 Task: Research Airbnb accommodation in Moissy-Cramayel, France from 15th January 2024 to 20th January 2024 for 1 adult. Place can be private room with 1  bedroom having 1 bed and 1 bathroom. Property type can be hotel.
Action: Mouse moved to (461, 116)
Screenshot: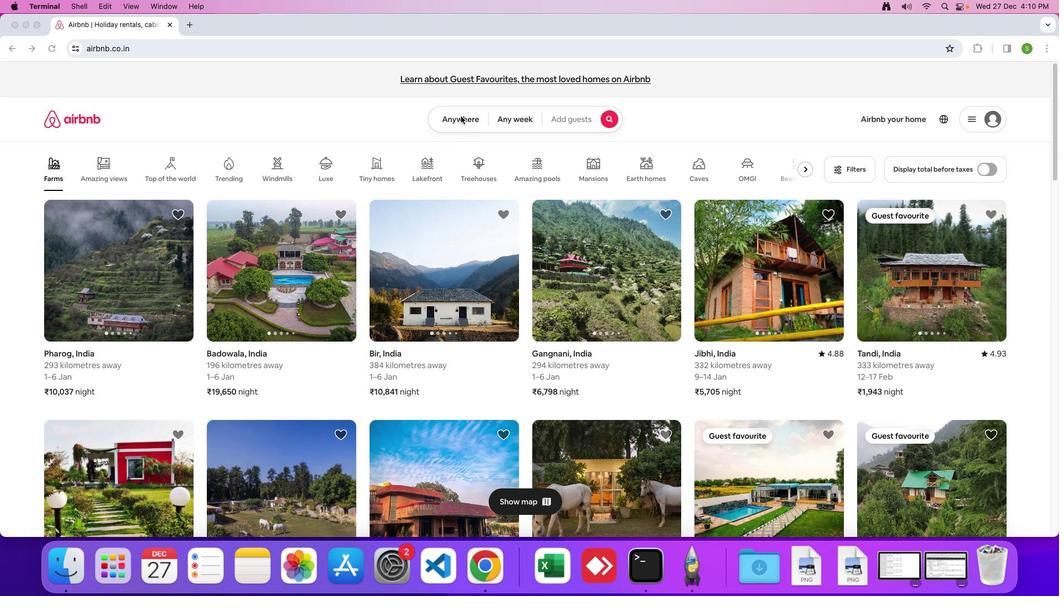 
Action: Mouse pressed left at (461, 116)
Screenshot: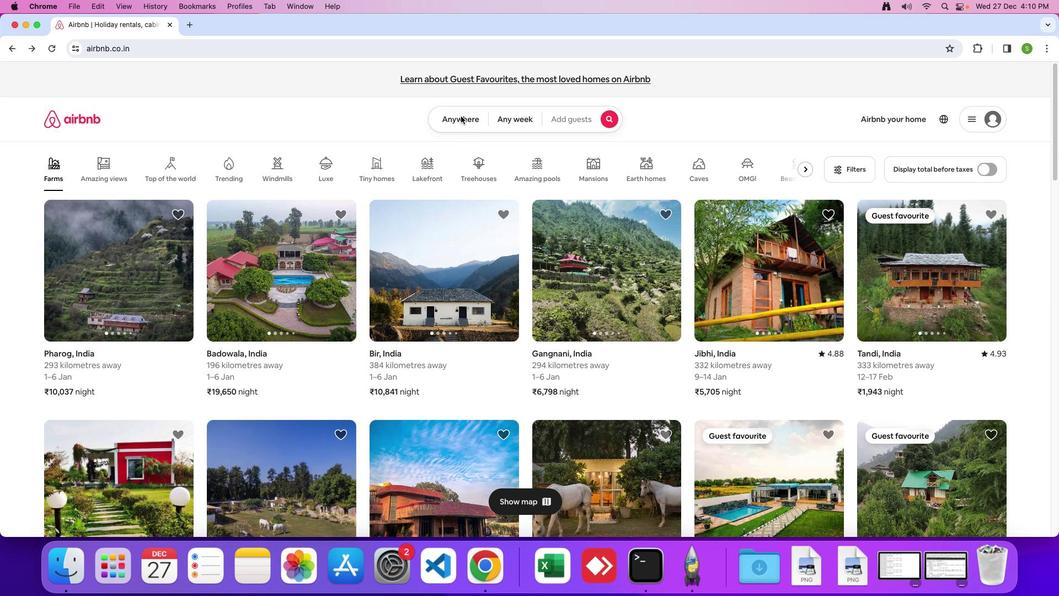 
Action: Mouse moved to (450, 122)
Screenshot: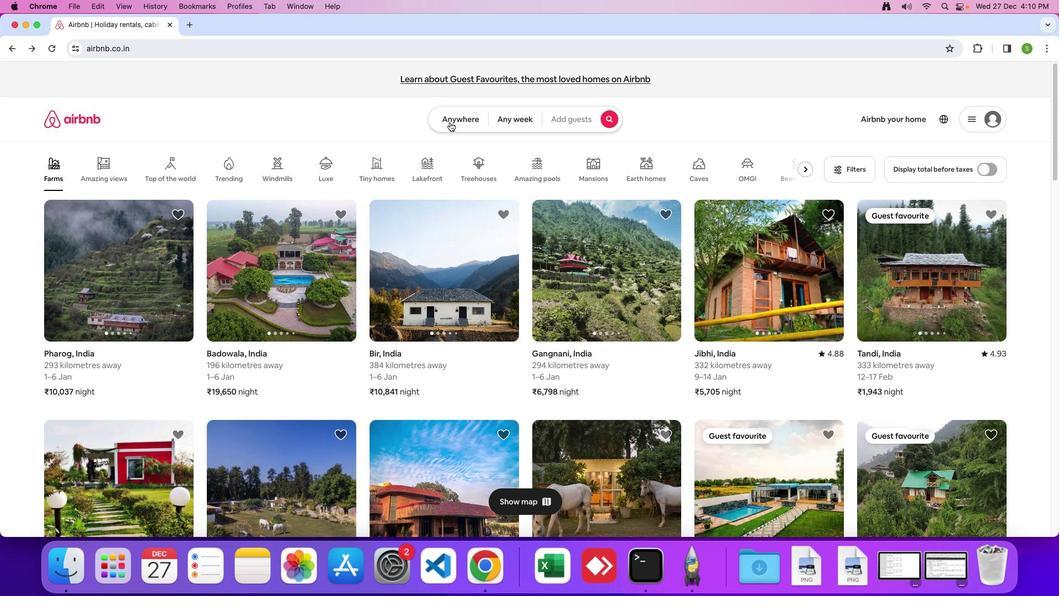
Action: Mouse pressed left at (450, 122)
Screenshot: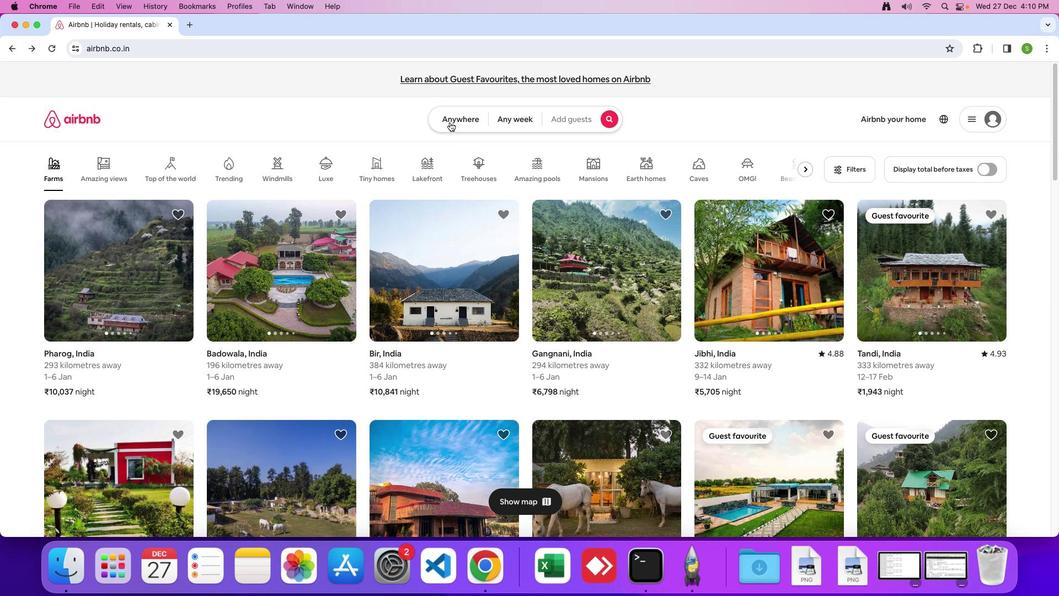 
Action: Mouse moved to (387, 156)
Screenshot: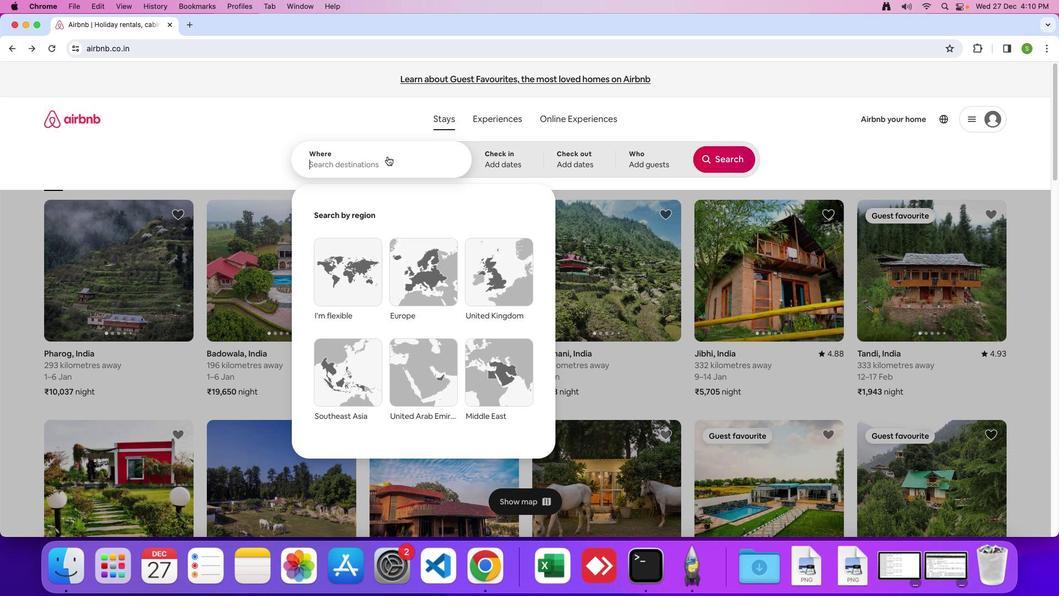
Action: Mouse pressed left at (387, 156)
Screenshot: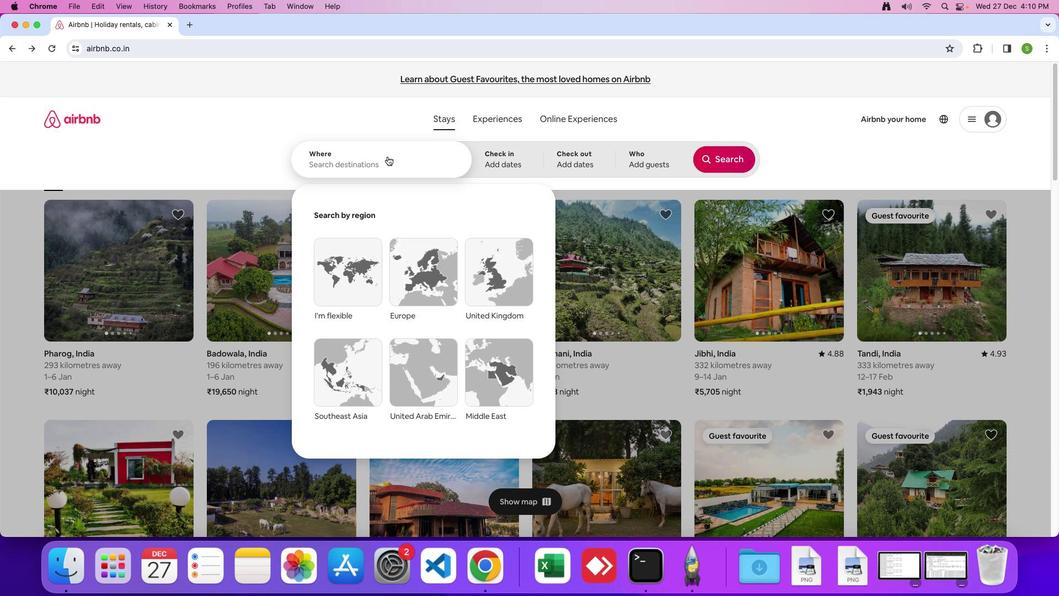 
Action: Mouse moved to (387, 157)
Screenshot: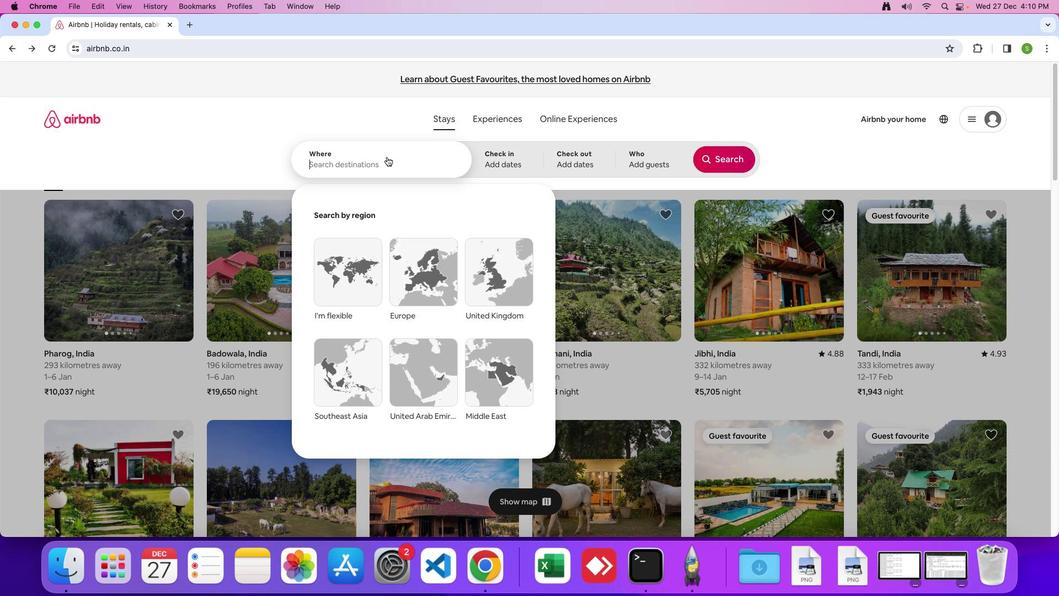 
Action: Key pressed 'M'Key.caps_lock'o''i''s''s''y''-'Key.shift'C''r''a''m''a''y''e''l'','Key.spaceKey.shift'F''r''a''n''c''e'Key.enter
Screenshot: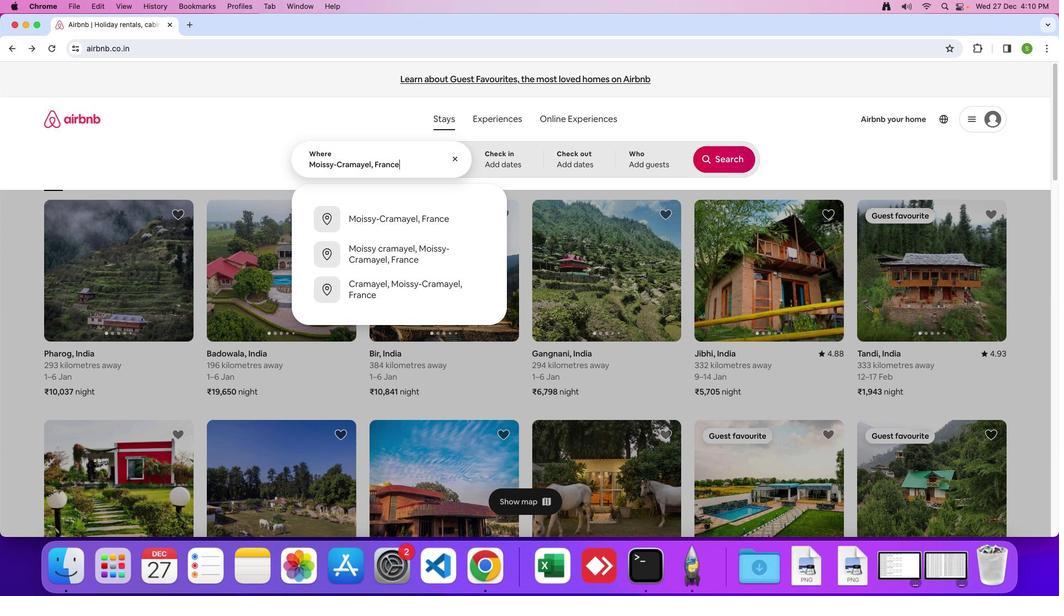 
Action: Mouse moved to (579, 346)
Screenshot: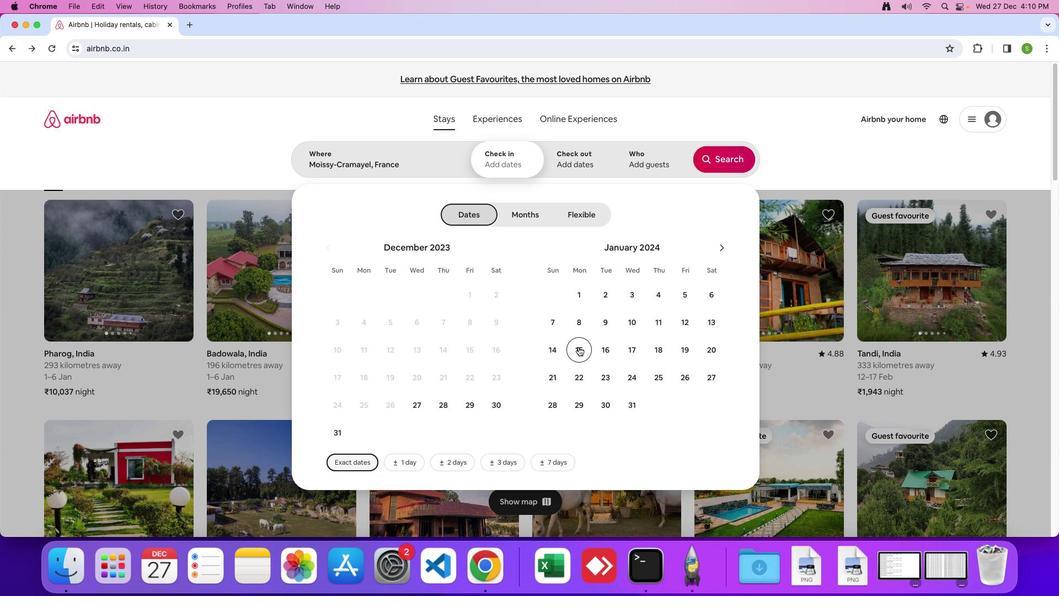 
Action: Mouse pressed left at (579, 346)
Screenshot: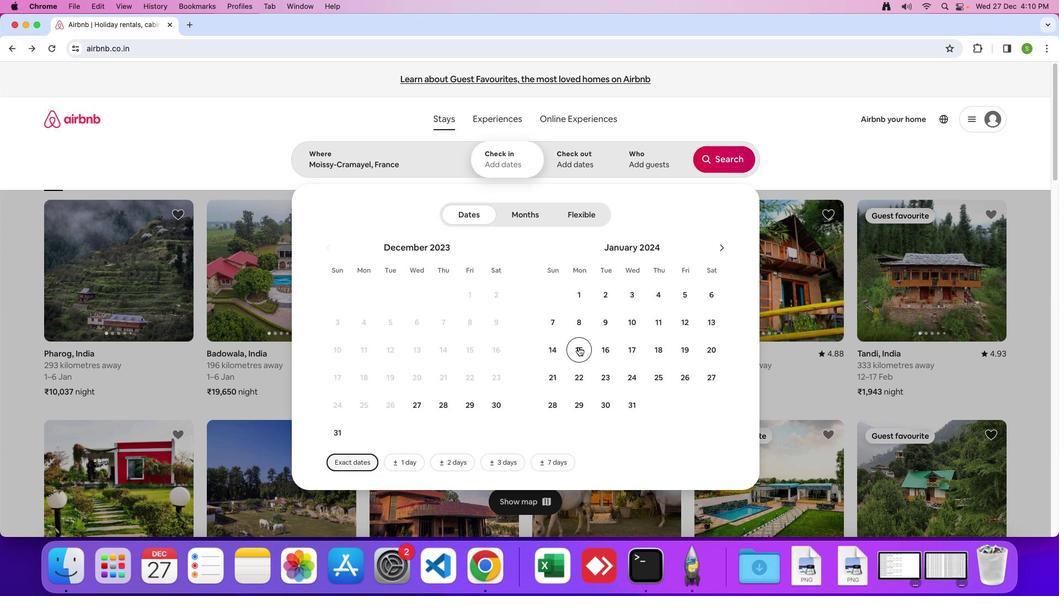 
Action: Mouse moved to (705, 350)
Screenshot: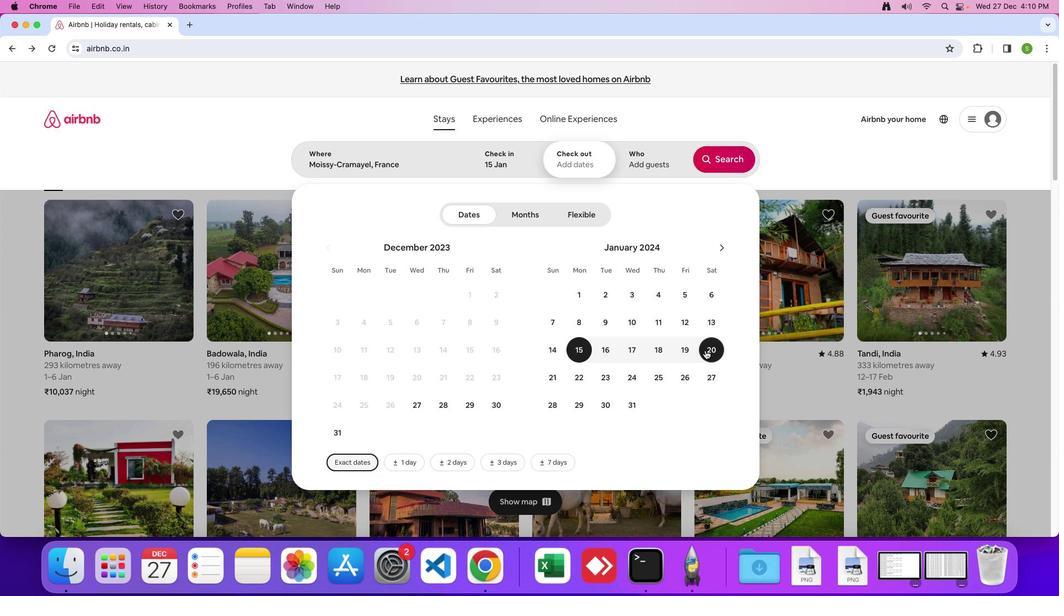 
Action: Mouse pressed left at (705, 350)
Screenshot: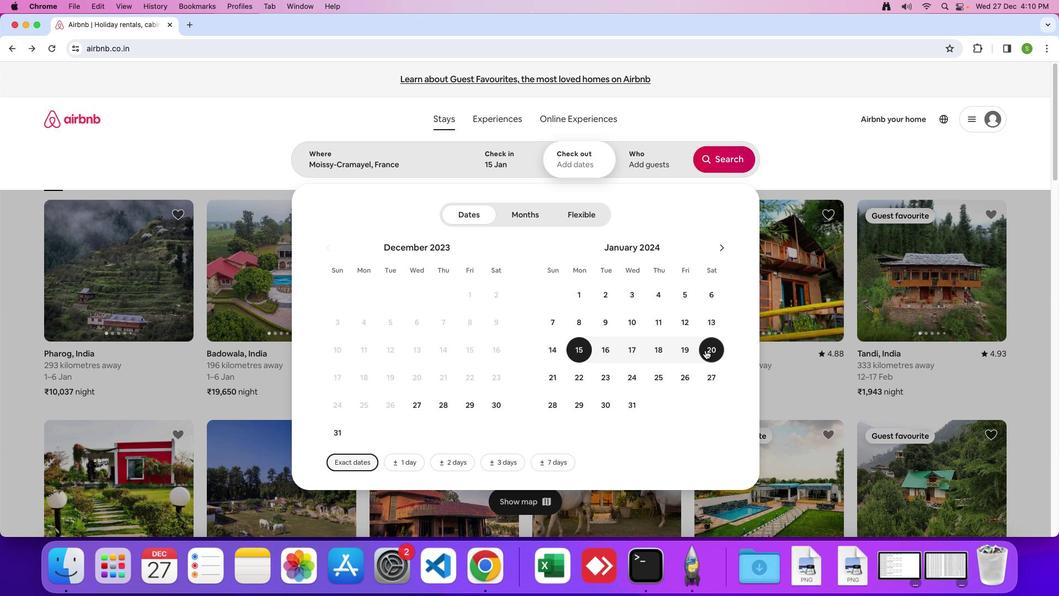 
Action: Mouse moved to (648, 163)
Screenshot: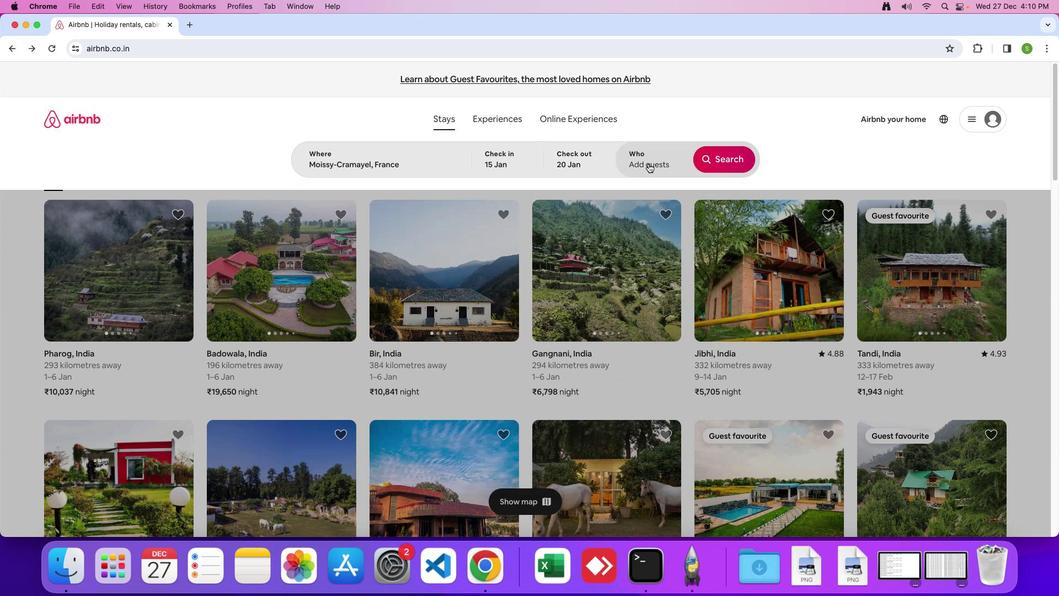 
Action: Mouse pressed left at (648, 163)
Screenshot: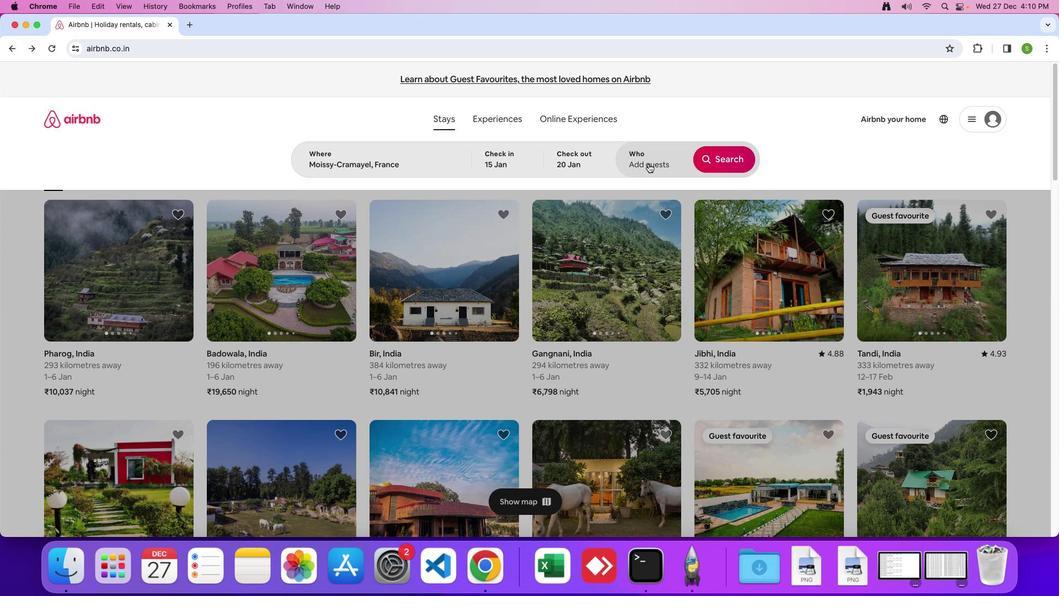 
Action: Mouse moved to (724, 218)
Screenshot: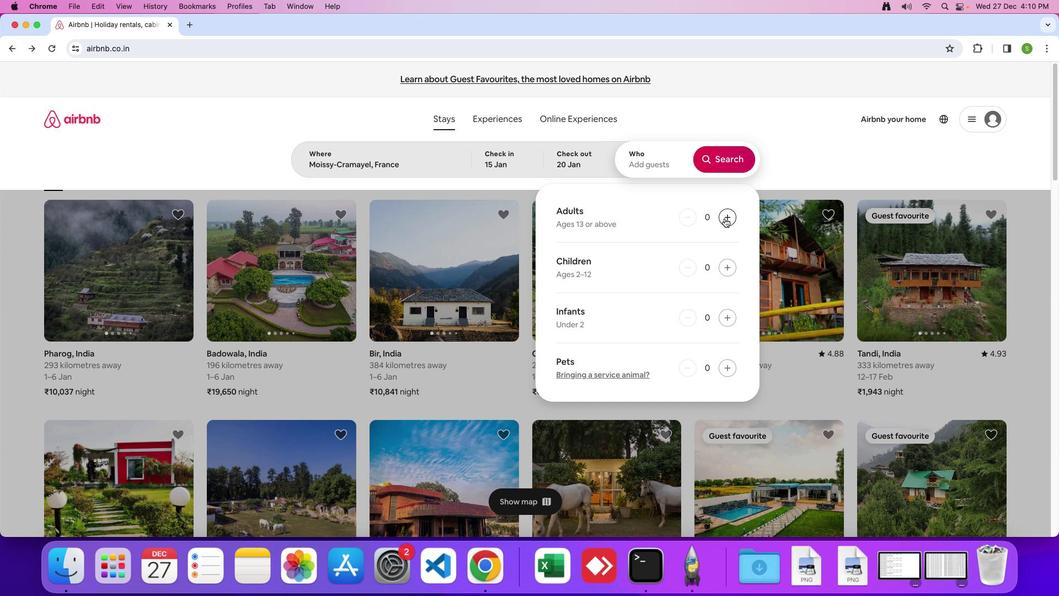 
Action: Mouse pressed left at (724, 218)
Screenshot: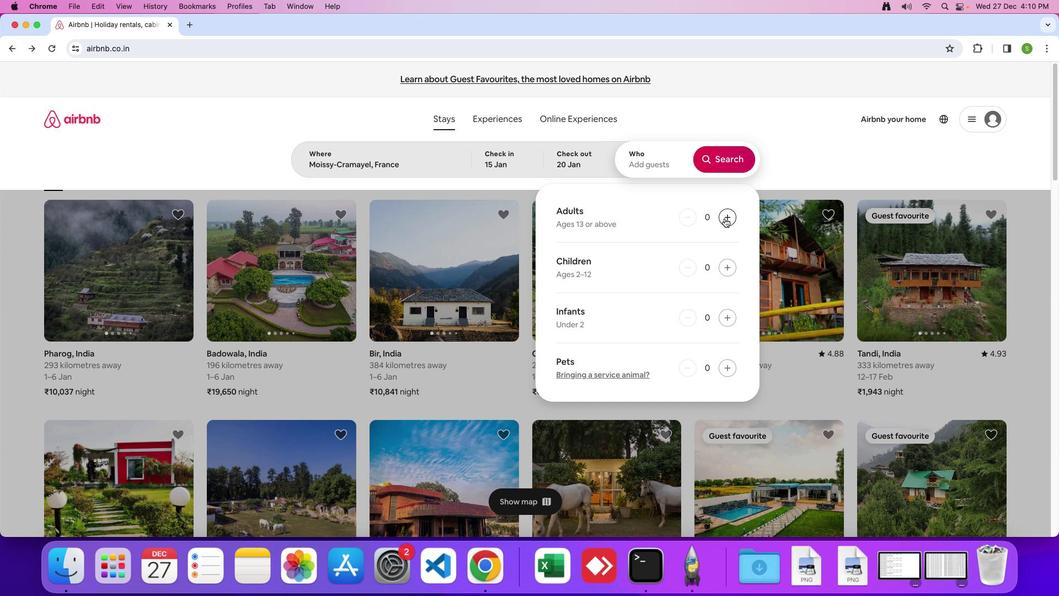 
Action: Mouse moved to (719, 165)
Screenshot: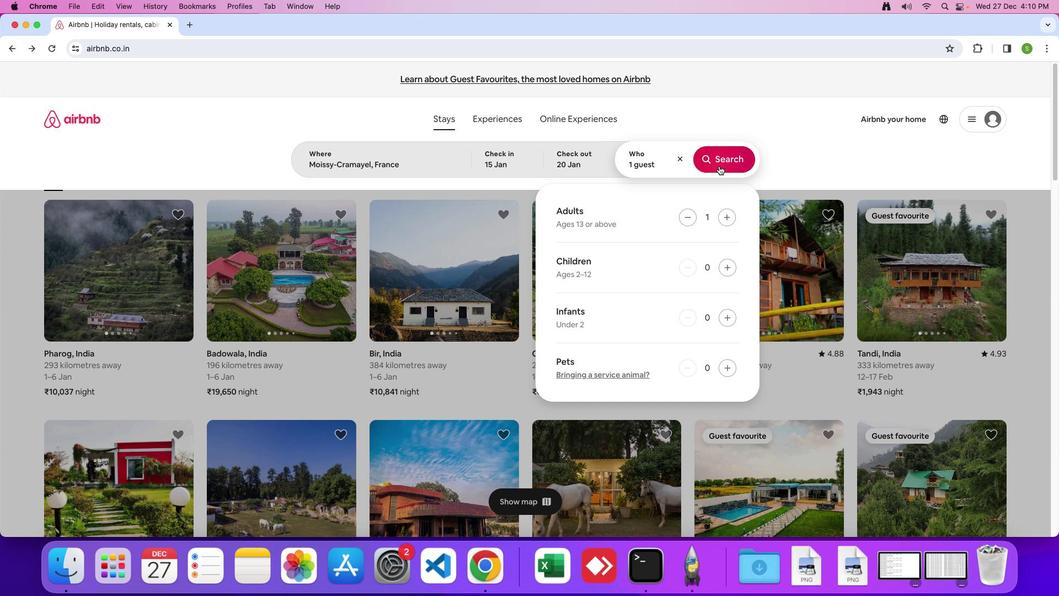 
Action: Mouse pressed left at (719, 165)
Screenshot: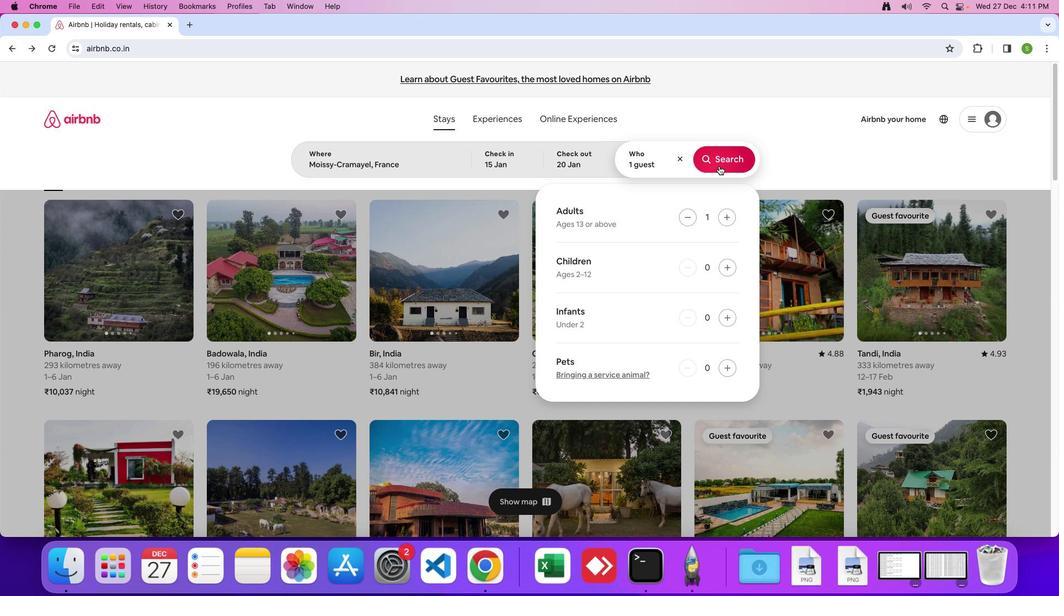 
Action: Mouse moved to (887, 122)
Screenshot: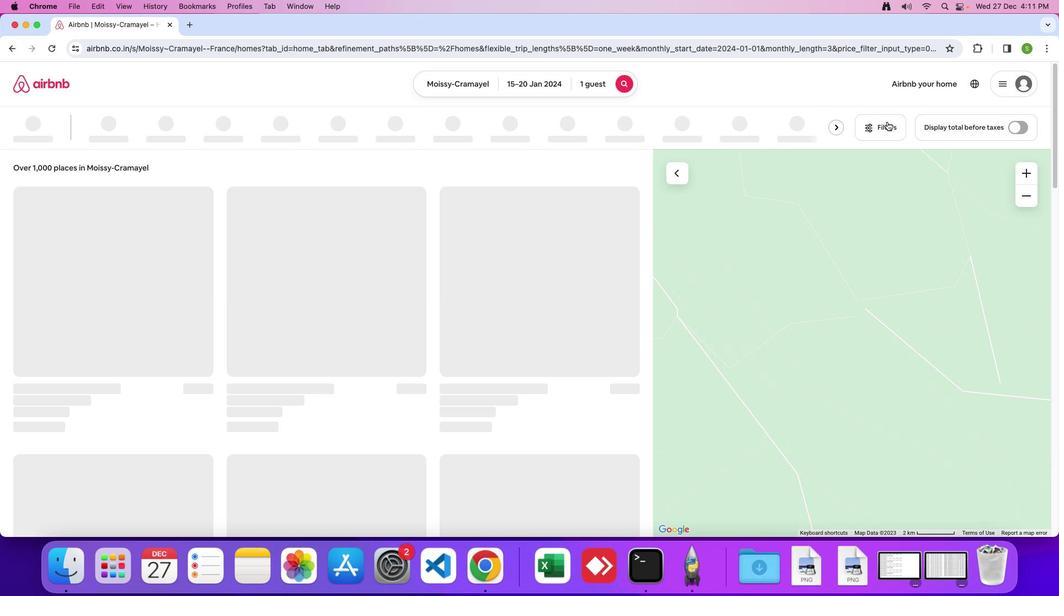 
Action: Mouse pressed left at (887, 122)
Screenshot: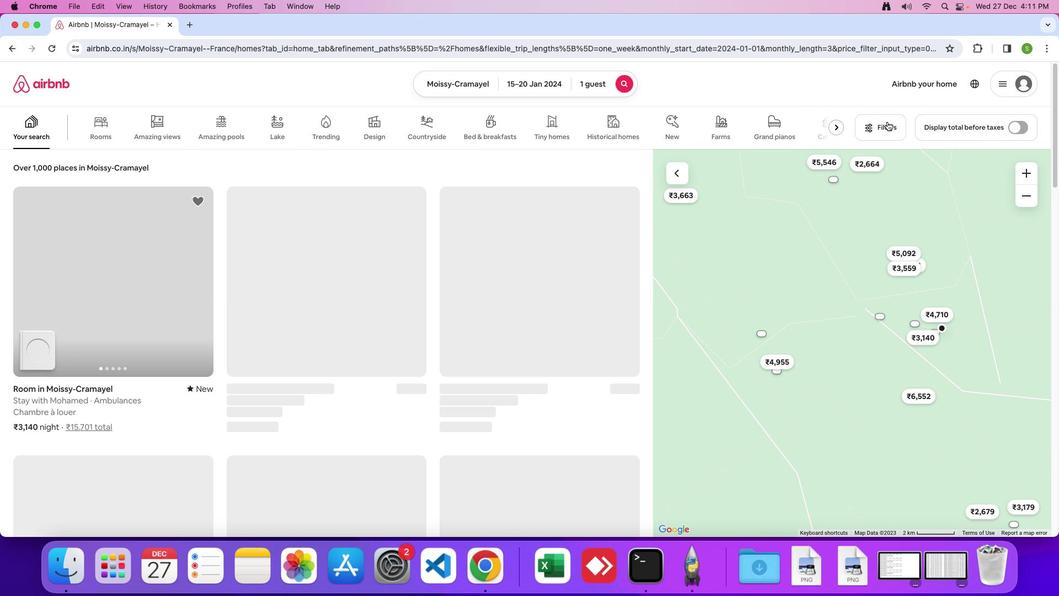 
Action: Mouse moved to (510, 266)
Screenshot: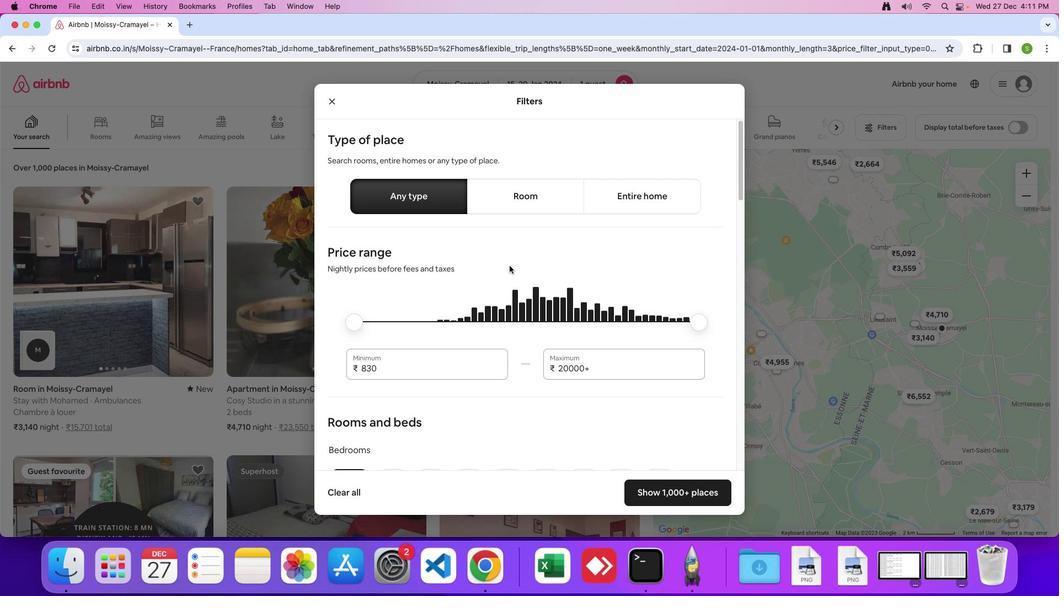
Action: Mouse scrolled (510, 266) with delta (0, 0)
Screenshot: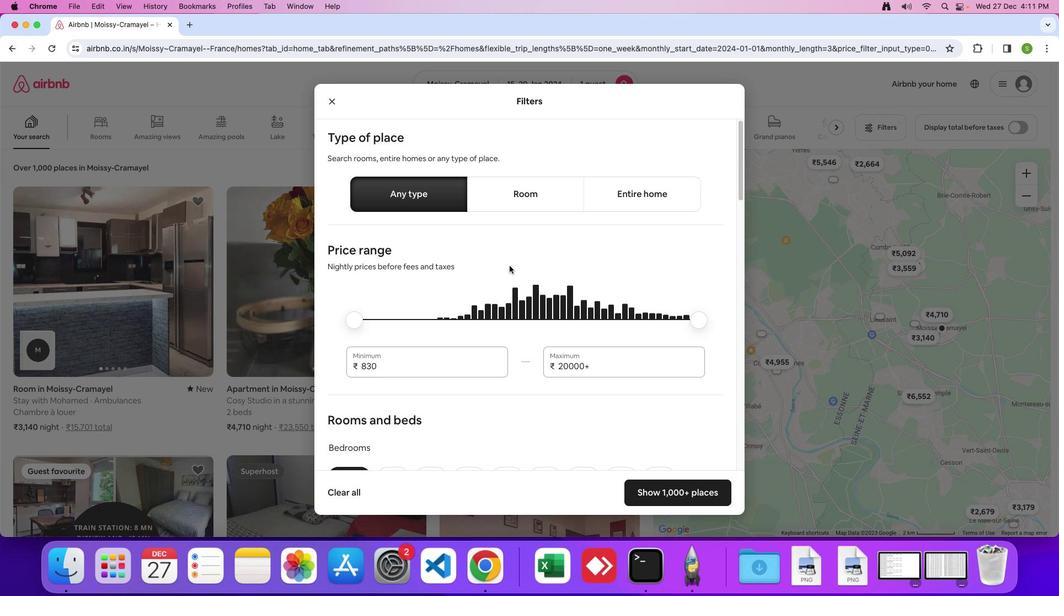 
Action: Mouse scrolled (510, 266) with delta (0, 0)
Screenshot: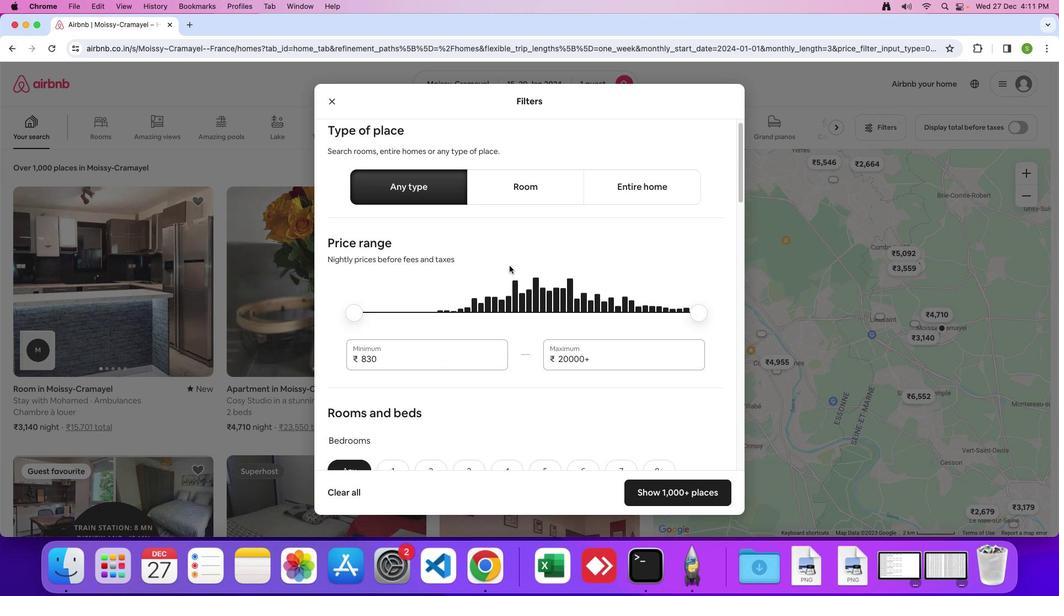 
Action: Mouse moved to (473, 256)
Screenshot: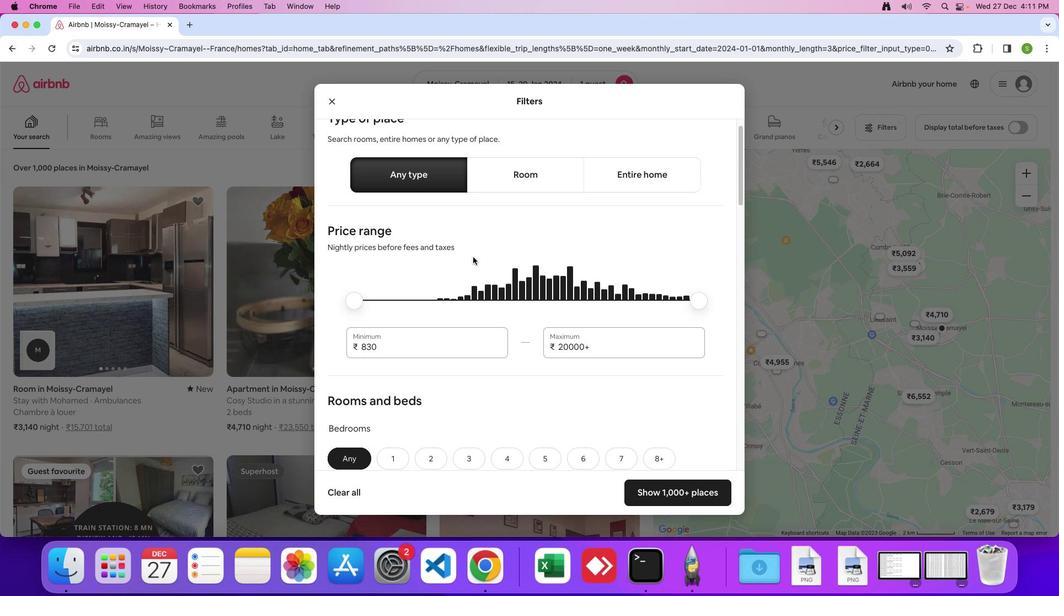 
Action: Mouse scrolled (473, 256) with delta (0, 0)
Screenshot: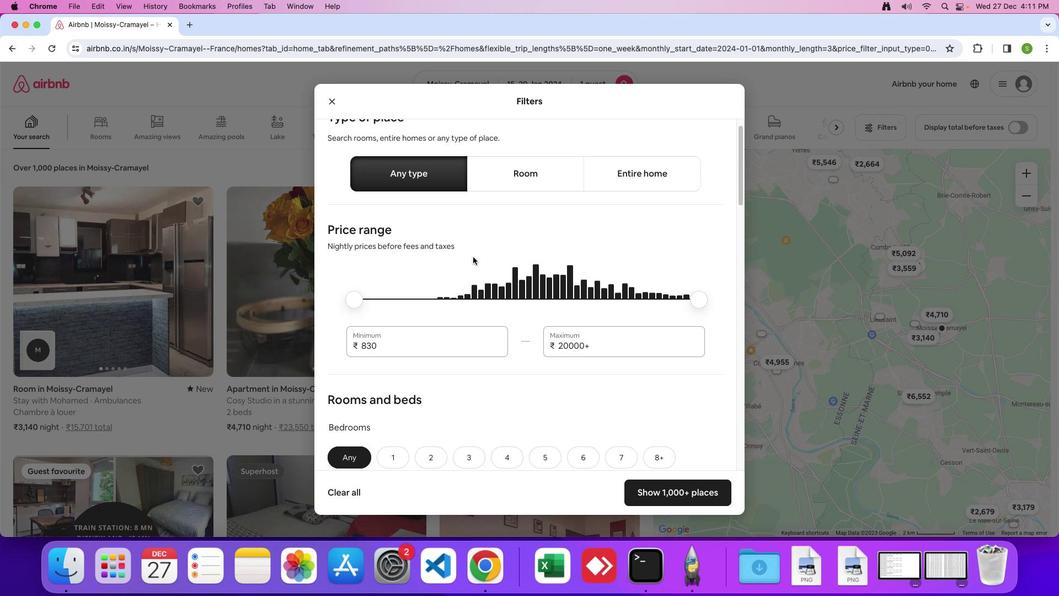 
Action: Mouse scrolled (473, 256) with delta (0, 0)
Screenshot: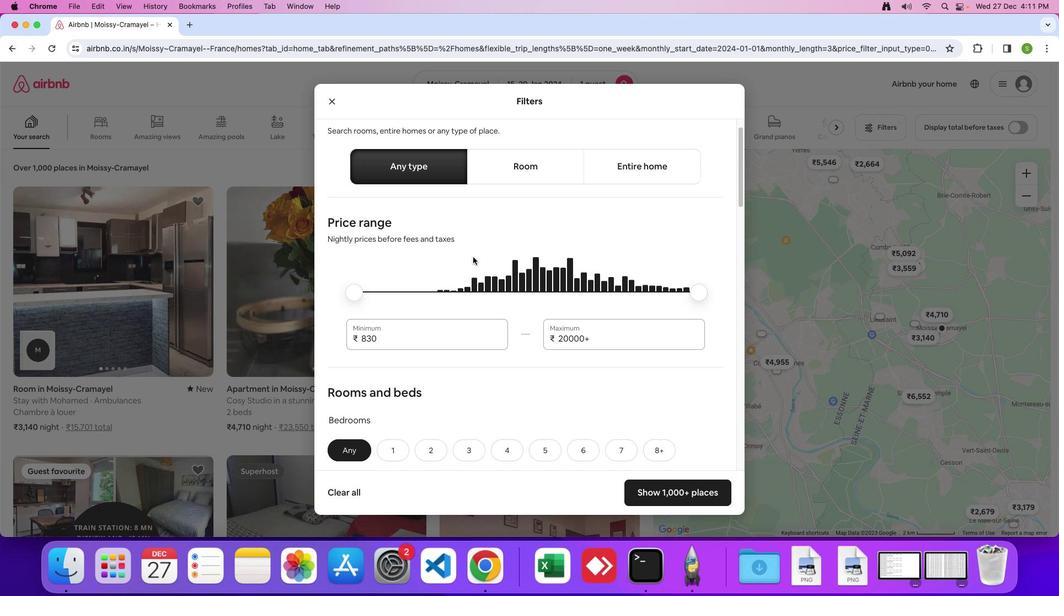 
Action: Mouse scrolled (473, 256) with delta (0, -1)
Screenshot: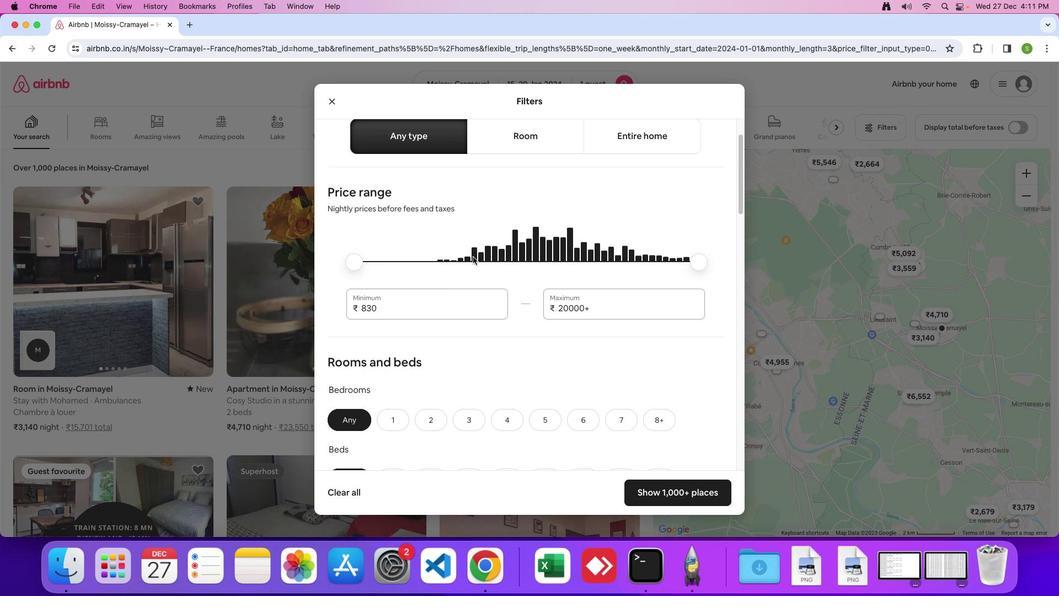 
Action: Mouse scrolled (473, 256) with delta (0, 0)
Screenshot: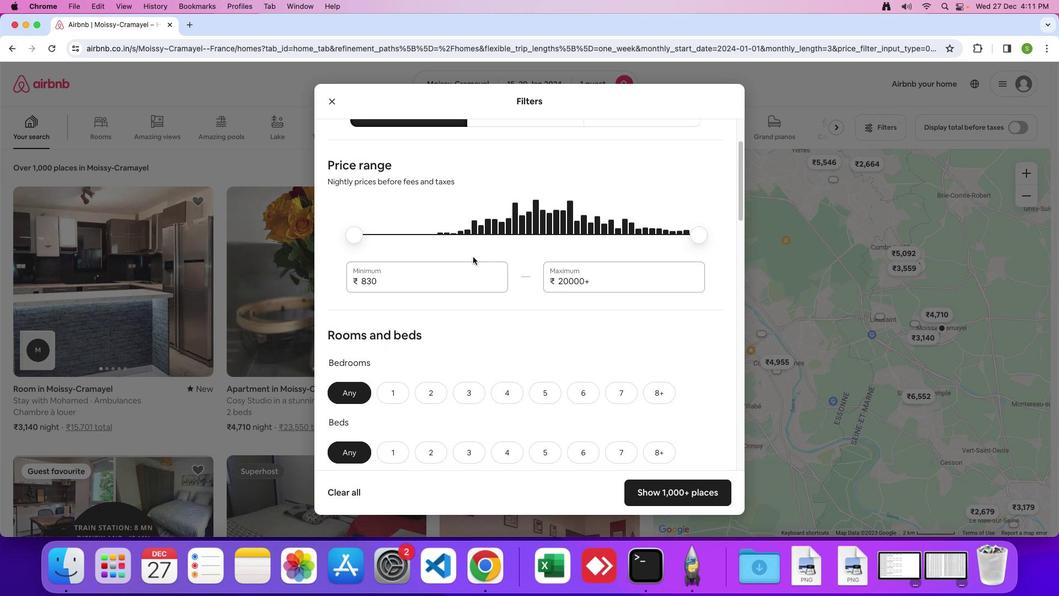 
Action: Mouse scrolled (473, 256) with delta (0, 0)
Screenshot: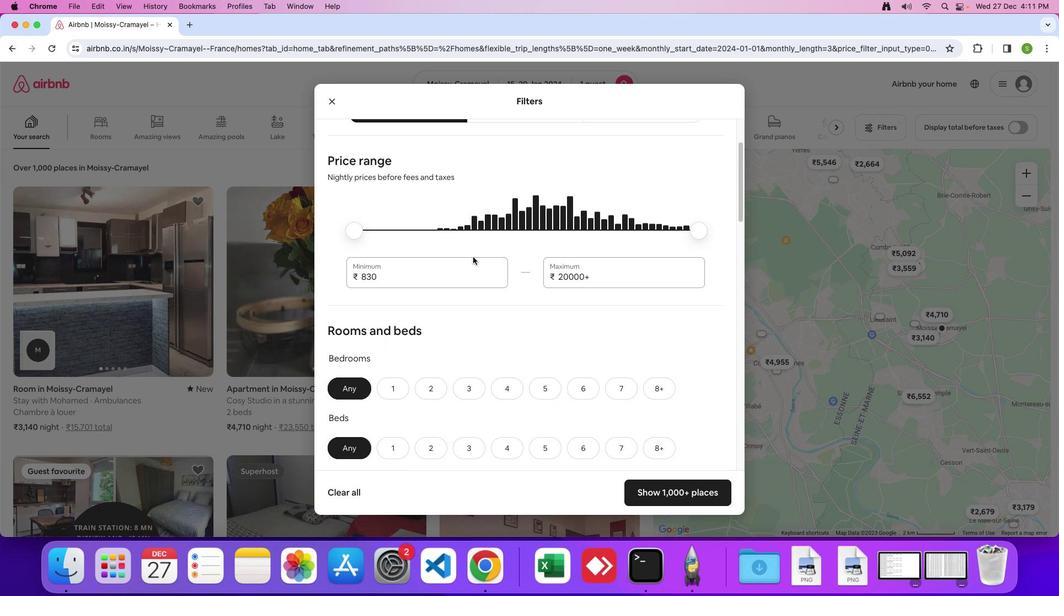 
Action: Mouse scrolled (473, 256) with delta (0, 0)
Screenshot: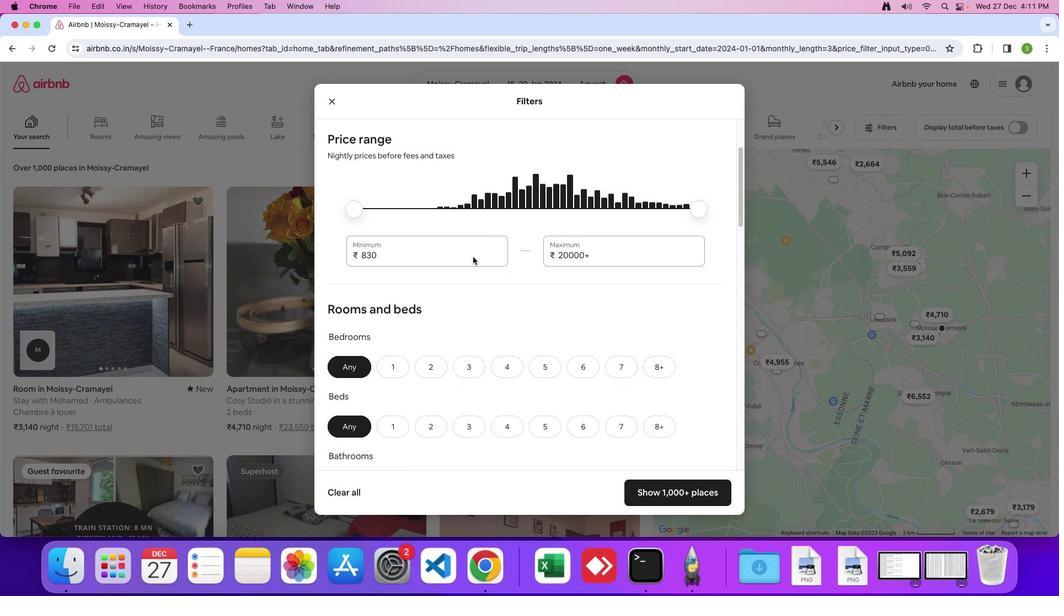 
Action: Mouse scrolled (473, 256) with delta (0, 0)
Screenshot: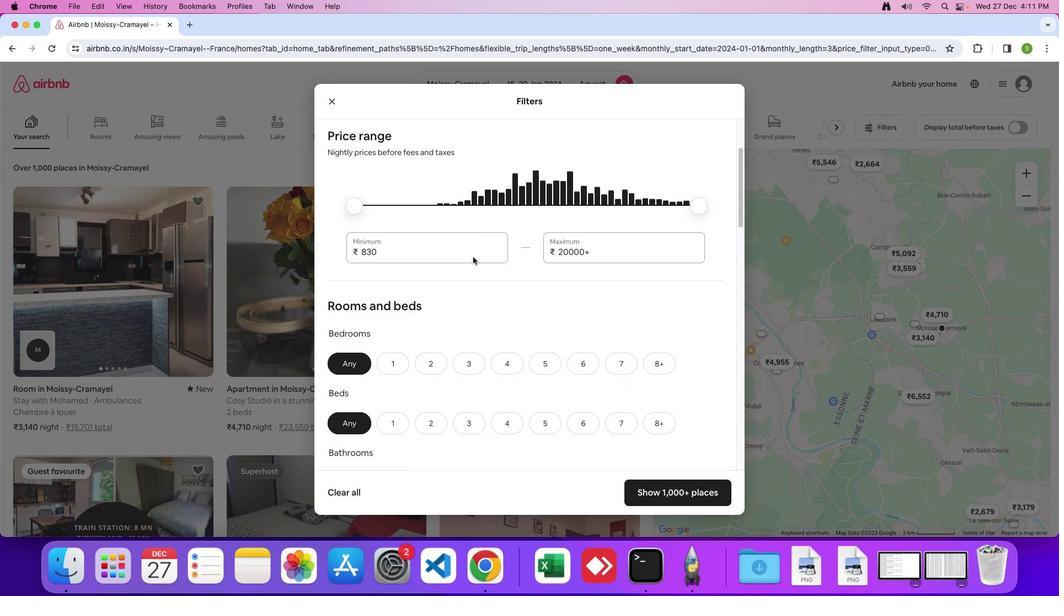 
Action: Mouse scrolled (473, 256) with delta (0, 0)
Screenshot: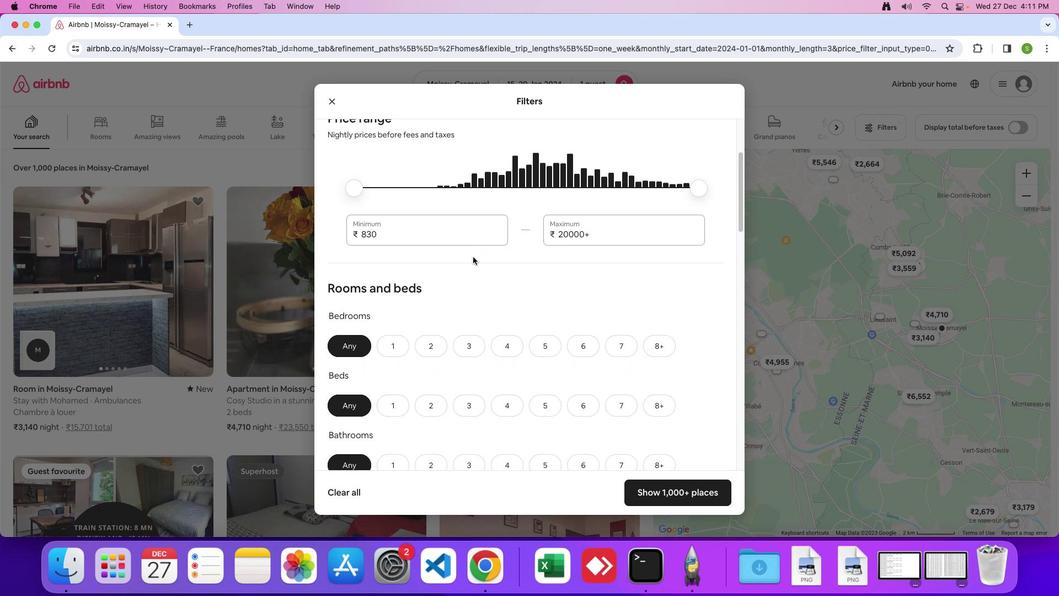 
Action: Mouse scrolled (473, 256) with delta (0, 0)
Screenshot: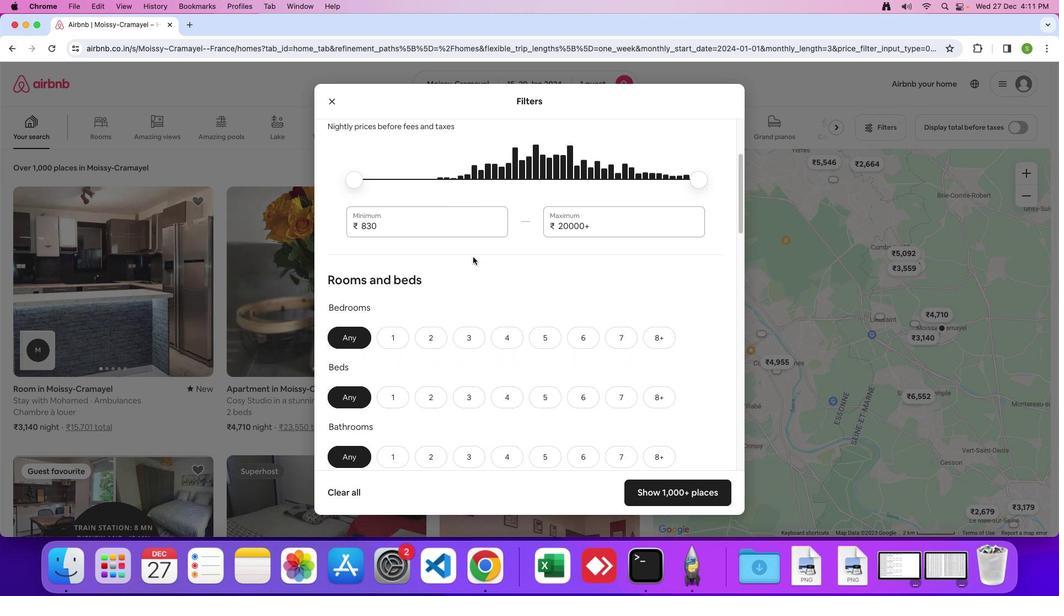 
Action: Mouse scrolled (473, 256) with delta (0, 0)
Screenshot: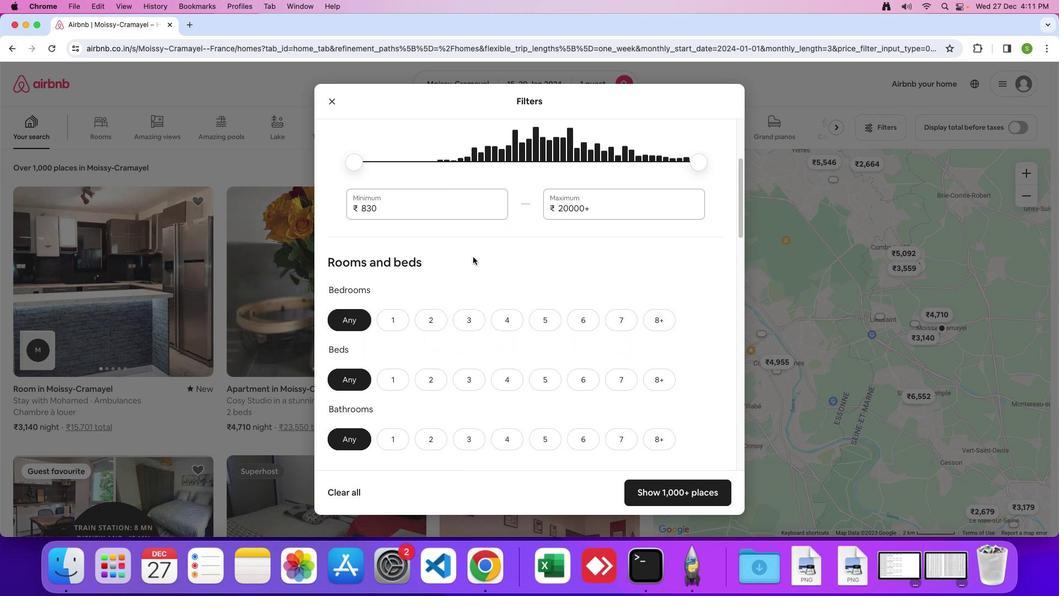 
Action: Mouse scrolled (473, 256) with delta (0, 0)
Screenshot: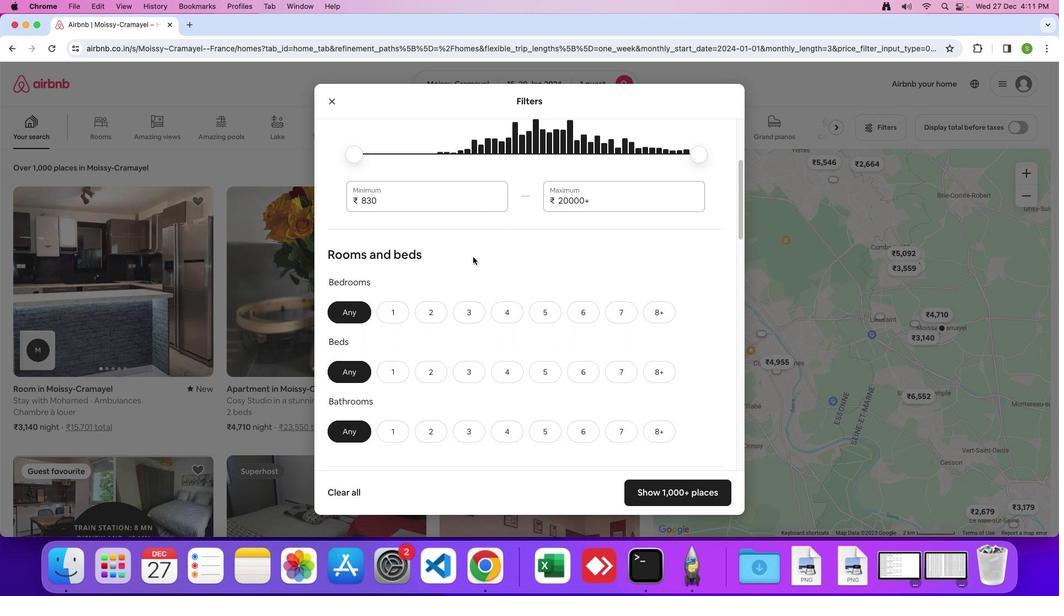 
Action: Mouse scrolled (473, 256) with delta (0, -1)
Screenshot: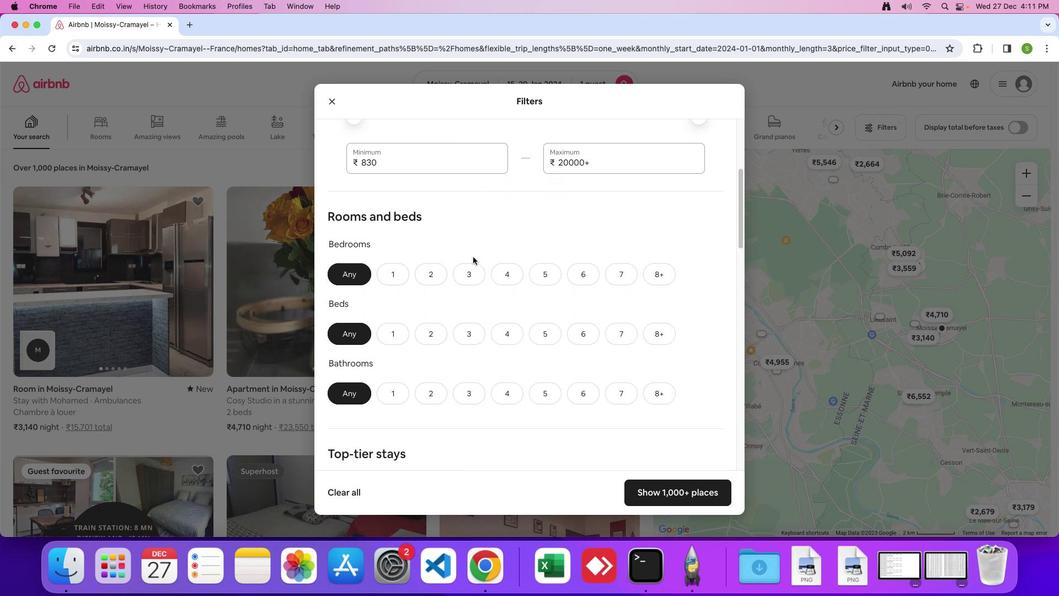 
Action: Mouse moved to (392, 248)
Screenshot: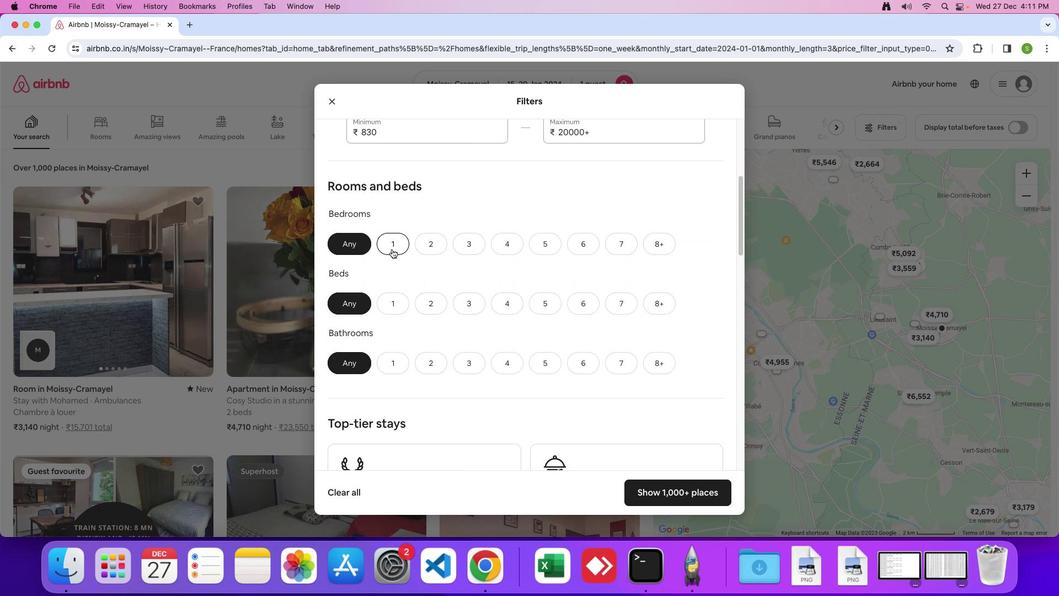 
Action: Mouse pressed left at (392, 248)
Screenshot: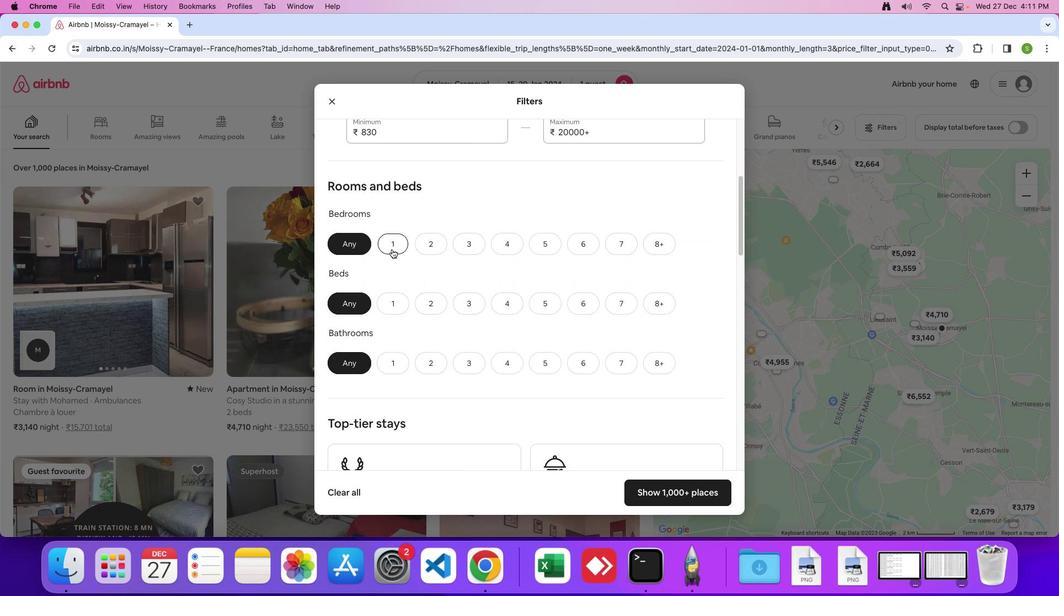 
Action: Mouse moved to (400, 303)
Screenshot: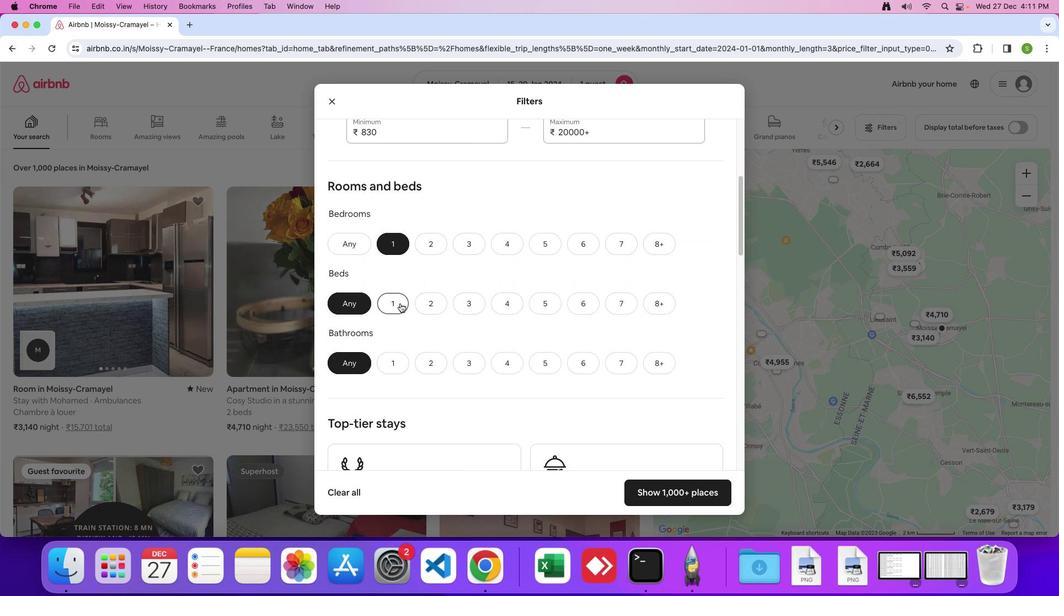 
Action: Mouse pressed left at (400, 303)
Screenshot: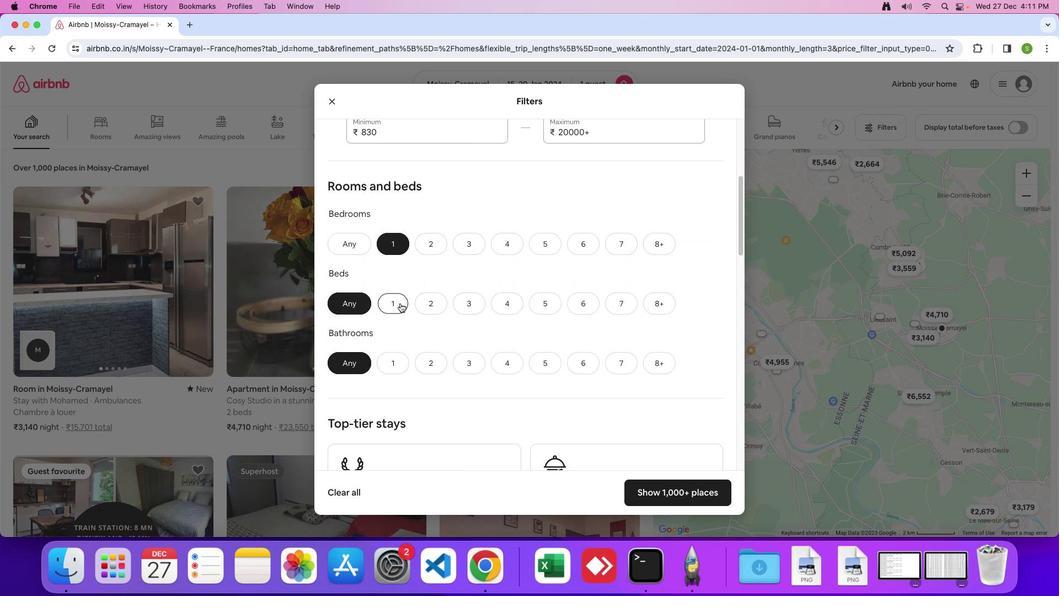 
Action: Mouse moved to (396, 356)
Screenshot: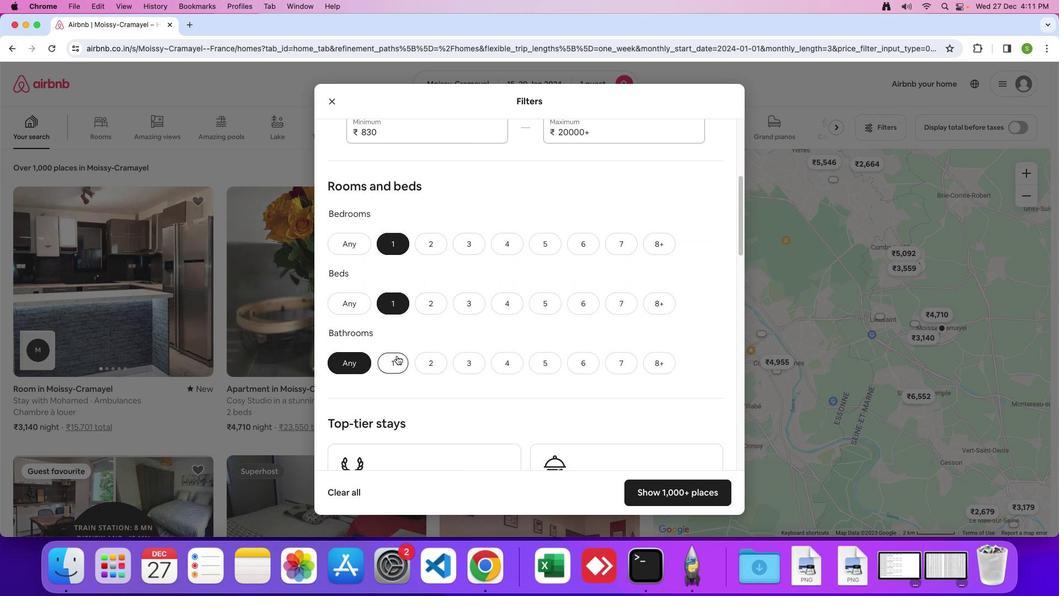
Action: Mouse pressed left at (396, 356)
Screenshot: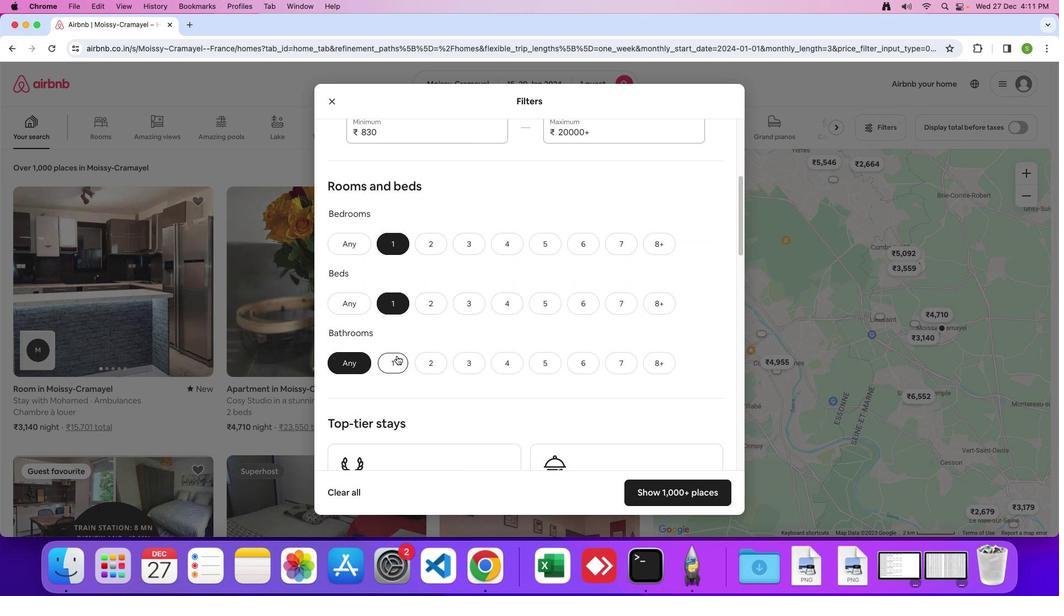 
Action: Mouse moved to (459, 309)
Screenshot: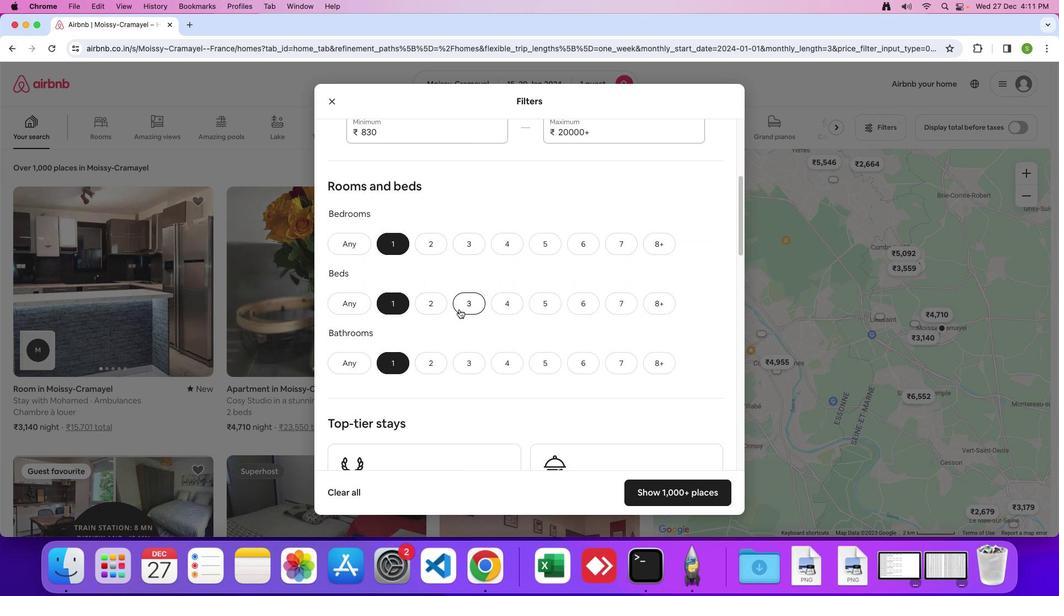 
Action: Mouse scrolled (459, 309) with delta (0, 0)
Screenshot: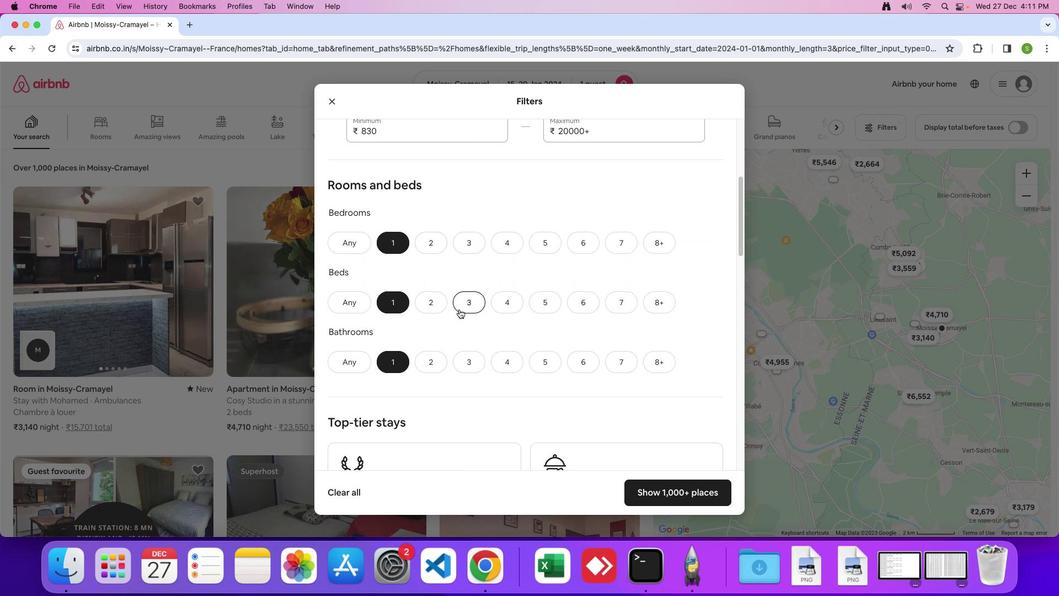 
Action: Mouse scrolled (459, 309) with delta (0, 0)
Screenshot: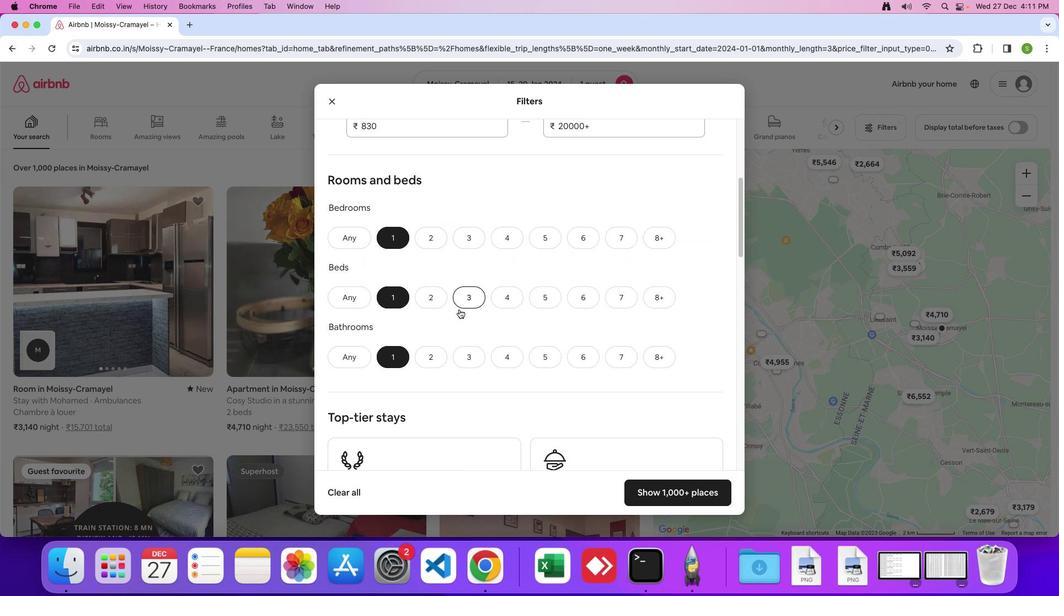 
Action: Mouse scrolled (459, 309) with delta (0, 0)
Screenshot: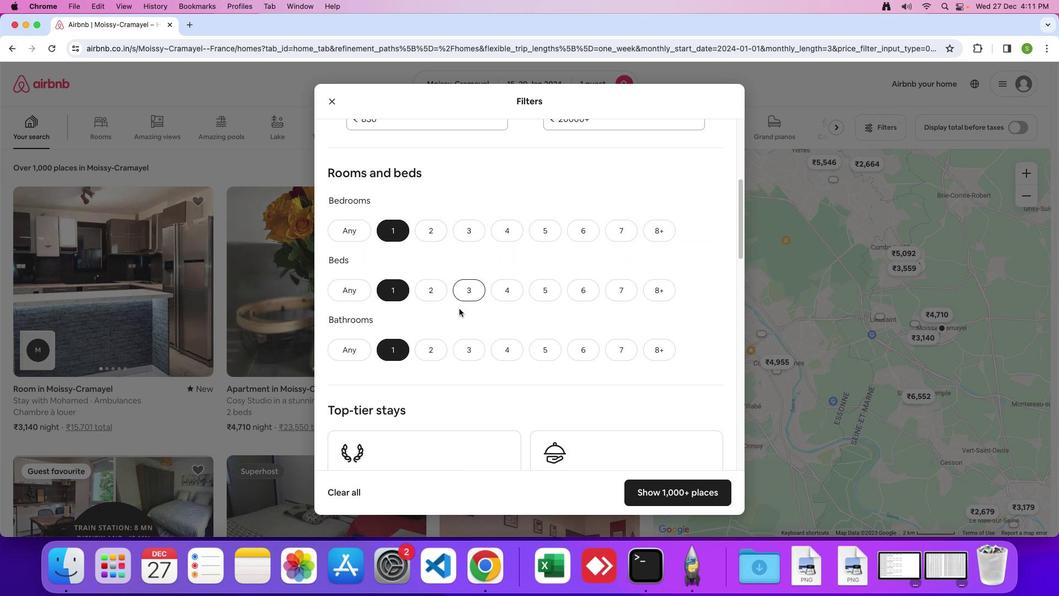 
Action: Mouse scrolled (459, 309) with delta (0, 0)
Screenshot: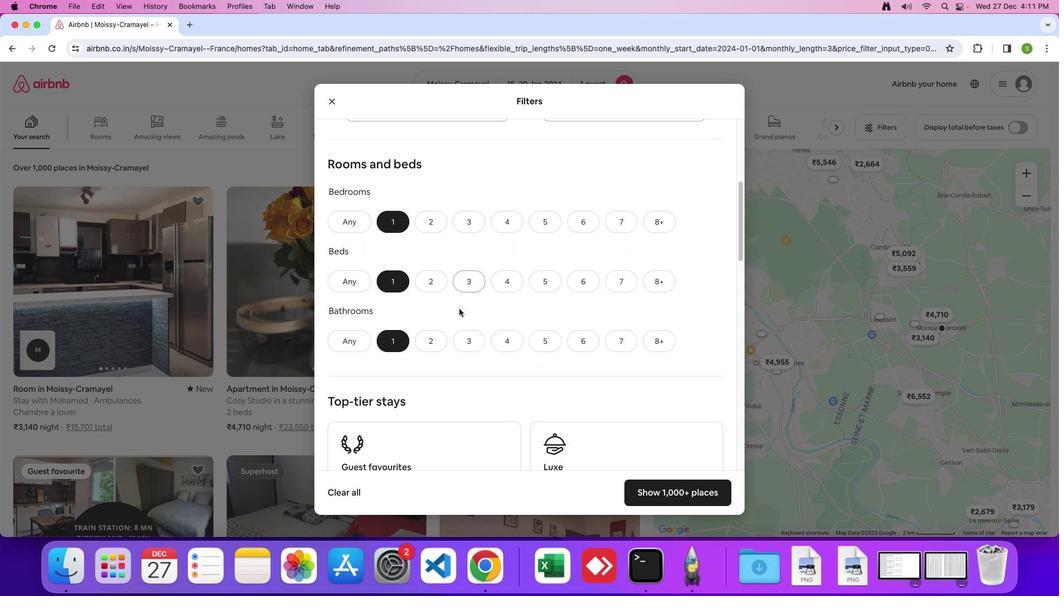 
Action: Mouse moved to (459, 309)
Screenshot: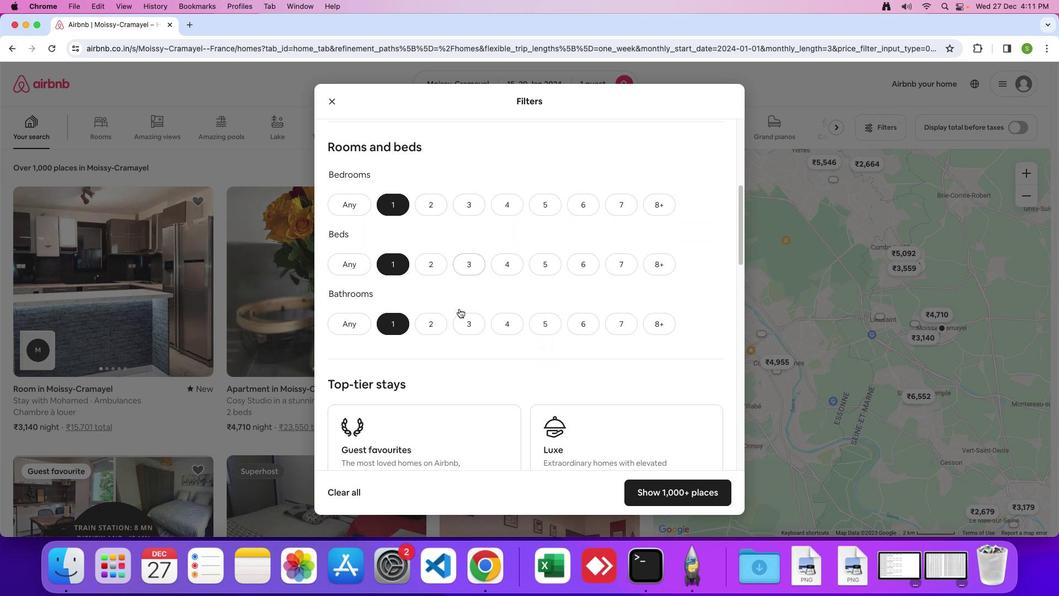
Action: Mouse scrolled (459, 309) with delta (0, -1)
Screenshot: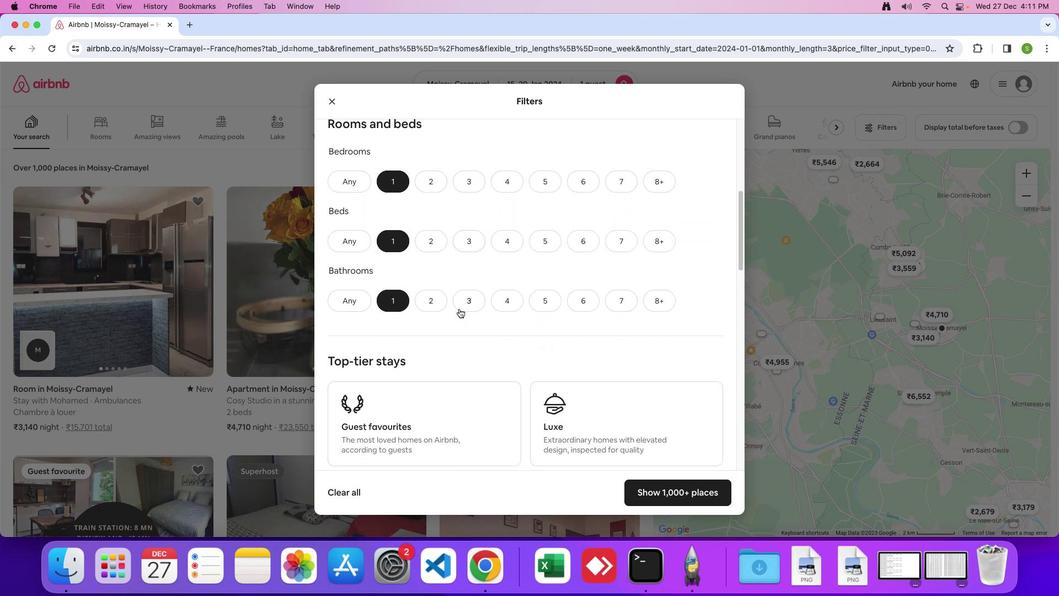 
Action: Mouse moved to (459, 308)
Screenshot: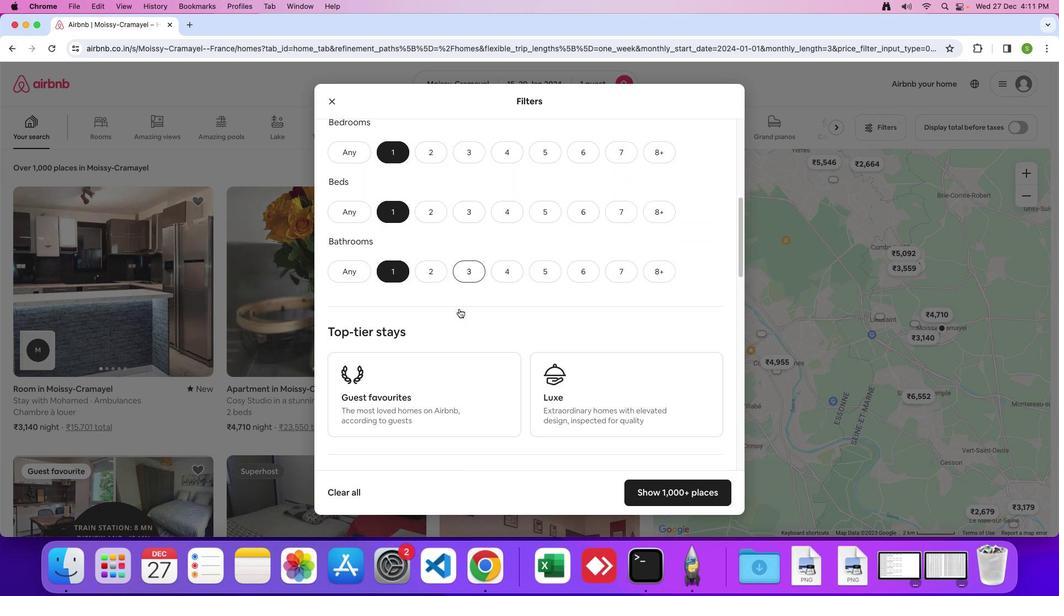 
Action: Mouse scrolled (459, 308) with delta (0, 0)
Screenshot: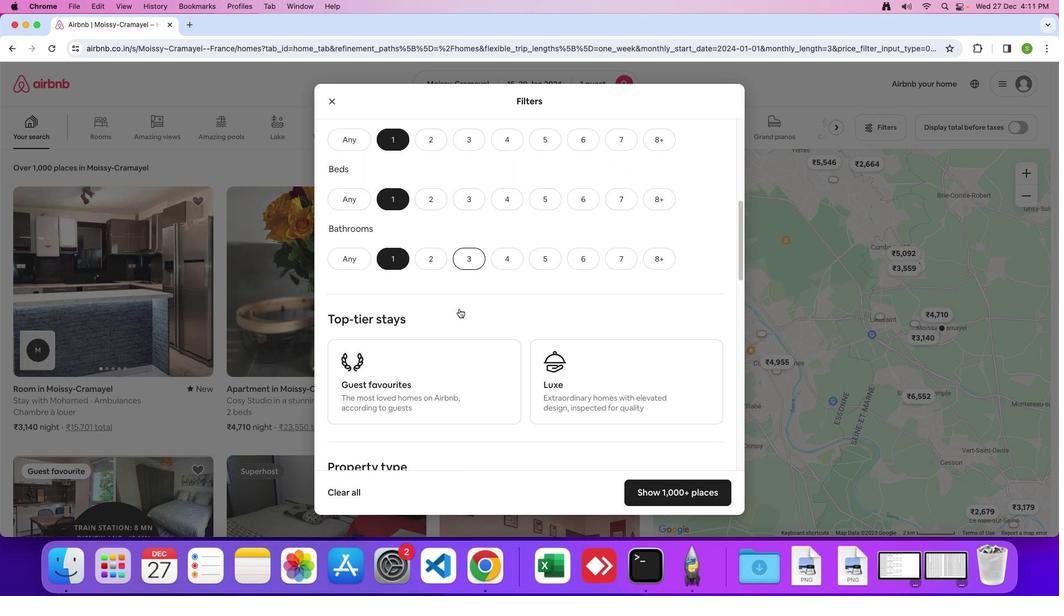 
Action: Mouse scrolled (459, 308) with delta (0, 0)
Screenshot: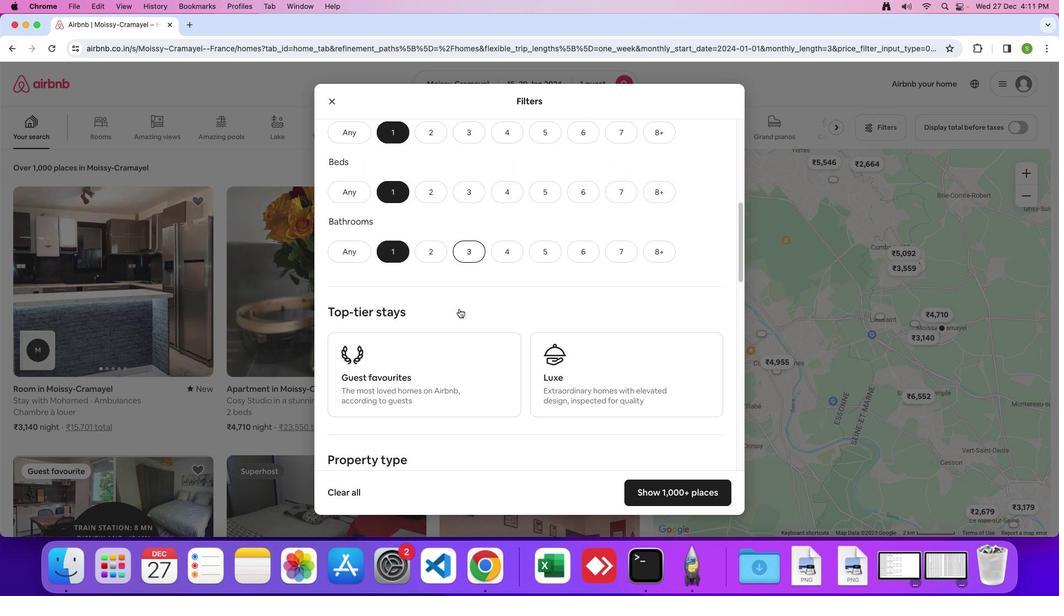 
Action: Mouse scrolled (459, 308) with delta (0, -1)
Screenshot: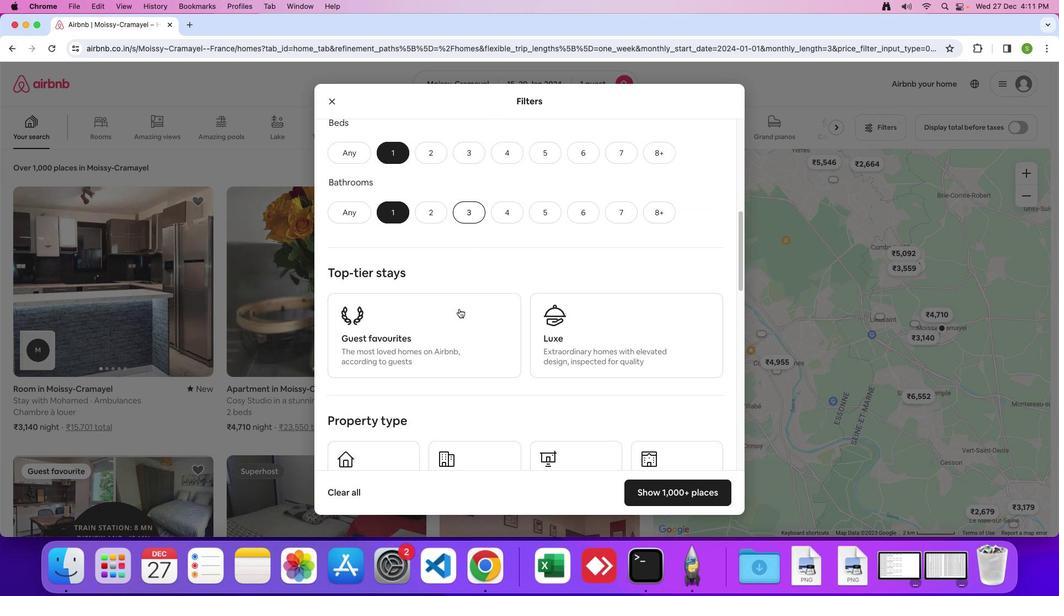 
Action: Mouse scrolled (459, 308) with delta (0, 0)
Screenshot: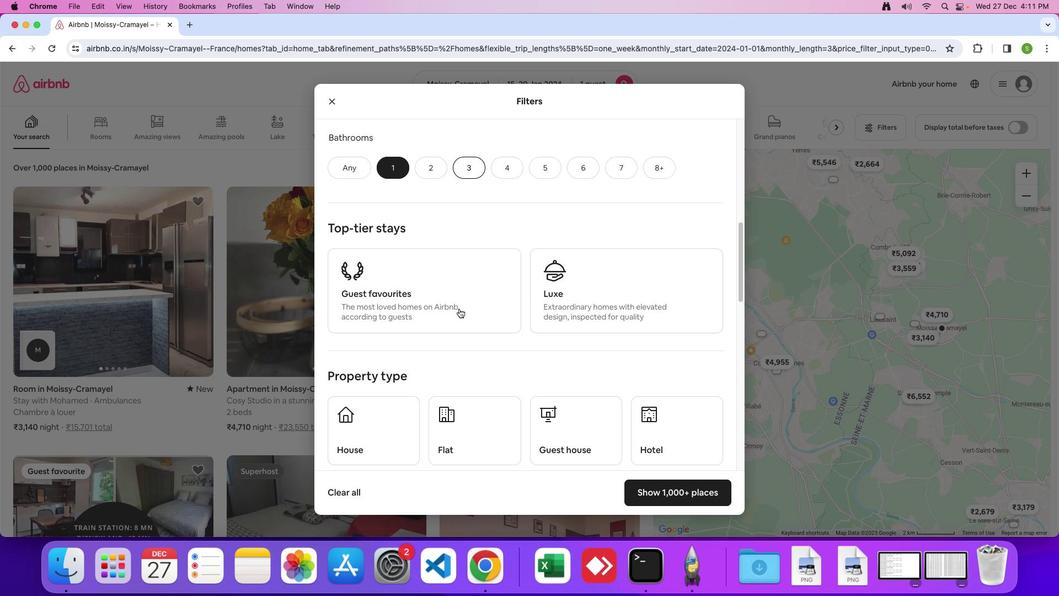 
Action: Mouse scrolled (459, 308) with delta (0, 0)
Screenshot: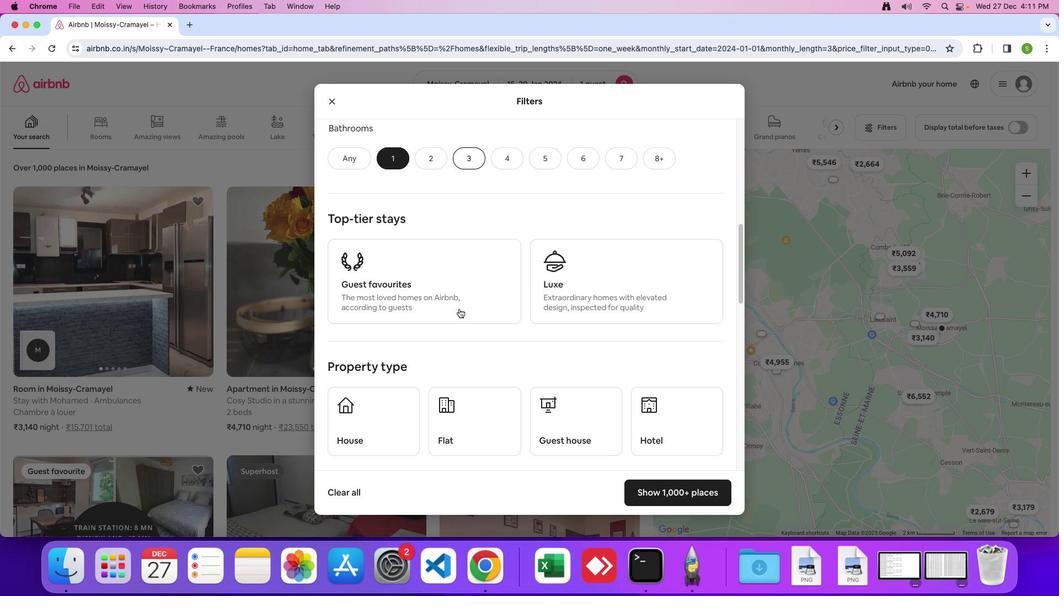 
Action: Mouse scrolled (459, 308) with delta (0, -1)
Screenshot: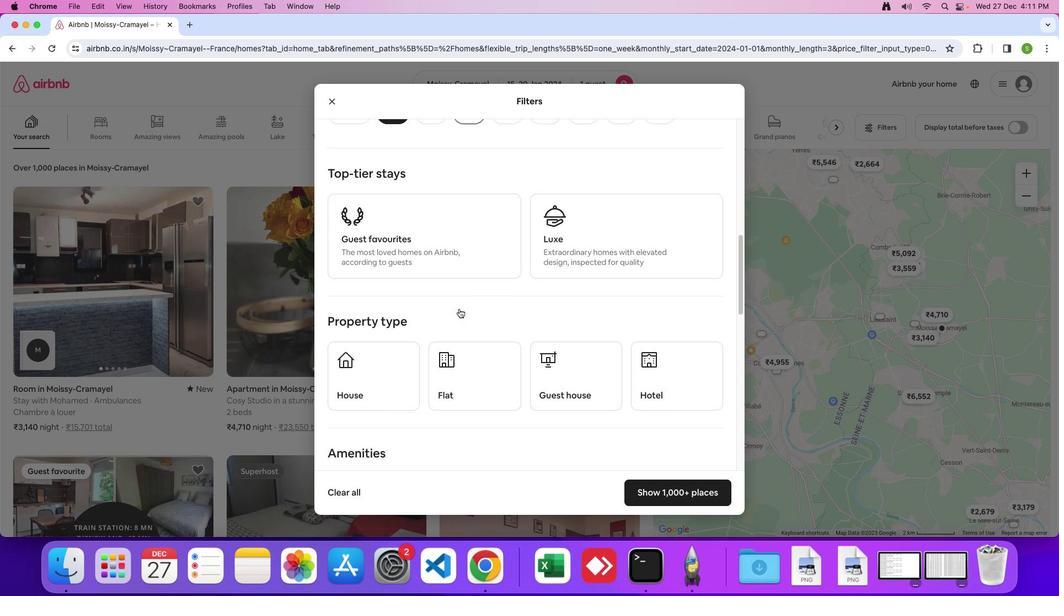 
Action: Mouse moved to (663, 341)
Screenshot: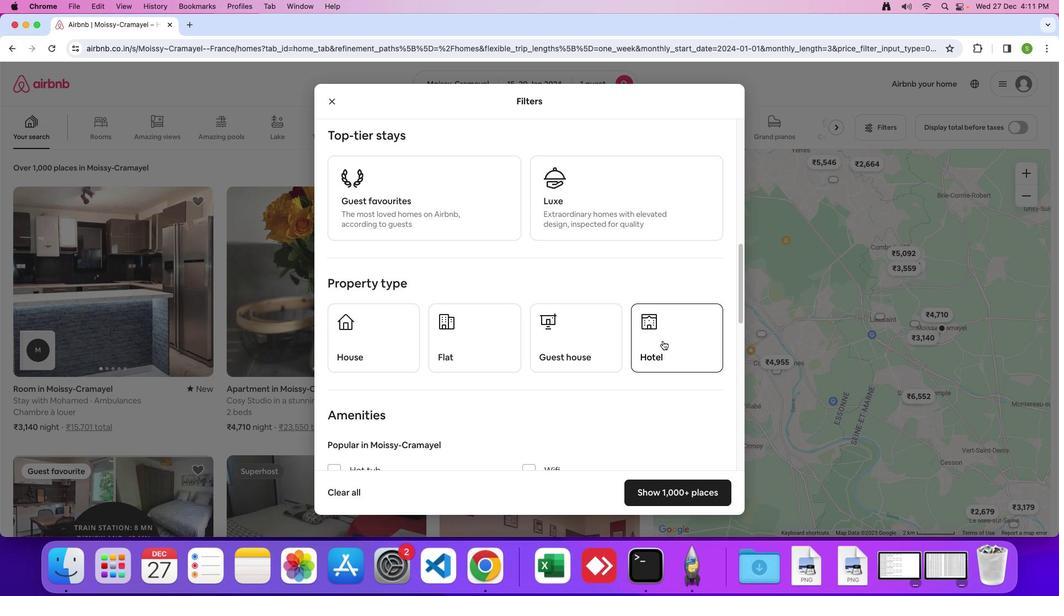 
Action: Mouse pressed left at (663, 341)
Screenshot: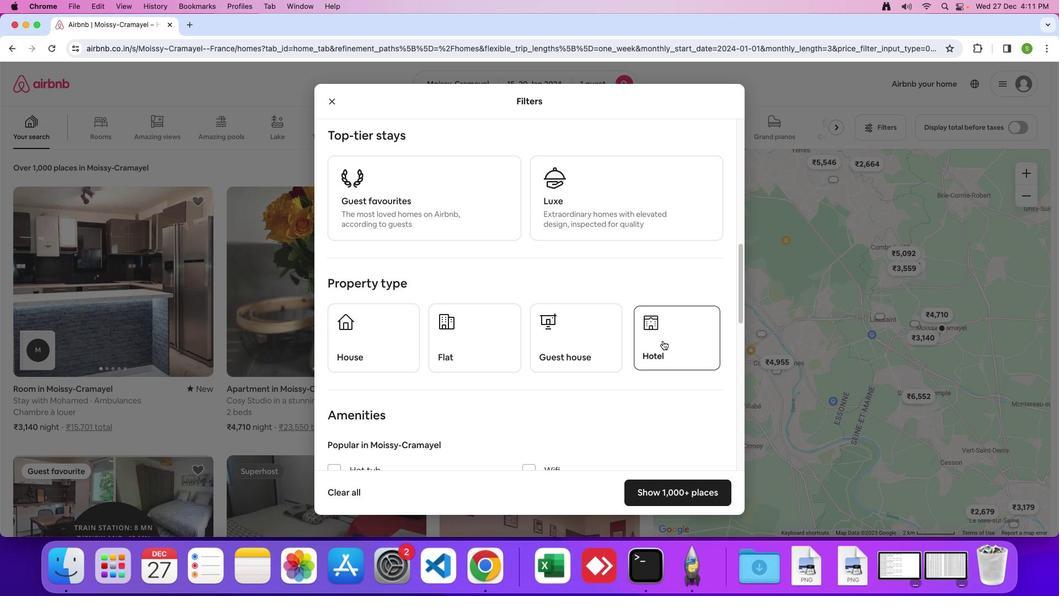 
Action: Mouse moved to (552, 353)
Screenshot: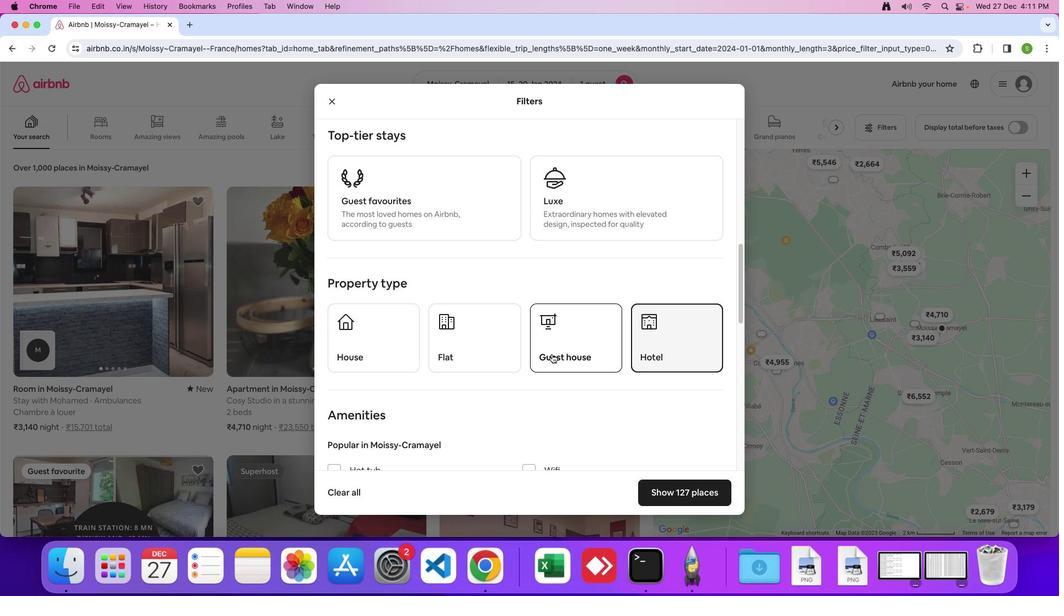 
Action: Mouse scrolled (552, 353) with delta (0, 0)
Screenshot: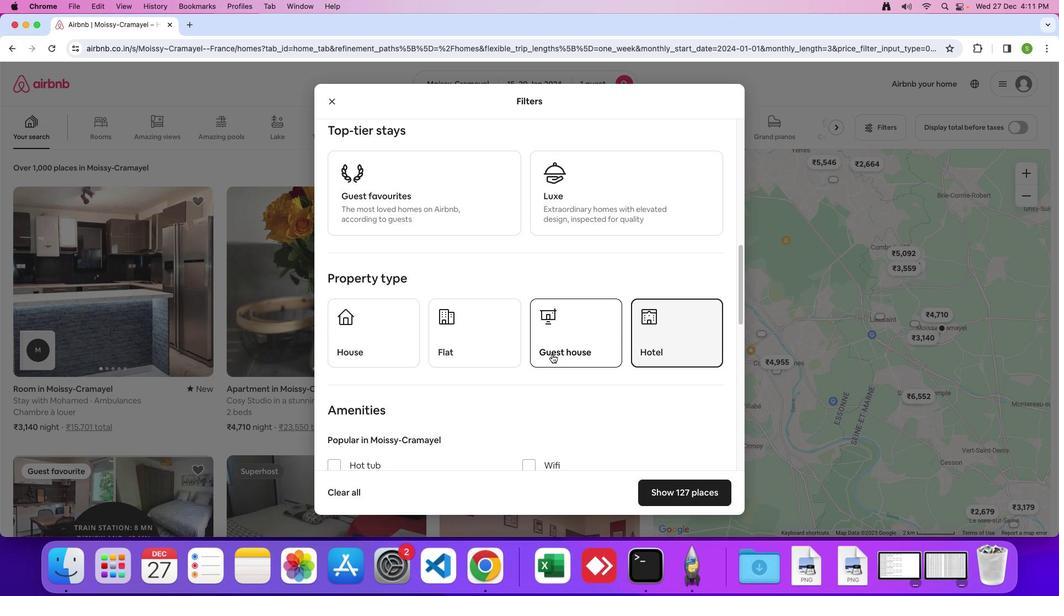 
Action: Mouse scrolled (552, 353) with delta (0, 0)
Screenshot: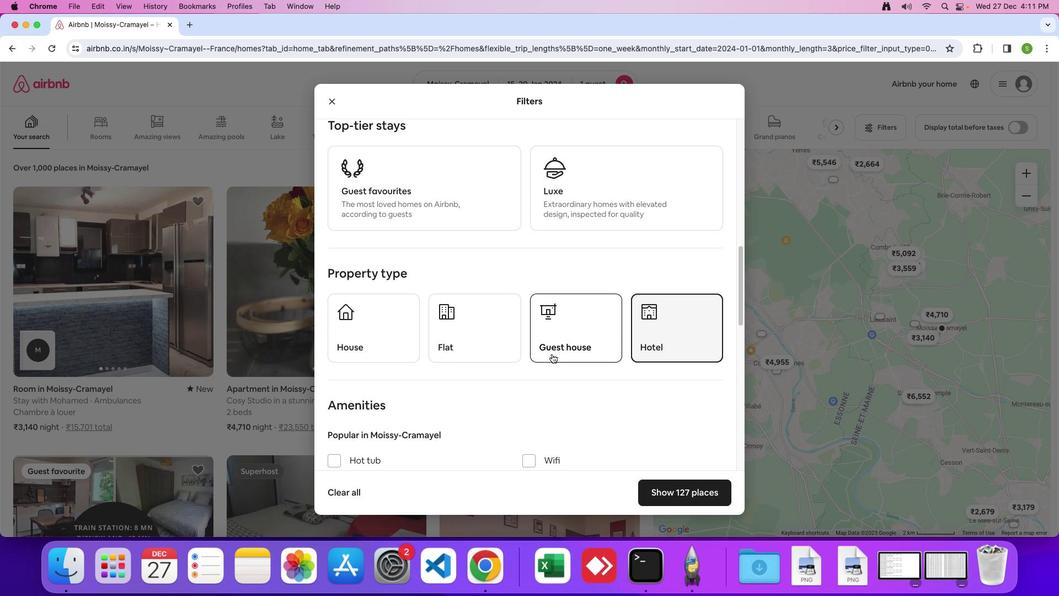 
Action: Mouse scrolled (552, 353) with delta (0, 0)
Screenshot: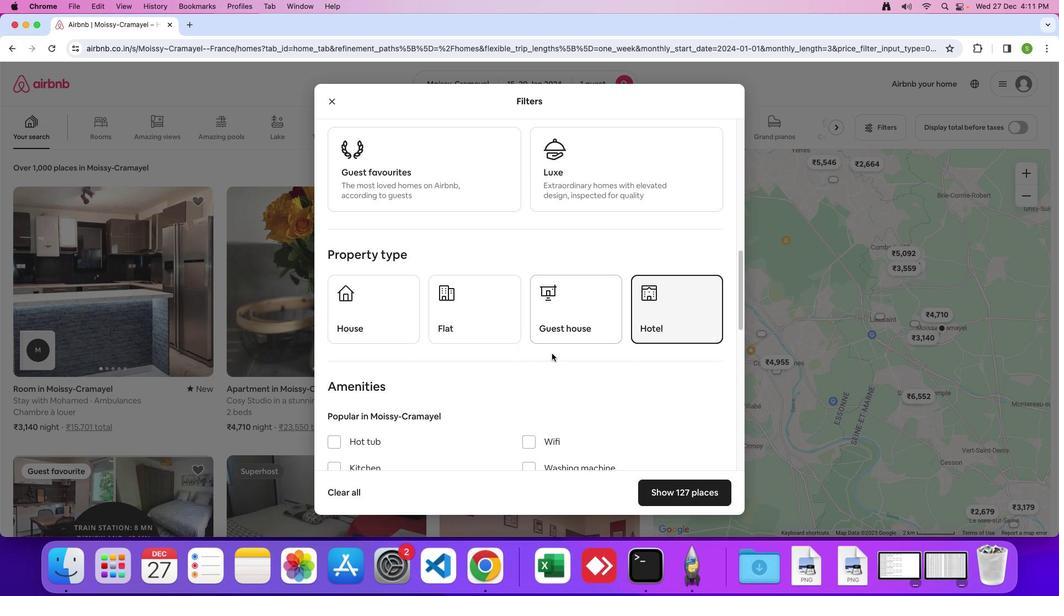 
Action: Mouse moved to (552, 353)
Screenshot: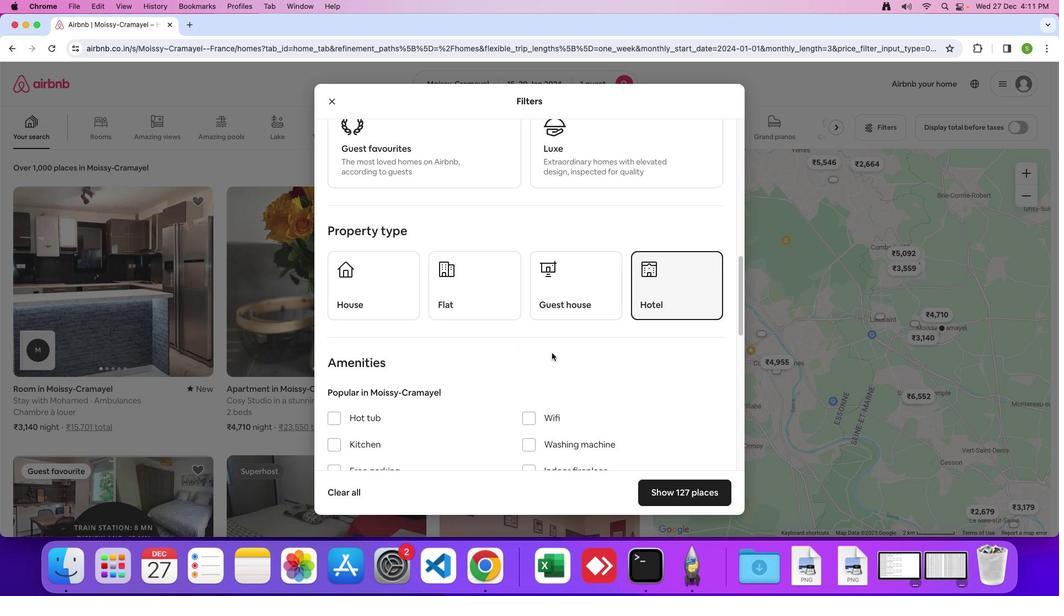 
Action: Mouse scrolled (552, 353) with delta (0, 0)
Screenshot: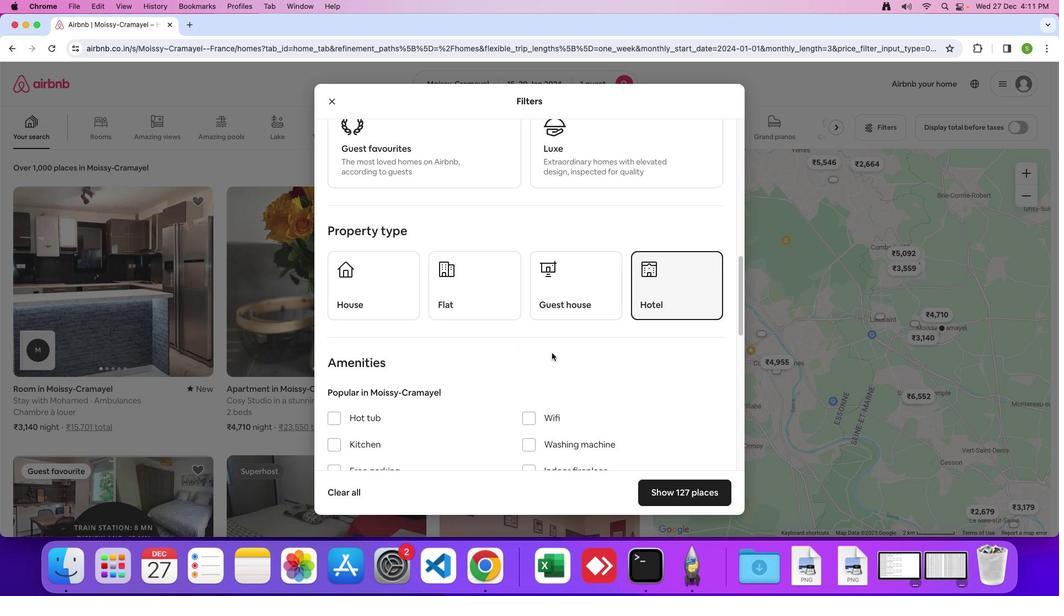
Action: Mouse scrolled (552, 353) with delta (0, -1)
Screenshot: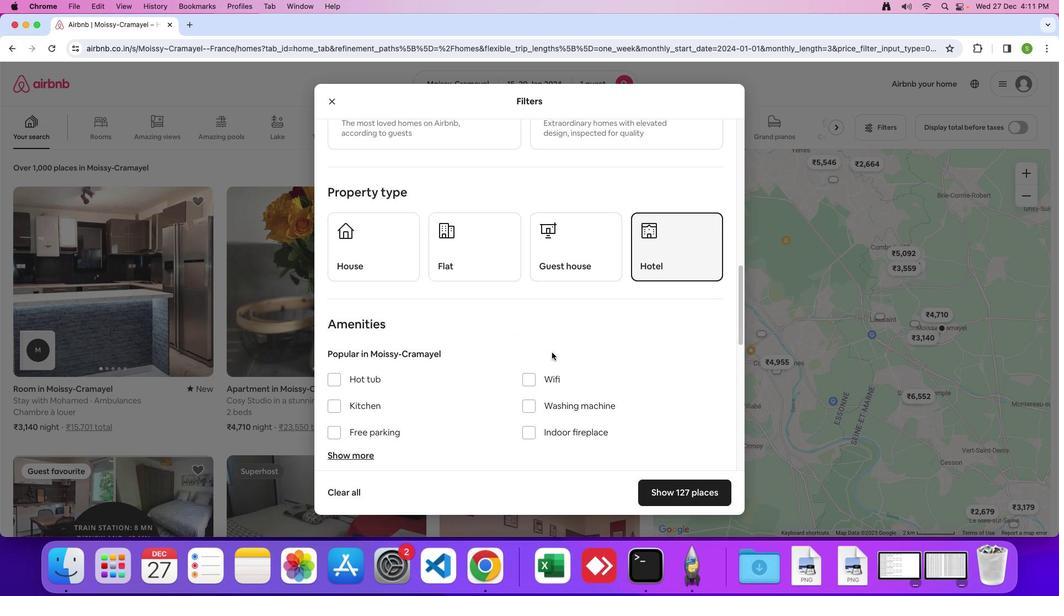 
Action: Mouse moved to (475, 304)
Screenshot: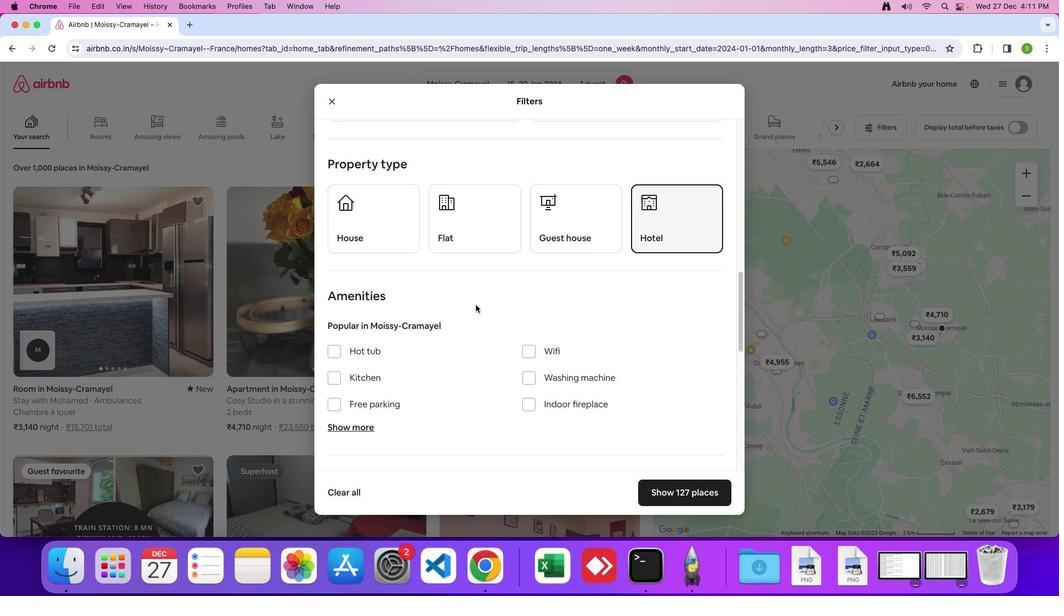 
Action: Mouse scrolled (475, 304) with delta (0, 0)
Screenshot: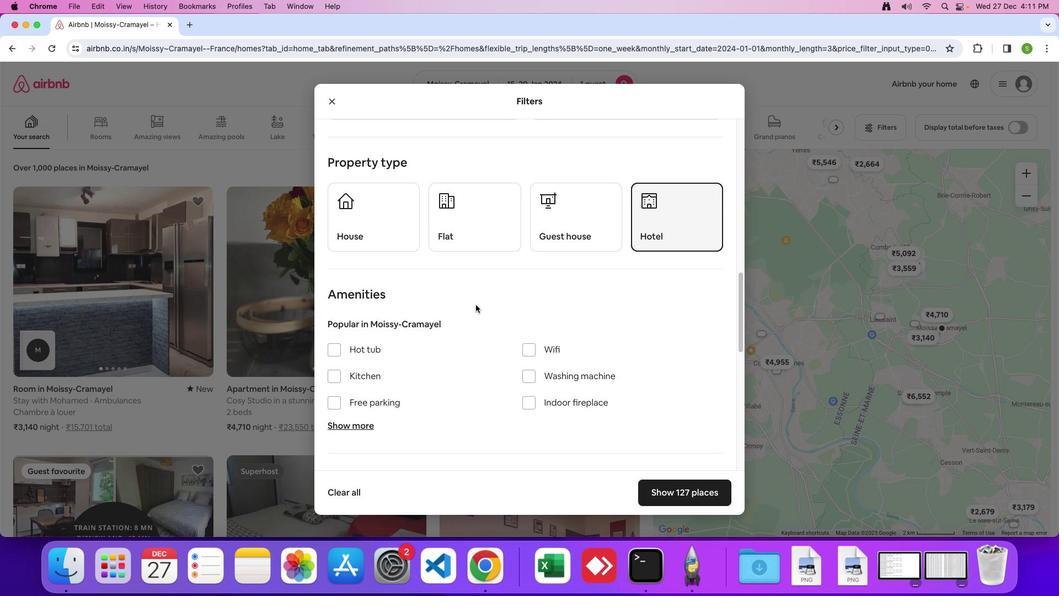 
Action: Mouse scrolled (475, 304) with delta (0, 0)
Screenshot: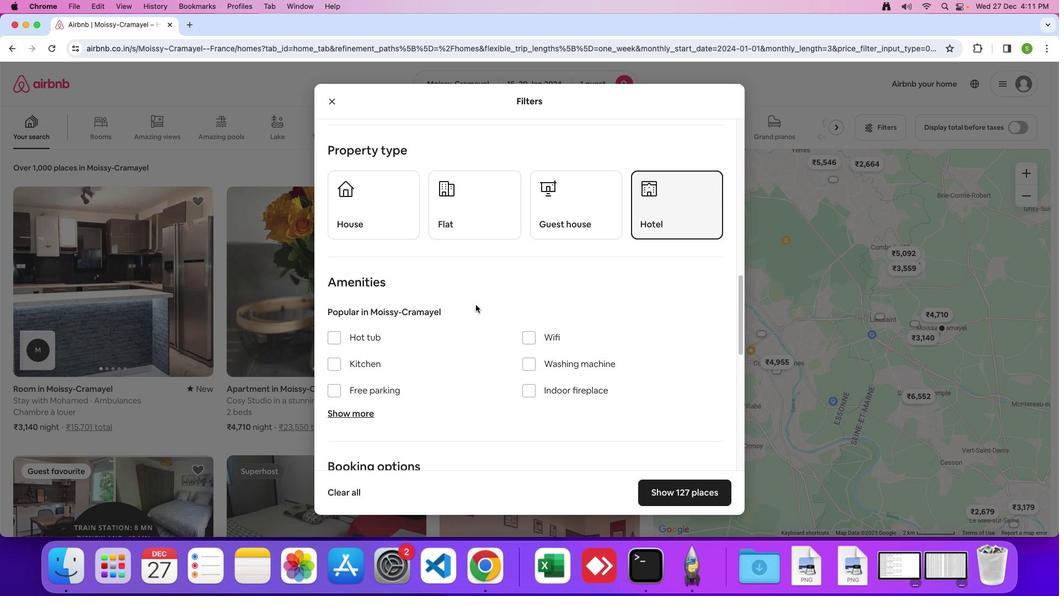 
Action: Mouse scrolled (475, 304) with delta (0, -1)
Screenshot: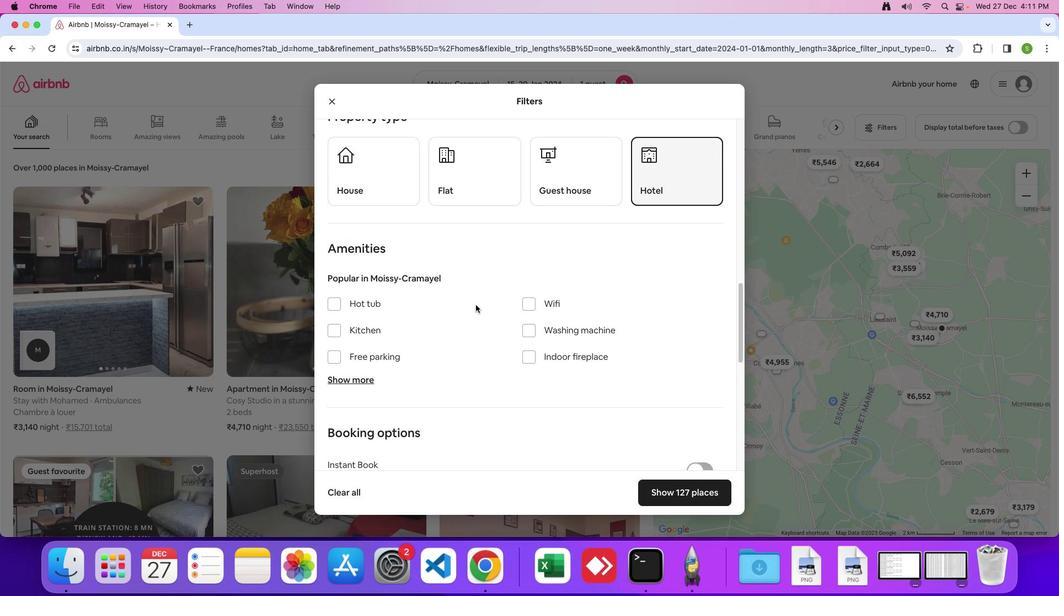 
Action: Mouse scrolled (475, 304) with delta (0, 0)
Screenshot: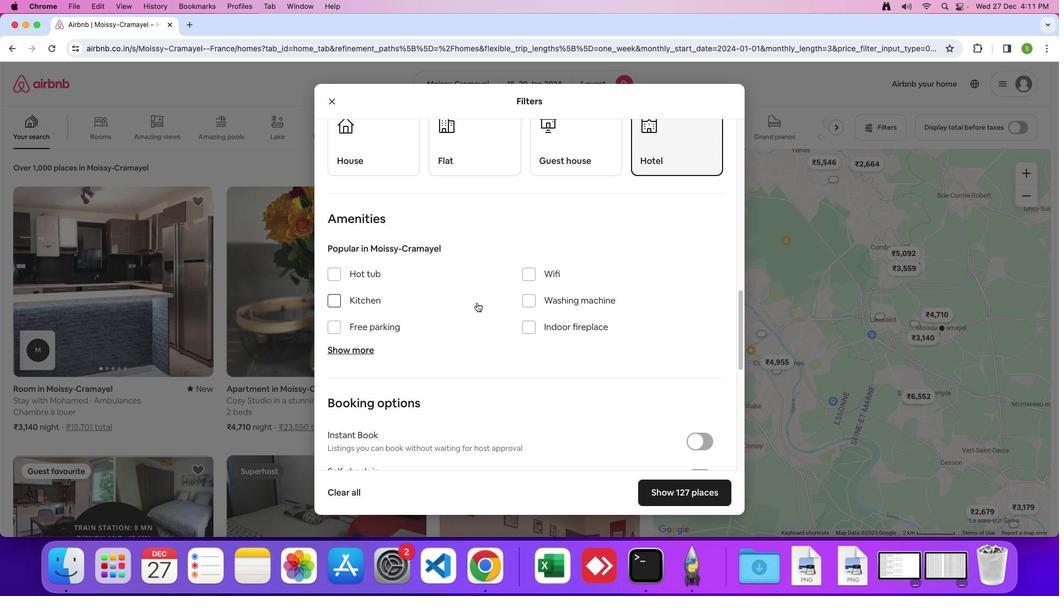 
Action: Mouse moved to (476, 303)
Screenshot: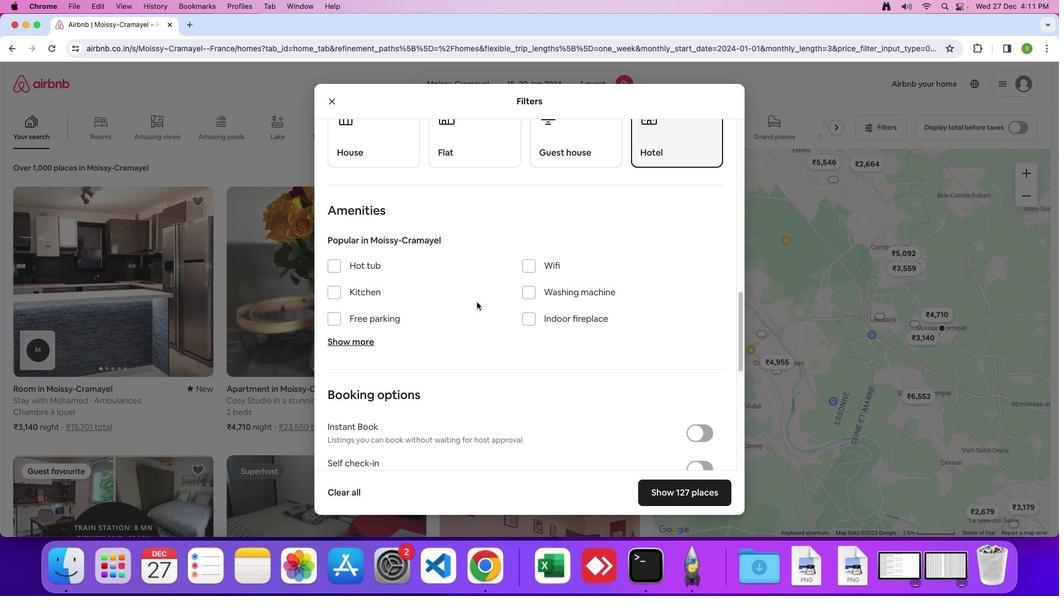 
Action: Mouse scrolled (476, 303) with delta (0, 0)
Screenshot: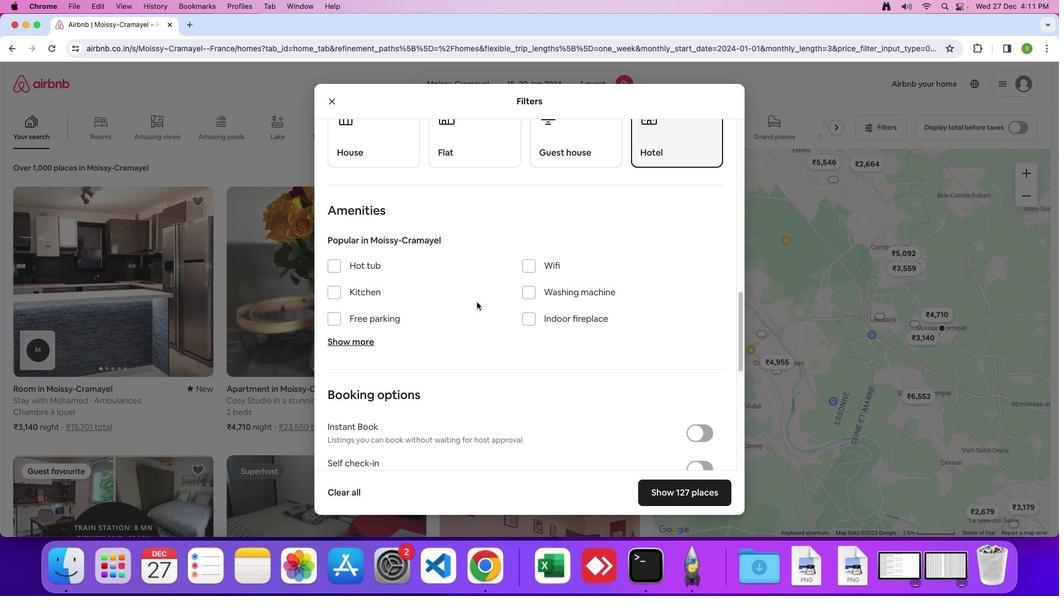 
Action: Mouse moved to (478, 301)
Screenshot: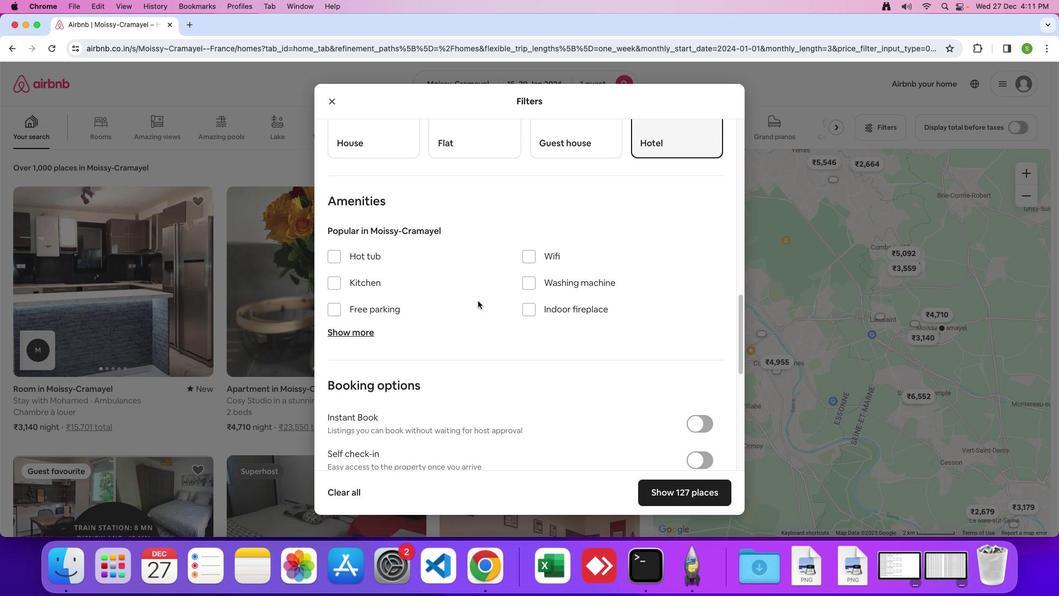 
Action: Mouse scrolled (478, 301) with delta (0, 0)
Screenshot: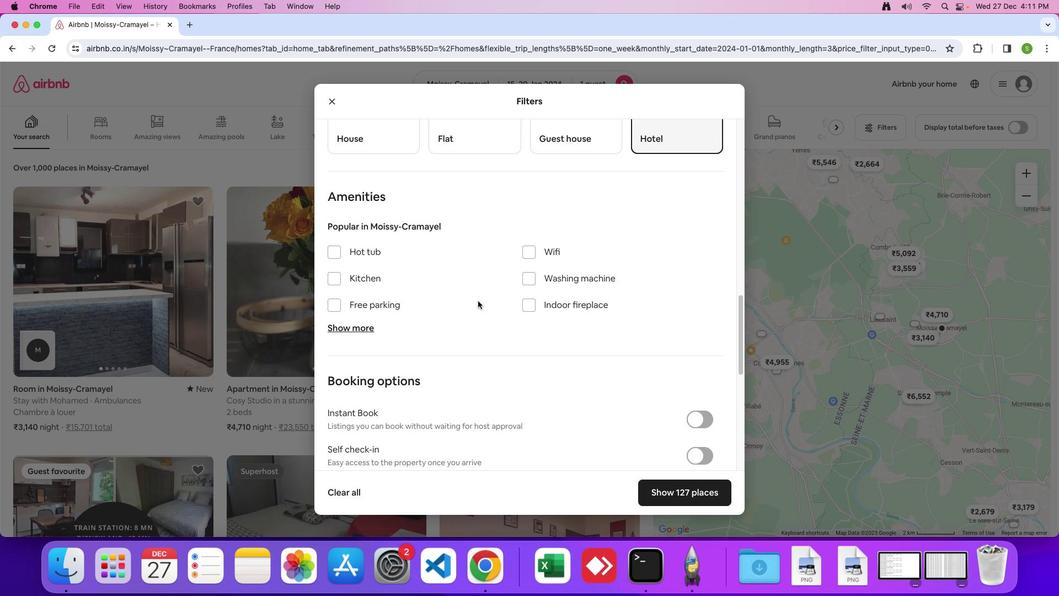 
Action: Mouse scrolled (478, 301) with delta (0, 0)
Screenshot: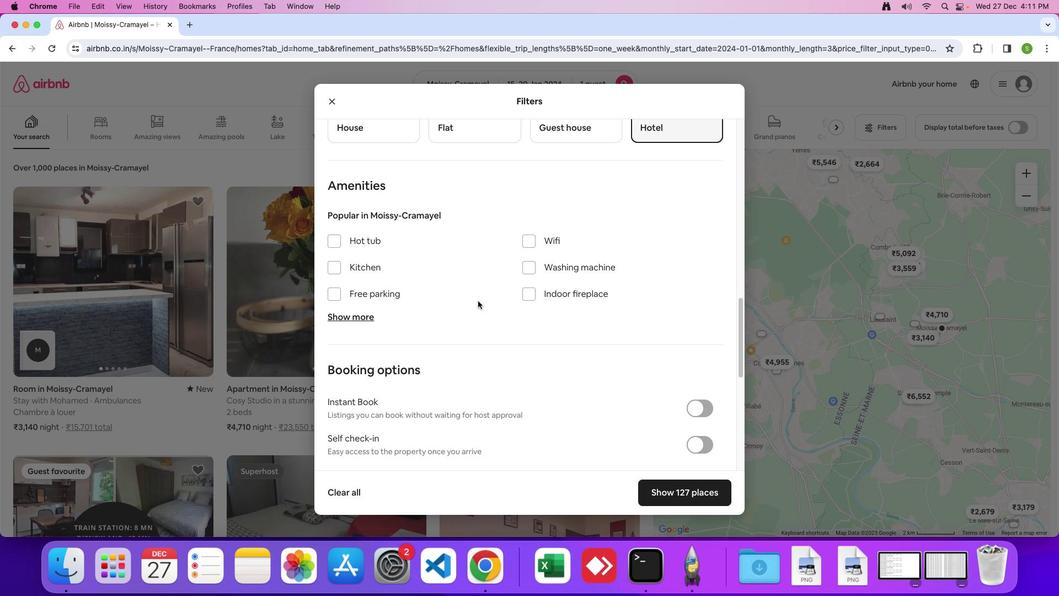 
Action: Mouse scrolled (478, 301) with delta (0, 0)
Screenshot: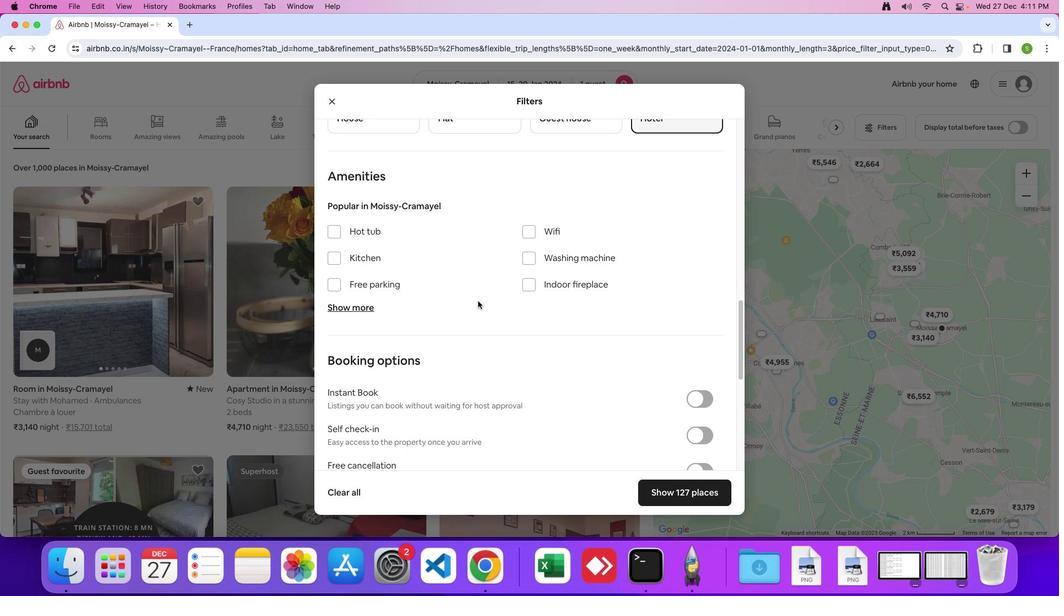 
Action: Mouse scrolled (478, 301) with delta (0, 0)
Screenshot: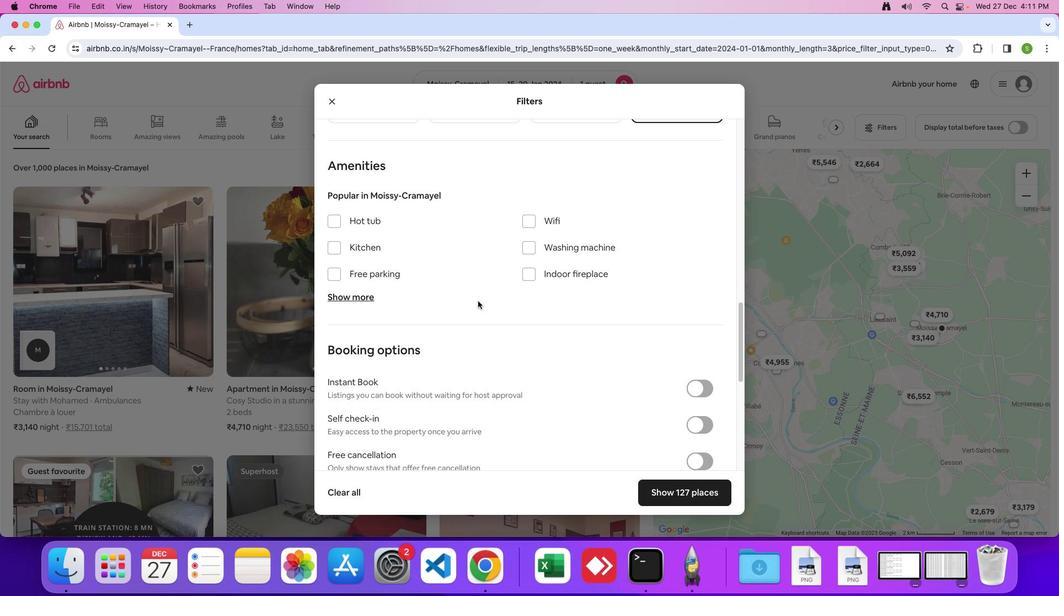 
Action: Mouse scrolled (478, 301) with delta (0, 0)
Screenshot: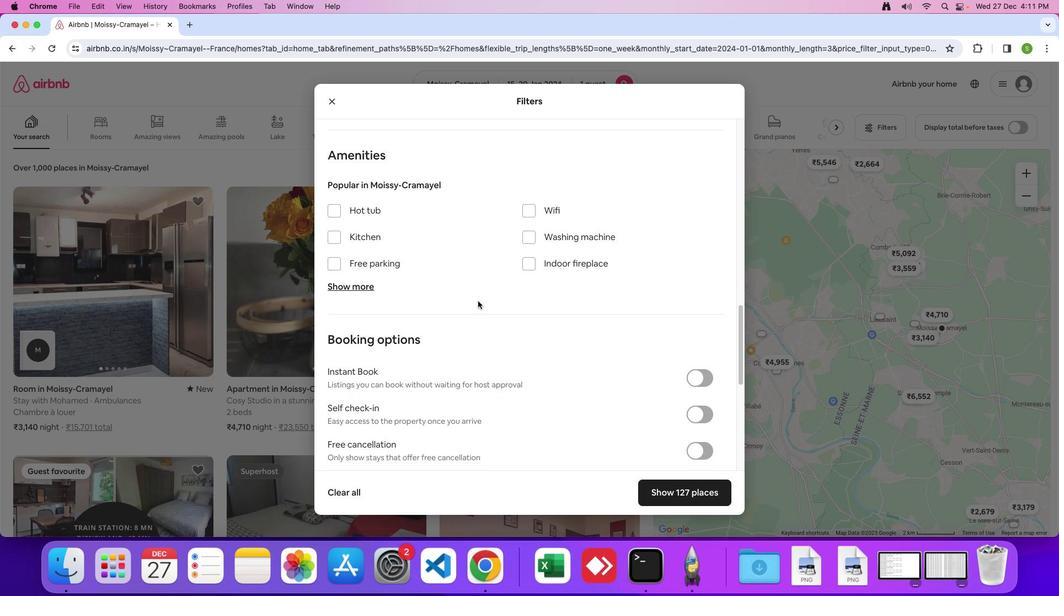 
Action: Mouse scrolled (478, 301) with delta (0, 0)
Screenshot: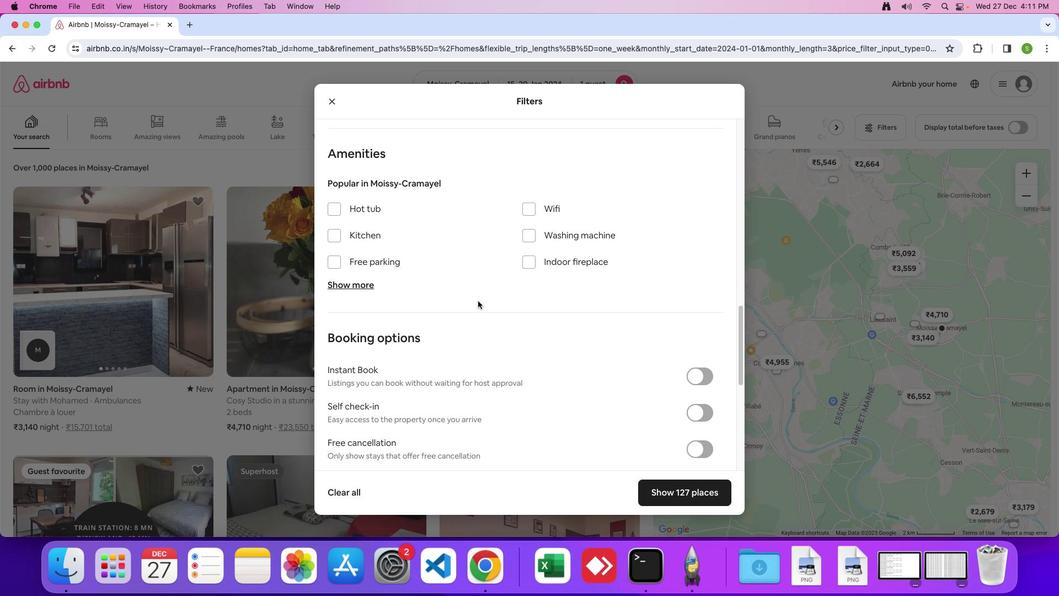 
Action: Mouse scrolled (478, 301) with delta (0, 0)
Screenshot: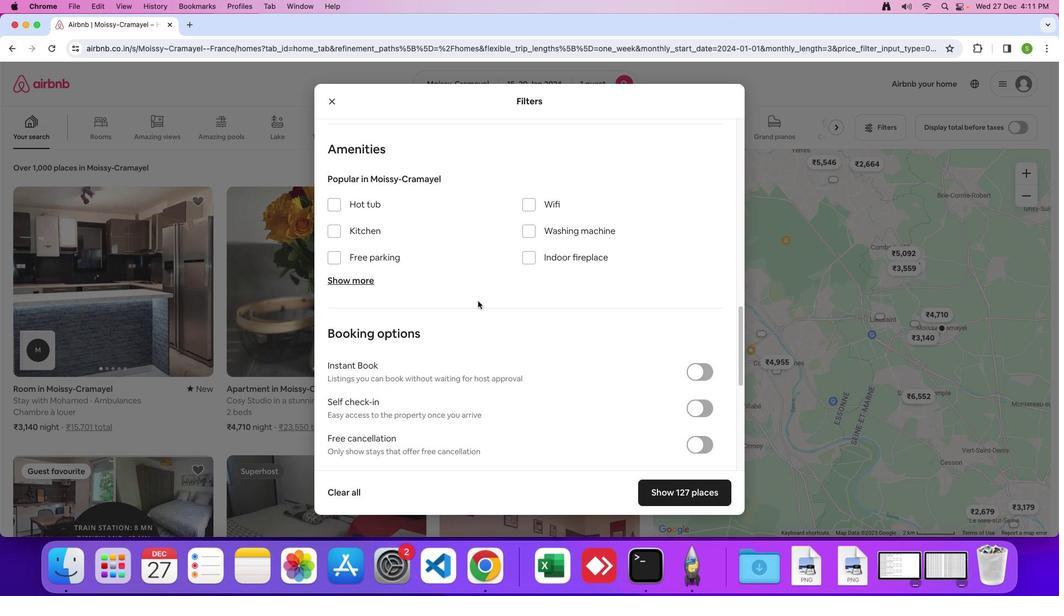 
Action: Mouse scrolled (478, 301) with delta (0, 0)
Screenshot: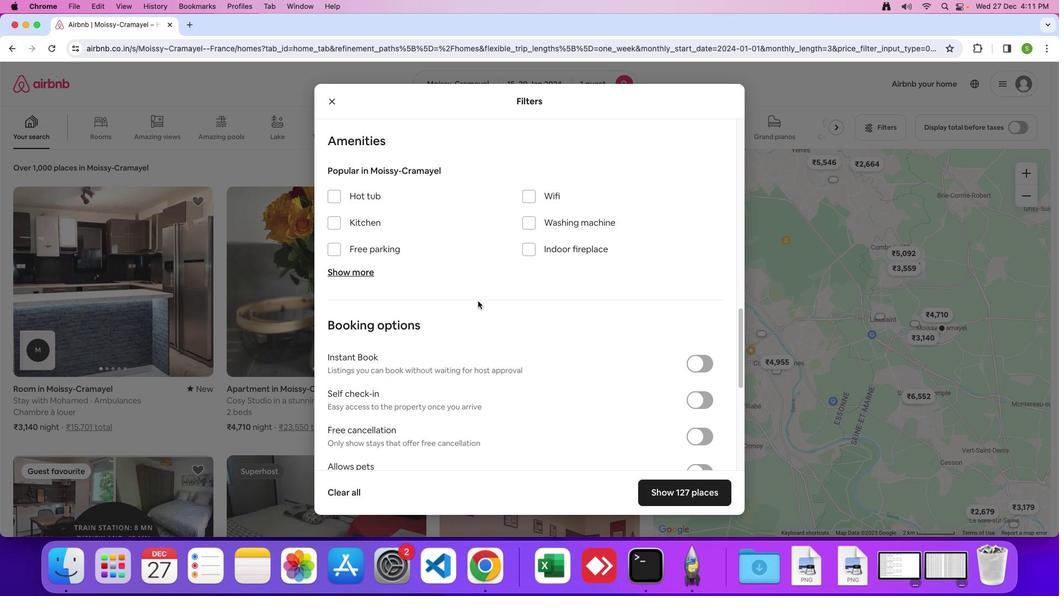 
Action: Mouse scrolled (478, 301) with delta (0, 0)
Screenshot: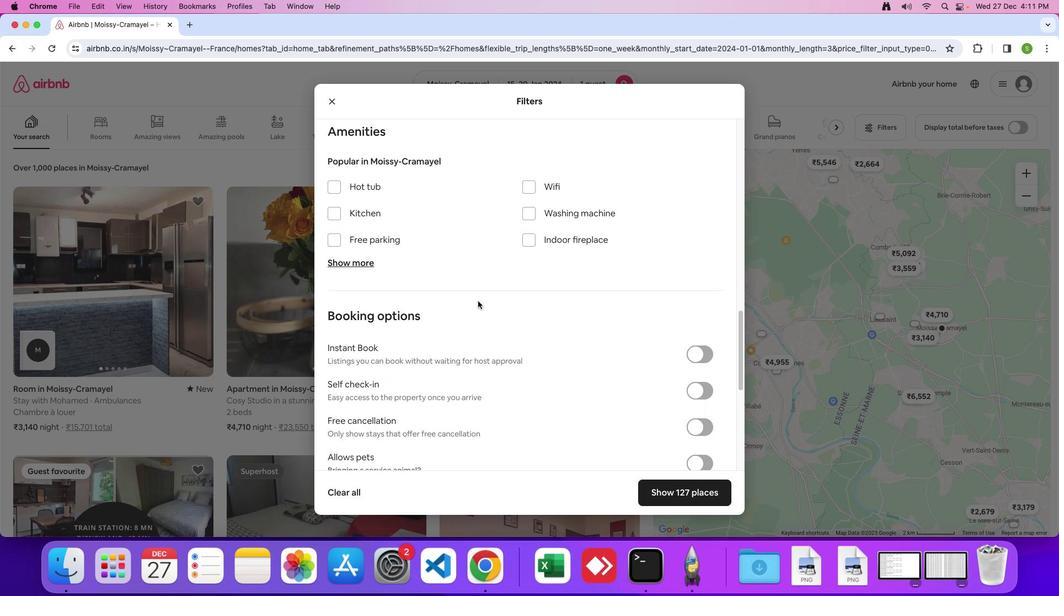 
Action: Mouse scrolled (478, 301) with delta (0, 0)
Screenshot: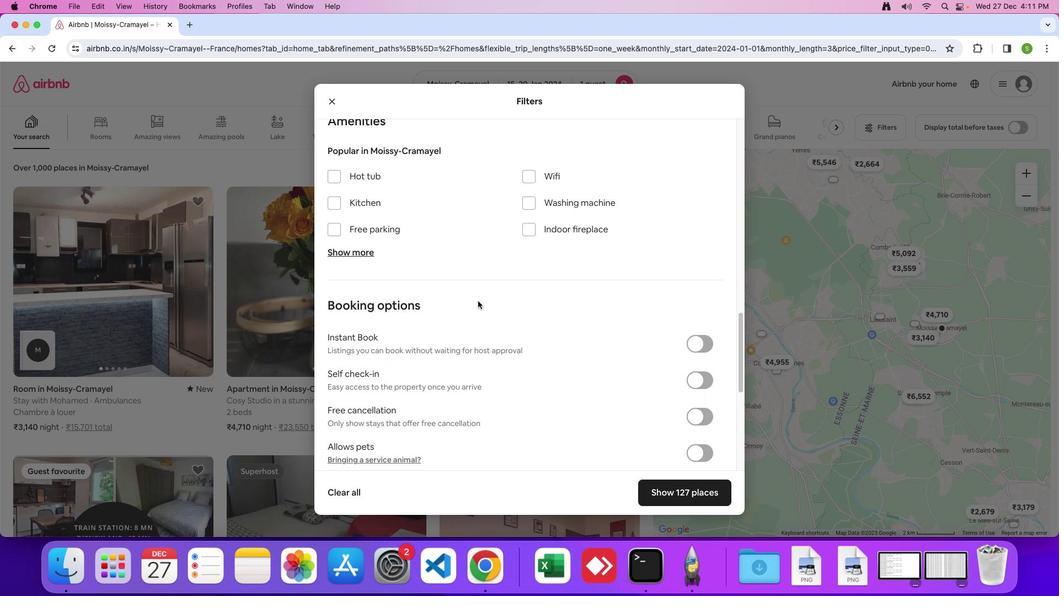 
Action: Mouse scrolled (478, 301) with delta (0, 0)
Screenshot: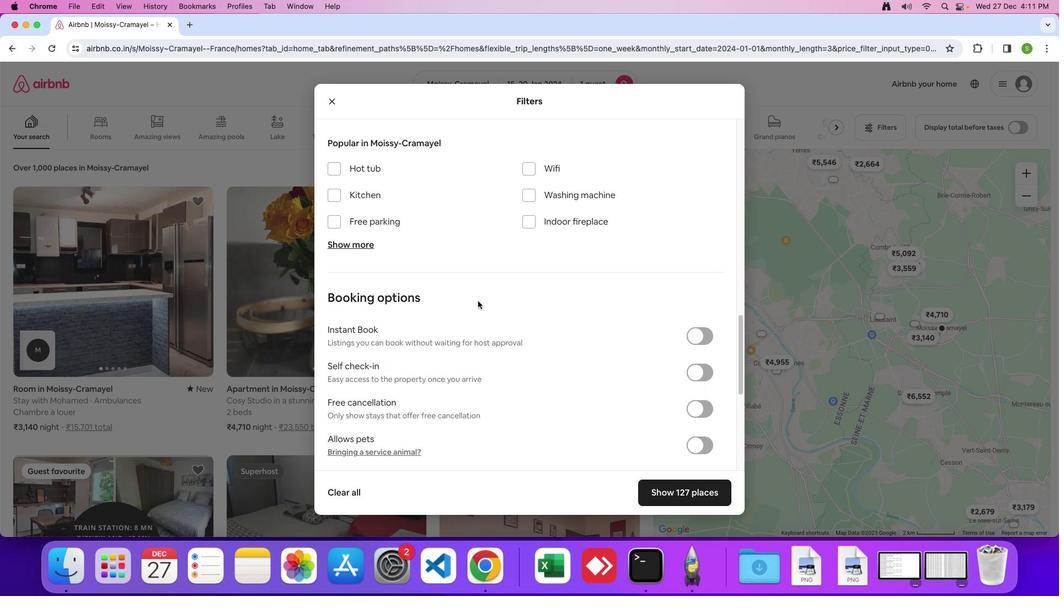 
Action: Mouse scrolled (478, 301) with delta (0, 0)
Screenshot: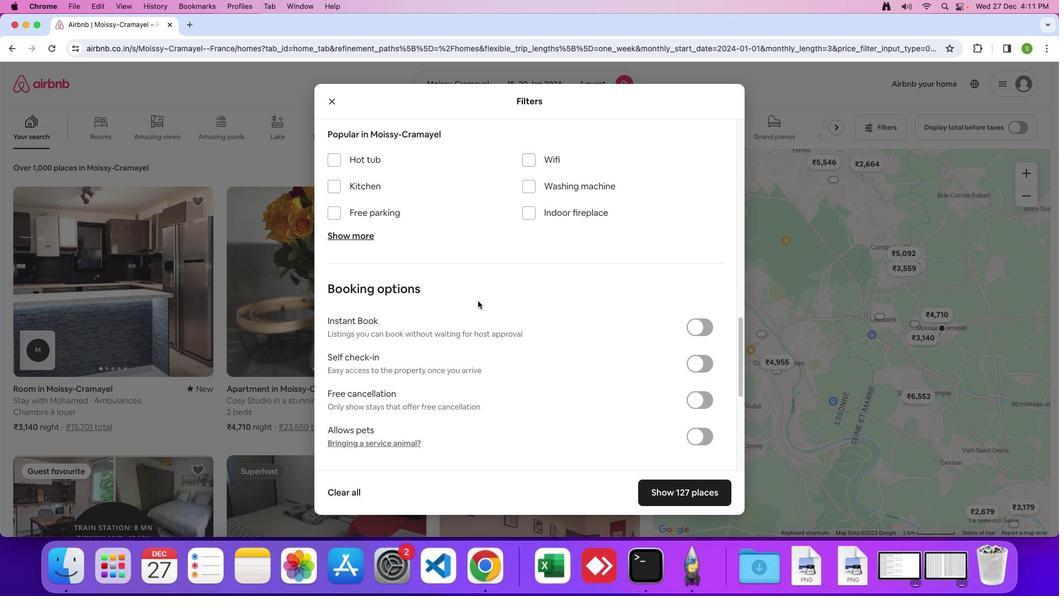 
Action: Mouse scrolled (478, 301) with delta (0, 0)
Screenshot: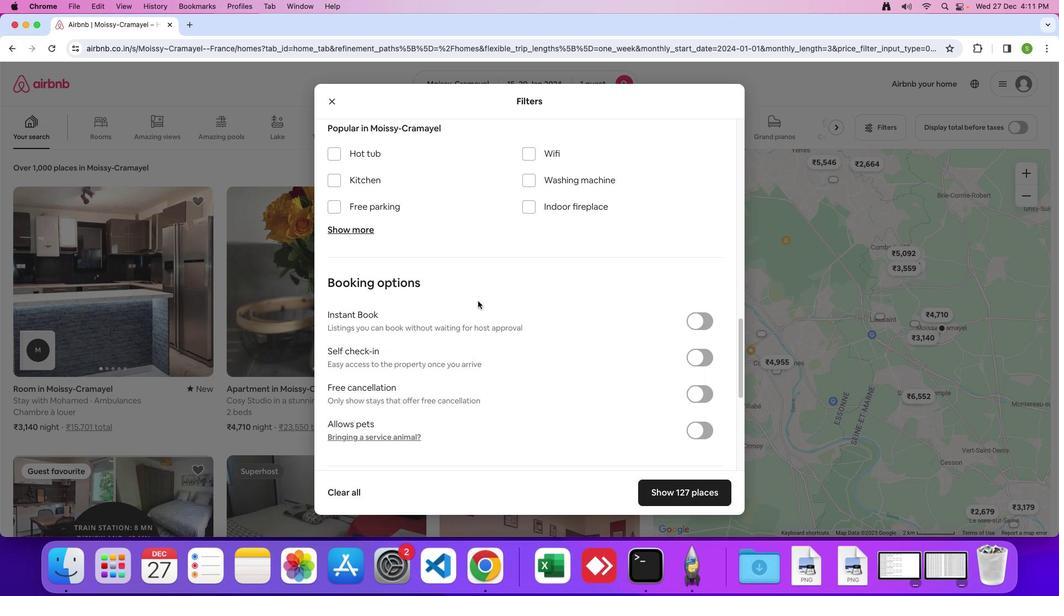 
Action: Mouse scrolled (478, 301) with delta (0, 0)
Screenshot: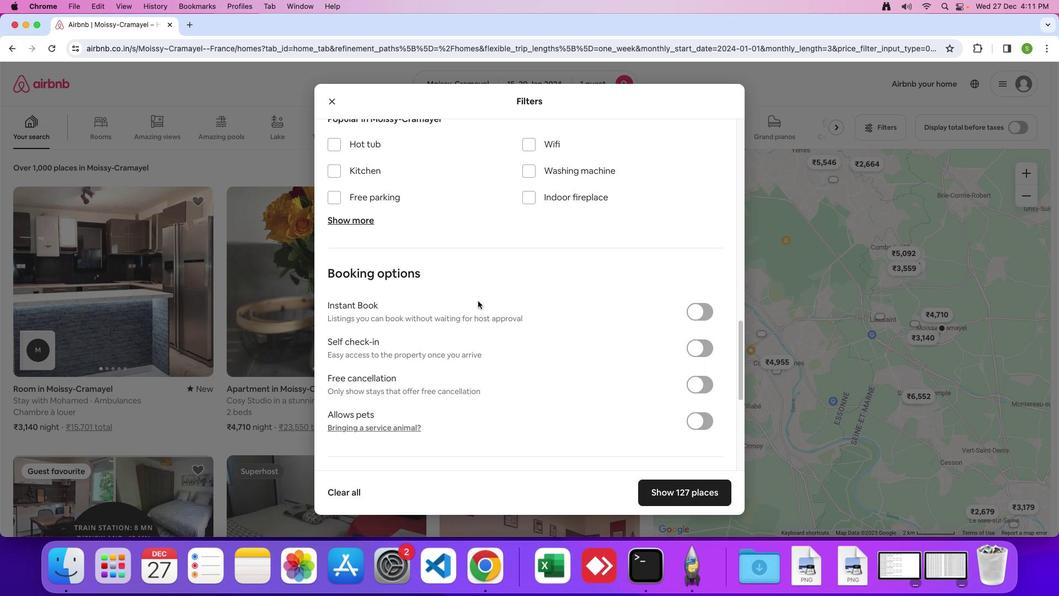
Action: Mouse scrolled (478, 301) with delta (0, 0)
Screenshot: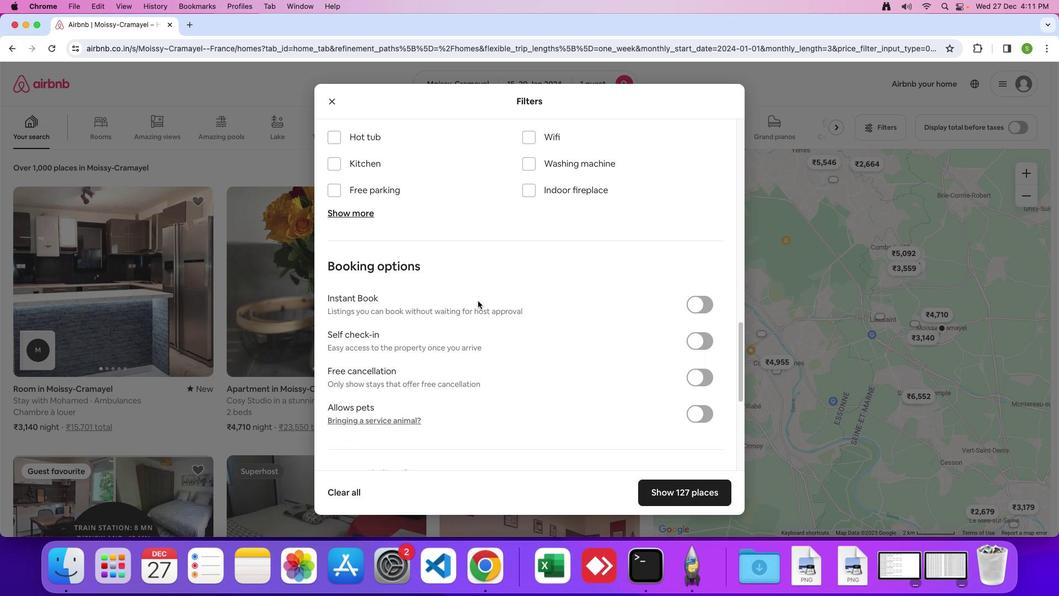
Action: Mouse scrolled (478, 301) with delta (0, 0)
Screenshot: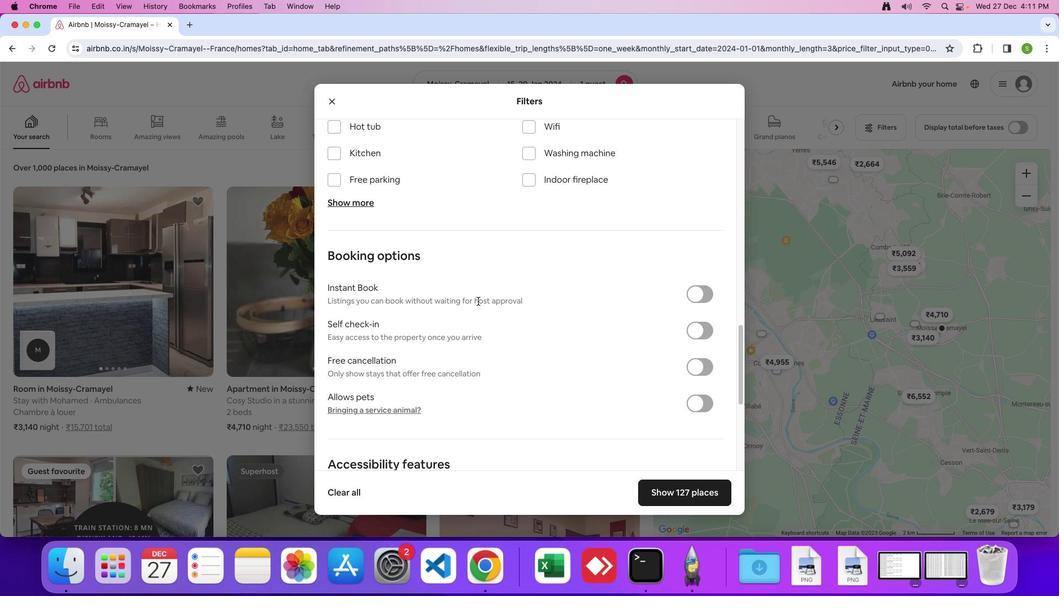 
Action: Mouse scrolled (478, 301) with delta (0, 0)
Screenshot: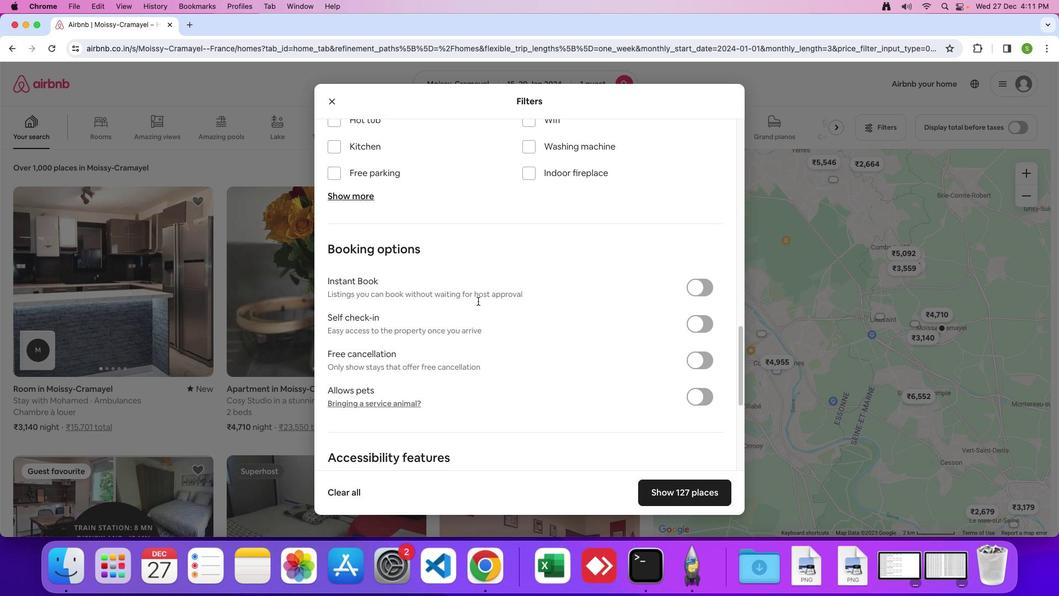 
Action: Mouse scrolled (478, 301) with delta (0, 0)
Screenshot: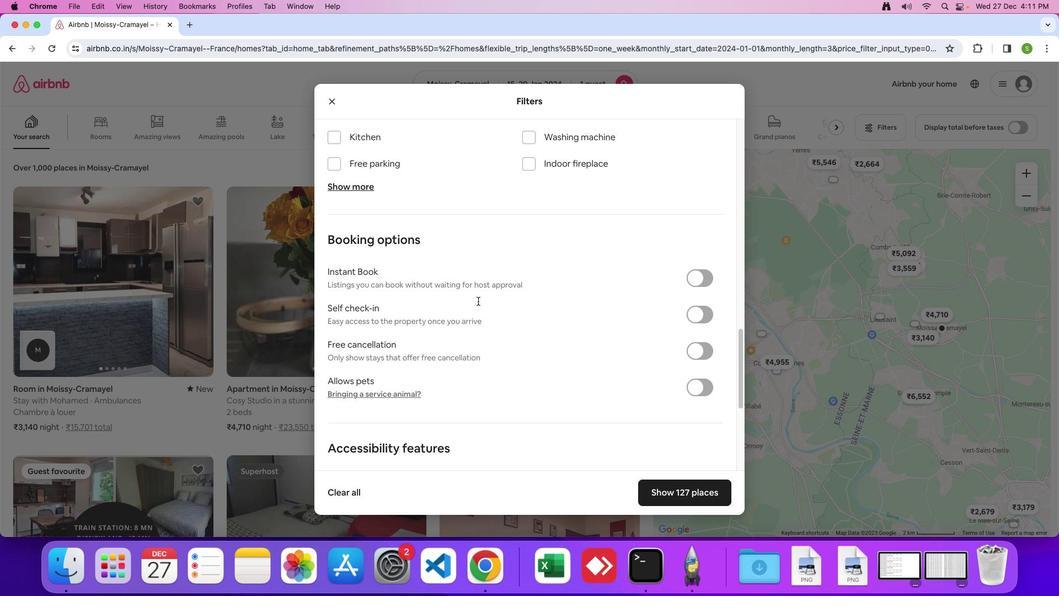 
Action: Mouse scrolled (478, 301) with delta (0, 0)
Screenshot: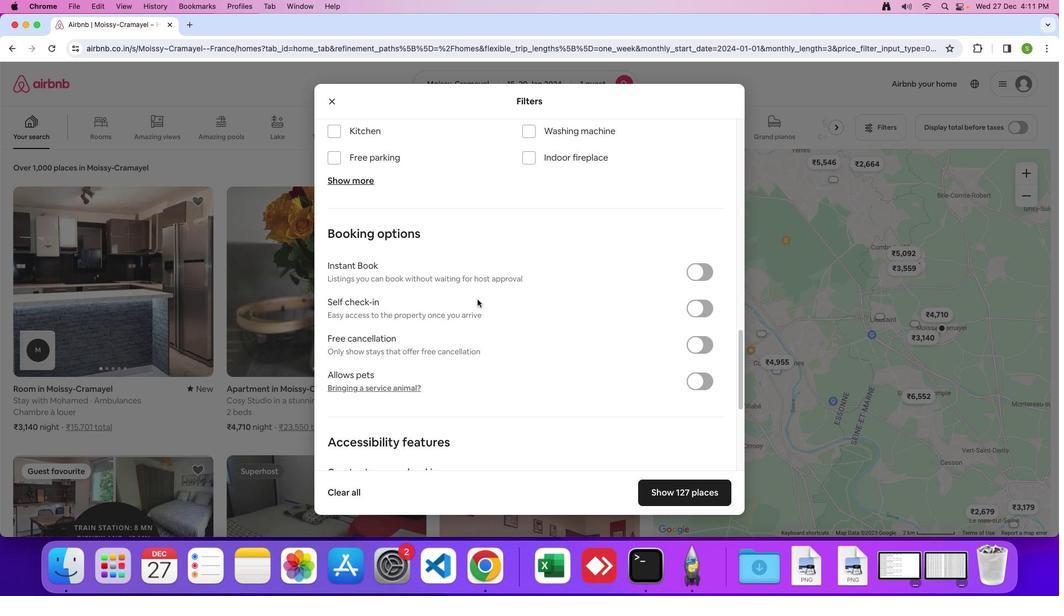 
Action: Mouse moved to (478, 298)
Screenshot: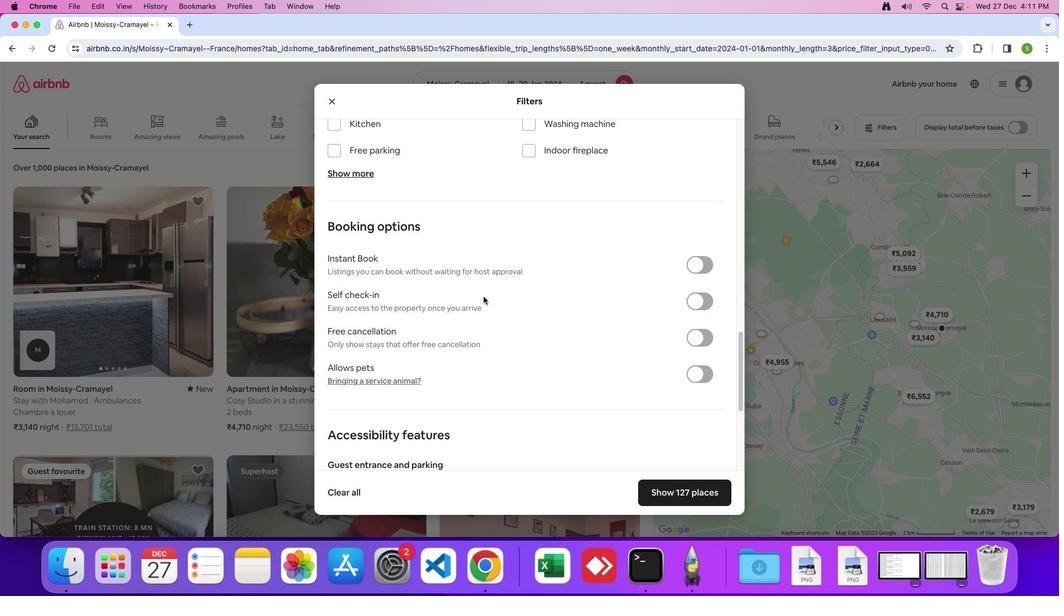 
Action: Mouse scrolled (478, 298) with delta (0, 0)
Screenshot: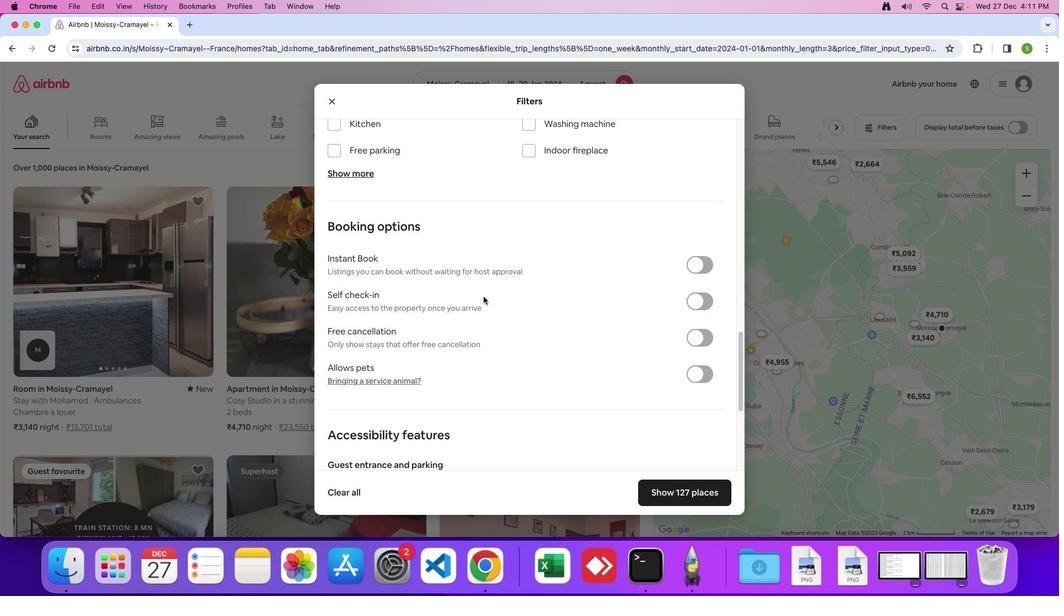 
Action: Mouse moved to (479, 297)
Screenshot: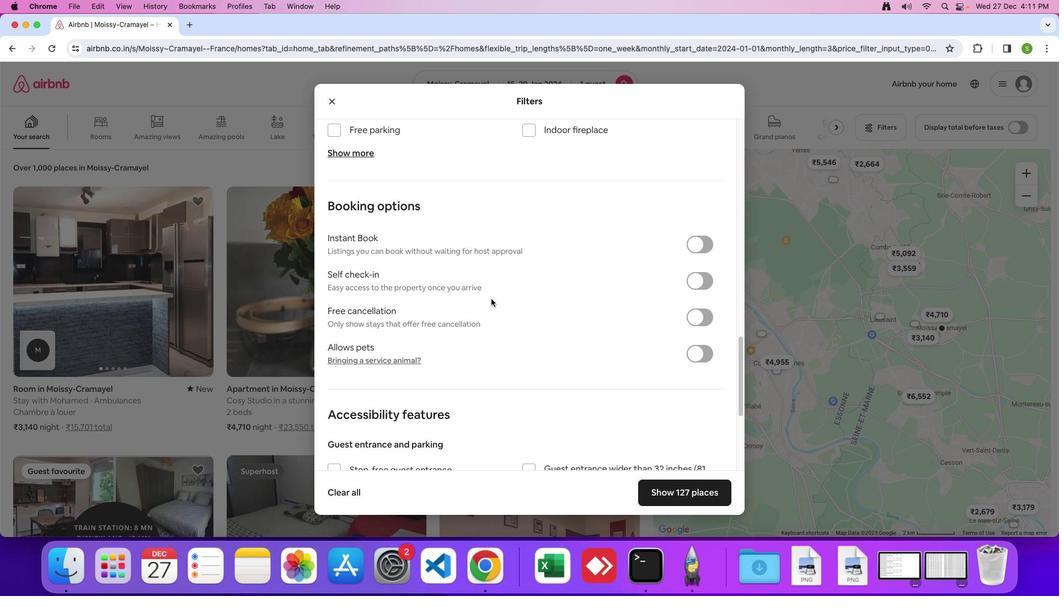 
Action: Mouse scrolled (479, 297) with delta (0, 0)
Screenshot: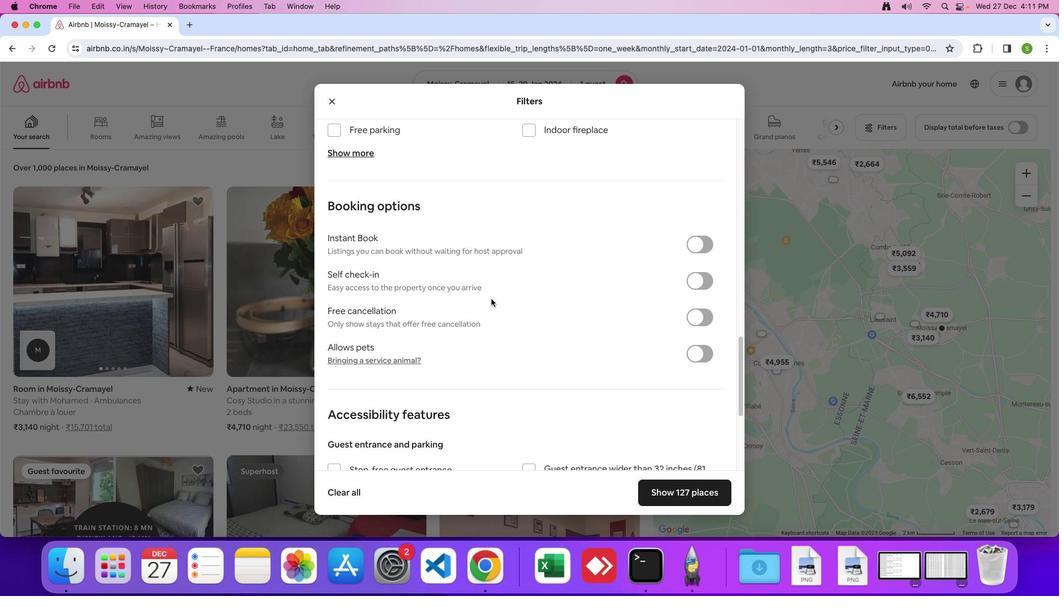 
Action: Mouse moved to (482, 297)
Screenshot: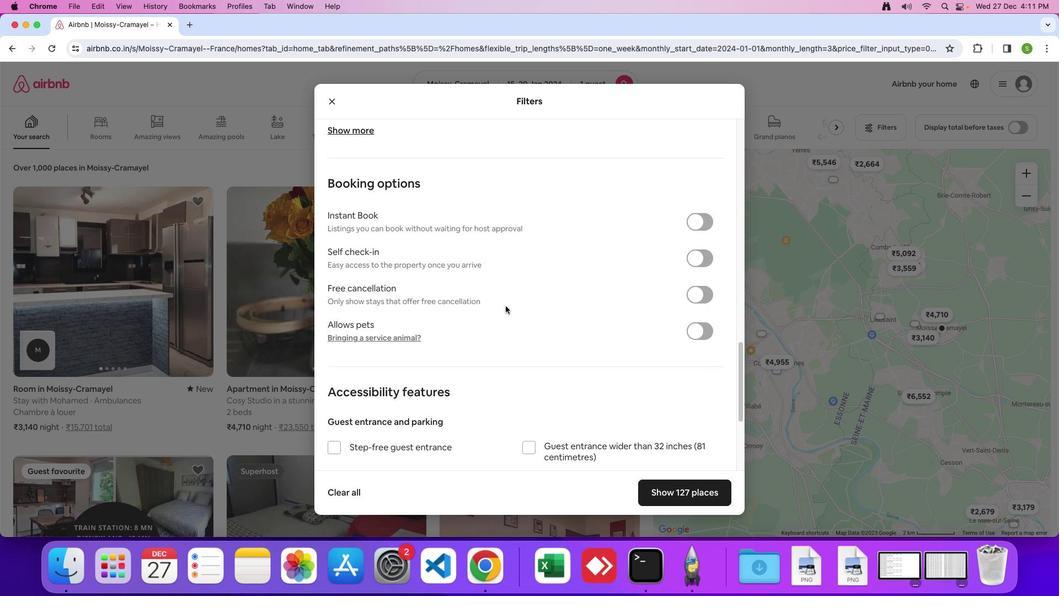 
Action: Mouse scrolled (482, 297) with delta (0, -1)
Screenshot: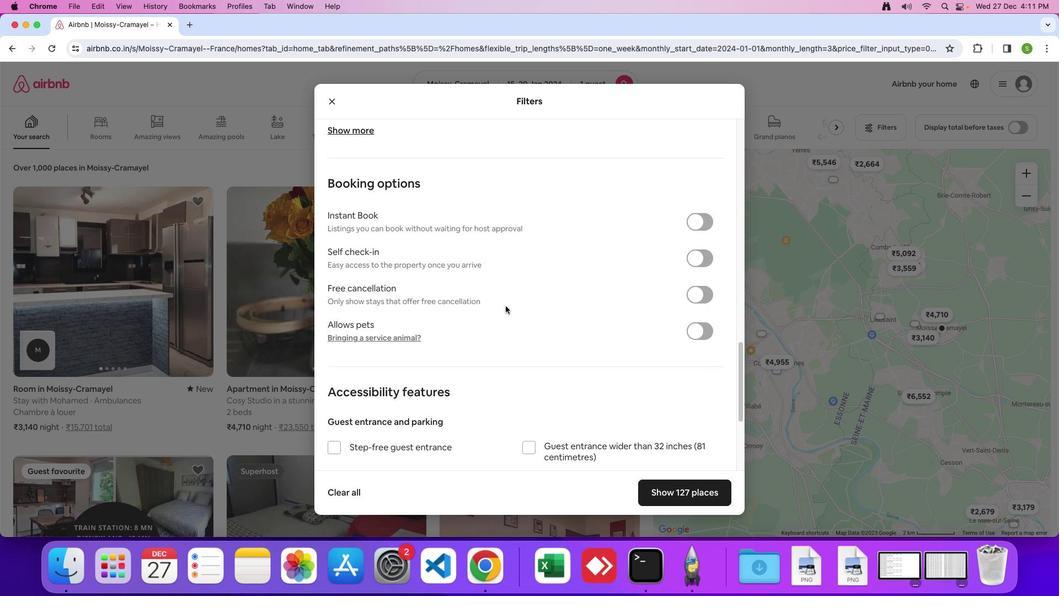 
Action: Mouse moved to (532, 322)
Screenshot: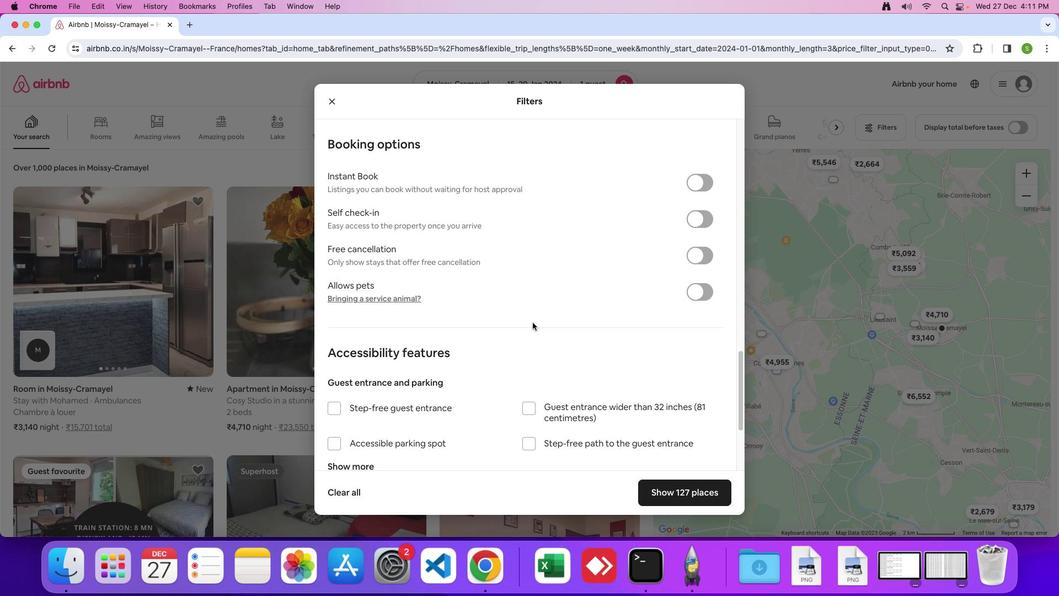 
Action: Mouse scrolled (532, 322) with delta (0, 0)
Screenshot: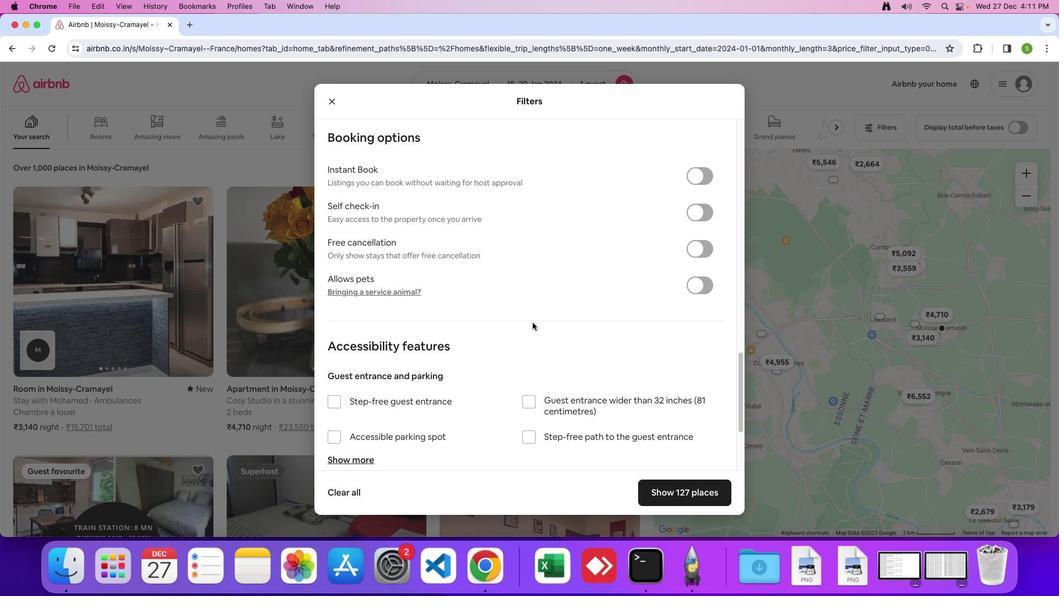 
Action: Mouse scrolled (532, 322) with delta (0, 0)
Screenshot: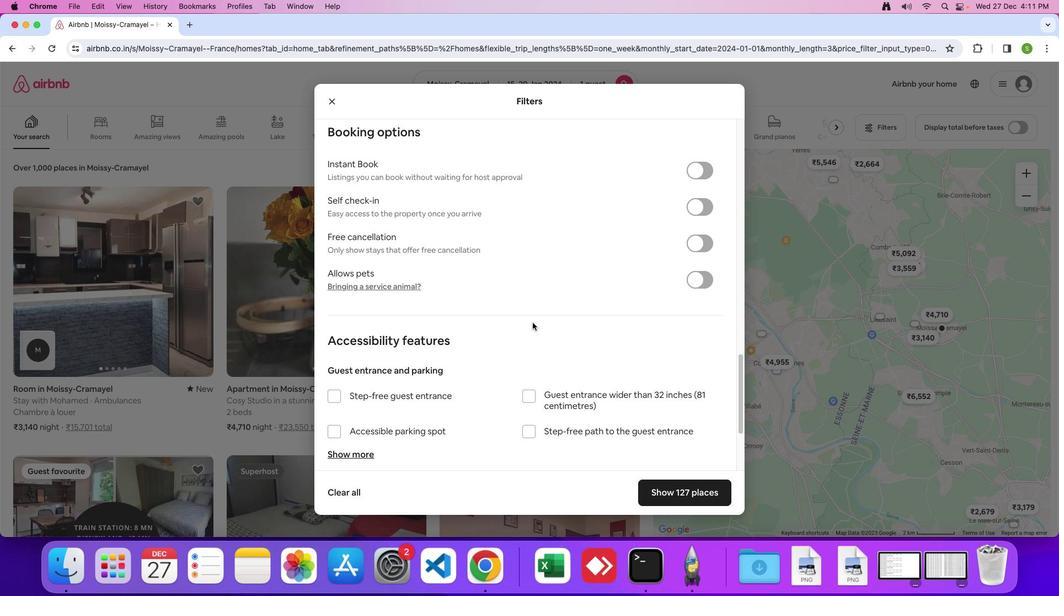 
Action: Mouse scrolled (532, 322) with delta (0, 0)
Screenshot: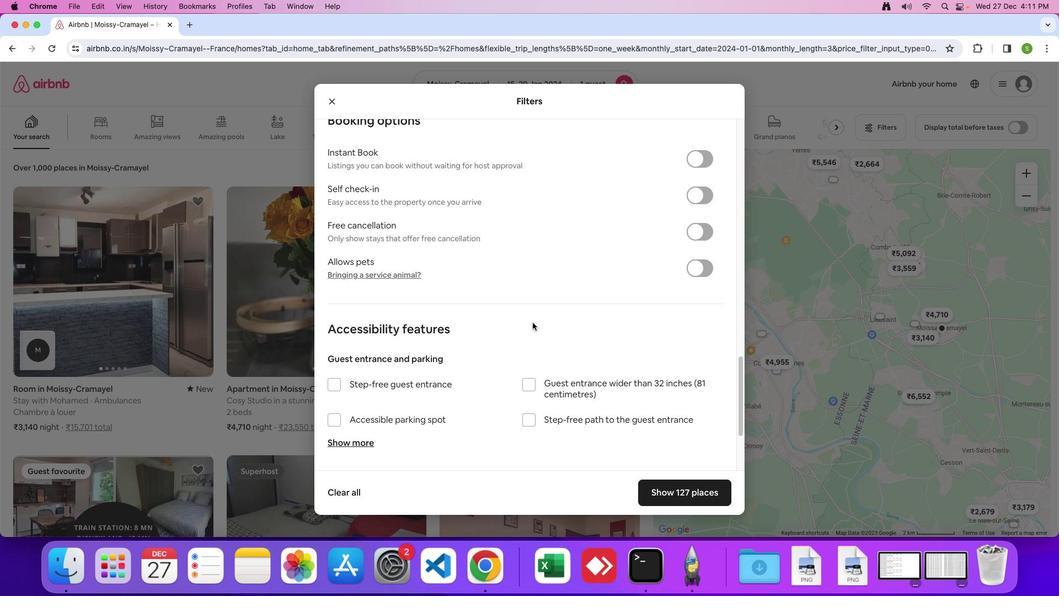 
Action: Mouse scrolled (532, 322) with delta (0, 0)
Screenshot: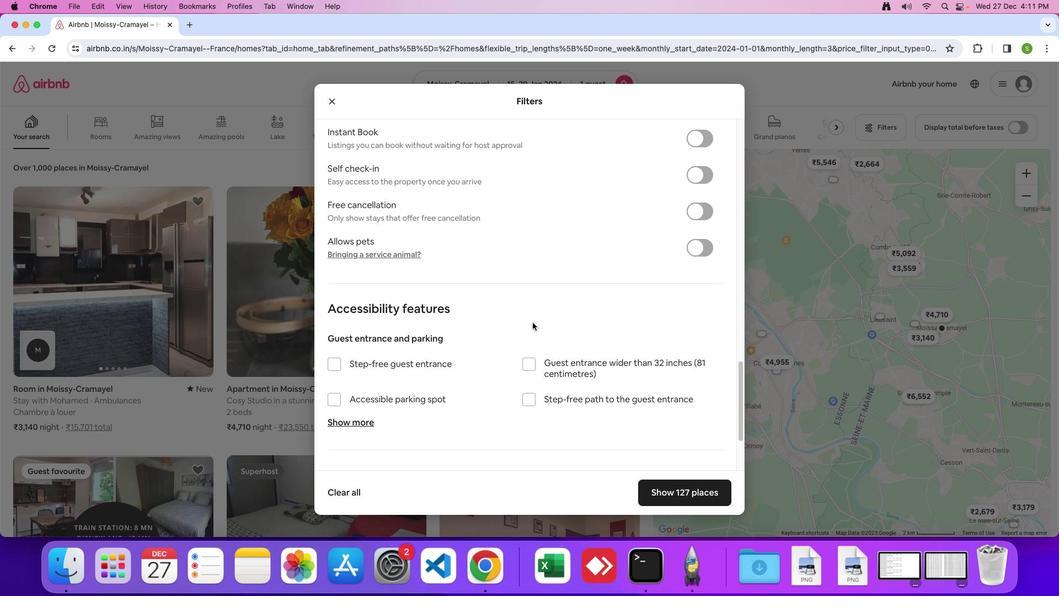 
Action: Mouse scrolled (532, 322) with delta (0, -1)
Screenshot: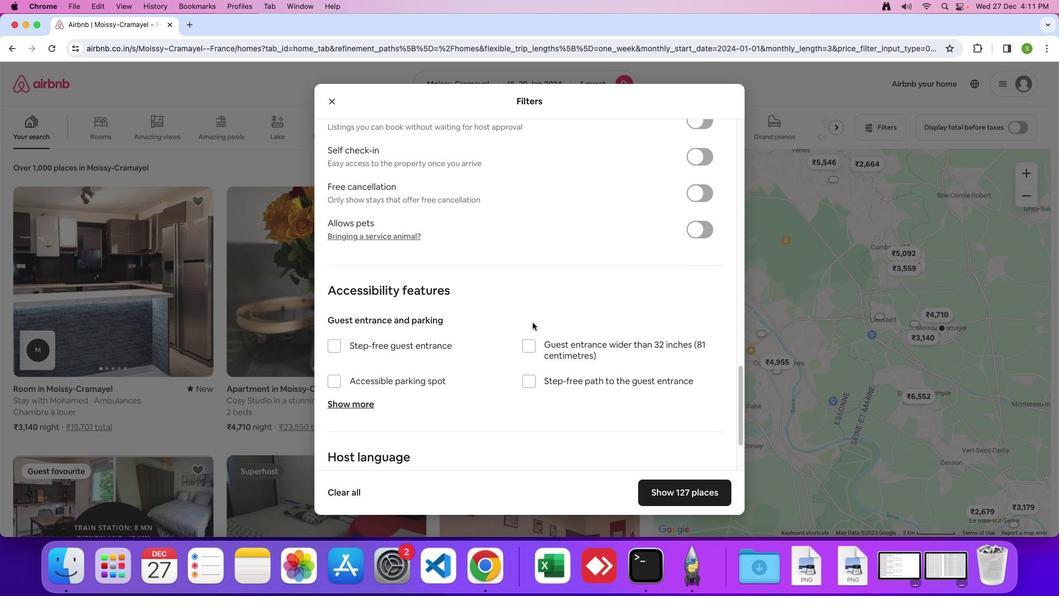 
Action: Mouse scrolled (532, 322) with delta (0, 0)
Screenshot: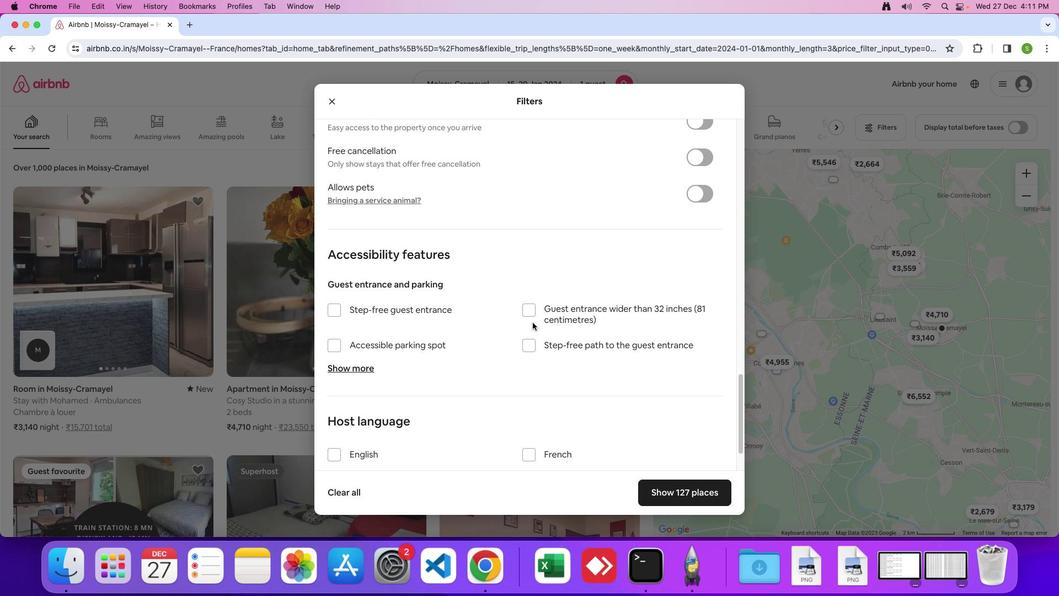 
Action: Mouse scrolled (532, 322) with delta (0, 0)
Screenshot: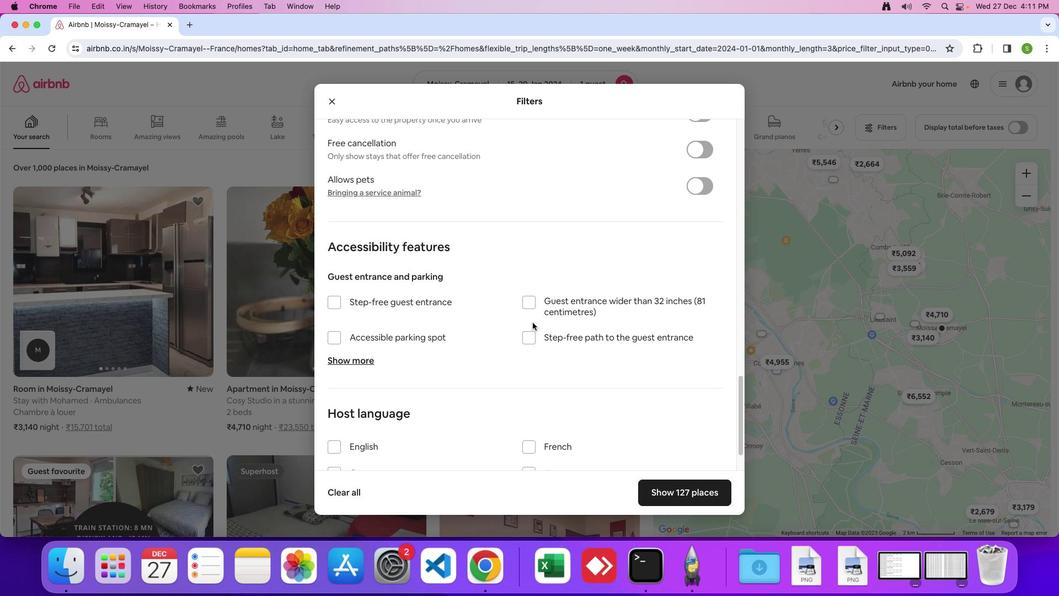
Action: Mouse moved to (505, 340)
Screenshot: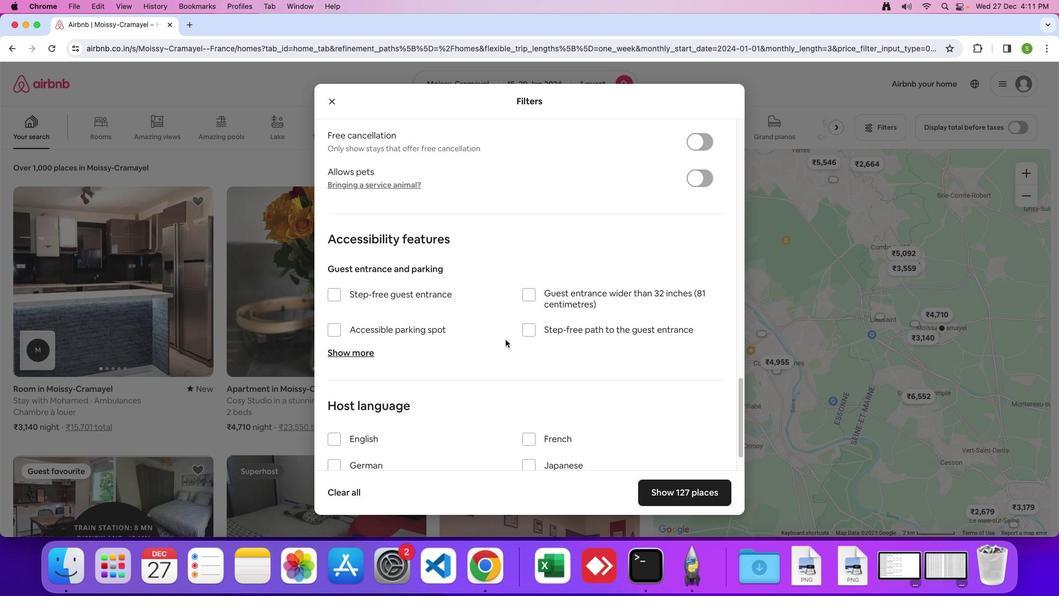 
Action: Mouse scrolled (505, 340) with delta (0, 0)
Screenshot: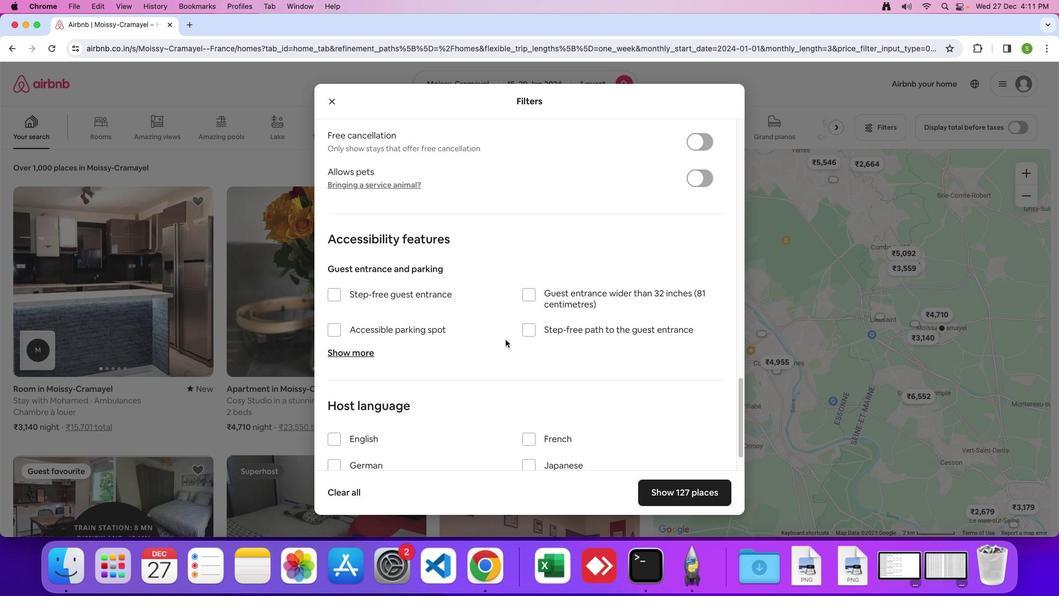 
Action: Mouse moved to (505, 340)
Screenshot: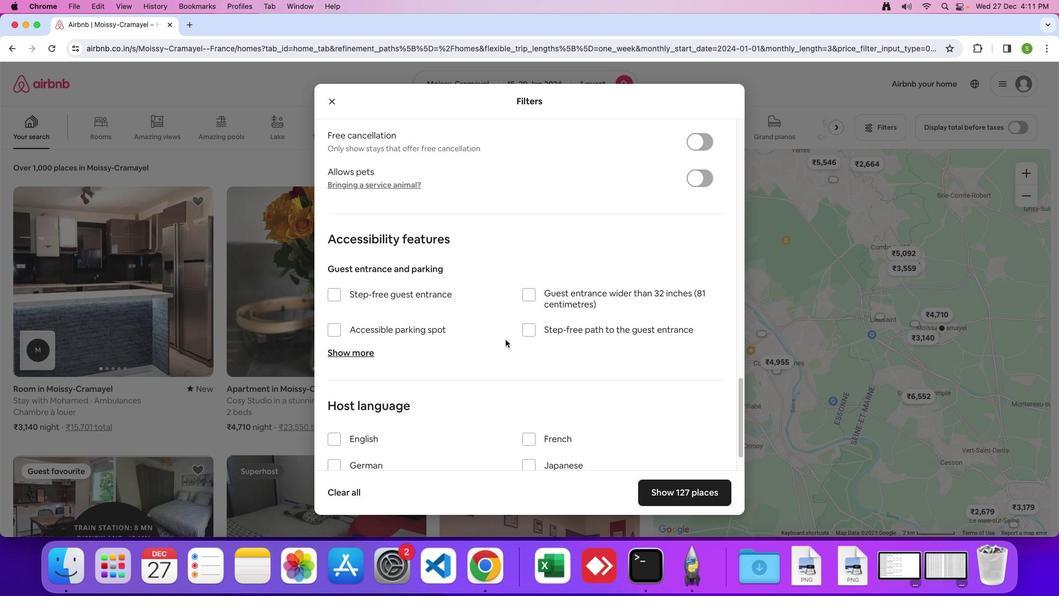
Action: Mouse scrolled (505, 340) with delta (0, 0)
Screenshot: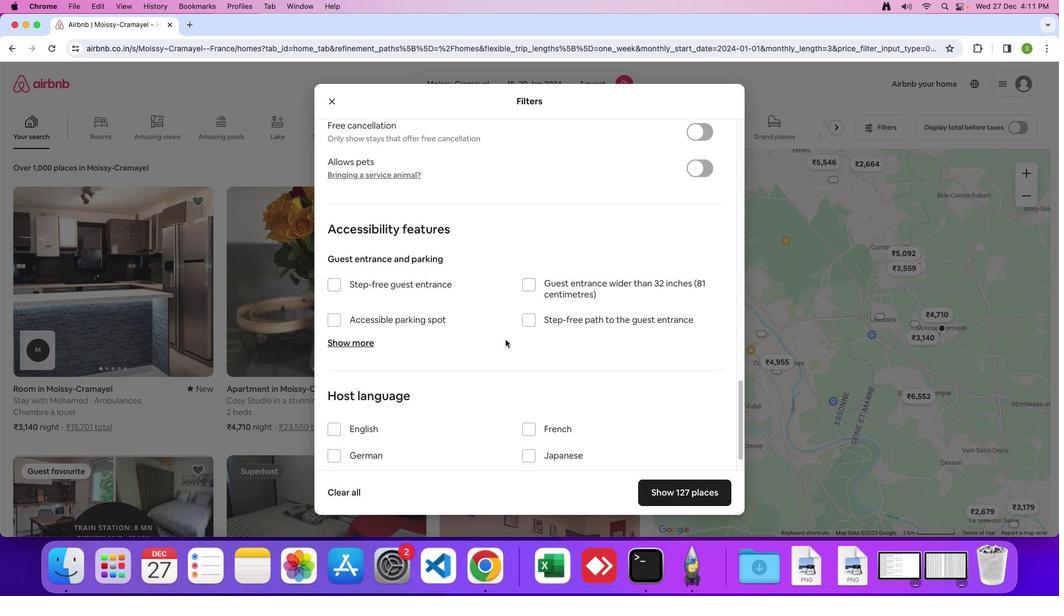 
Action: Mouse scrolled (505, 340) with delta (0, -1)
Screenshot: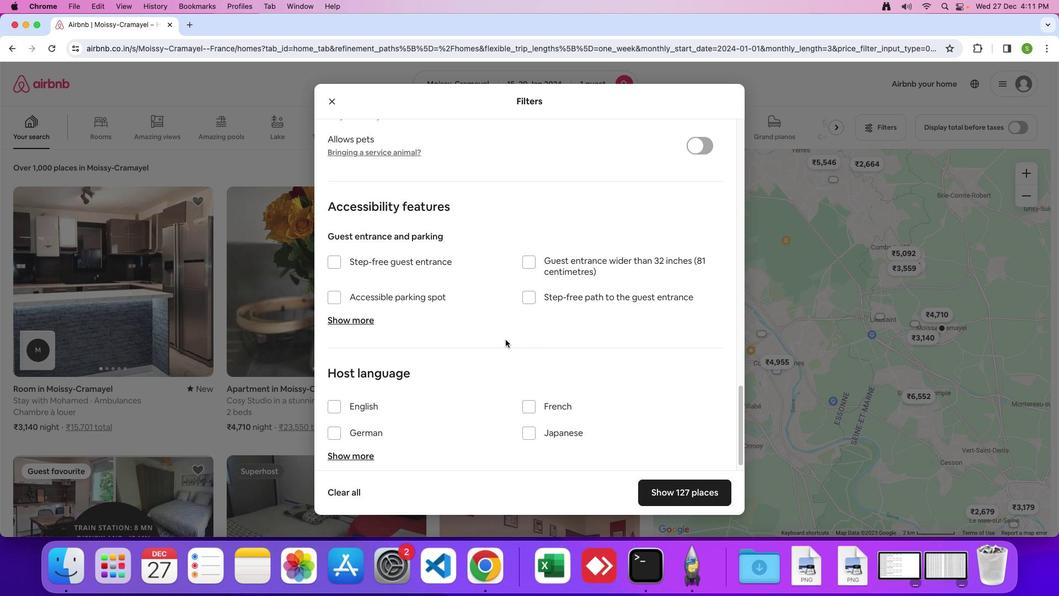
Action: Mouse scrolled (505, 340) with delta (0, 0)
Screenshot: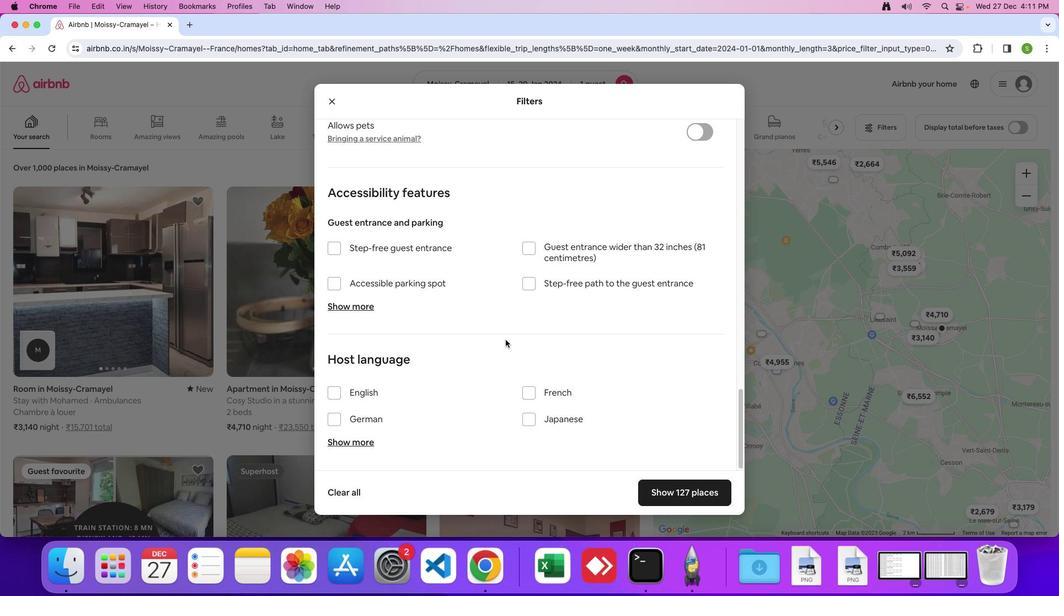 
Action: Mouse scrolled (505, 340) with delta (0, 0)
Screenshot: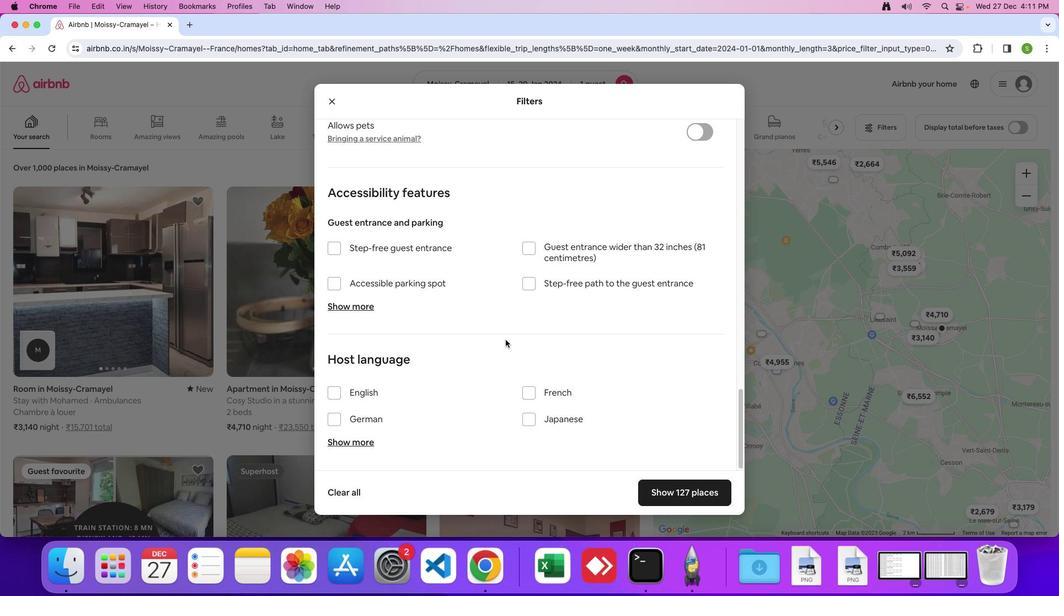 
Action: Mouse scrolled (505, 340) with delta (0, 0)
Screenshot: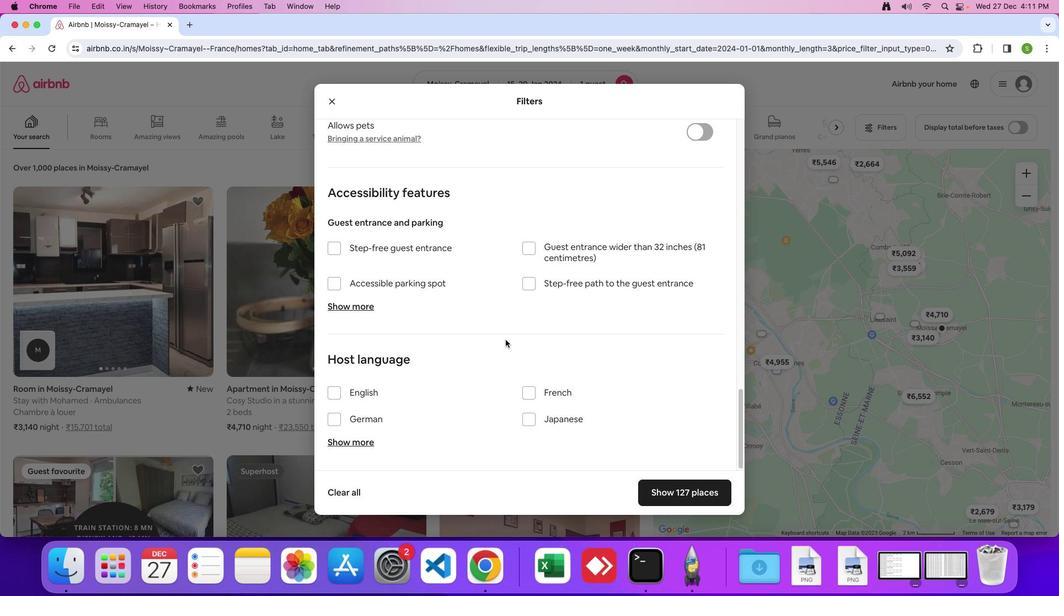 
Action: Mouse scrolled (505, 340) with delta (0, 0)
Screenshot: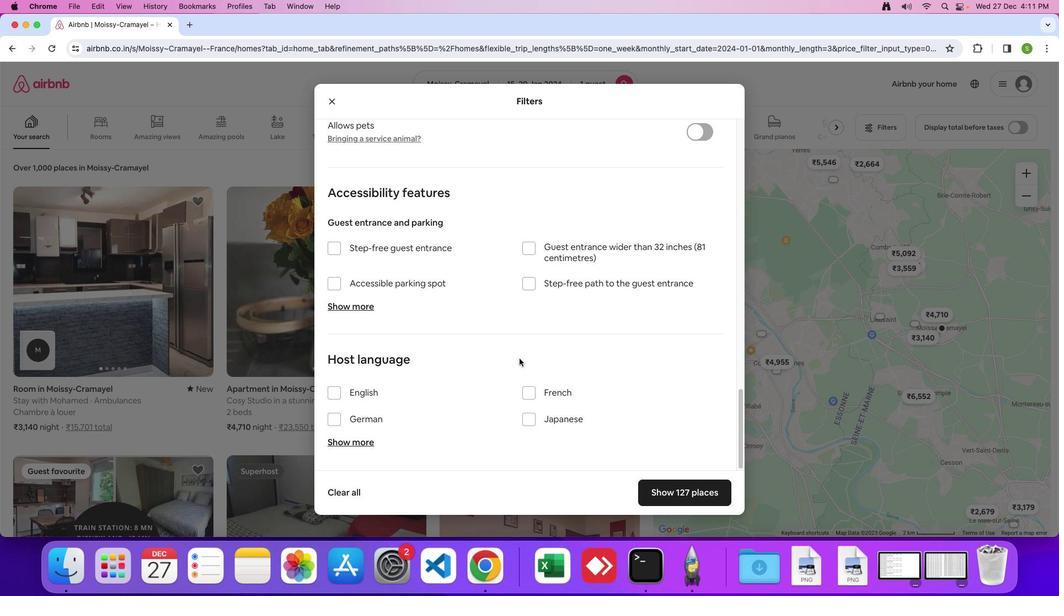 
Action: Mouse moved to (659, 489)
Screenshot: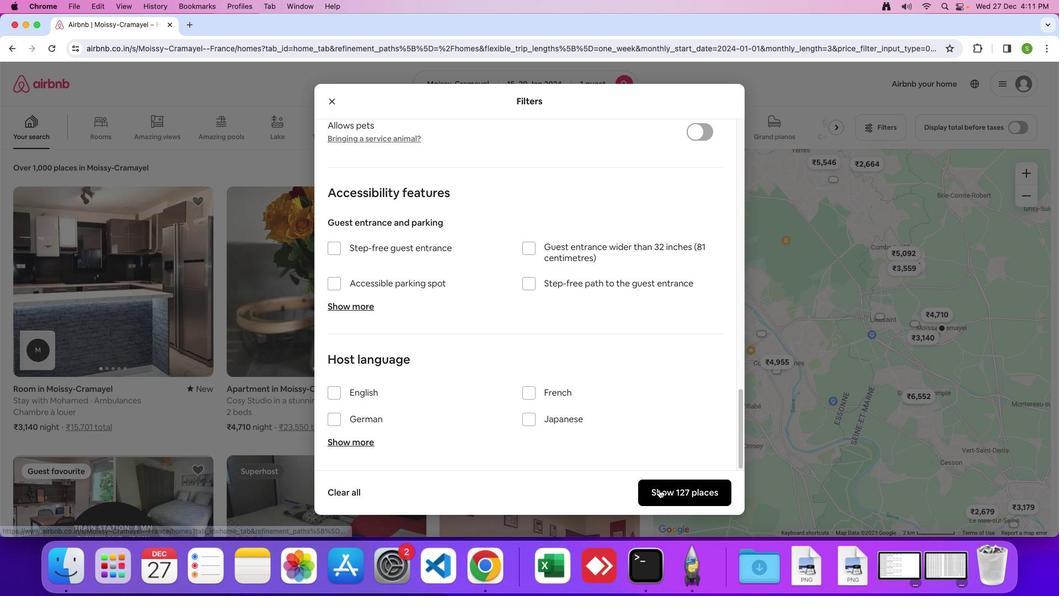 
Action: Mouse pressed left at (659, 489)
Screenshot: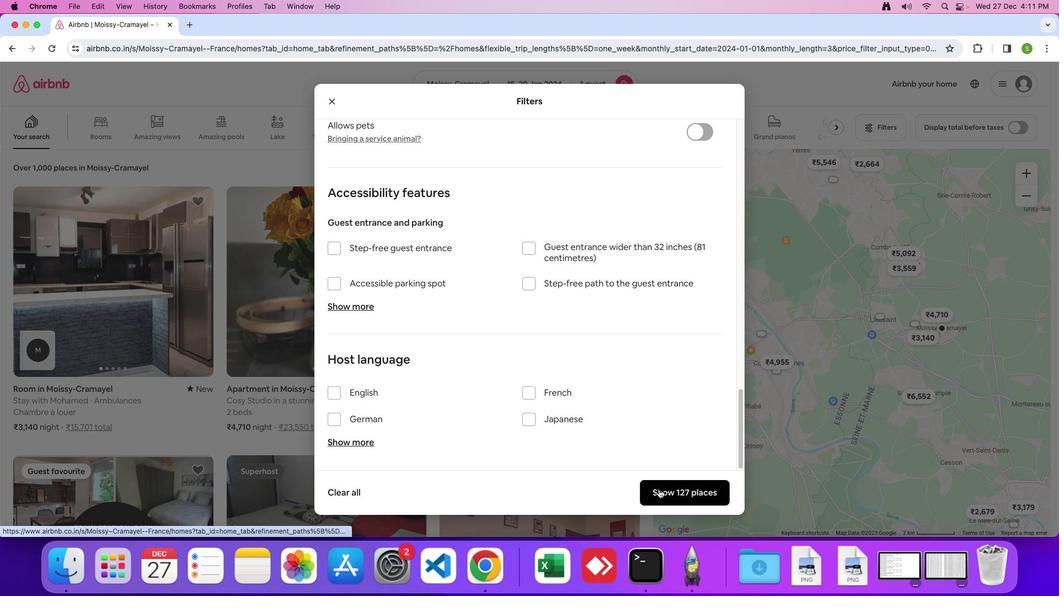 
Action: Mouse moved to (132, 321)
Screenshot: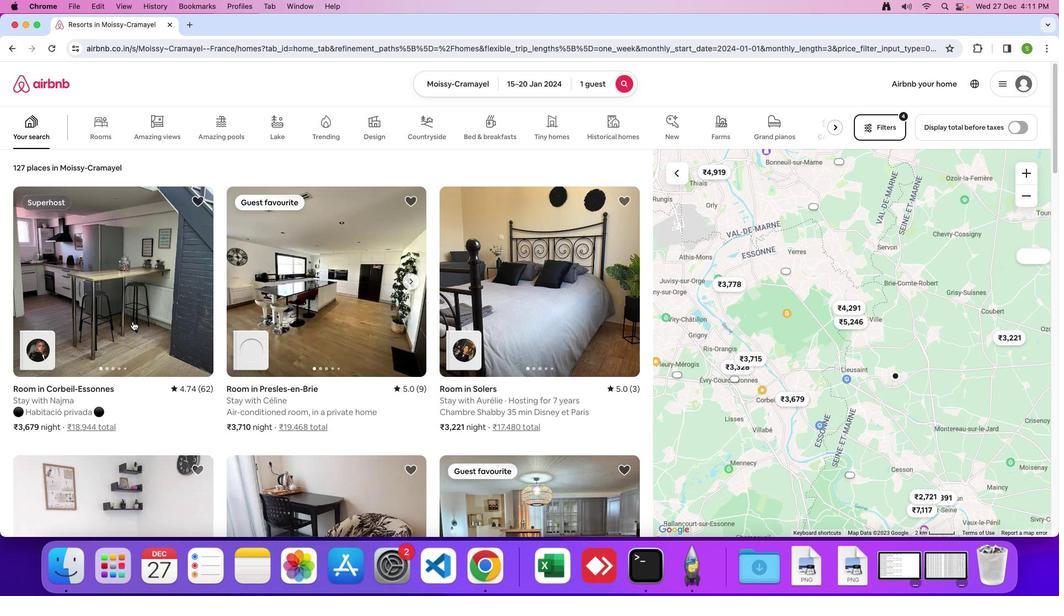 
Action: Mouse pressed left at (132, 321)
Screenshot: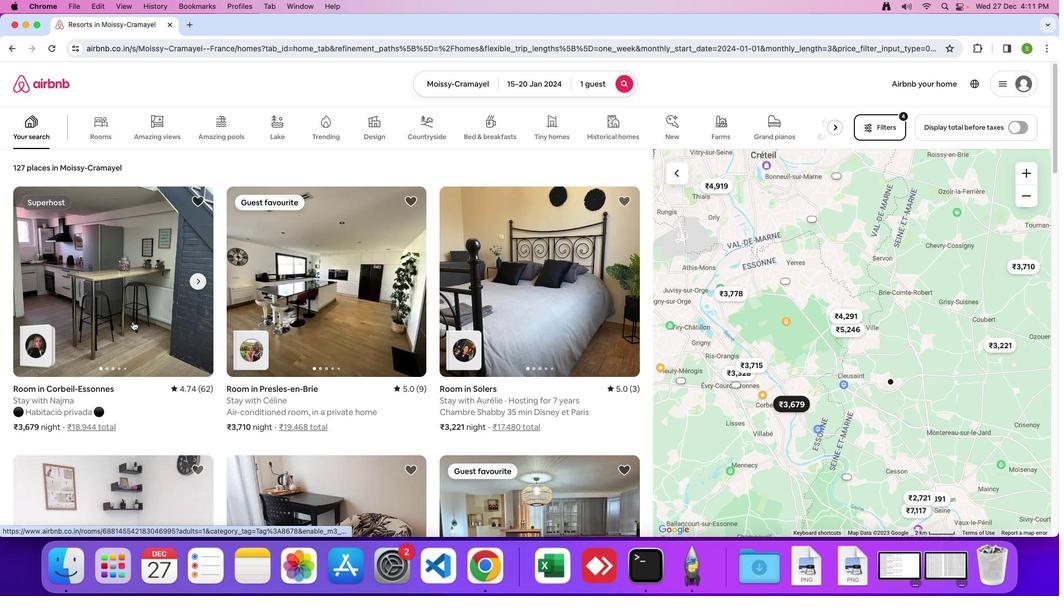 
Action: Mouse moved to (356, 294)
Screenshot: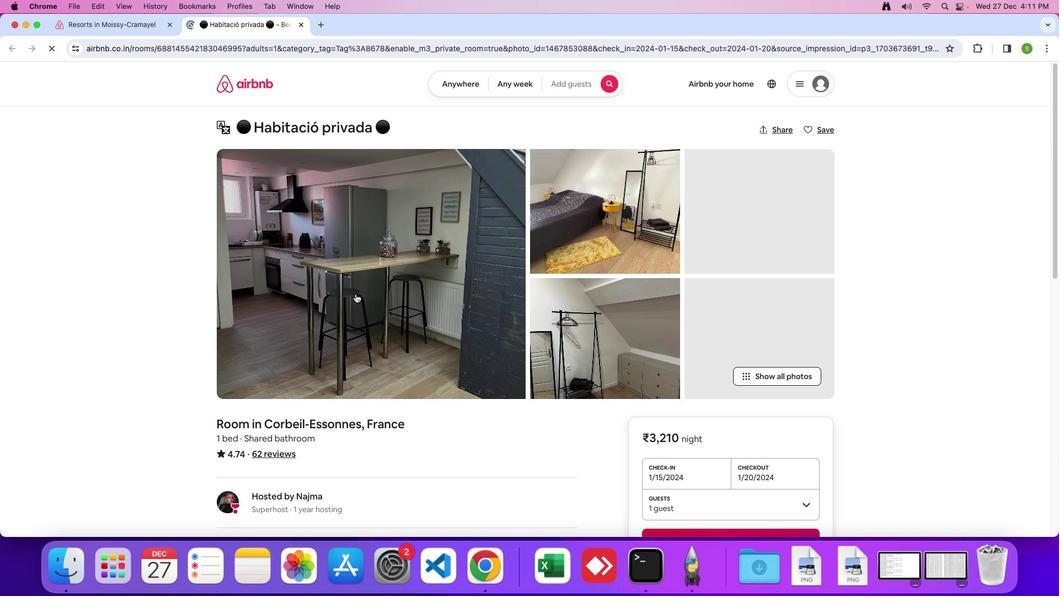 
Action: Mouse pressed left at (356, 294)
Screenshot: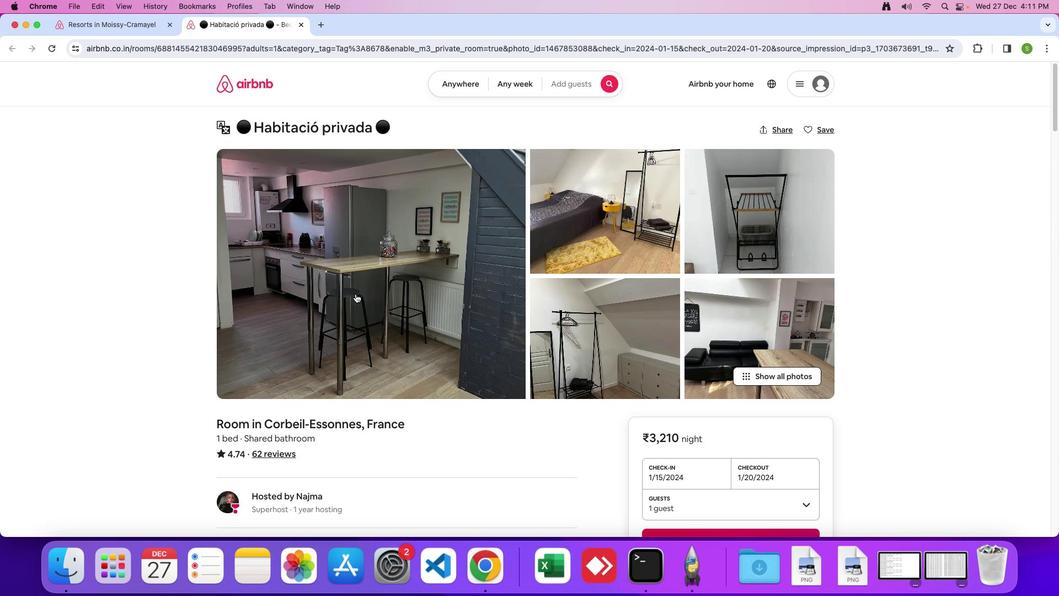 
Action: Mouse moved to (561, 333)
Screenshot: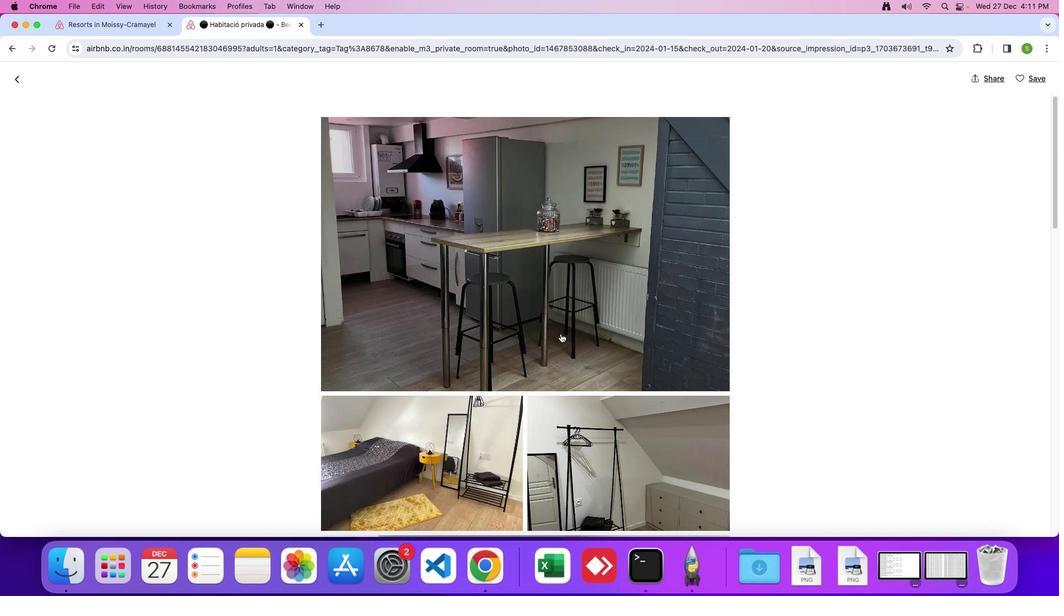 
Action: Mouse scrolled (561, 333) with delta (0, 0)
Screenshot: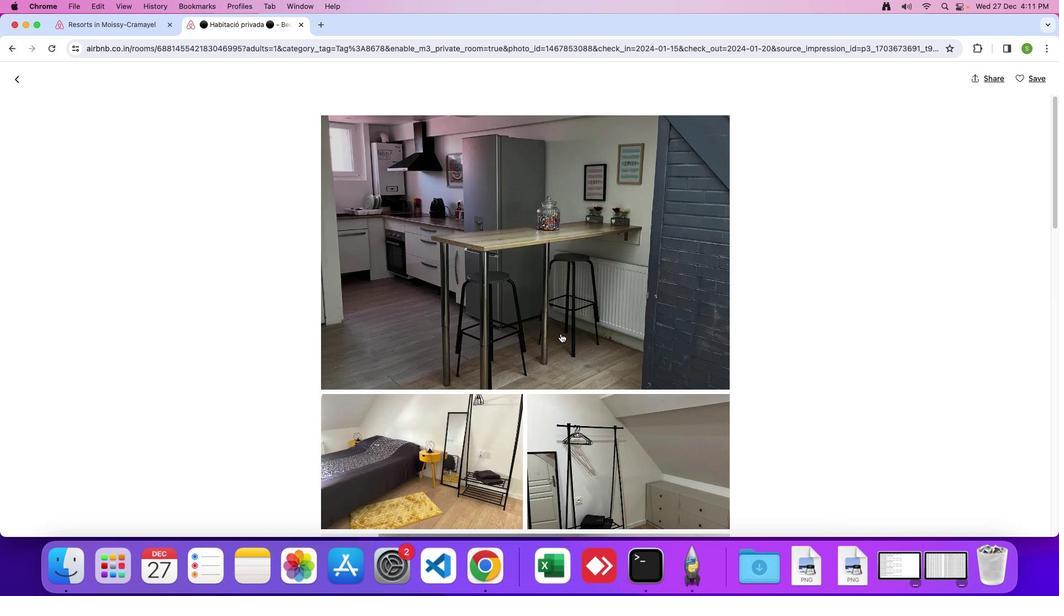 
Action: Mouse scrolled (561, 333) with delta (0, 0)
Screenshot: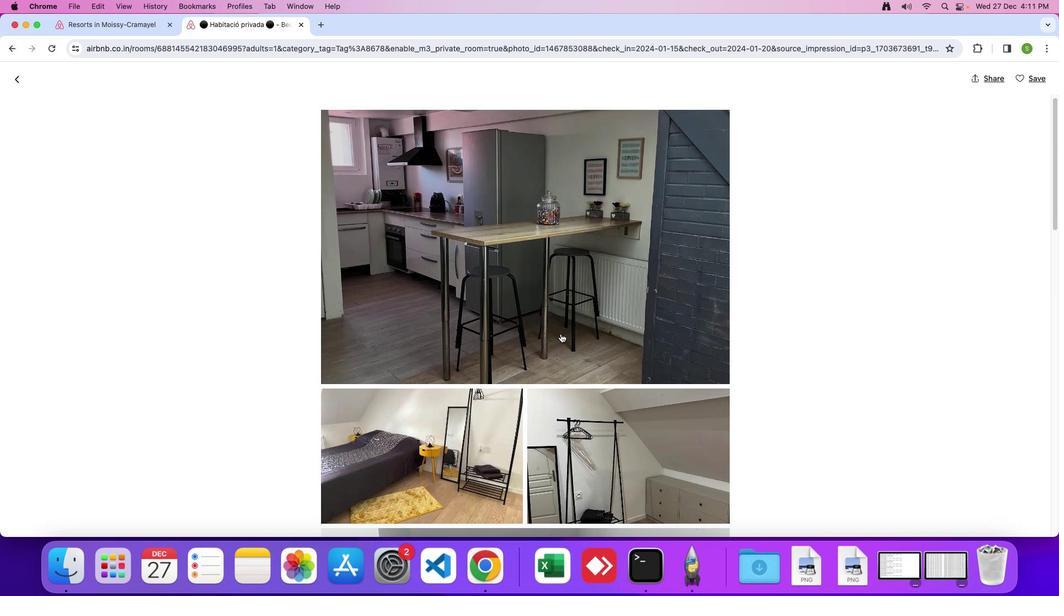 
Action: Mouse scrolled (561, 333) with delta (0, 0)
Screenshot: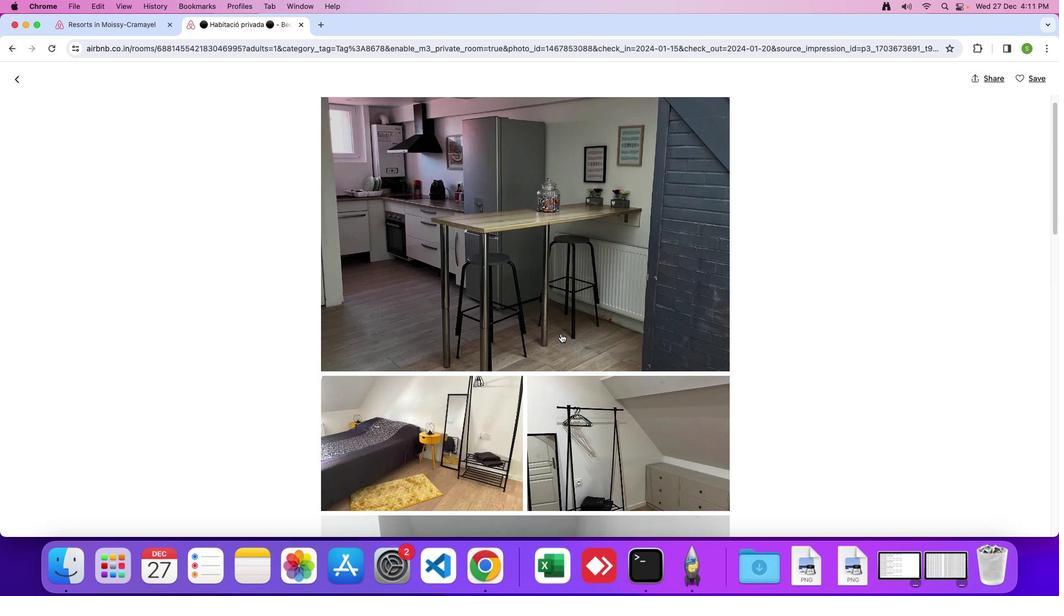 
Action: Mouse moved to (560, 344)
Screenshot: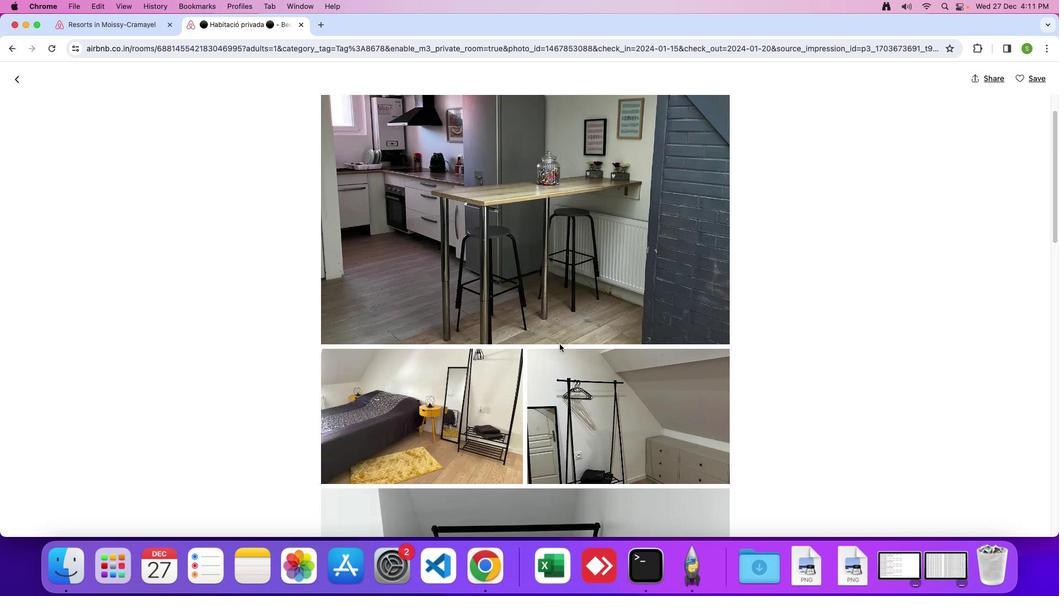 
Action: Mouse scrolled (560, 344) with delta (0, 0)
Screenshot: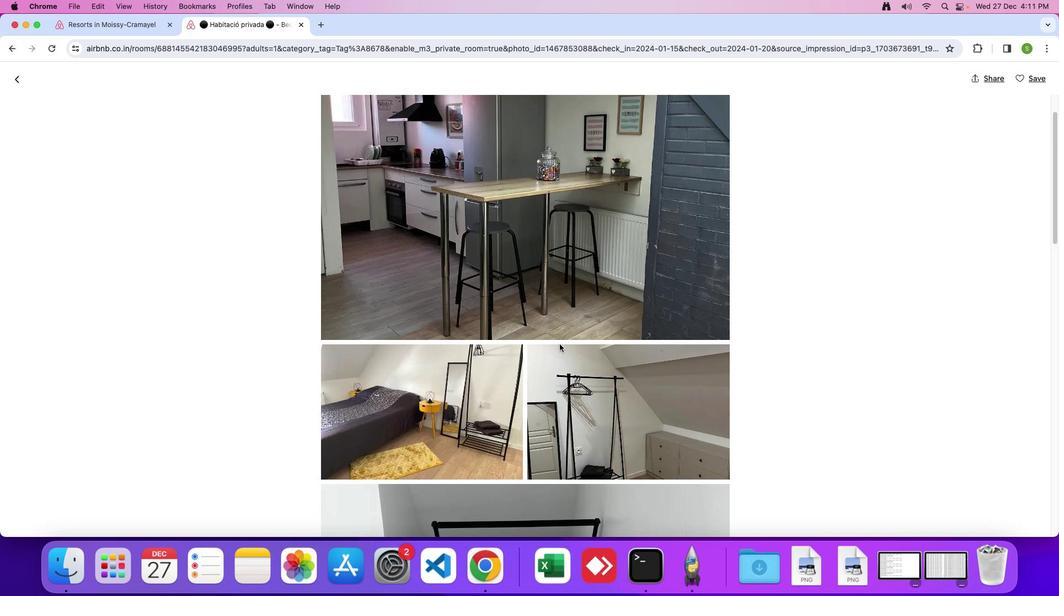 
Action: Mouse scrolled (560, 344) with delta (0, 0)
Screenshot: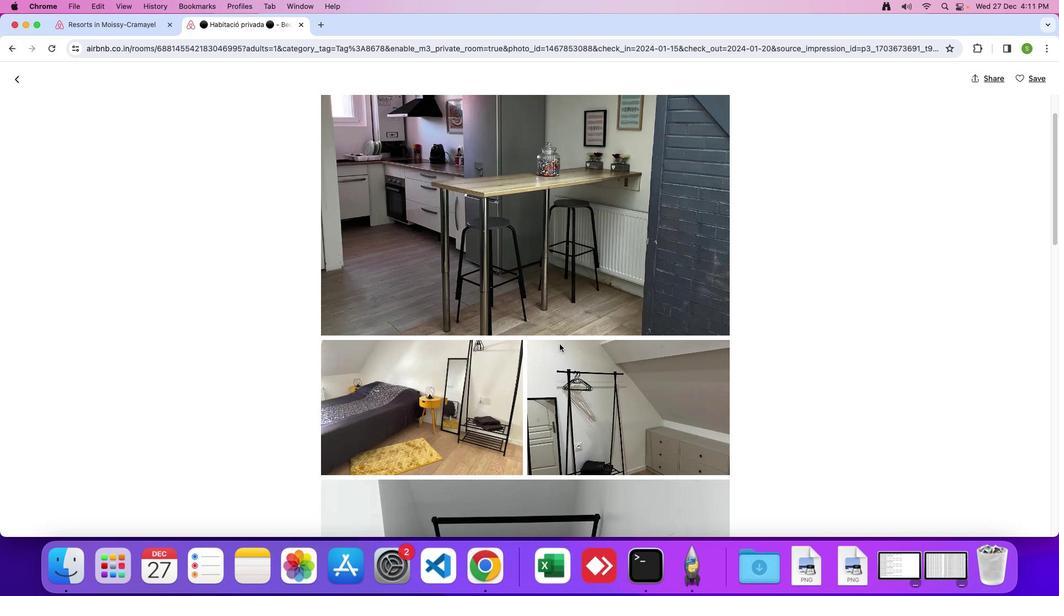 
Action: Mouse moved to (559, 345)
Screenshot: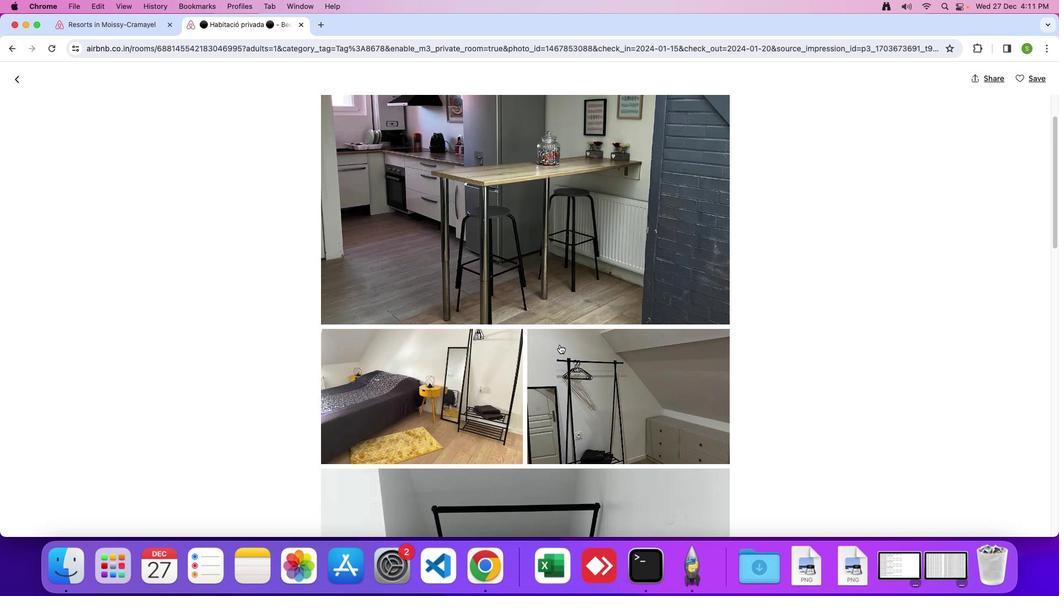 
Action: Mouse scrolled (559, 345) with delta (0, 0)
Screenshot: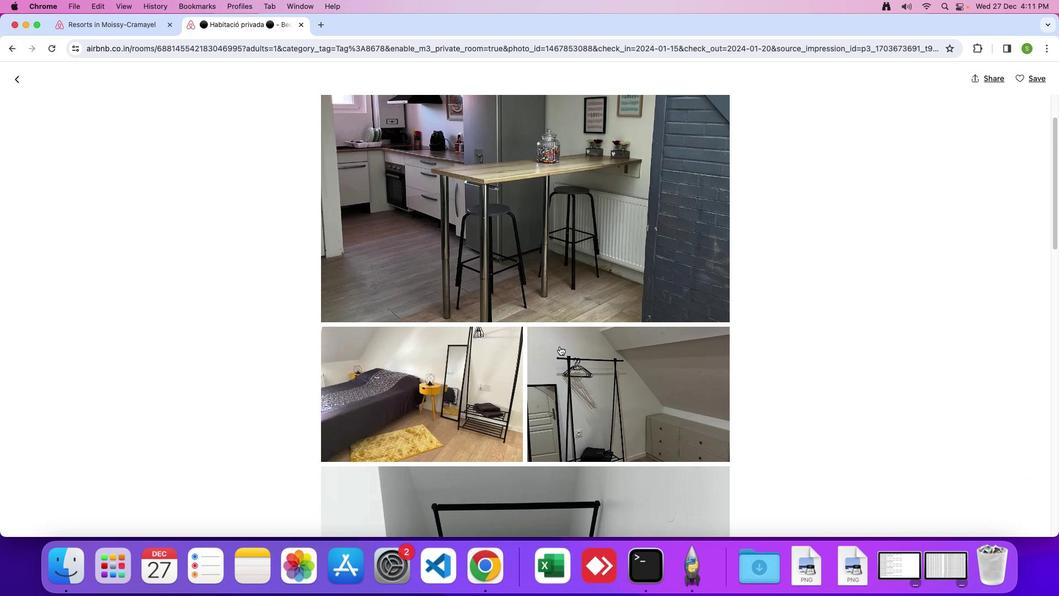 
Action: Mouse moved to (559, 345)
Screenshot: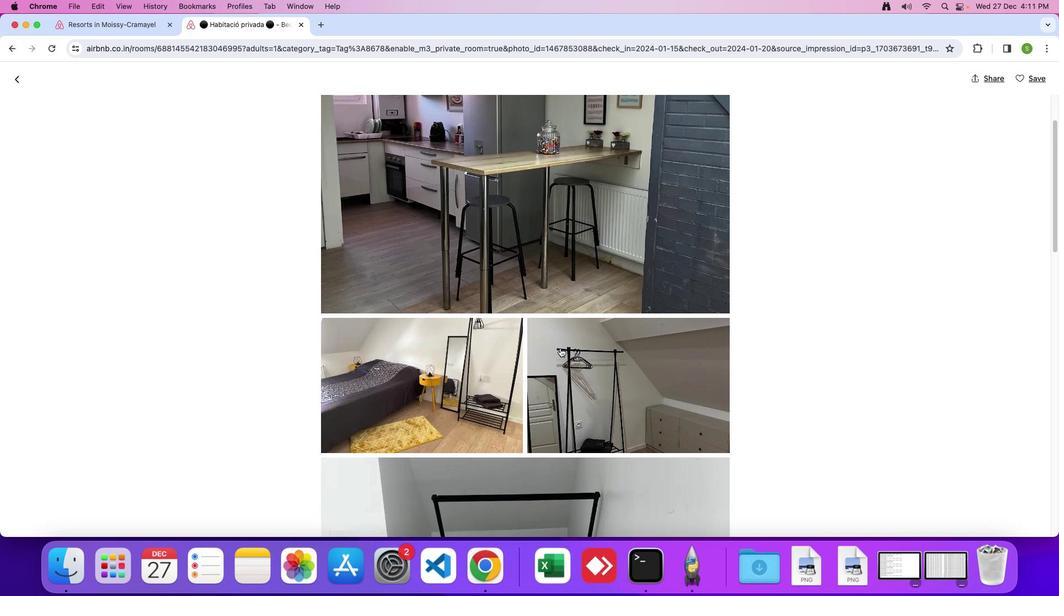 
Action: Mouse scrolled (559, 345) with delta (0, 0)
Screenshot: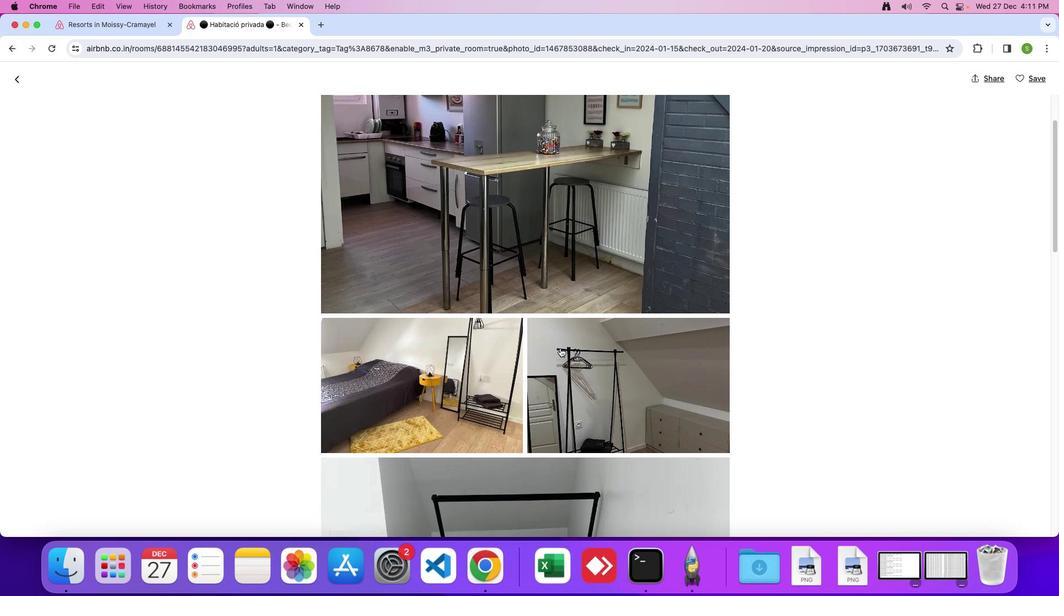 
Action: Mouse moved to (559, 352)
Screenshot: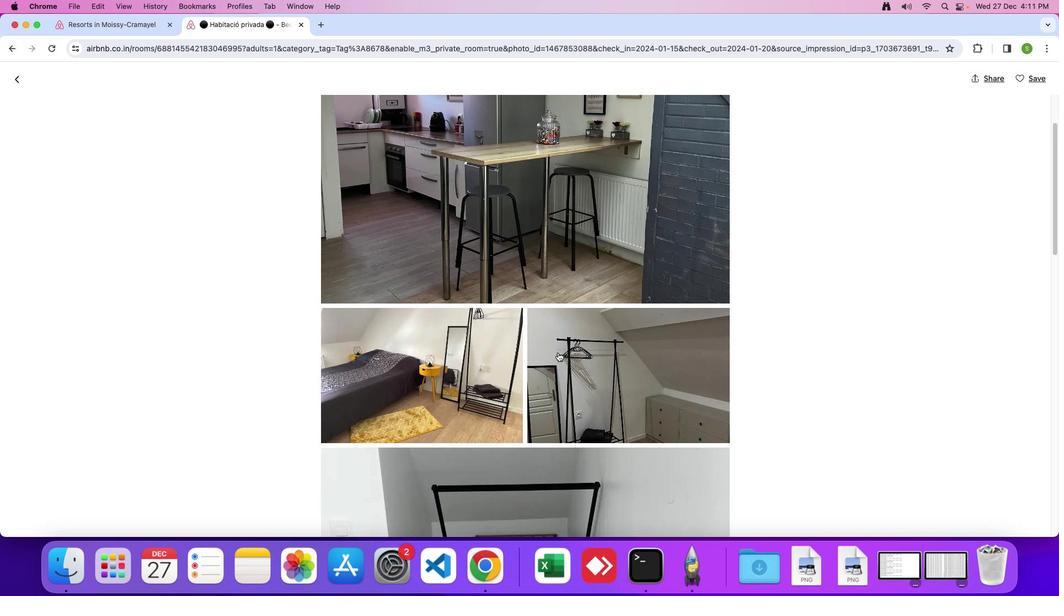 
Action: Mouse scrolled (559, 352) with delta (0, 0)
Screenshot: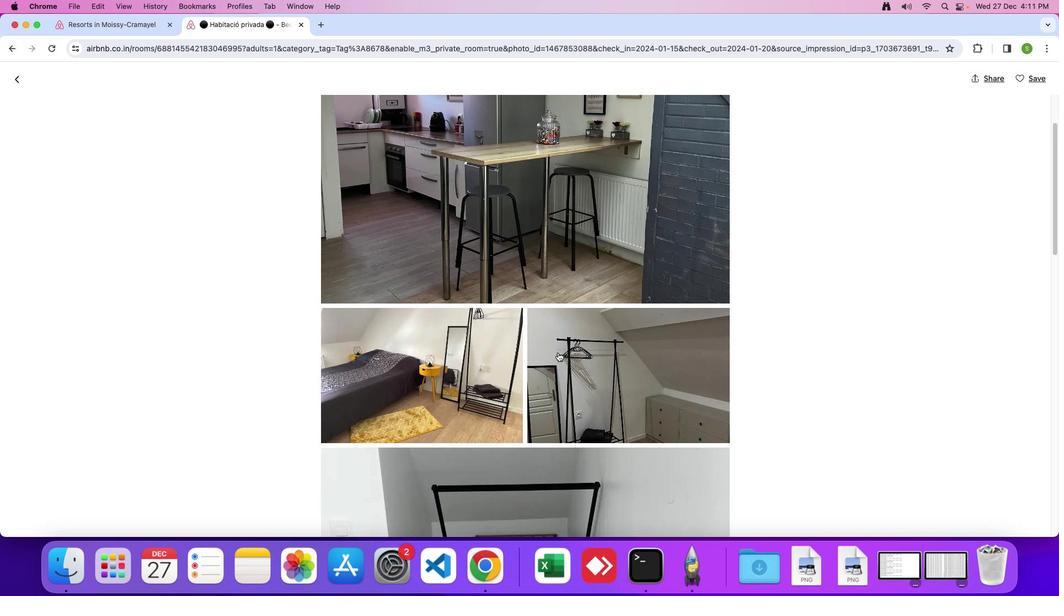 
Action: Mouse moved to (558, 352)
Screenshot: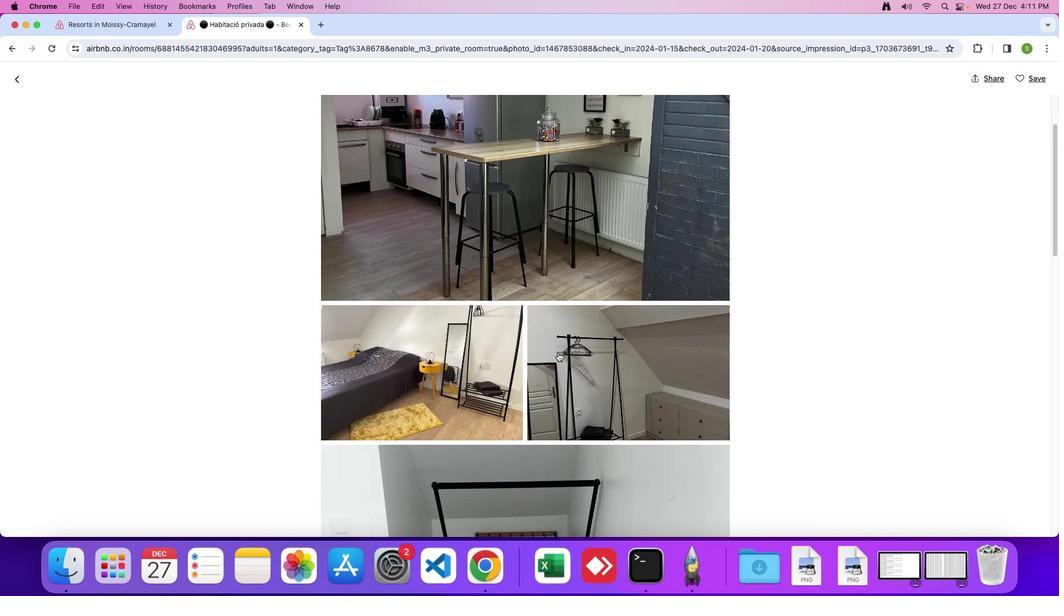 
Action: Mouse scrolled (558, 352) with delta (0, 0)
Screenshot: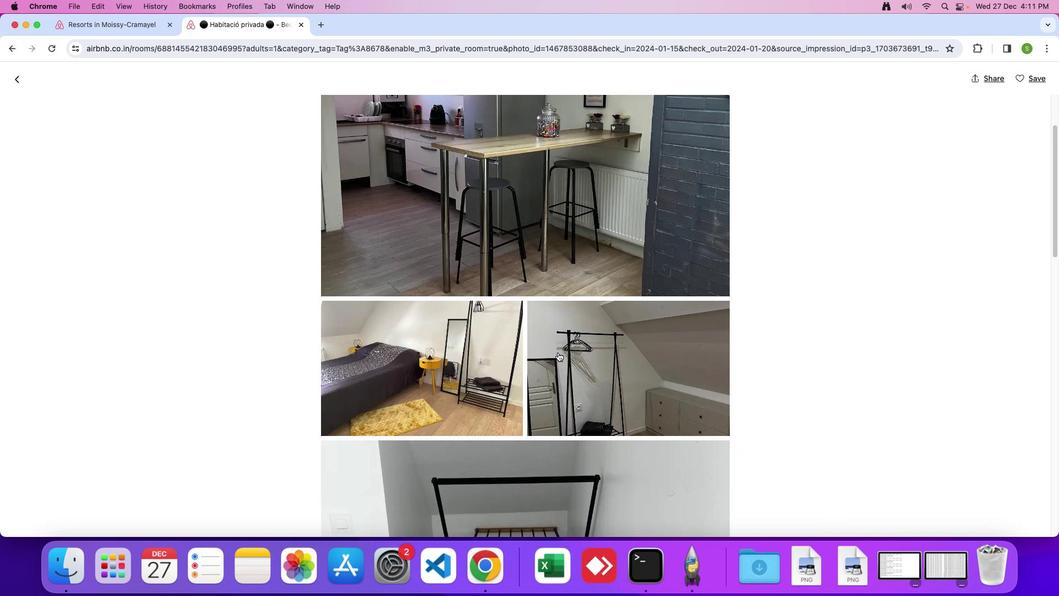 
Action: Mouse moved to (558, 352)
Screenshot: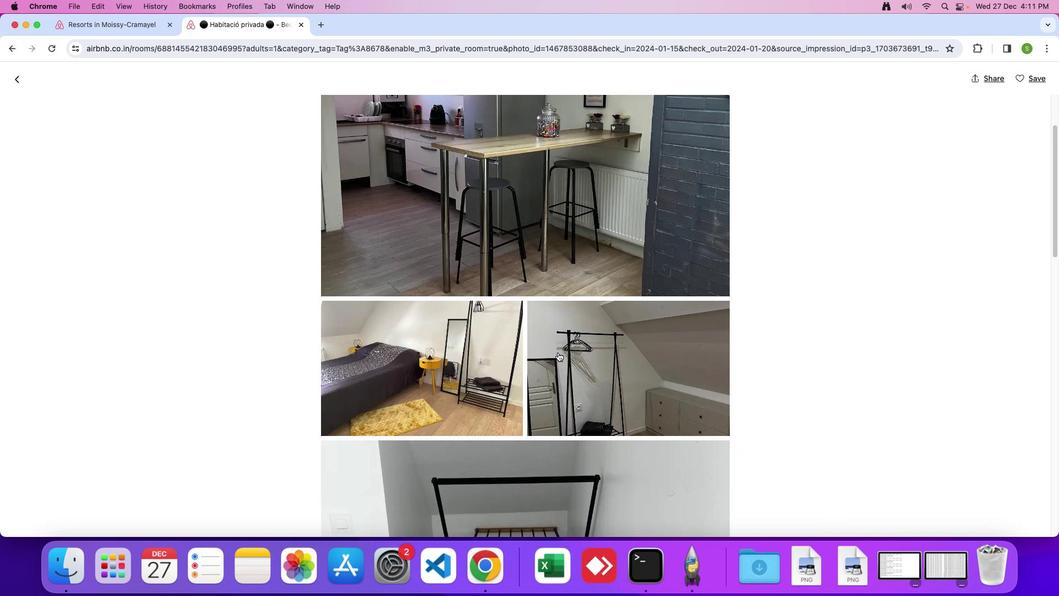 
Action: Mouse scrolled (558, 352) with delta (0, 0)
Screenshot: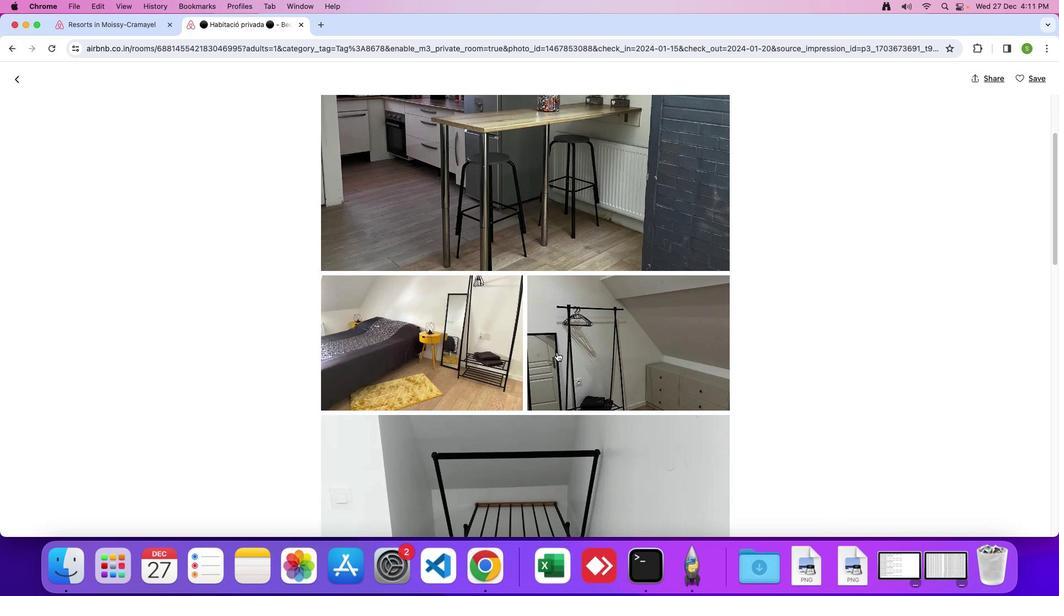 
Action: Mouse moved to (557, 352)
Screenshot: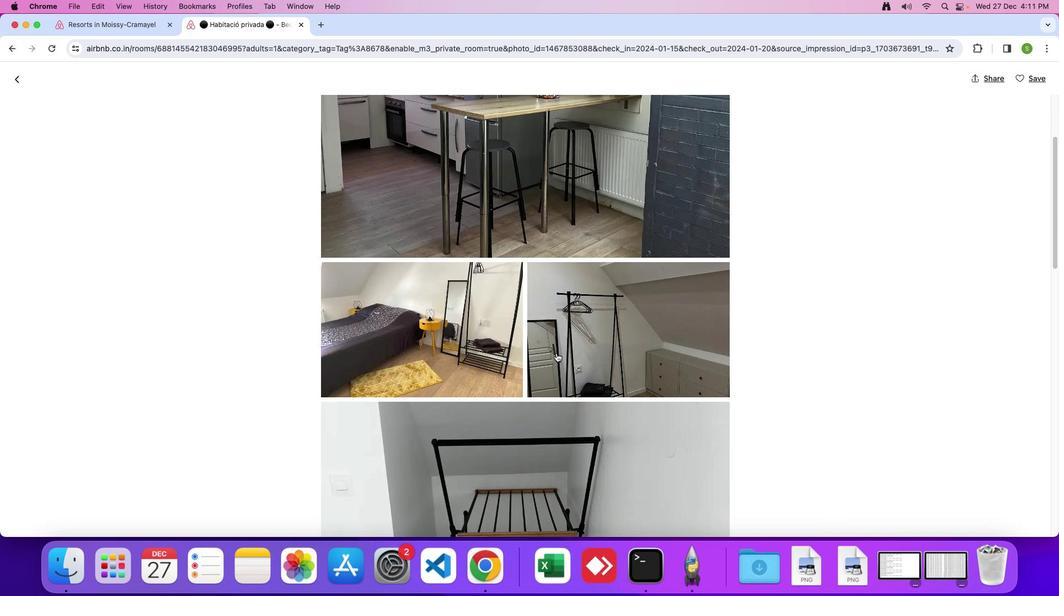 
Action: Mouse scrolled (557, 352) with delta (0, 0)
Screenshot: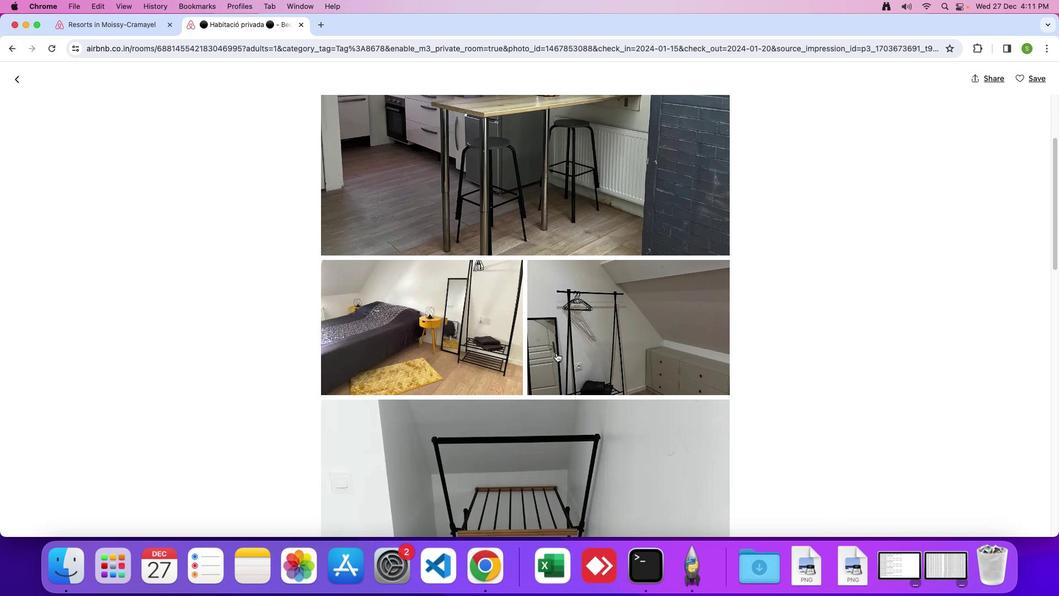 
Action: Mouse scrolled (557, 352) with delta (0, 0)
Screenshot: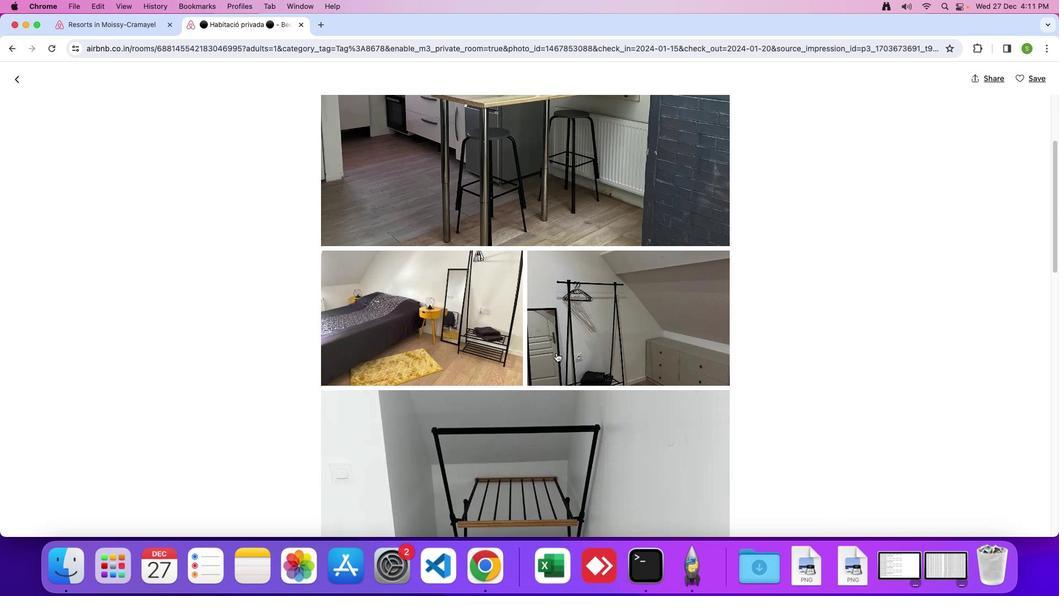 
Action: Mouse scrolled (557, 352) with delta (0, 0)
Screenshot: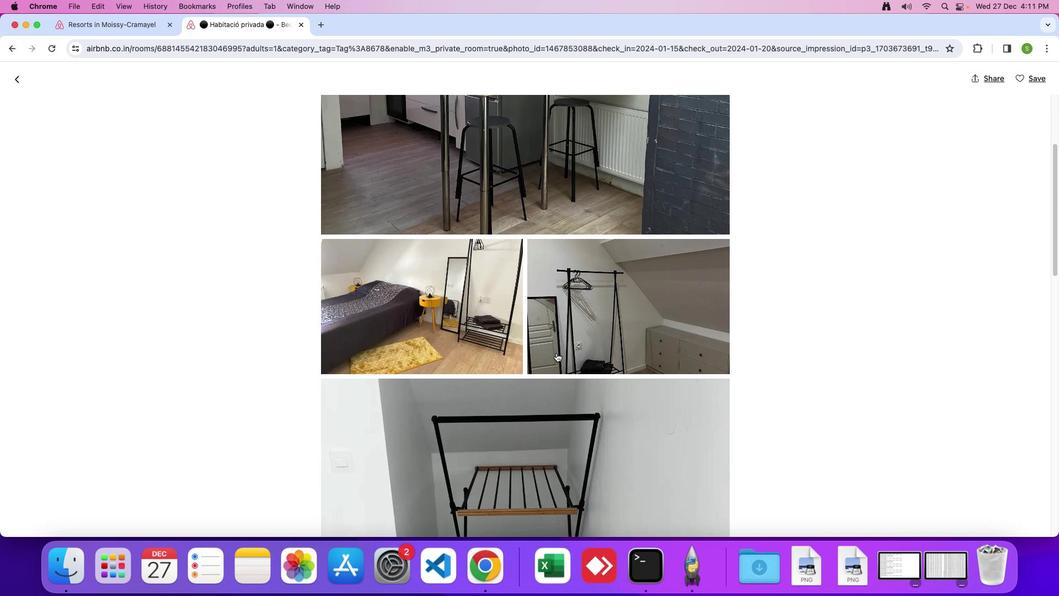 
Action: Mouse scrolled (557, 352) with delta (0, 0)
Screenshot: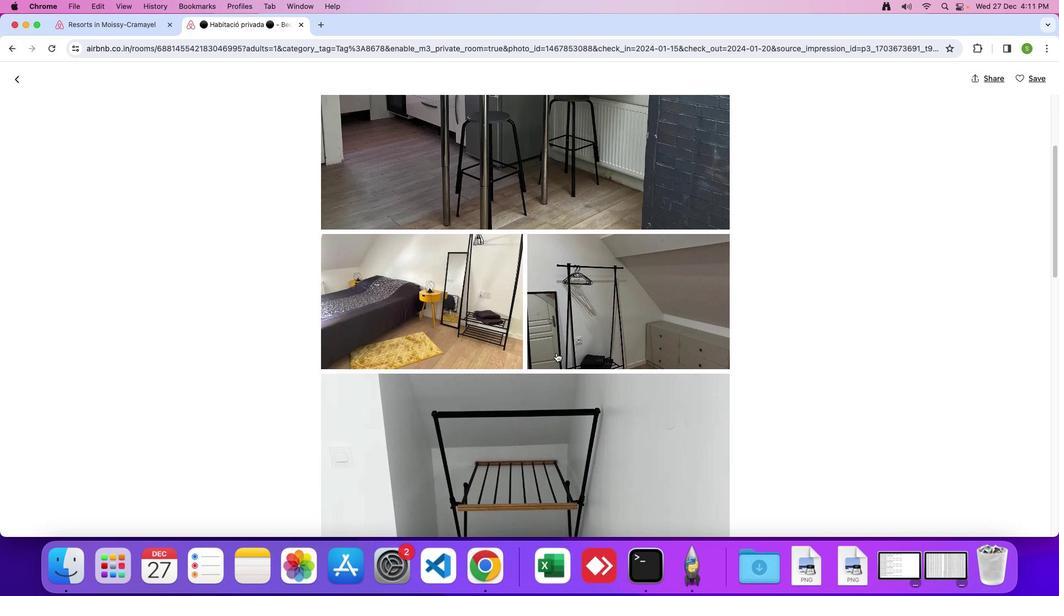 
Action: Mouse scrolled (557, 352) with delta (0, 0)
Screenshot: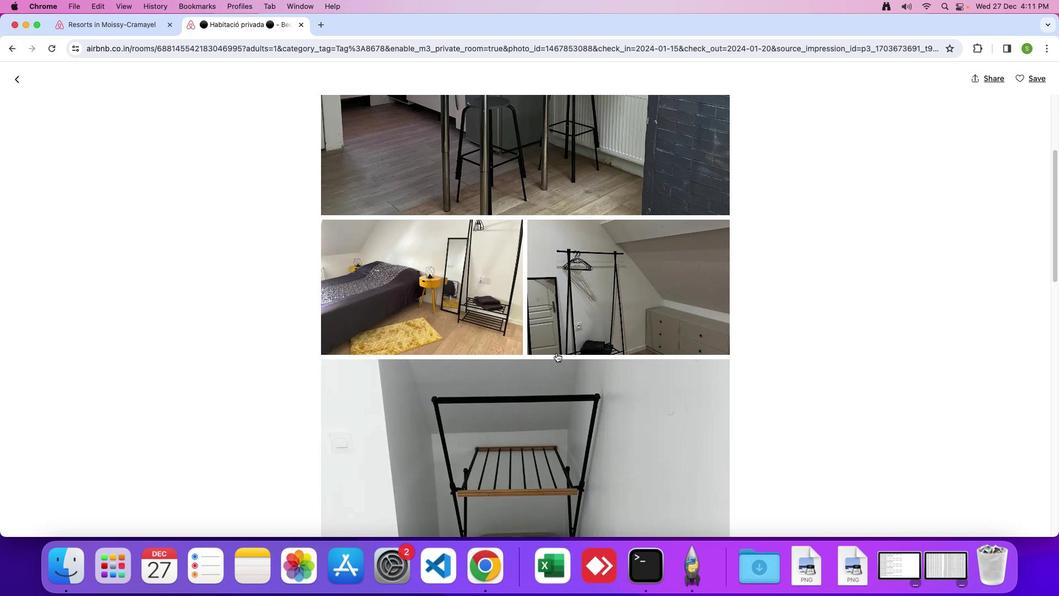 
Action: Mouse scrolled (557, 352) with delta (0, 0)
Screenshot: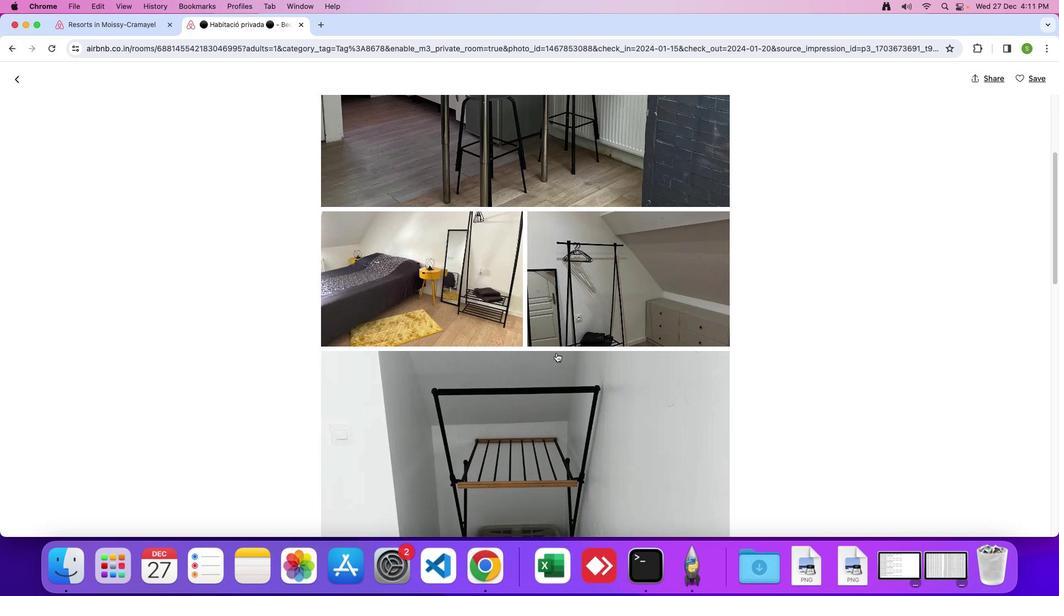 
Action: Mouse scrolled (557, 352) with delta (0, 0)
Screenshot: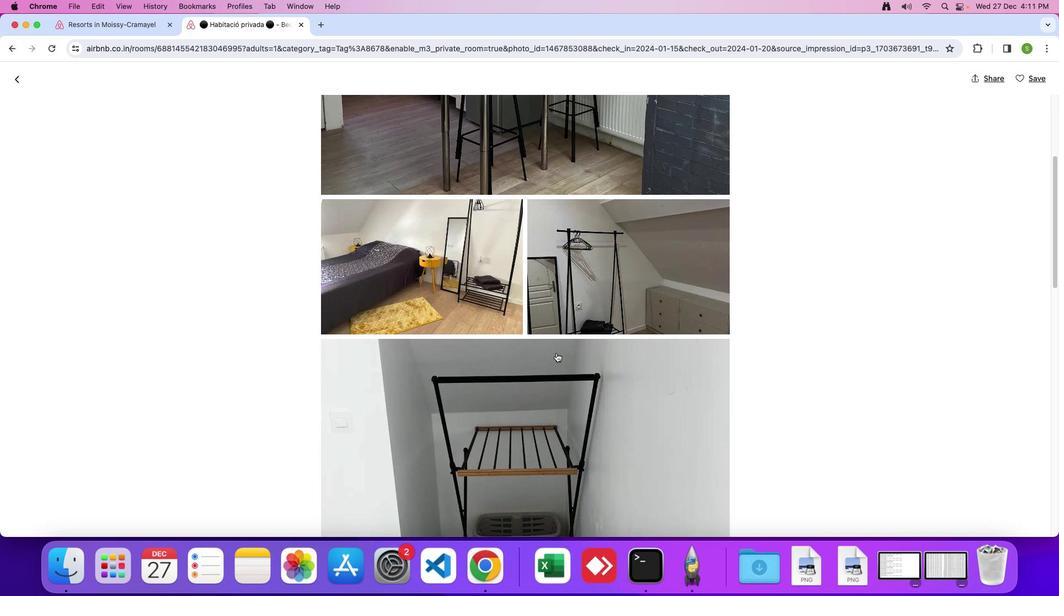 
Action: Mouse scrolled (557, 352) with delta (0, 0)
Screenshot: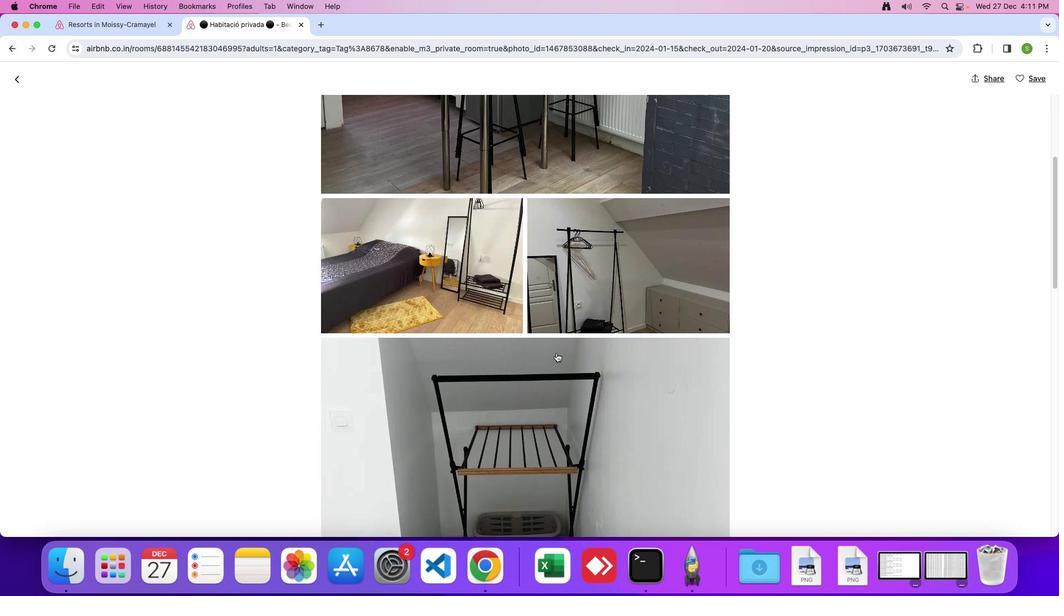 
Action: Mouse scrolled (557, 352) with delta (0, 0)
Screenshot: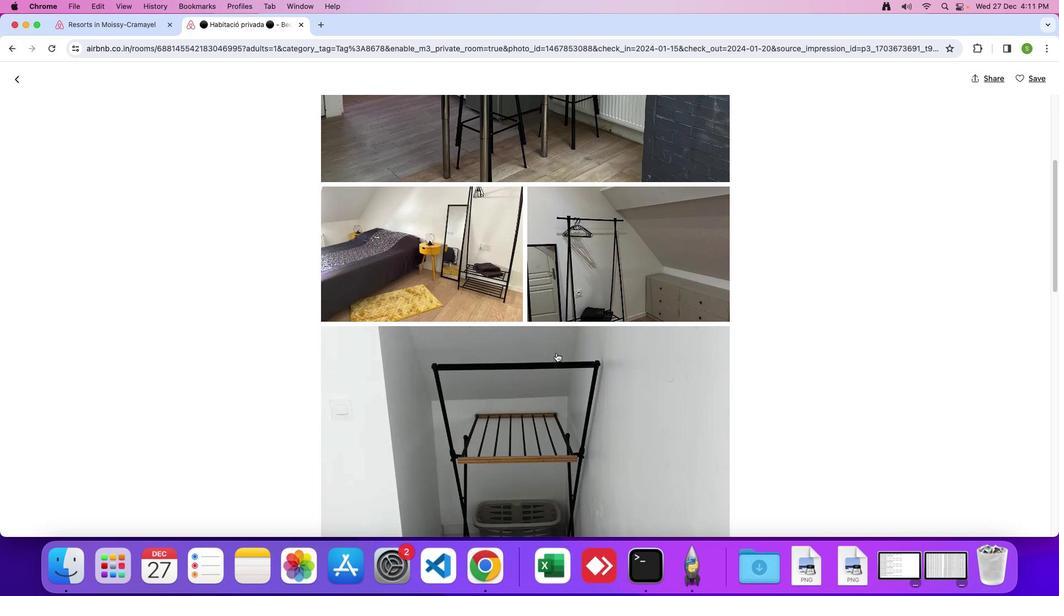 
Action: Mouse scrolled (557, 352) with delta (0, 0)
Screenshot: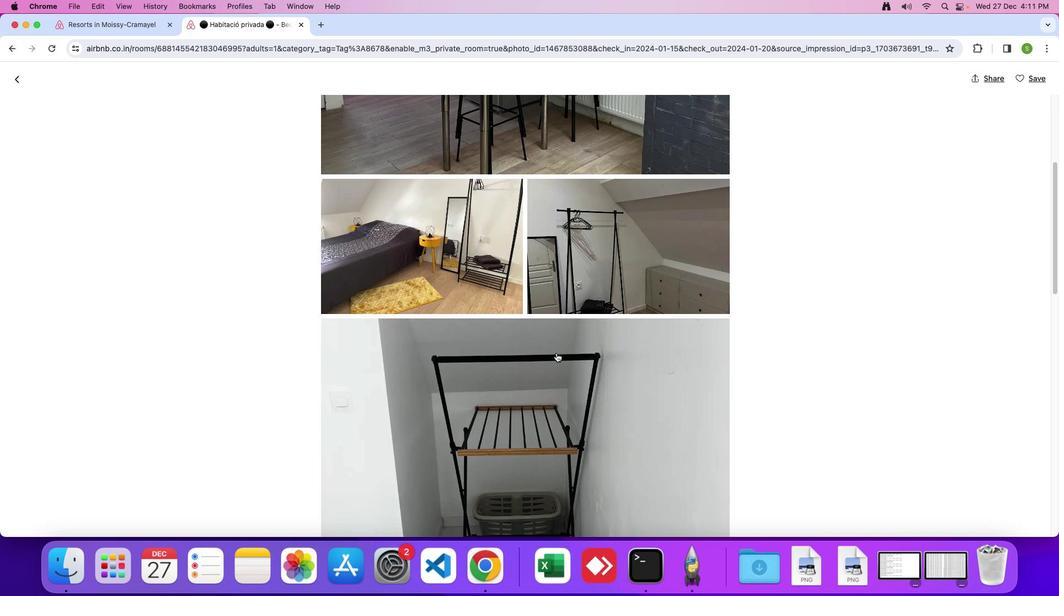 
Action: Mouse scrolled (557, 352) with delta (0, 0)
Screenshot: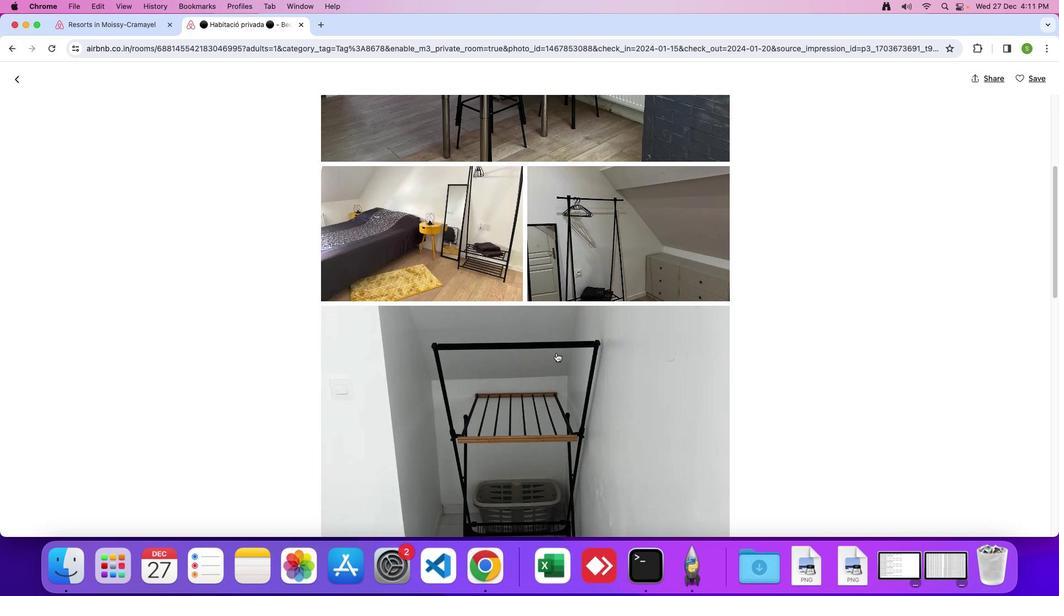 
Action: Mouse scrolled (557, 352) with delta (0, -1)
Screenshot: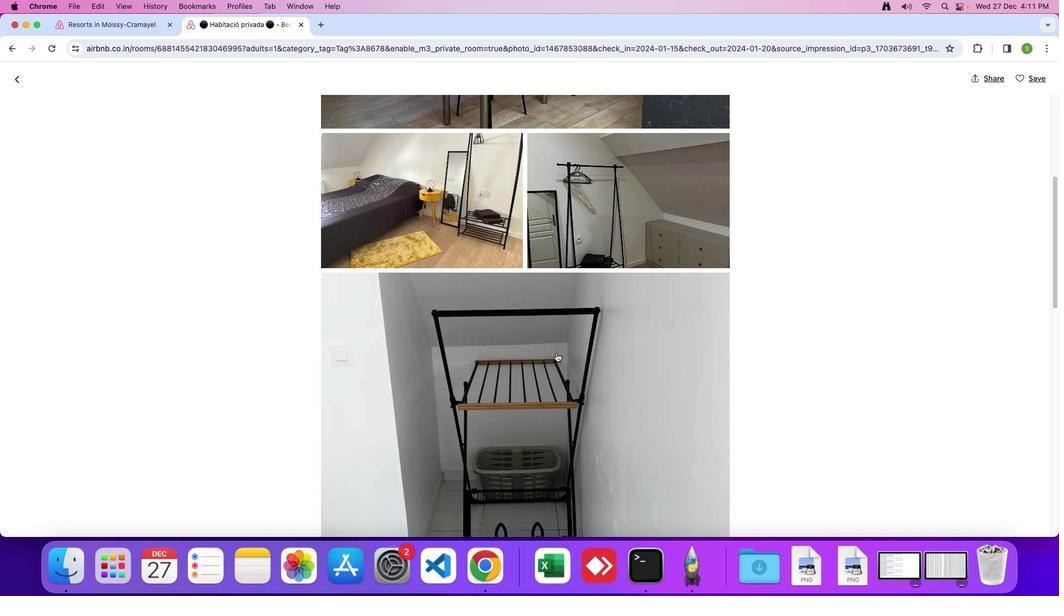 
Action: Mouse scrolled (557, 352) with delta (0, 0)
Screenshot: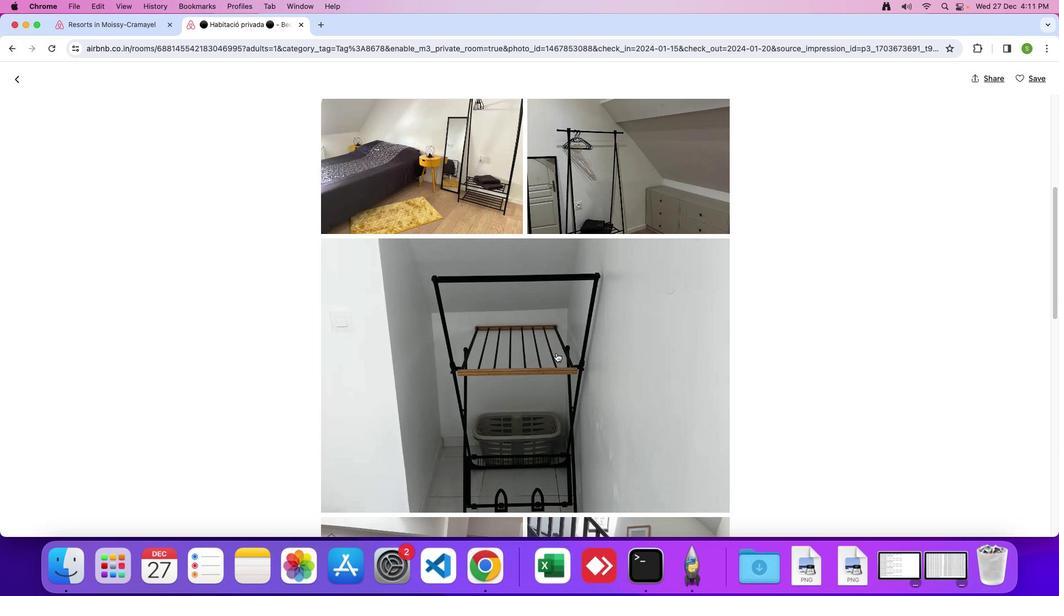 
Action: Mouse scrolled (557, 352) with delta (0, 0)
Screenshot: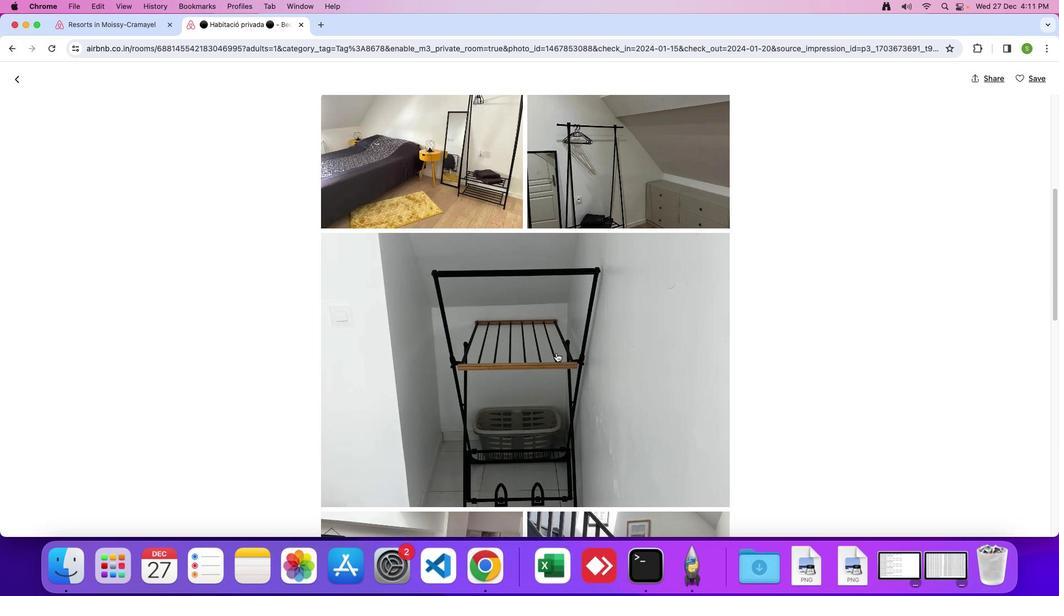 
Action: Mouse scrolled (557, 352) with delta (0, 0)
Screenshot: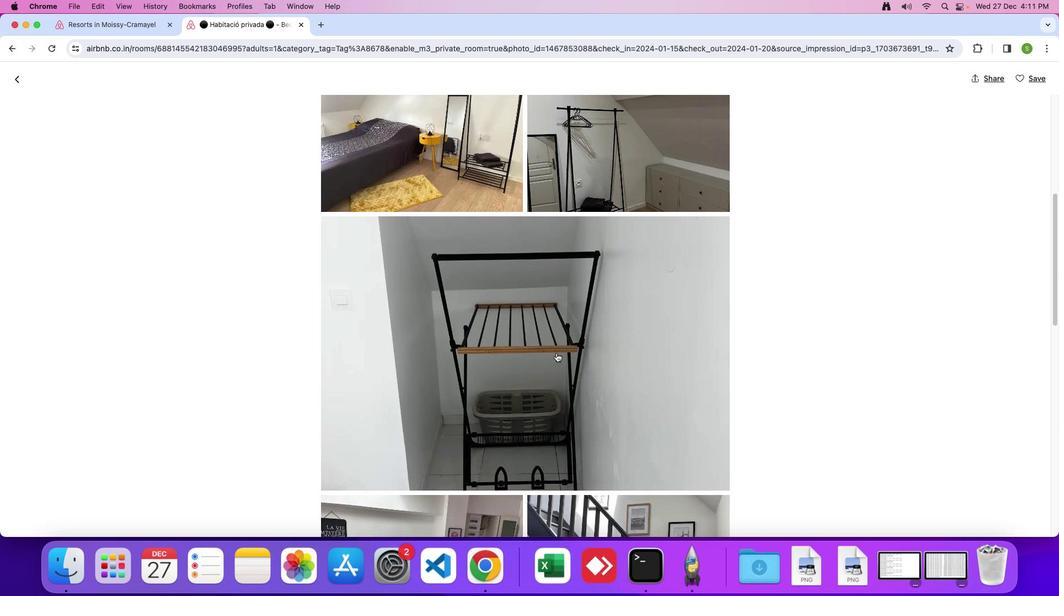 
Action: Mouse scrolled (557, 352) with delta (0, 0)
Screenshot: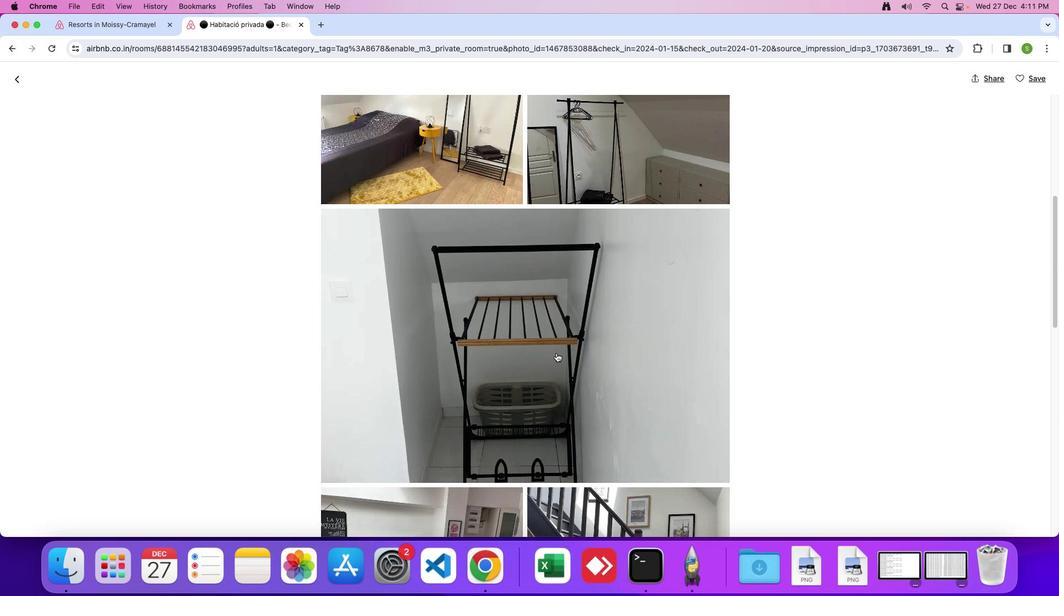 
Action: Mouse scrolled (557, 352) with delta (0, -1)
Screenshot: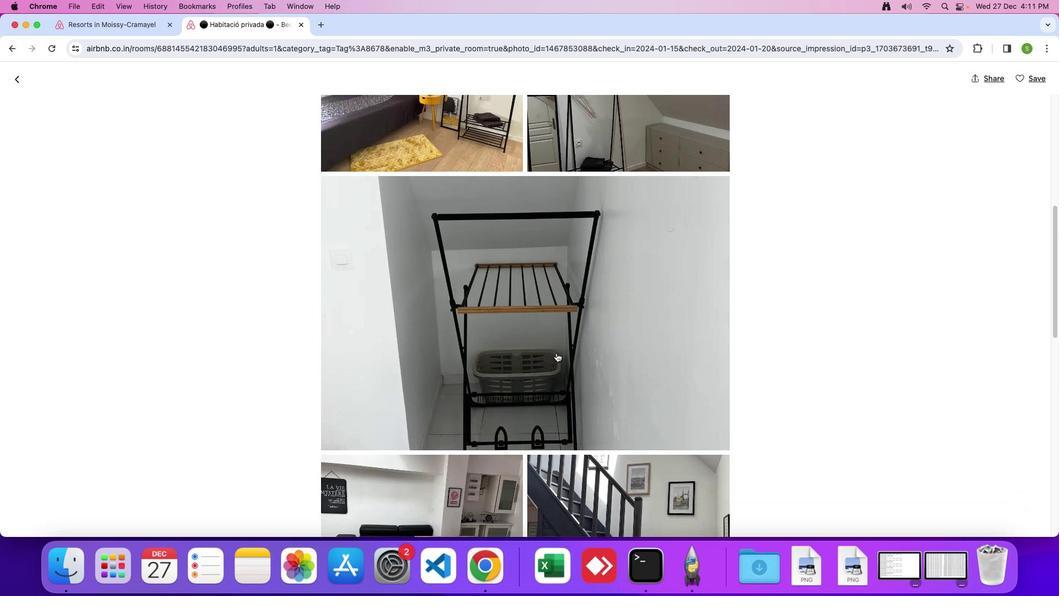 
Action: Mouse scrolled (557, 352) with delta (0, 0)
Screenshot: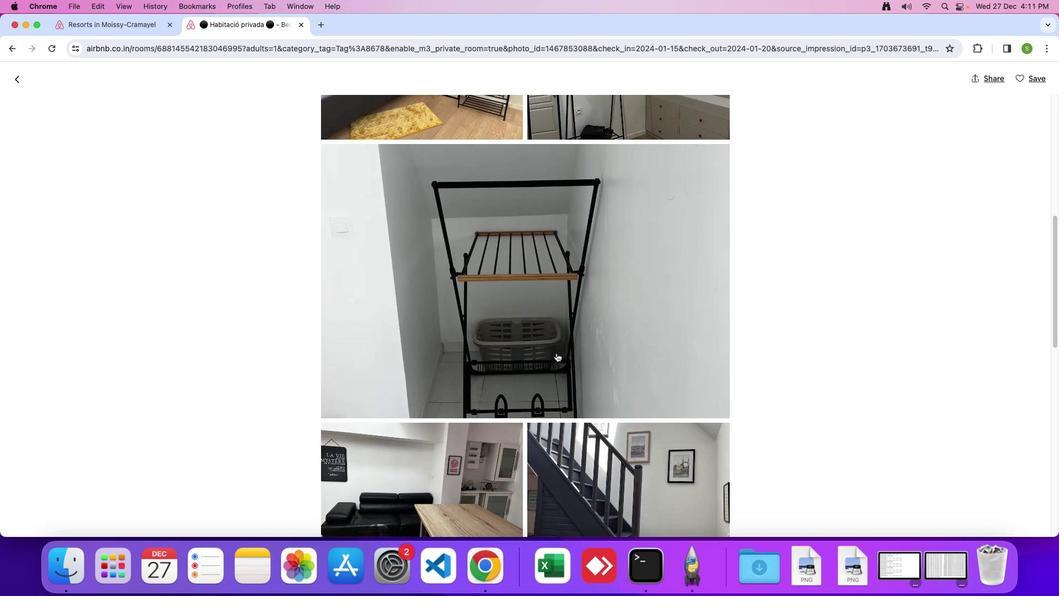 
Action: Mouse scrolled (557, 352) with delta (0, 0)
Screenshot: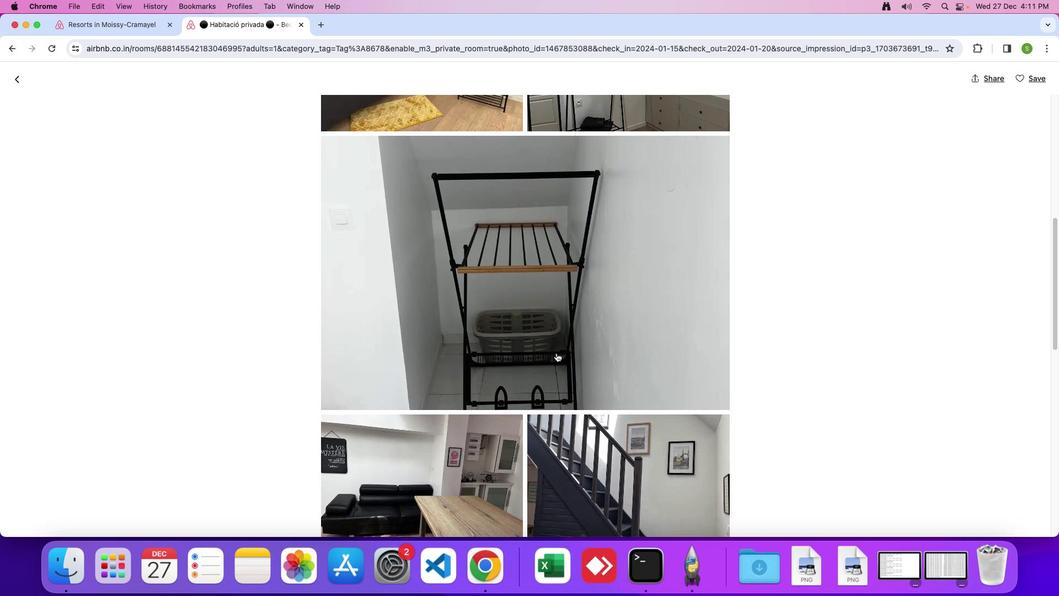 
Action: Mouse scrolled (557, 352) with delta (0, 0)
Screenshot: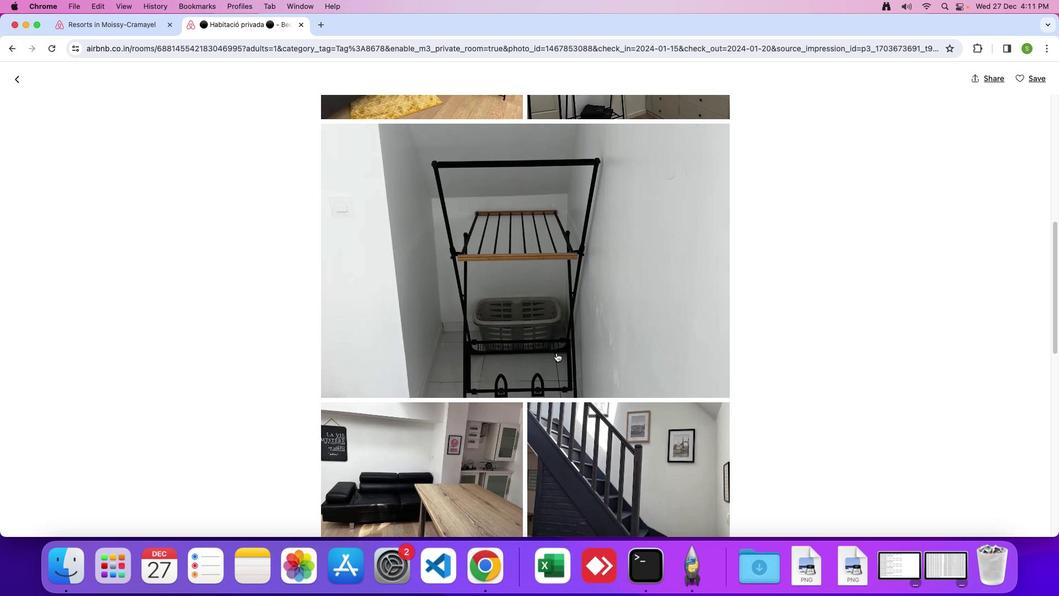 
Action: Mouse scrolled (557, 352) with delta (0, 0)
Screenshot: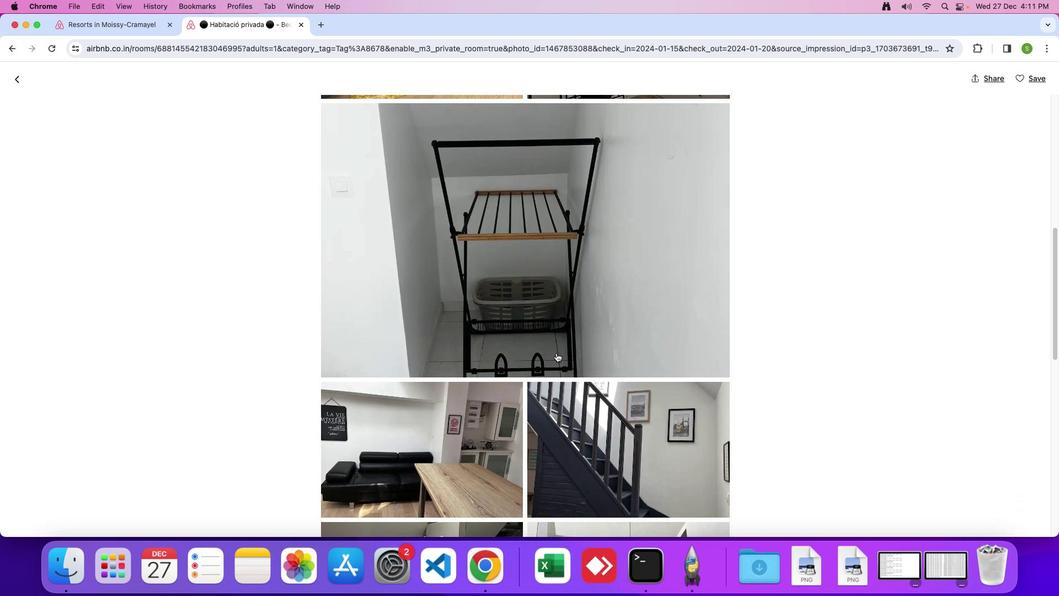 
Action: Mouse scrolled (557, 352) with delta (0, -1)
Screenshot: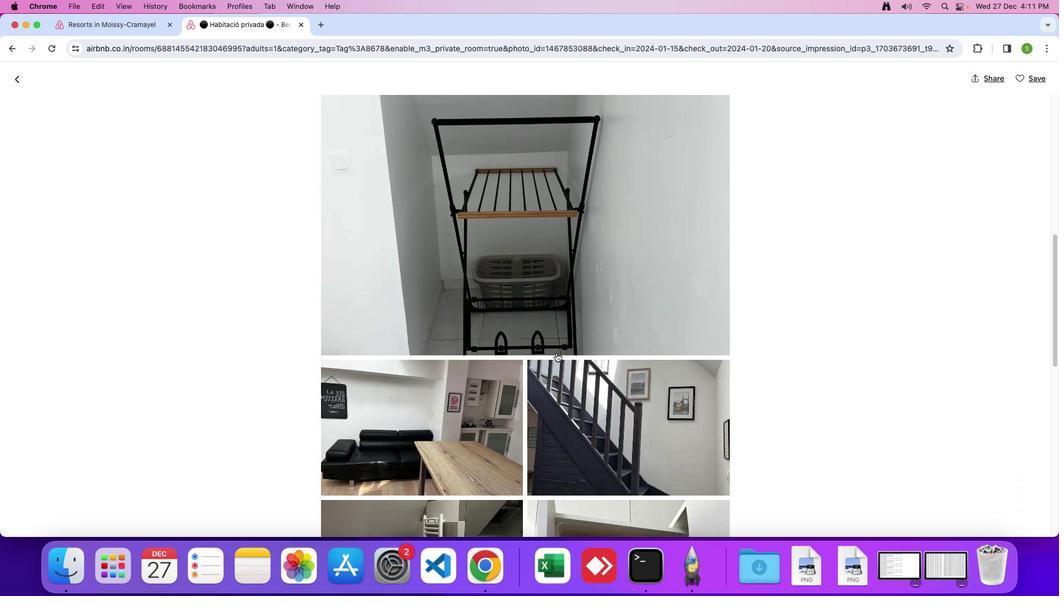 
Action: Mouse scrolled (557, 352) with delta (0, 0)
Screenshot: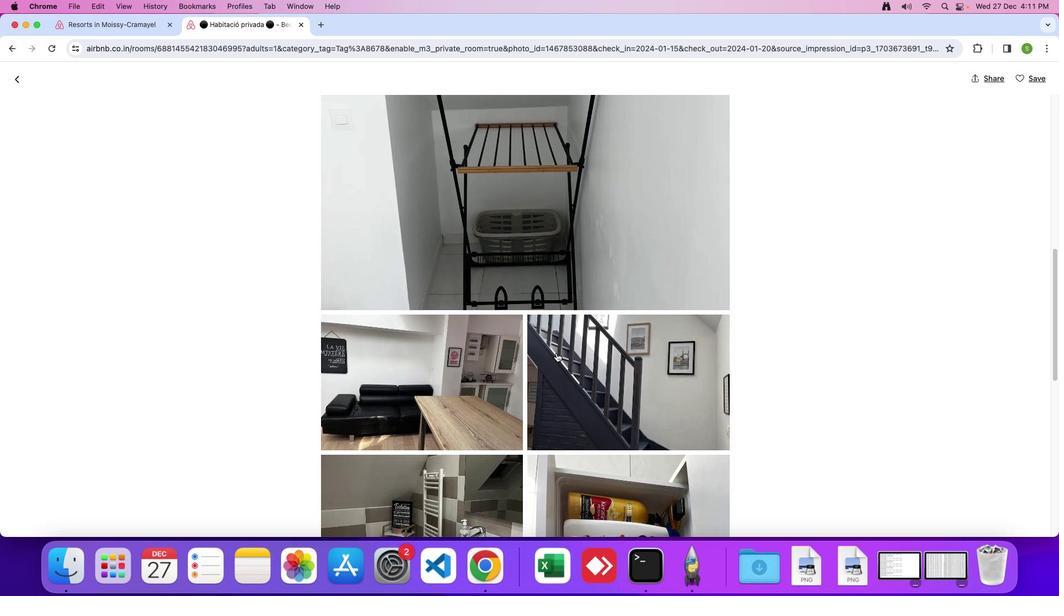 
Action: Mouse scrolled (557, 352) with delta (0, 0)
Screenshot: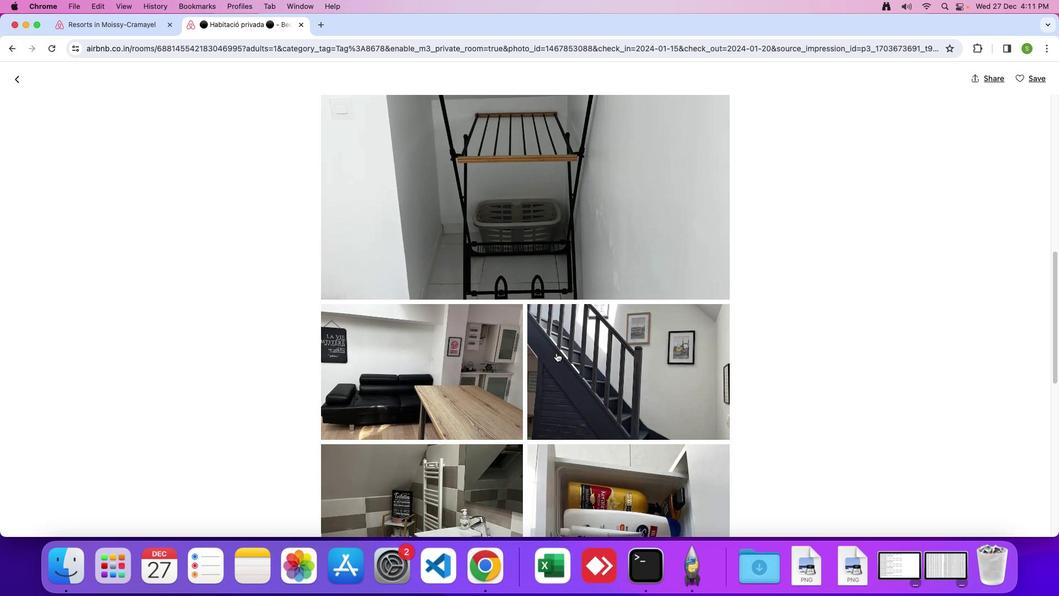 
Action: Mouse scrolled (557, 352) with delta (0, 0)
Screenshot: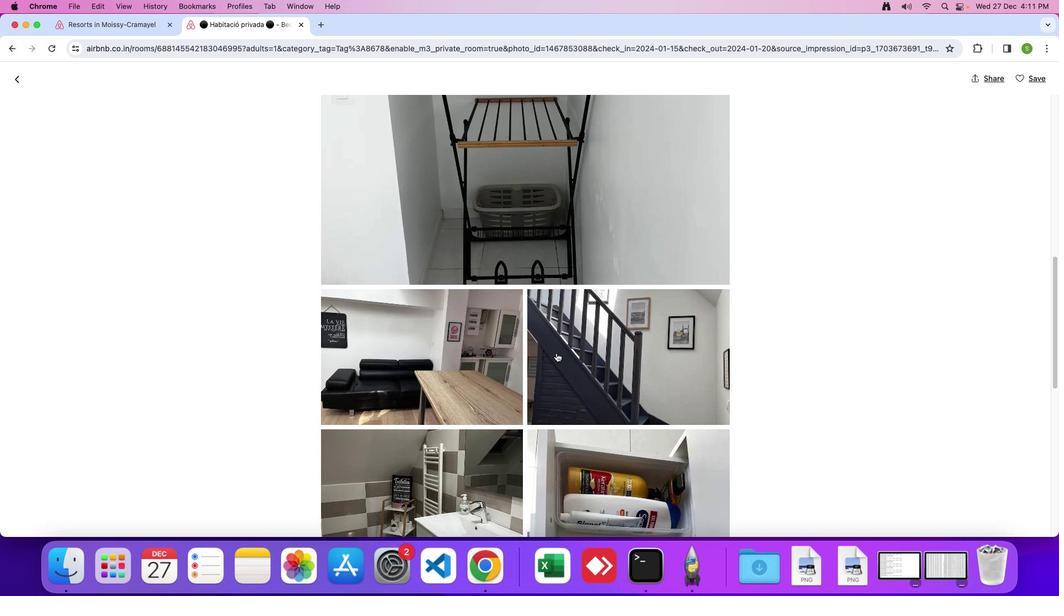 
Action: Mouse scrolled (557, 352) with delta (0, 0)
Screenshot: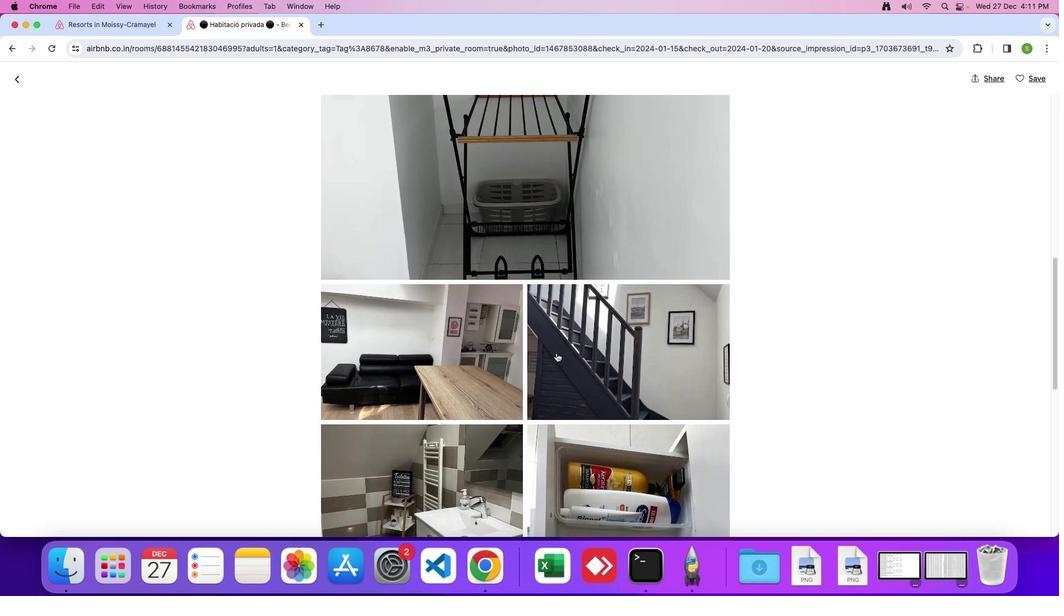 
Action: Mouse scrolled (557, 352) with delta (0, 0)
Screenshot: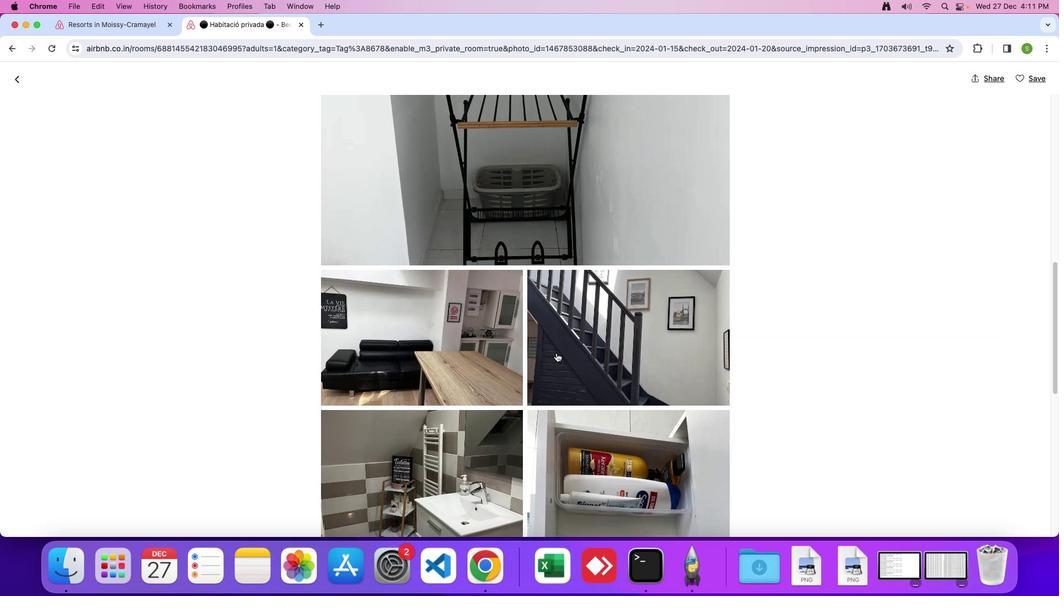 
Action: Mouse scrolled (557, 352) with delta (0, 0)
Screenshot: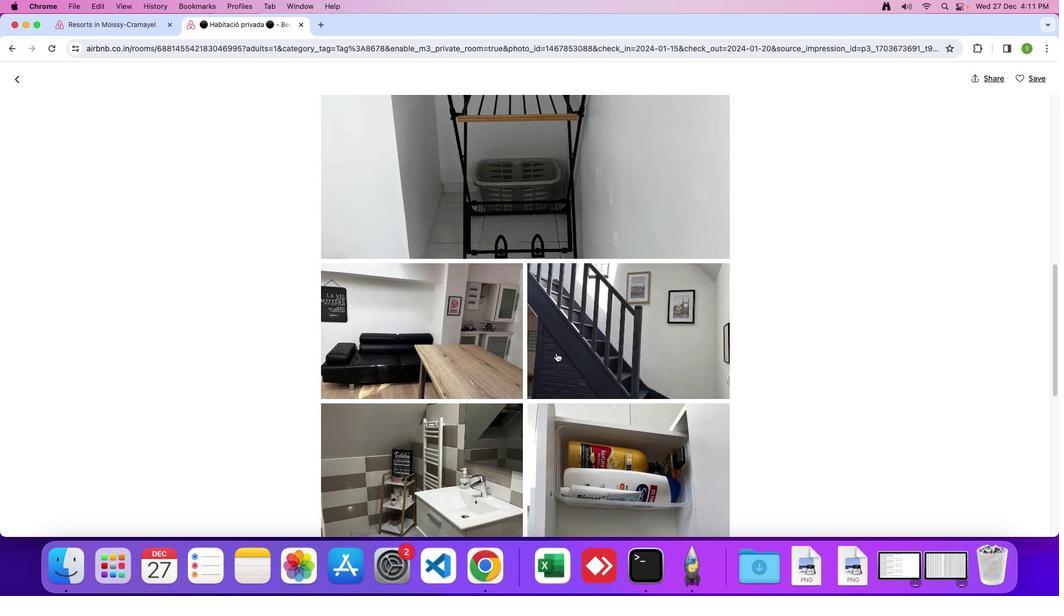 
Action: Mouse scrolled (557, 352) with delta (0, -1)
Screenshot: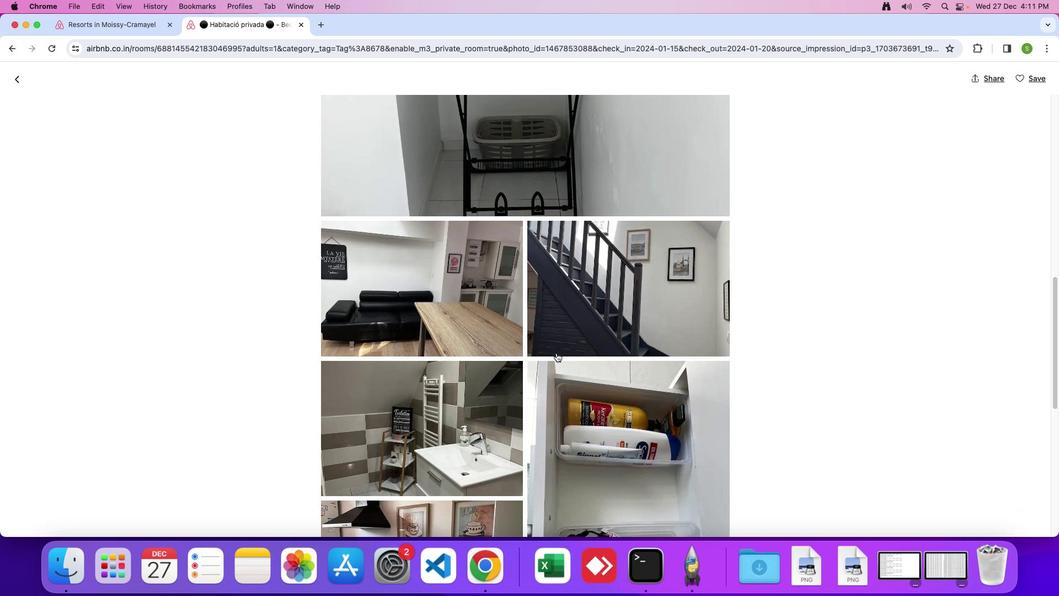 
Action: Mouse scrolled (557, 352) with delta (0, 0)
Screenshot: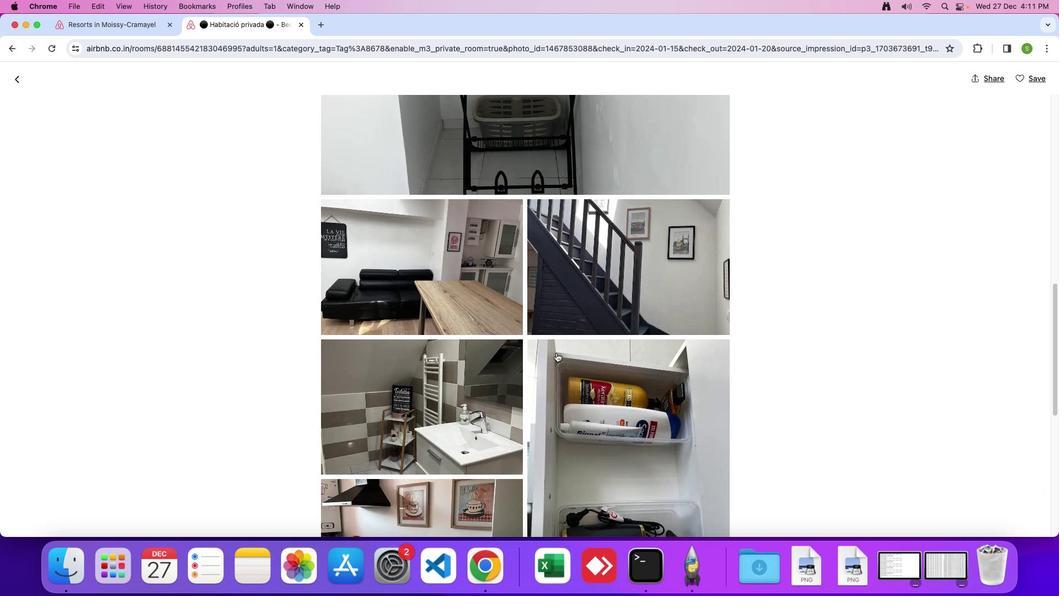 
Action: Mouse scrolled (557, 352) with delta (0, 0)
Screenshot: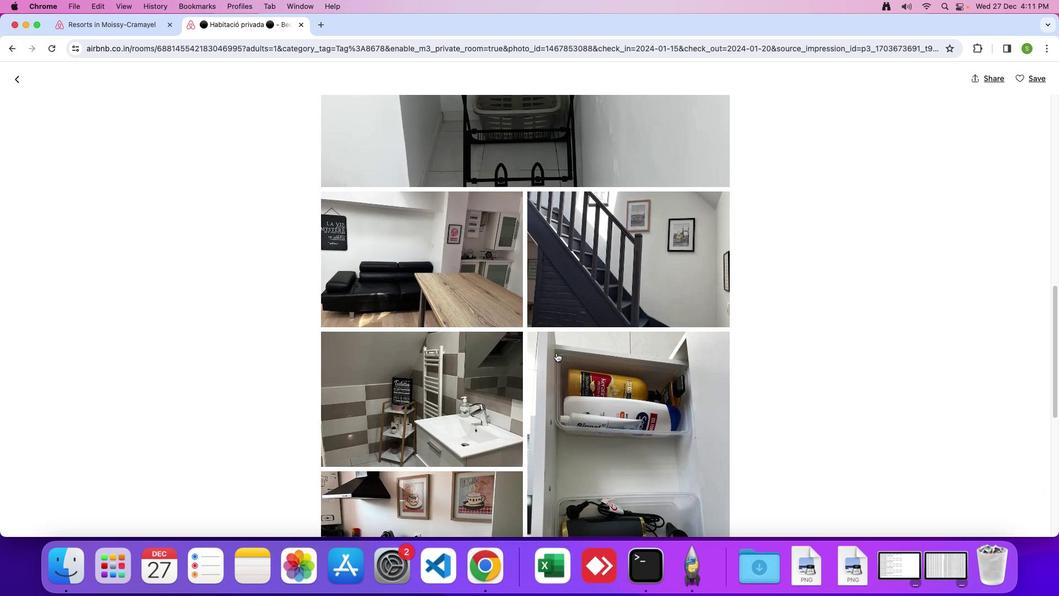 
Action: Mouse scrolled (557, 352) with delta (0, 0)
Screenshot: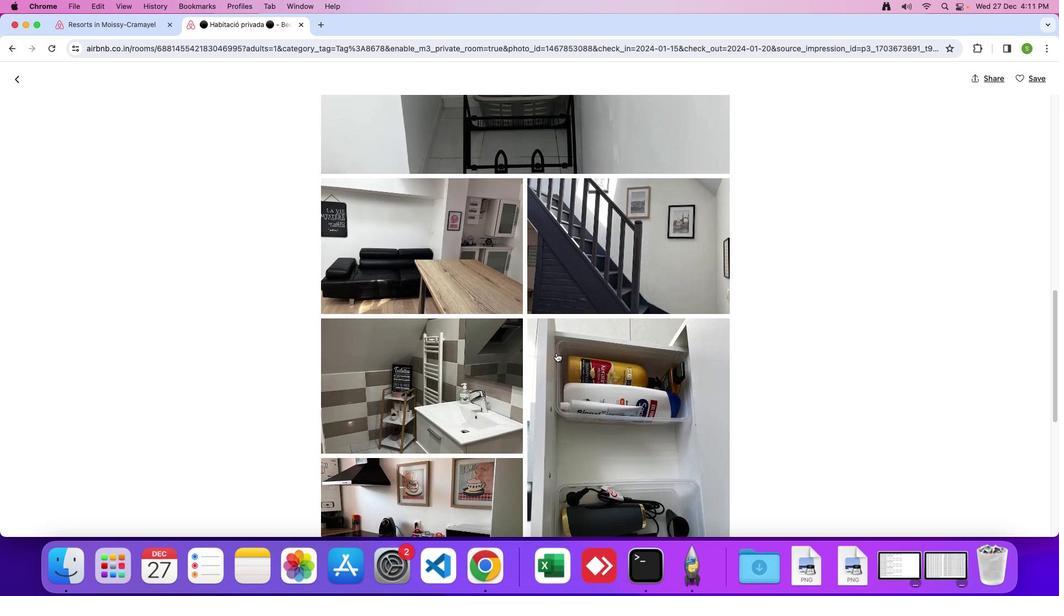 
Action: Mouse scrolled (557, 352) with delta (0, 0)
Screenshot: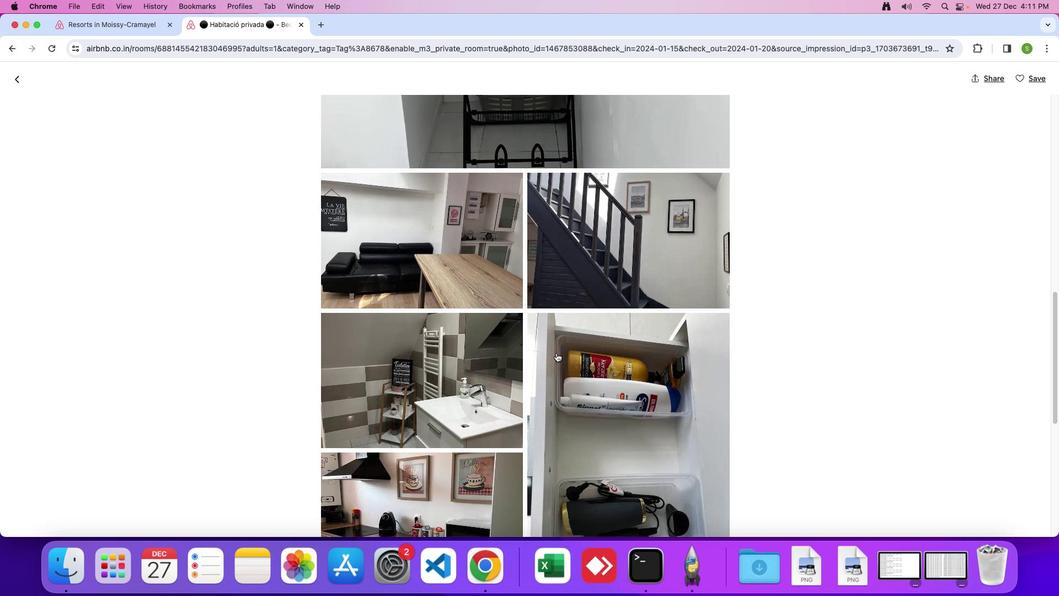 
Action: Mouse scrolled (557, 352) with delta (0, 0)
Screenshot: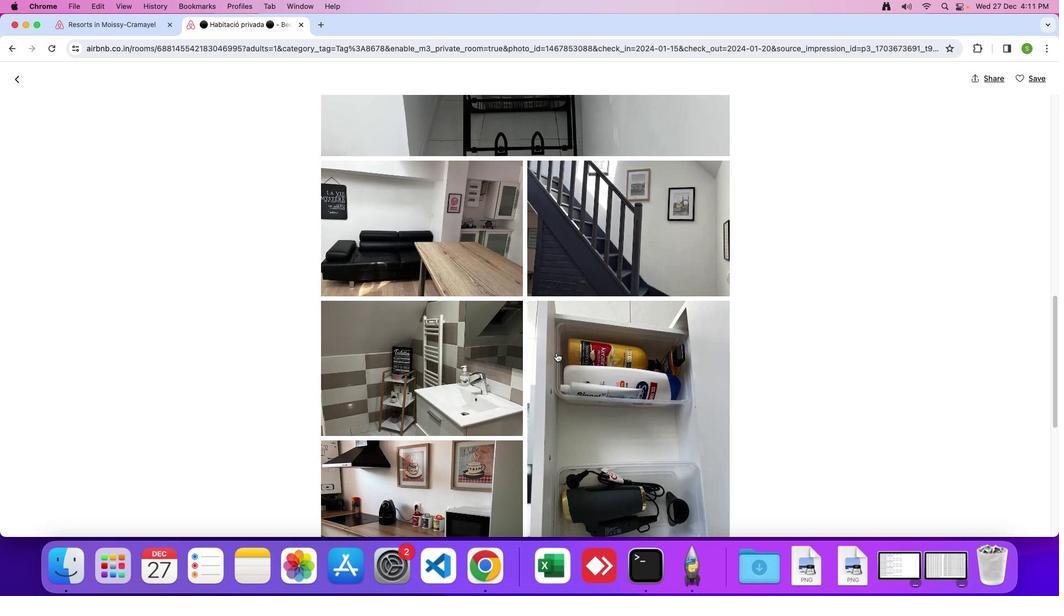 
Action: Mouse scrolled (557, 352) with delta (0, 0)
Screenshot: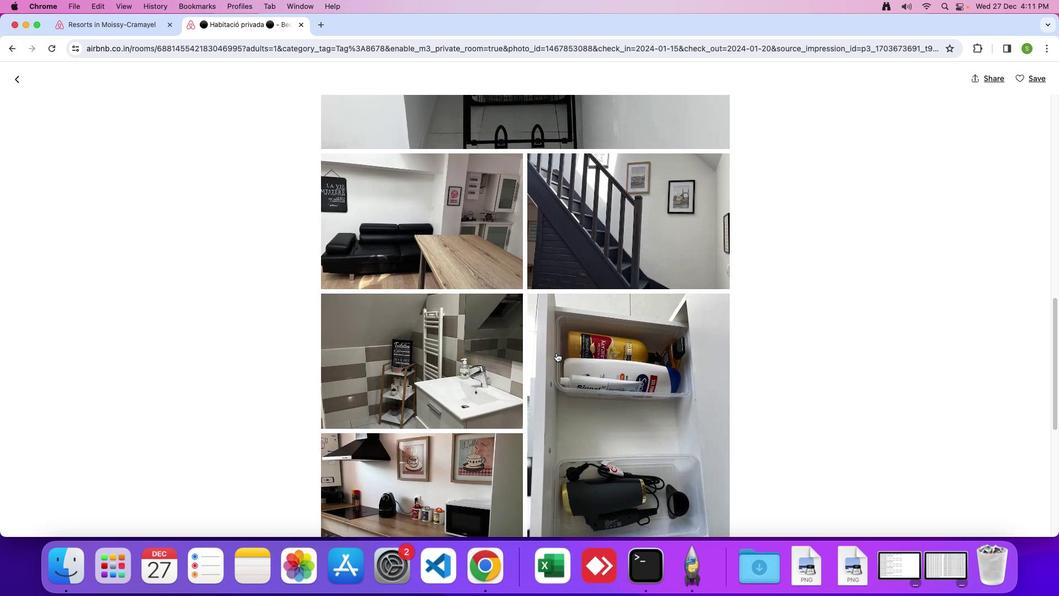 
Action: Mouse scrolled (557, 352) with delta (0, 0)
Screenshot: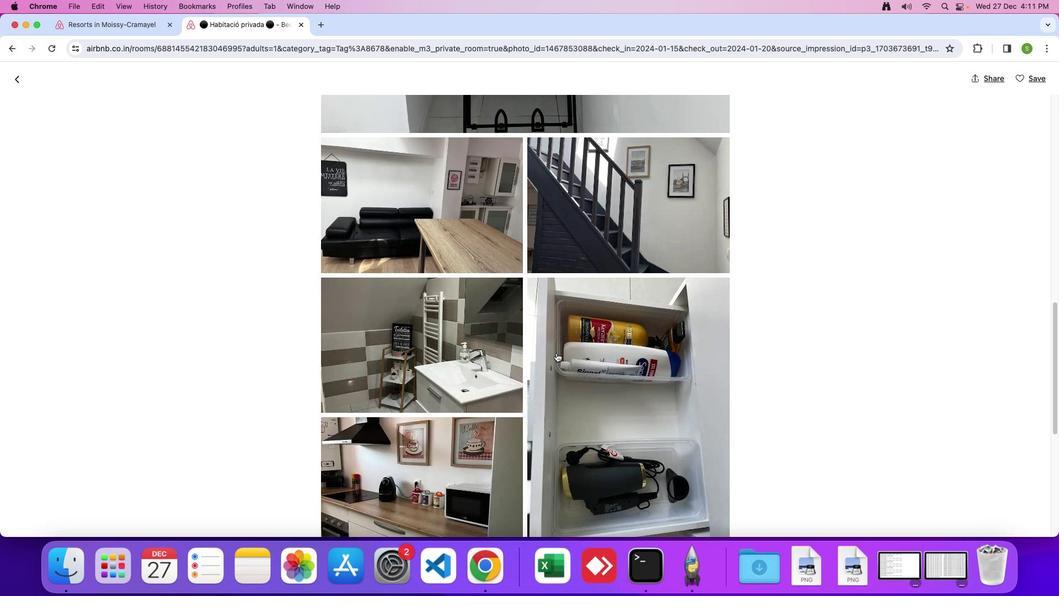 
Action: Mouse scrolled (557, 352) with delta (0, 0)
Screenshot: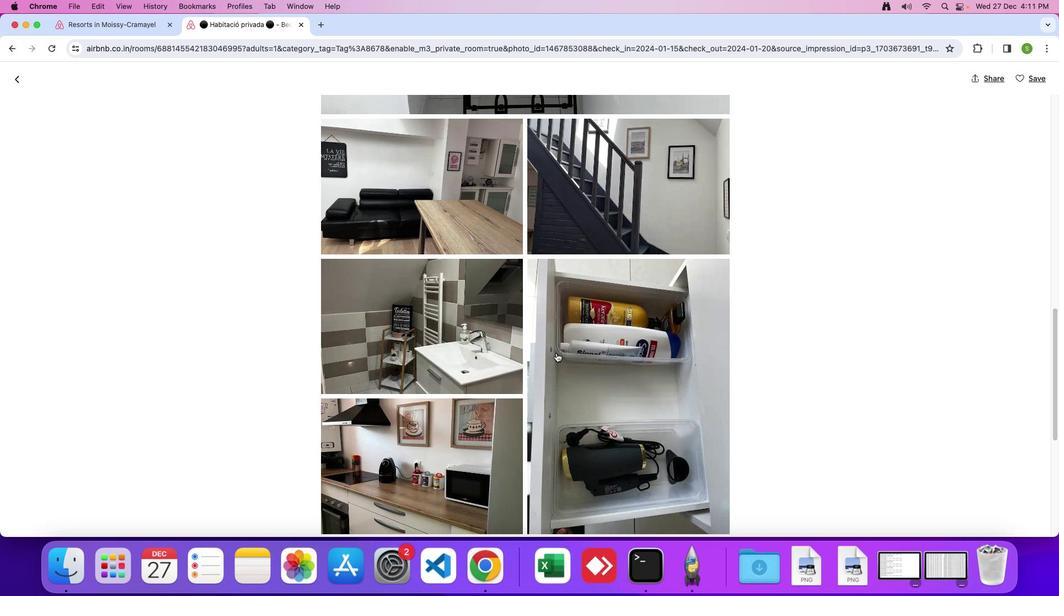
Action: Mouse scrolled (557, 352) with delta (0, 0)
Screenshot: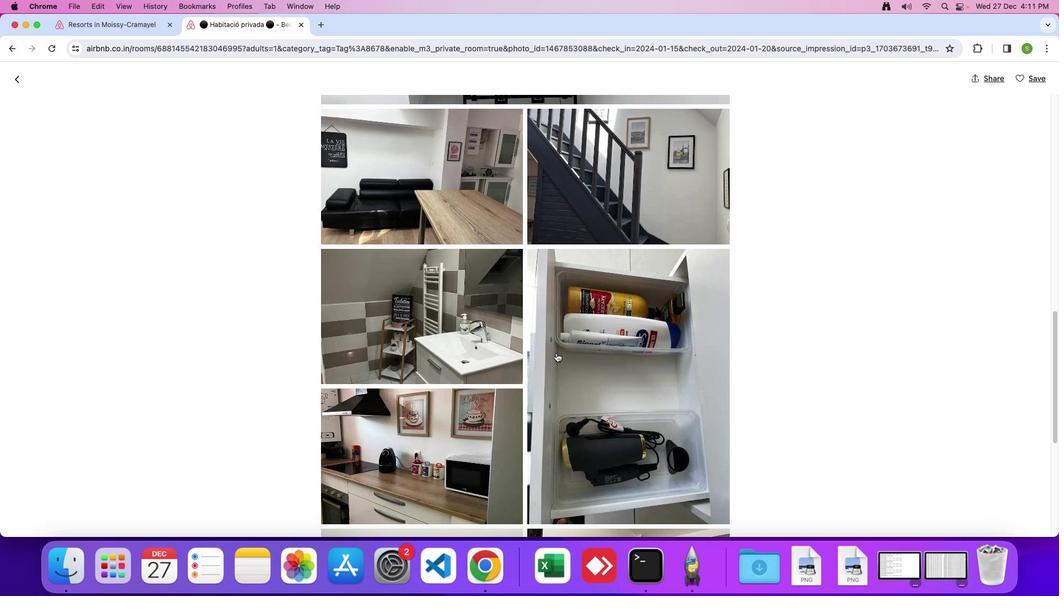 
Action: Mouse scrolled (557, 352) with delta (0, 0)
Screenshot: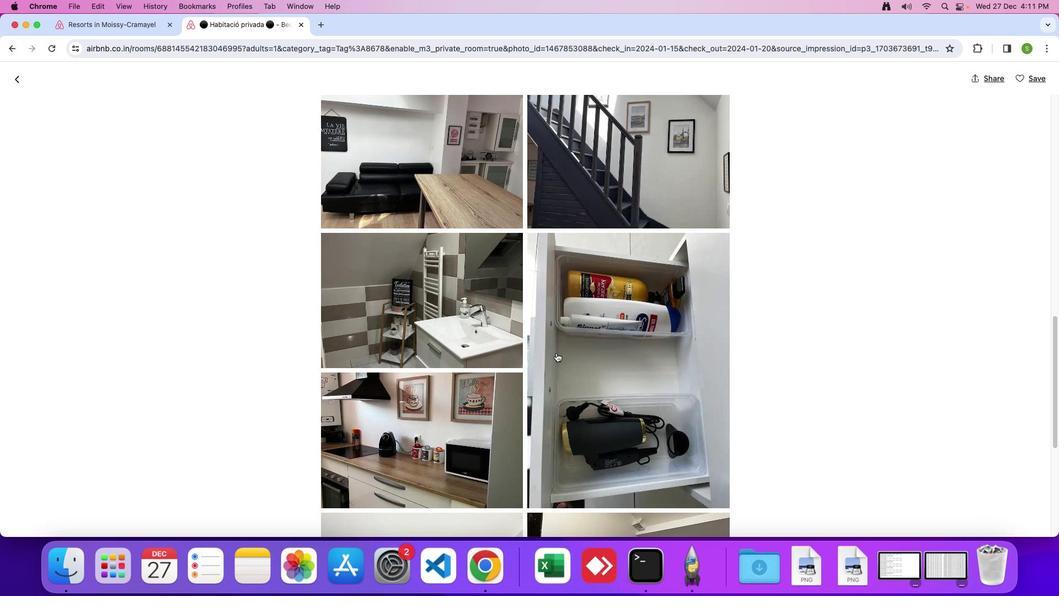 
Action: Mouse scrolled (557, 352) with delta (0, 0)
Screenshot: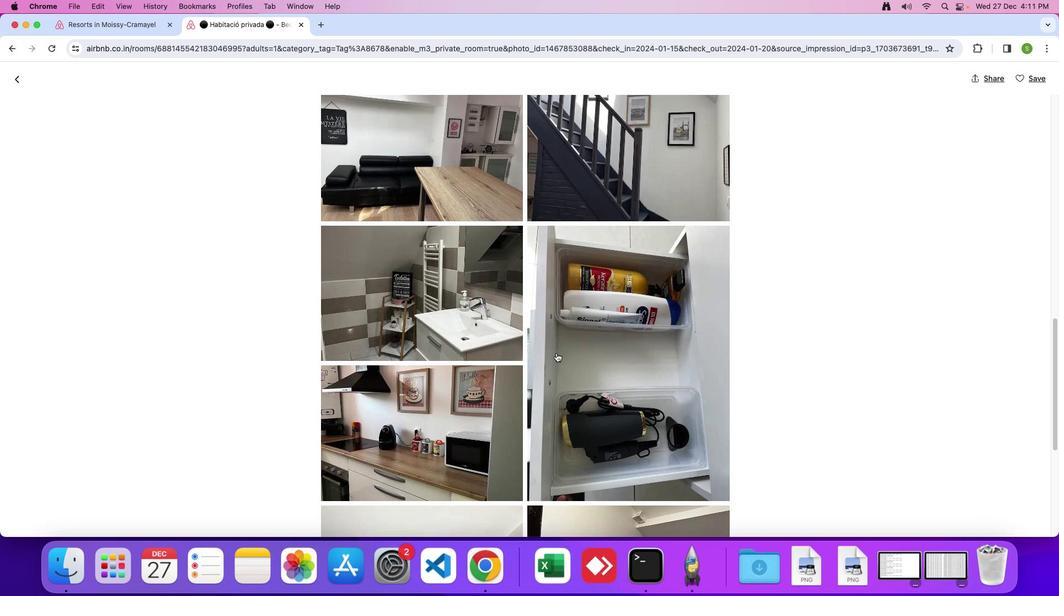
Action: Mouse scrolled (557, 352) with delta (0, -1)
Screenshot: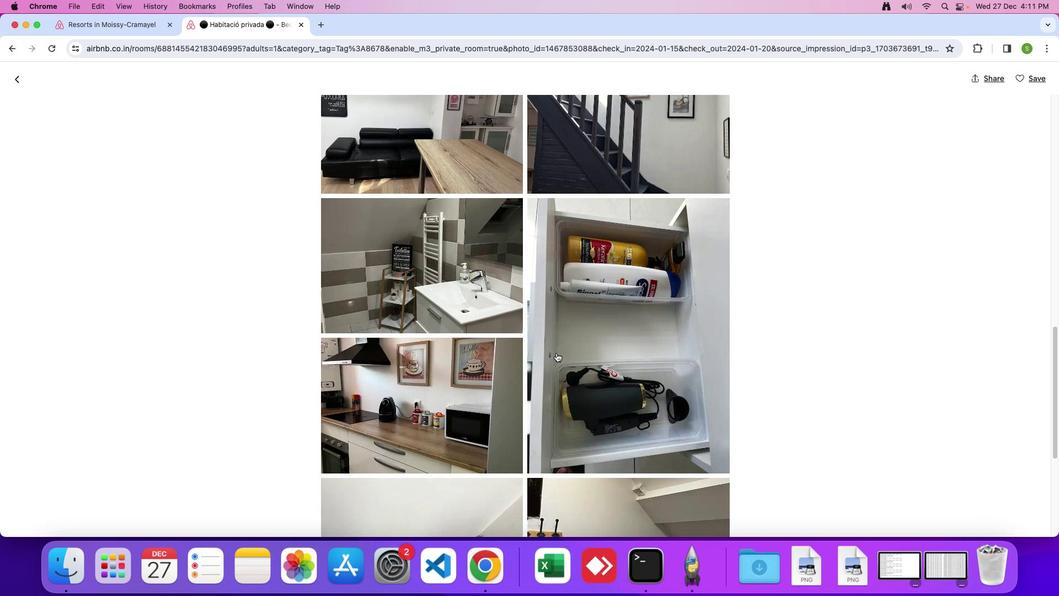 
Action: Mouse scrolled (557, 352) with delta (0, 0)
Screenshot: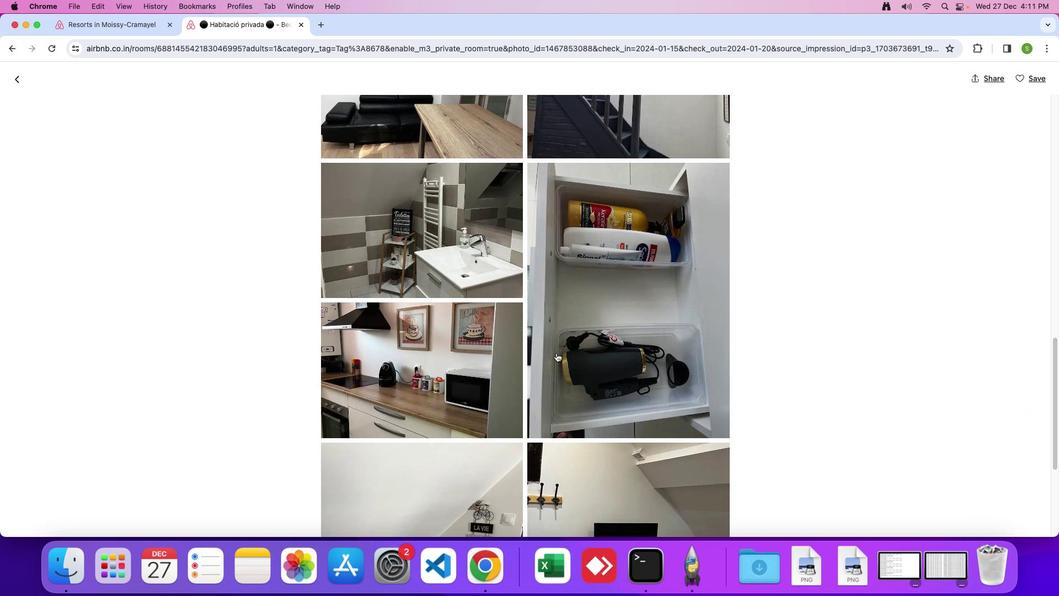 
Action: Mouse moved to (556, 352)
Screenshot: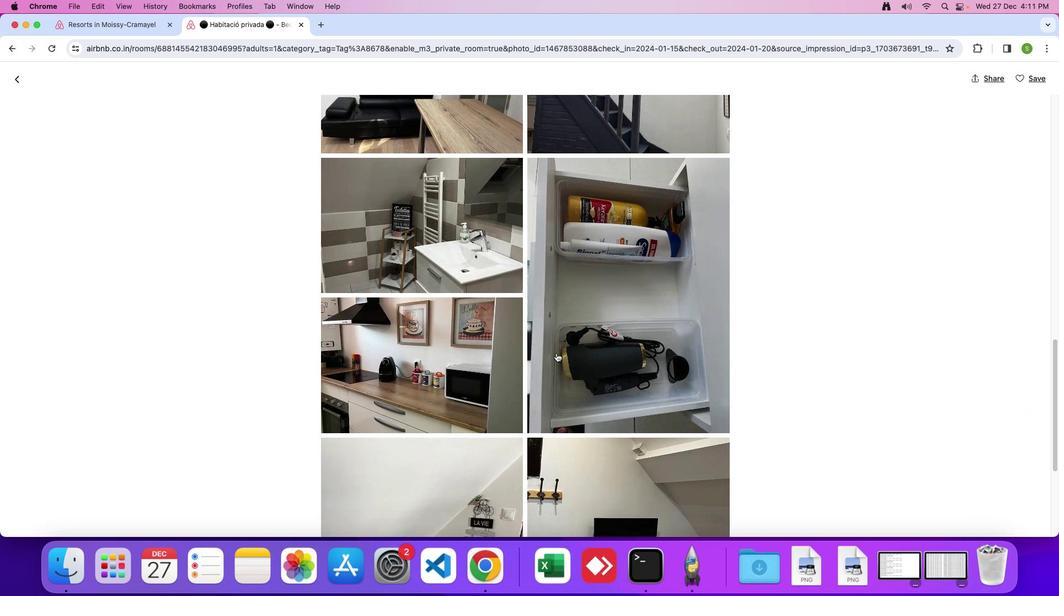 
Action: Mouse scrolled (556, 352) with delta (0, 0)
Screenshot: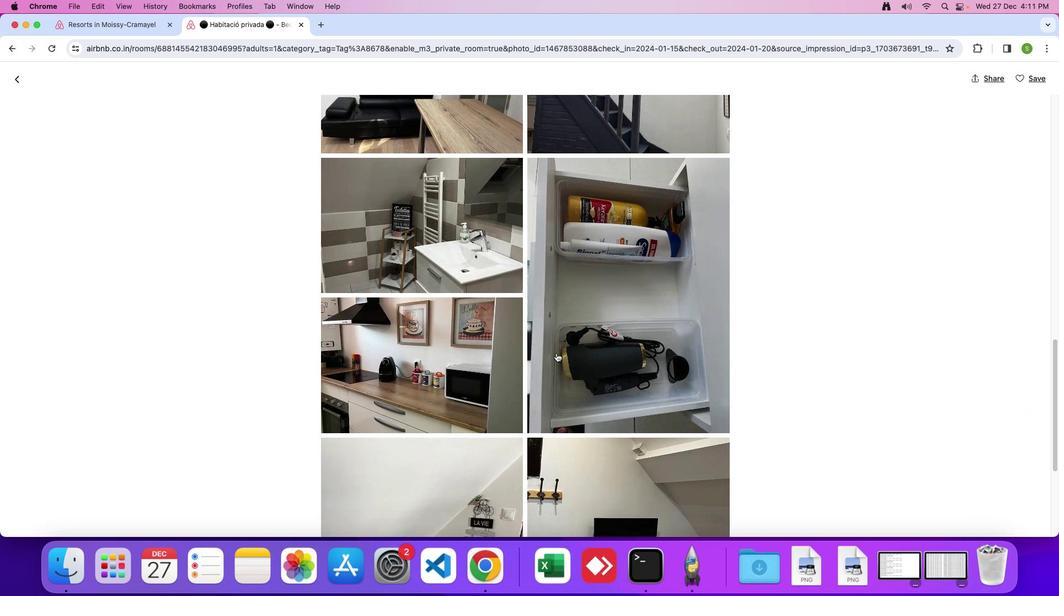 
Action: Mouse scrolled (556, 352) with delta (0, 0)
Screenshot: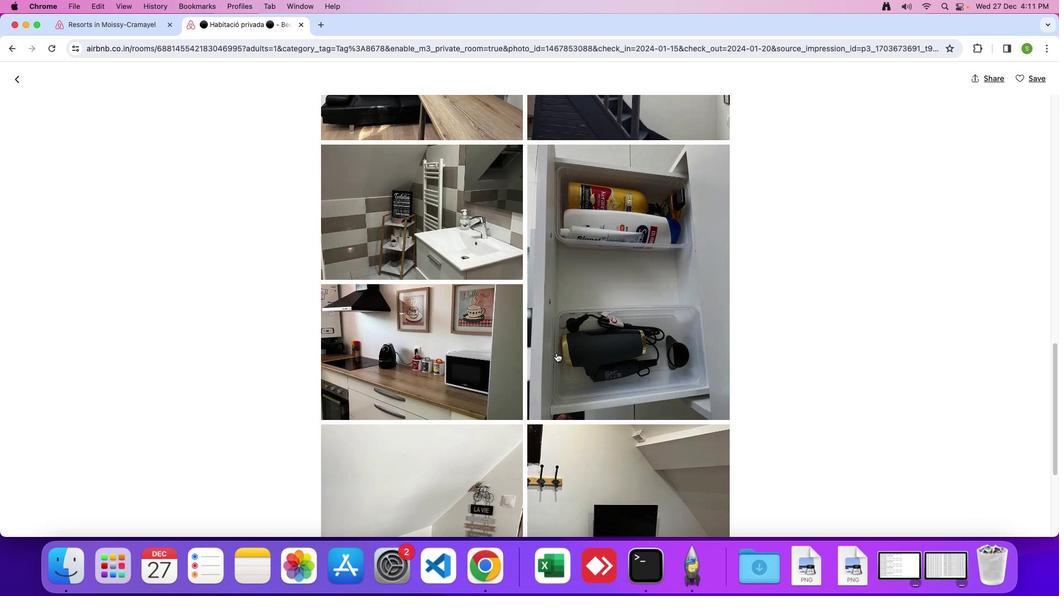 
Action: Mouse moved to (556, 352)
Screenshot: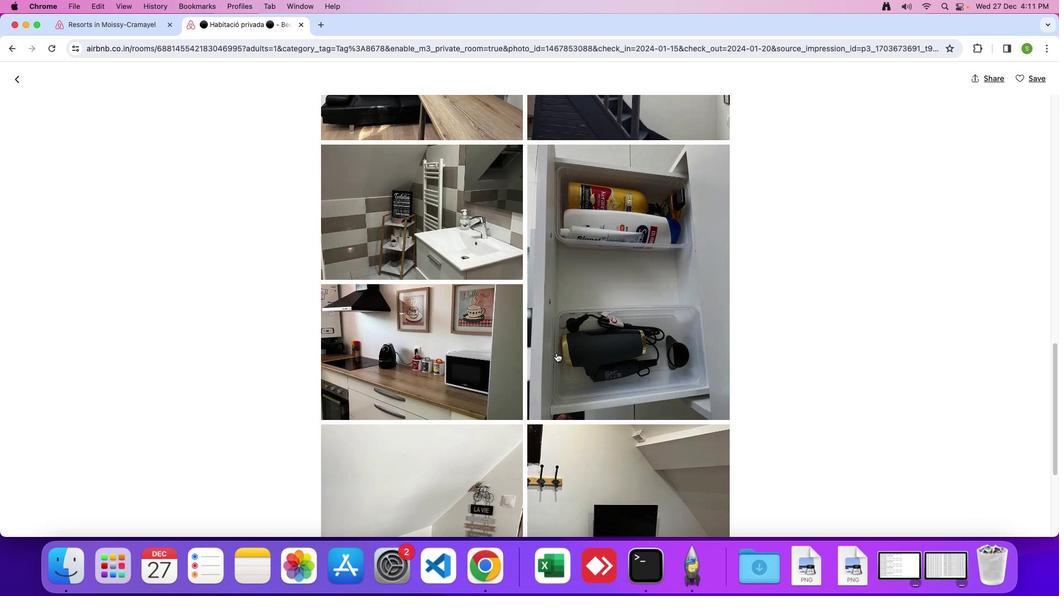 
Action: Mouse scrolled (556, 352) with delta (0, 0)
Screenshot: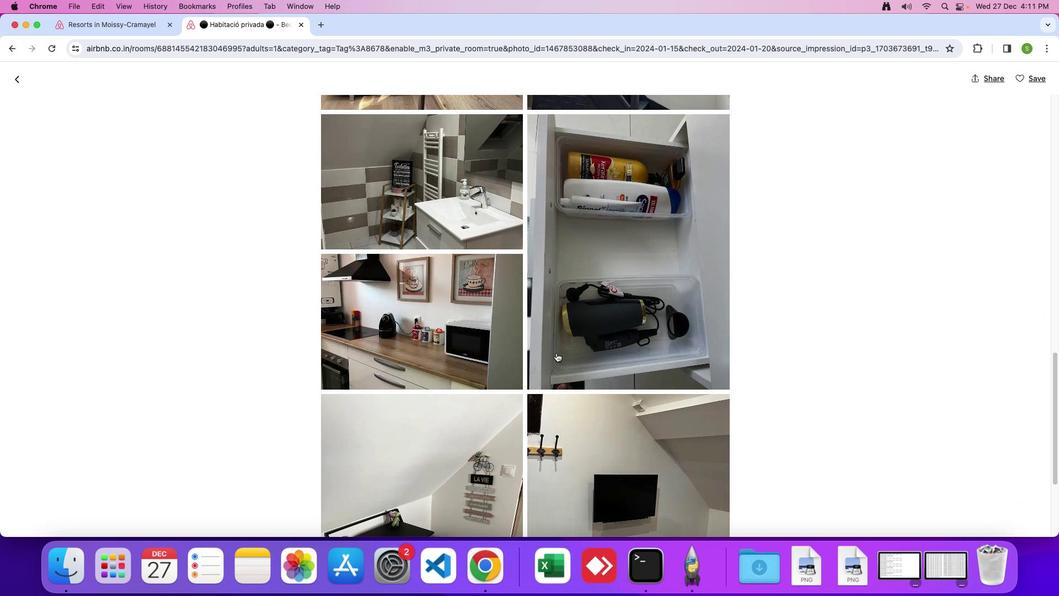 
Action: Mouse scrolled (556, 352) with delta (0, -1)
Screenshot: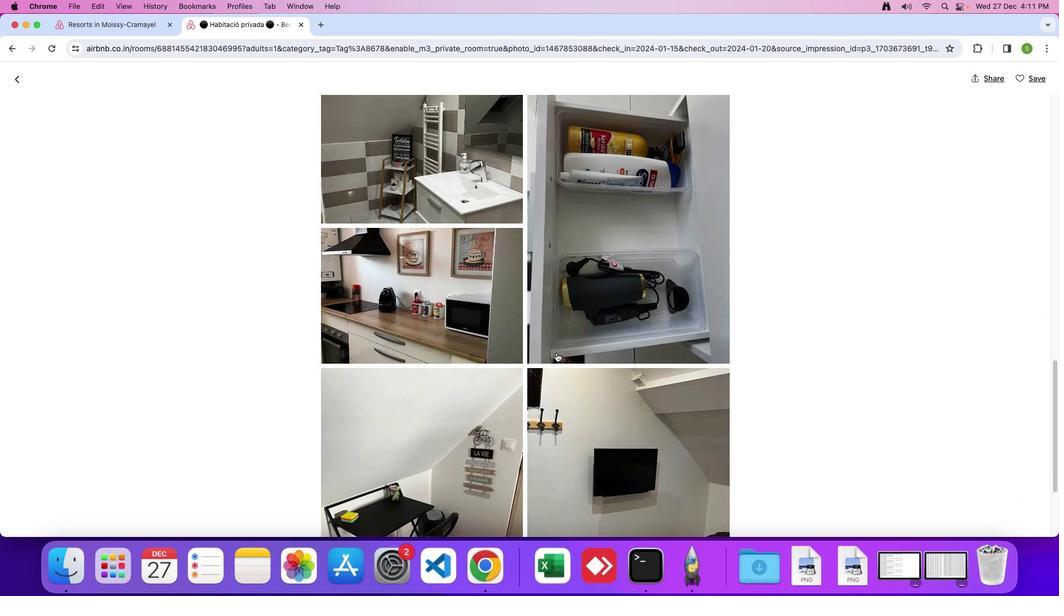 
Action: Mouse scrolled (556, 352) with delta (0, 0)
Screenshot: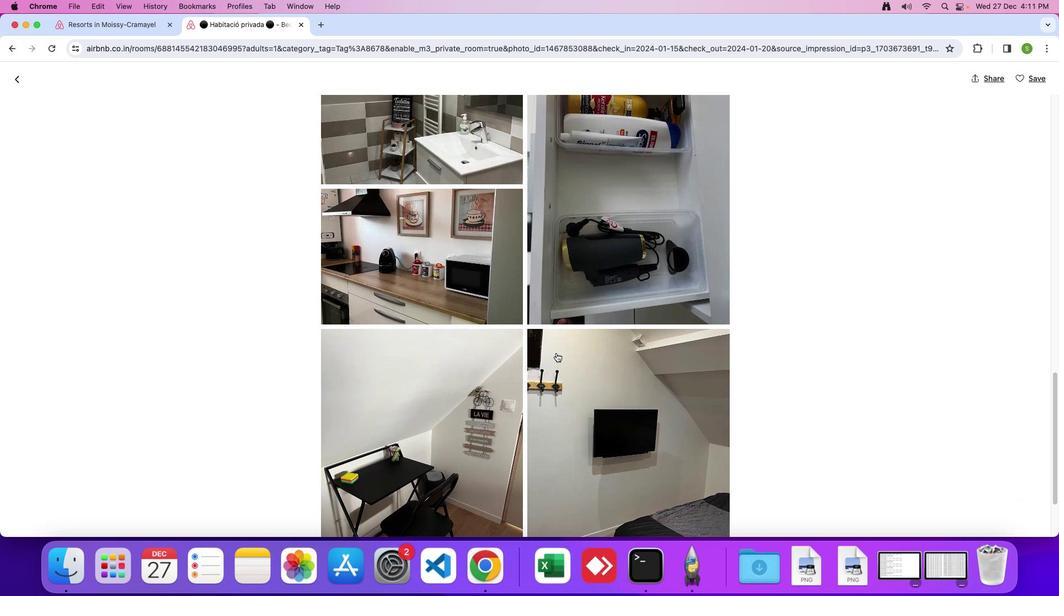 
Action: Mouse scrolled (556, 352) with delta (0, 0)
Screenshot: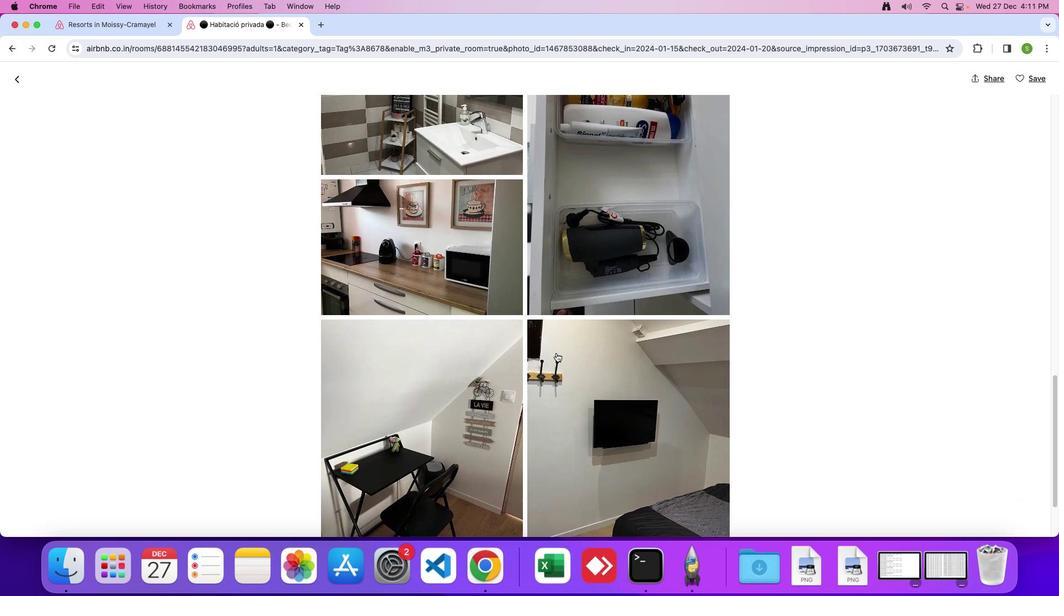 
Action: Mouse scrolled (556, 352) with delta (0, 0)
Screenshot: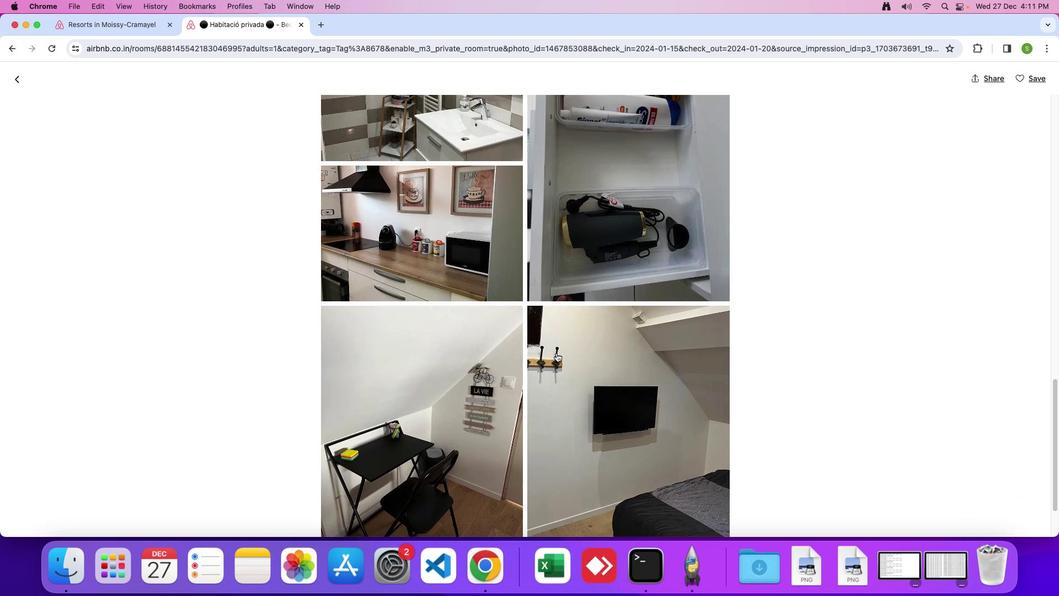 
Action: Mouse scrolled (556, 352) with delta (0, 0)
Screenshot: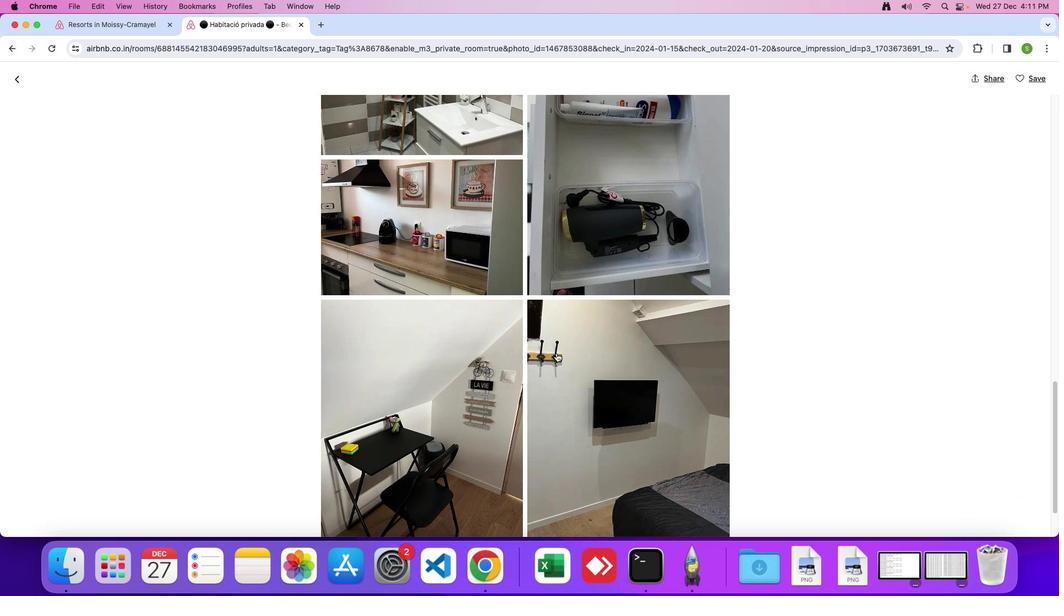 
Action: Mouse scrolled (556, 352) with delta (0, -1)
Screenshot: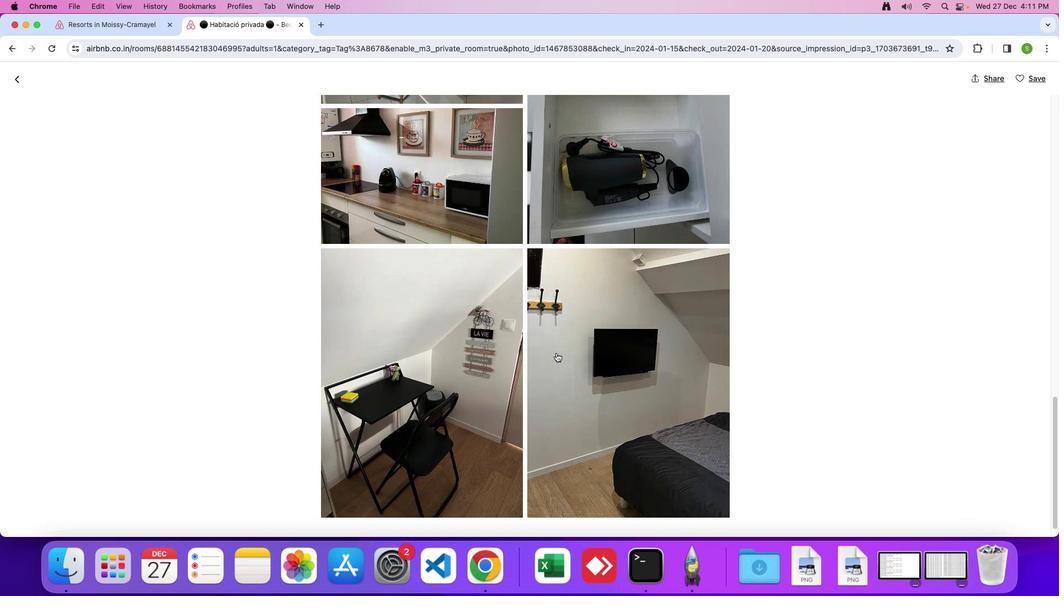 
Action: Mouse scrolled (556, 352) with delta (0, 0)
Screenshot: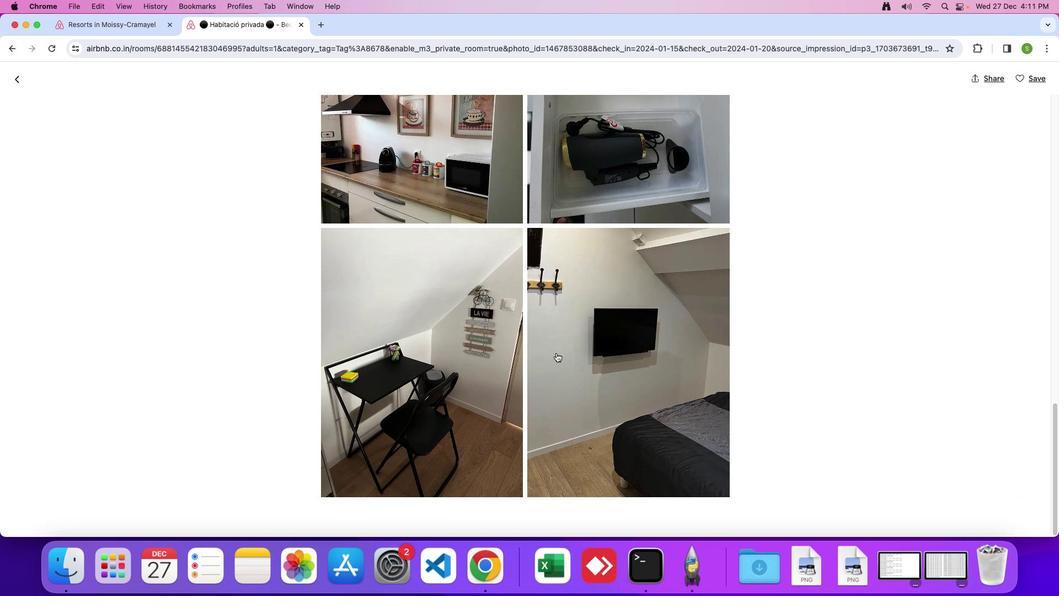 
Action: Mouse scrolled (556, 352) with delta (0, 0)
Screenshot: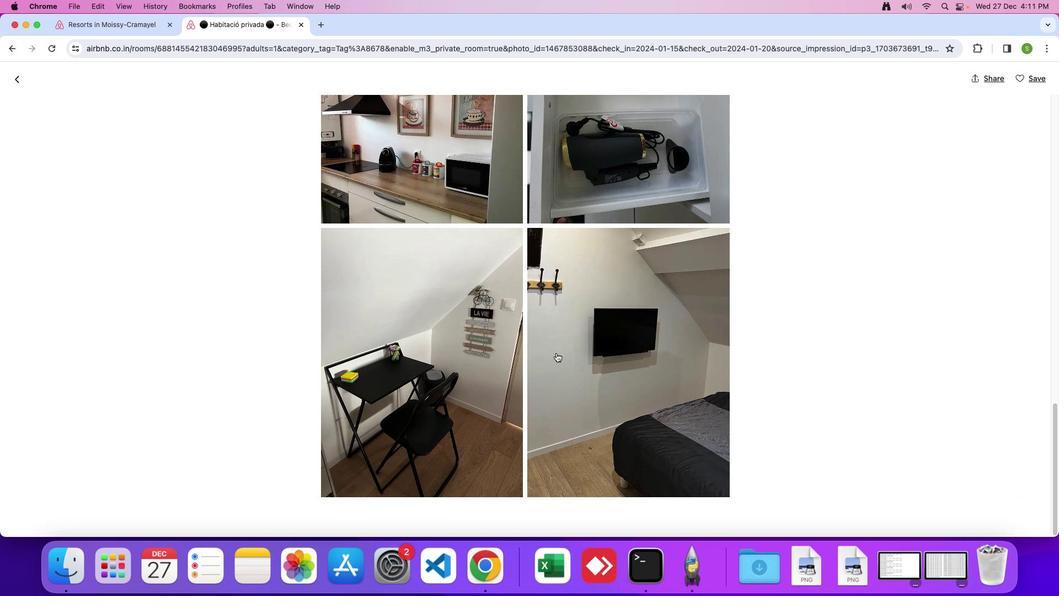 
Action: Mouse scrolled (556, 352) with delta (0, 0)
Screenshot: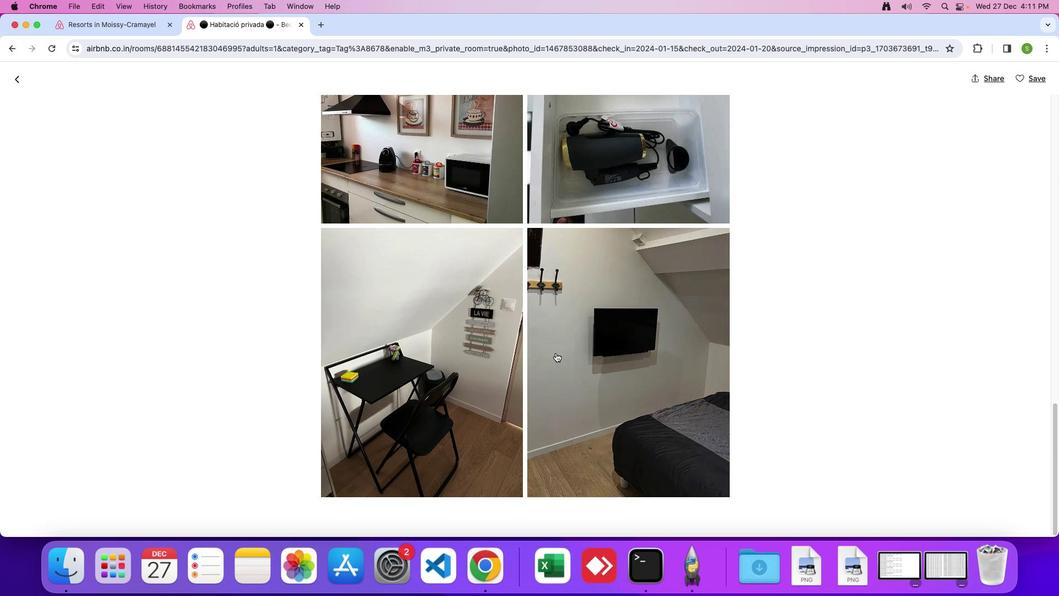 
Action: Mouse moved to (556, 352)
Screenshot: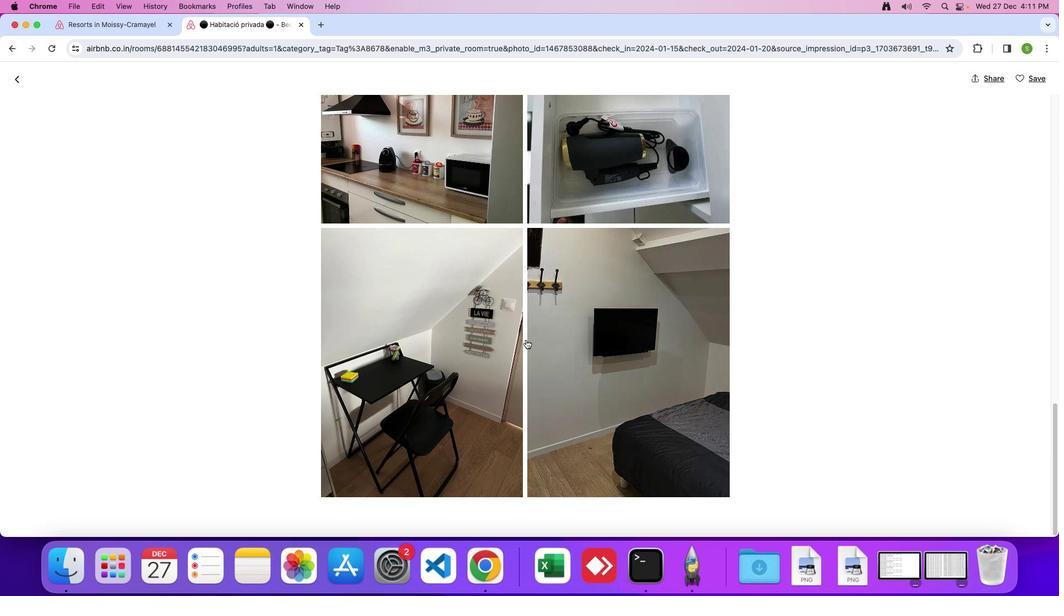 
Action: Mouse scrolled (556, 352) with delta (0, 0)
Screenshot: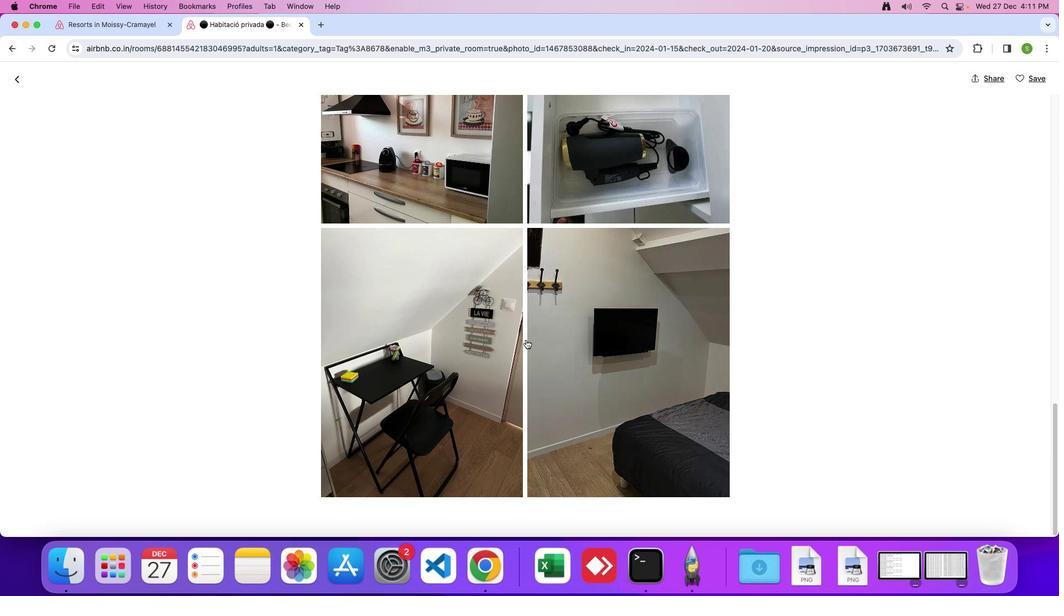 
Action: Mouse moved to (554, 351)
Screenshot: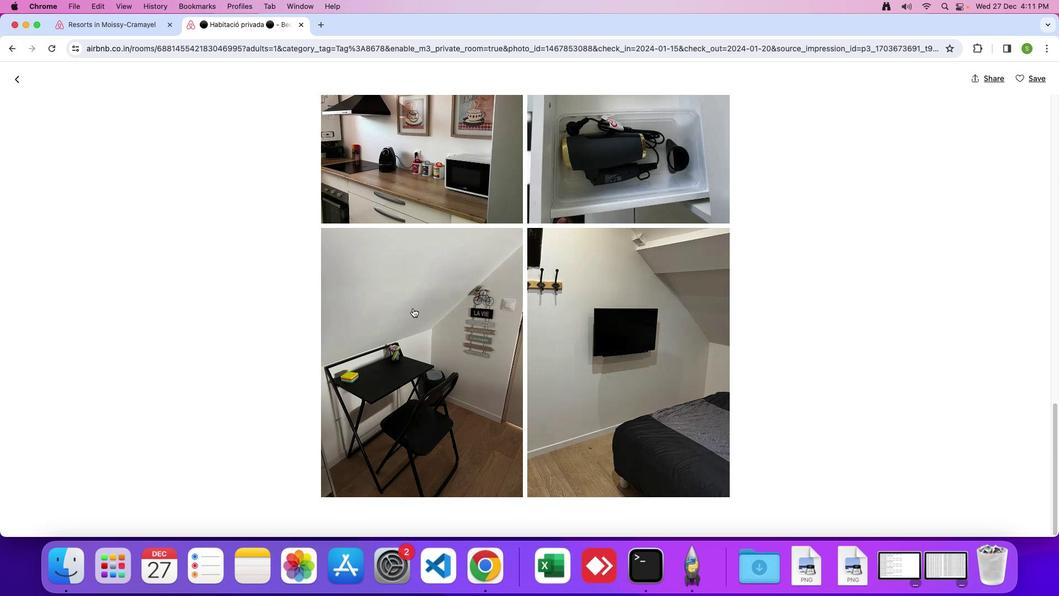 
Action: Mouse scrolled (554, 351) with delta (0, 0)
Screenshot: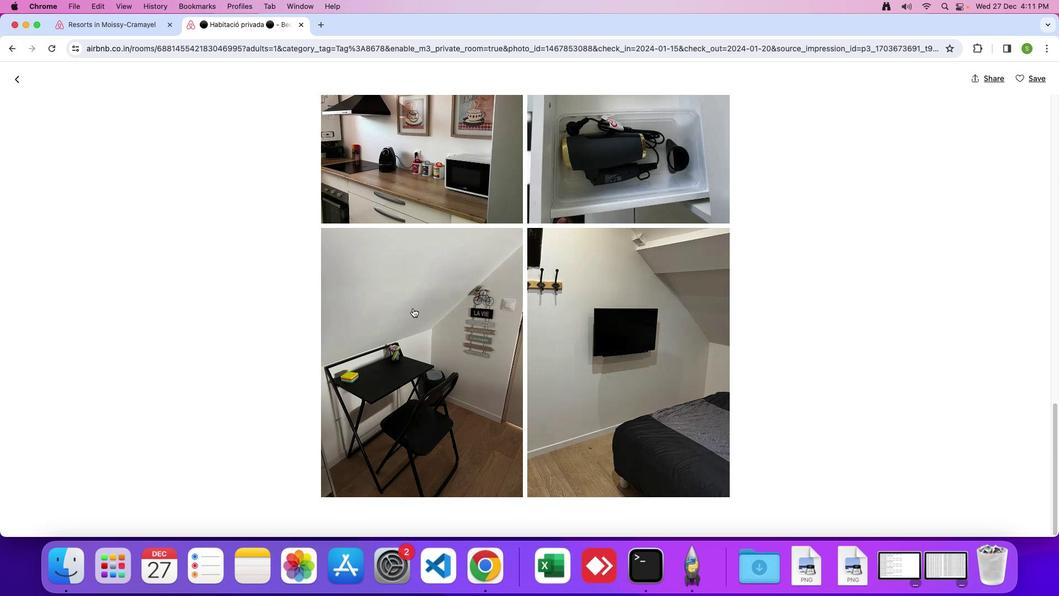 
Action: Mouse moved to (12, 77)
Screenshot: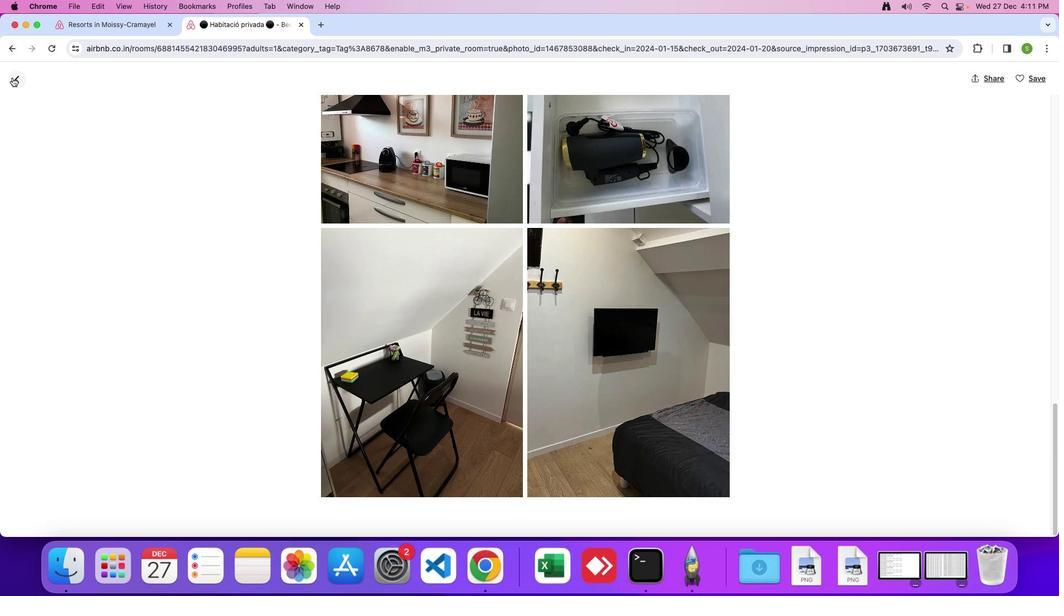 
Action: Mouse pressed left at (12, 77)
Screenshot: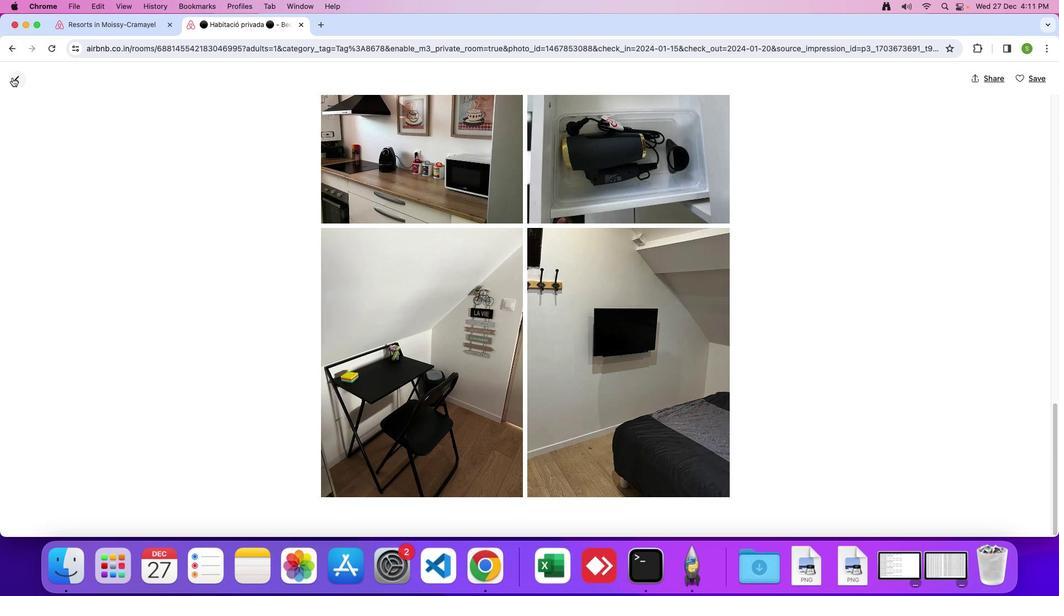
Action: Mouse moved to (449, 297)
Screenshot: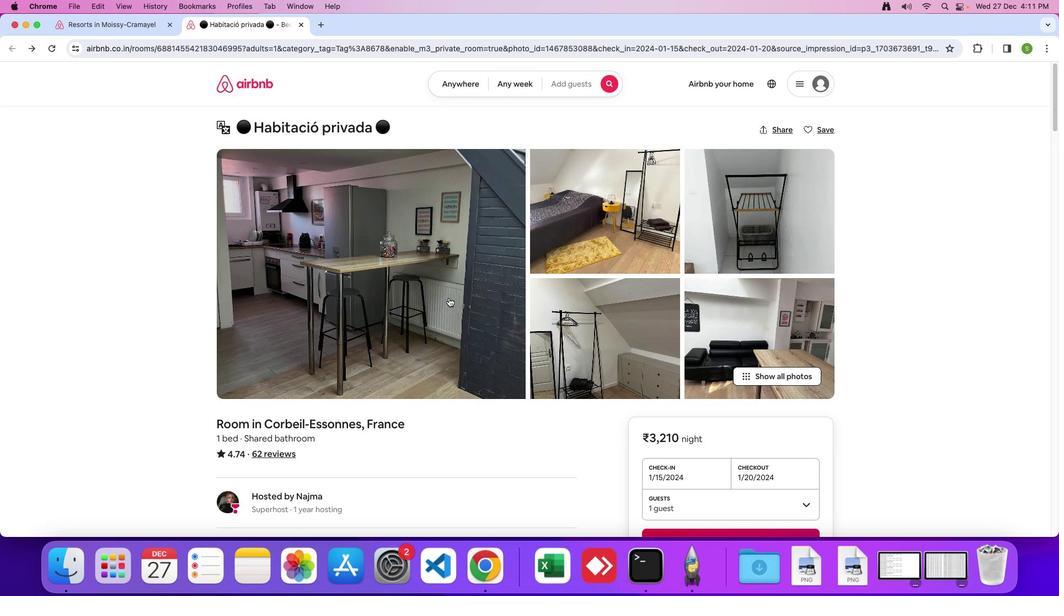 
Action: Mouse scrolled (449, 297) with delta (0, 0)
Screenshot: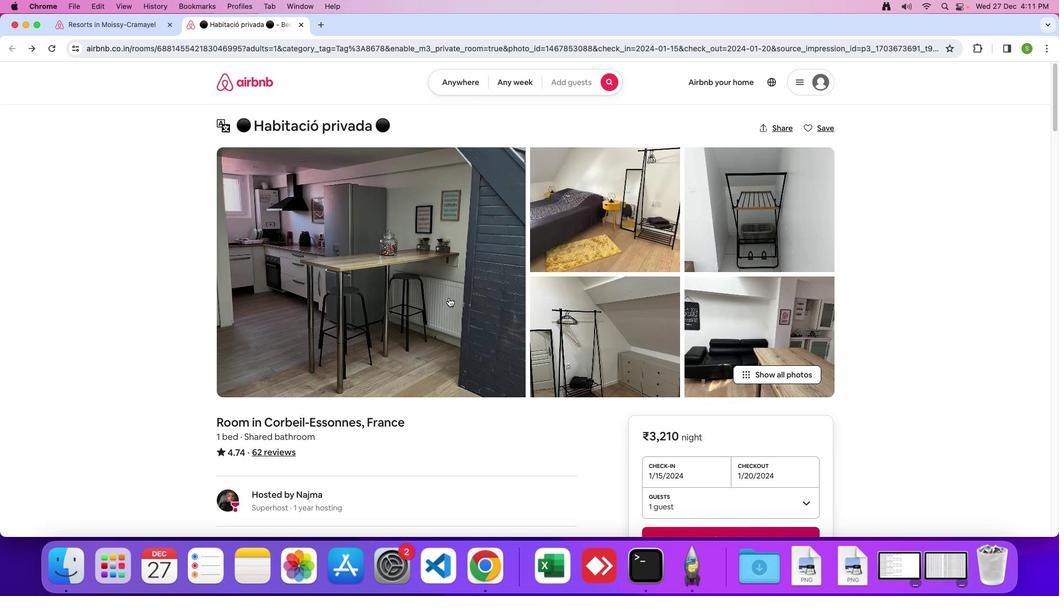 
Action: Mouse scrolled (449, 297) with delta (0, 0)
Screenshot: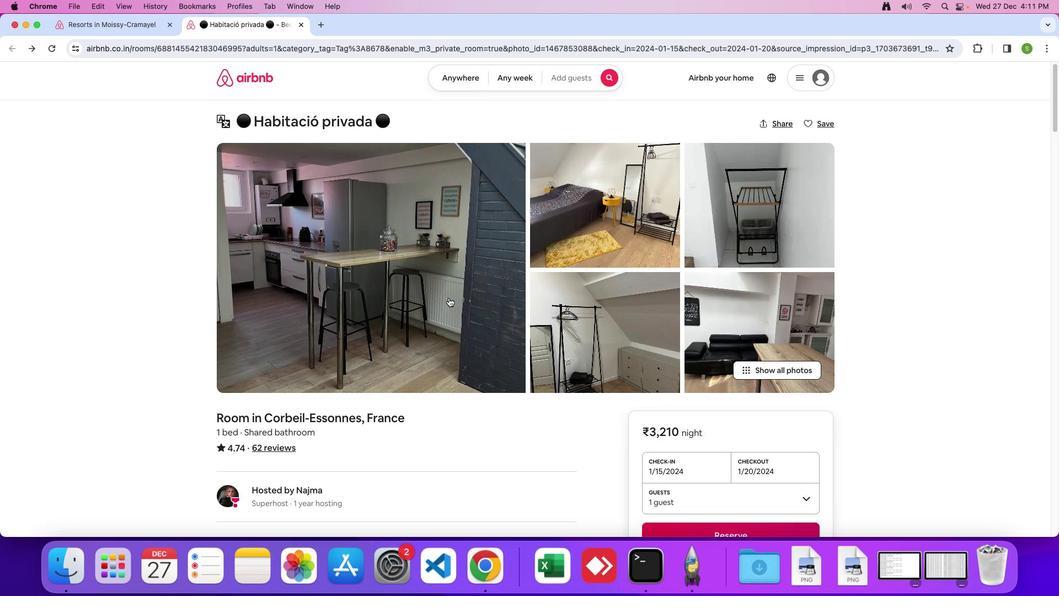 
Action: Mouse moved to (455, 318)
Screenshot: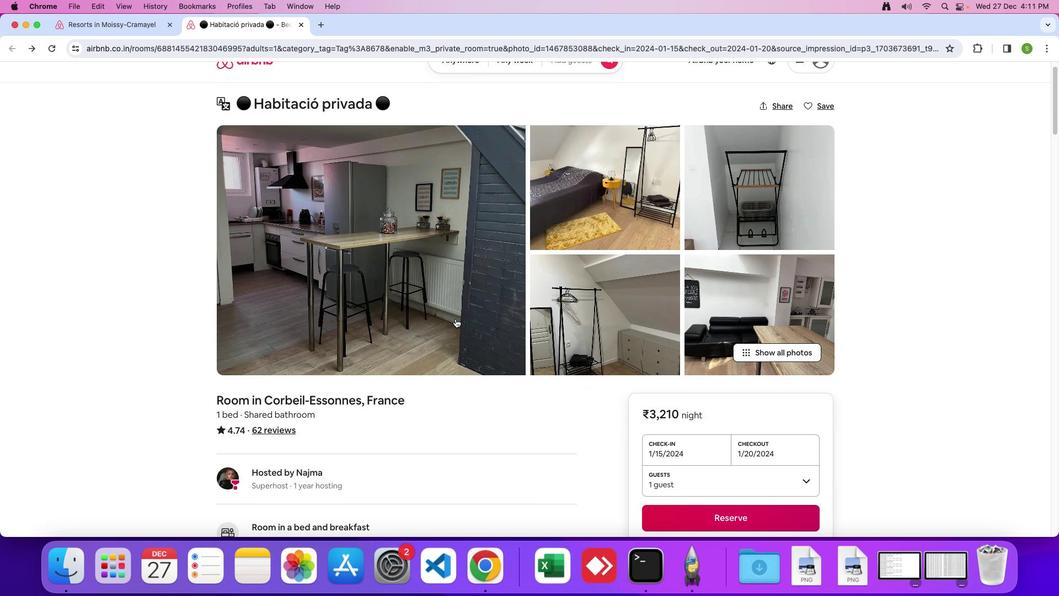
Action: Mouse scrolled (455, 318) with delta (0, 0)
Screenshot: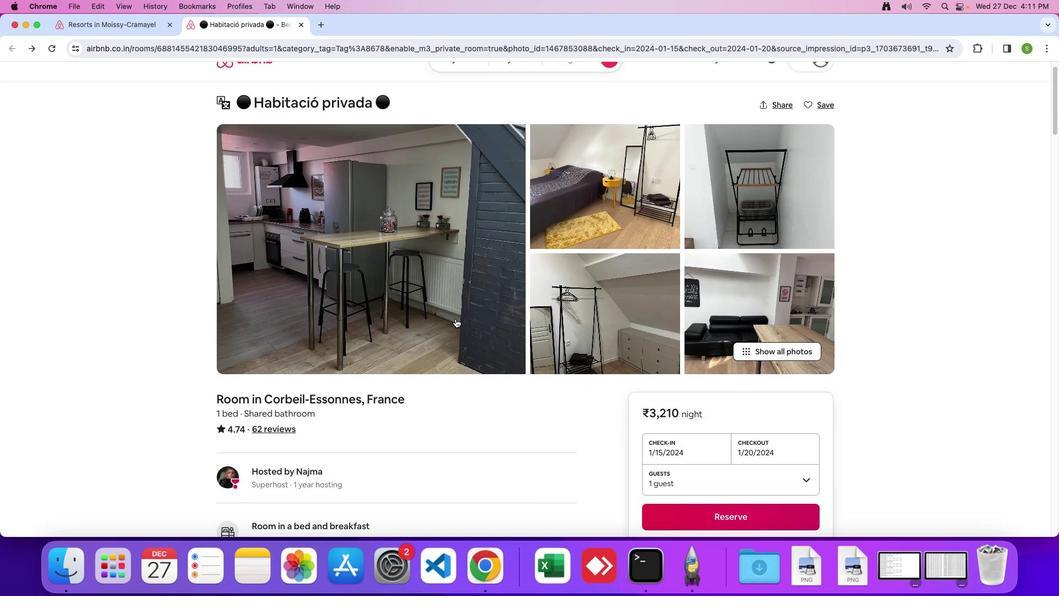 
Action: Mouse scrolled (455, 318) with delta (0, 0)
Screenshot: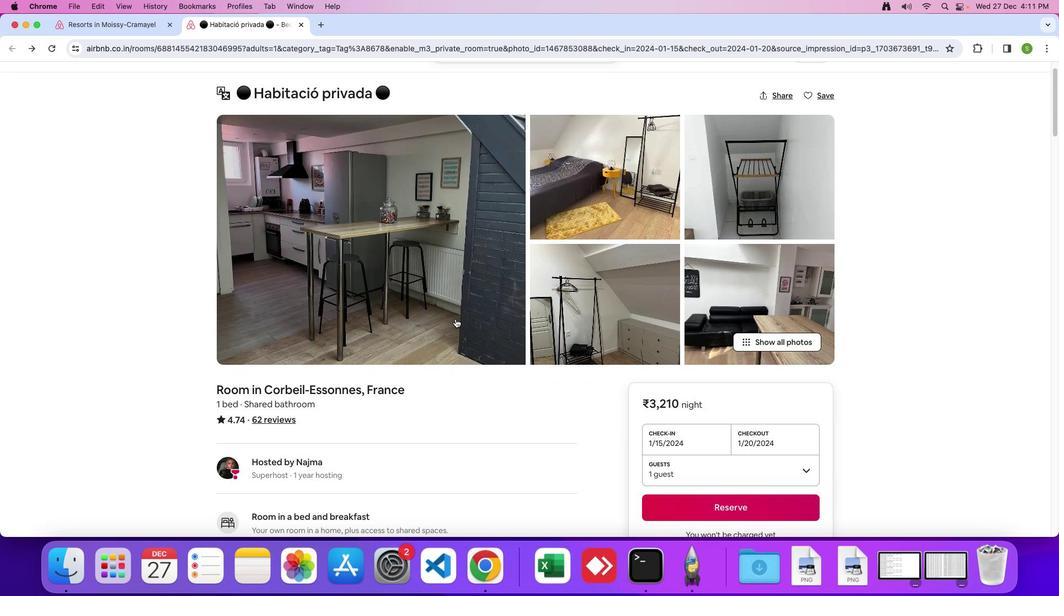 
Action: Mouse scrolled (455, 318) with delta (0, -1)
Screenshot: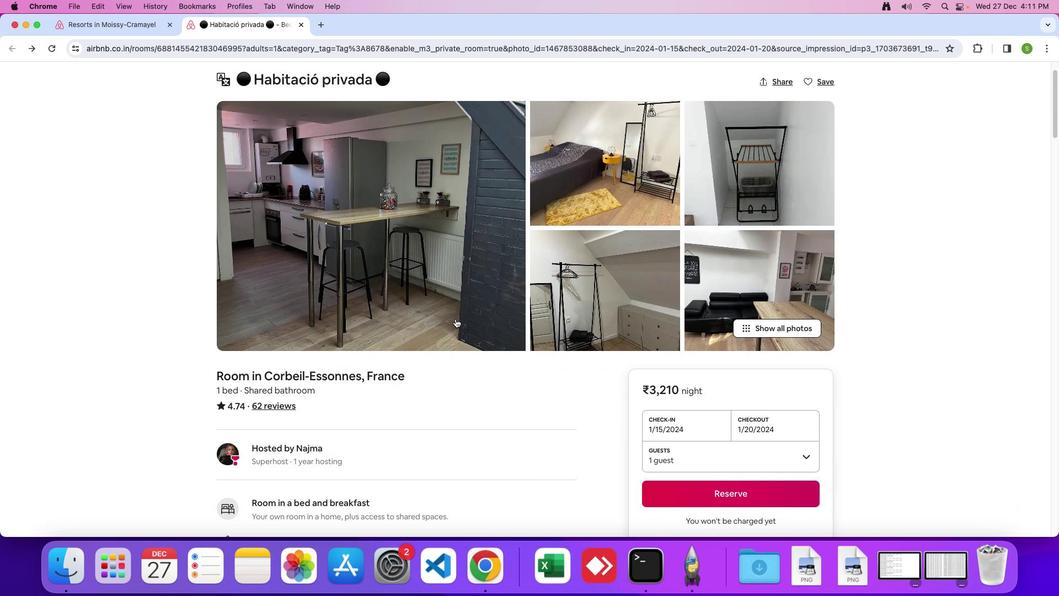 
Action: Mouse scrolled (455, 318) with delta (0, 0)
Screenshot: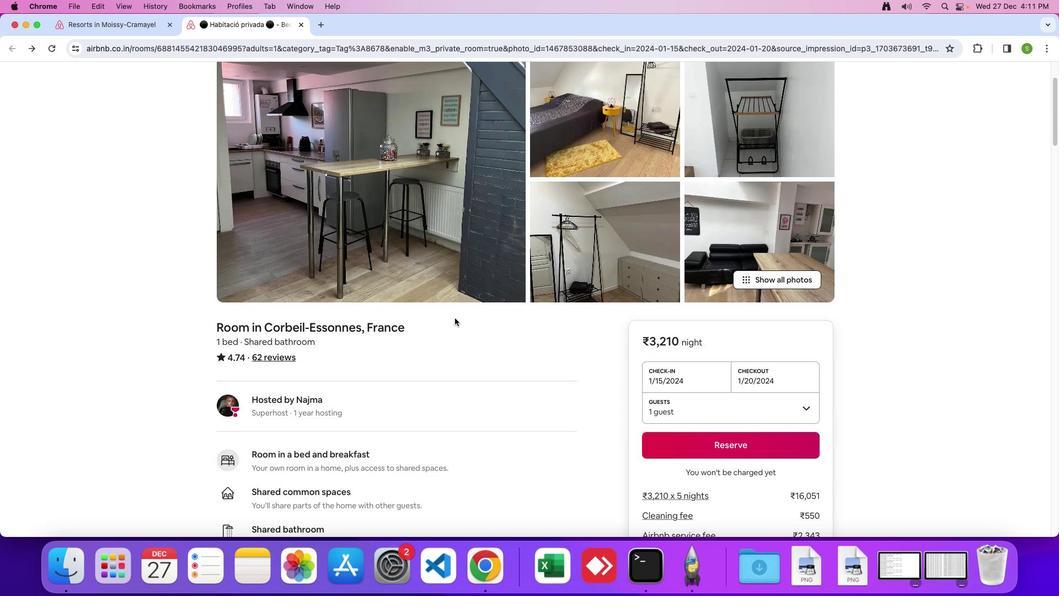 
Action: Mouse moved to (455, 318)
Screenshot: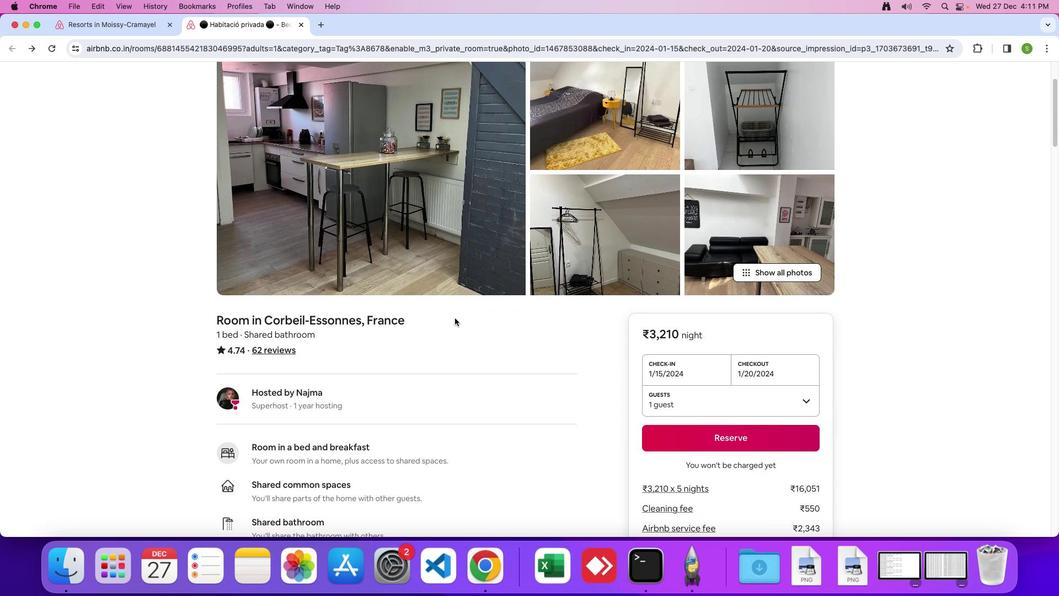 
Action: Mouse scrolled (455, 318) with delta (0, 0)
Screenshot: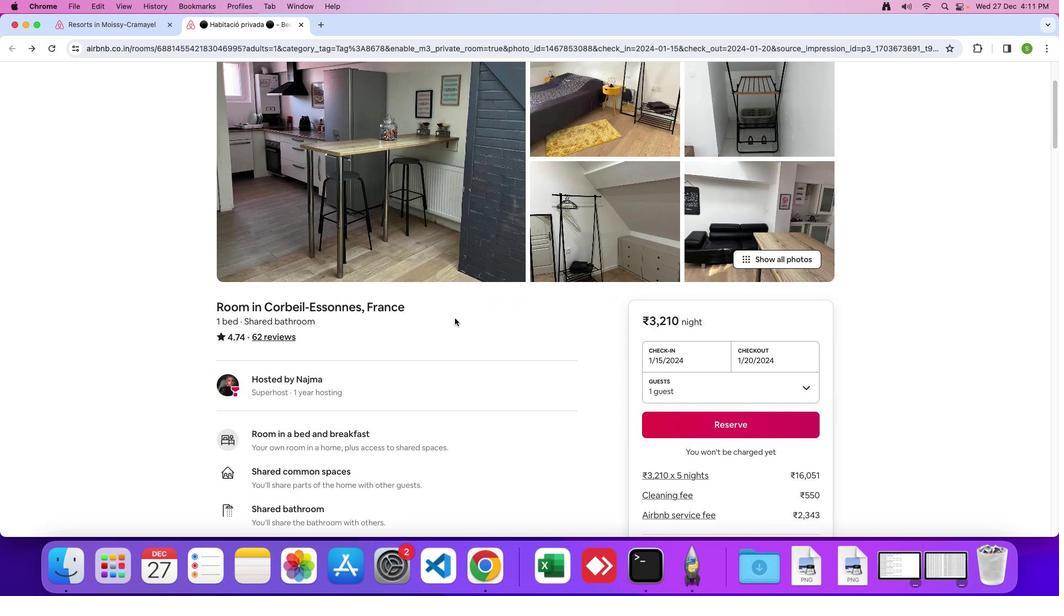 
Action: Mouse scrolled (455, 318) with delta (0, -1)
Screenshot: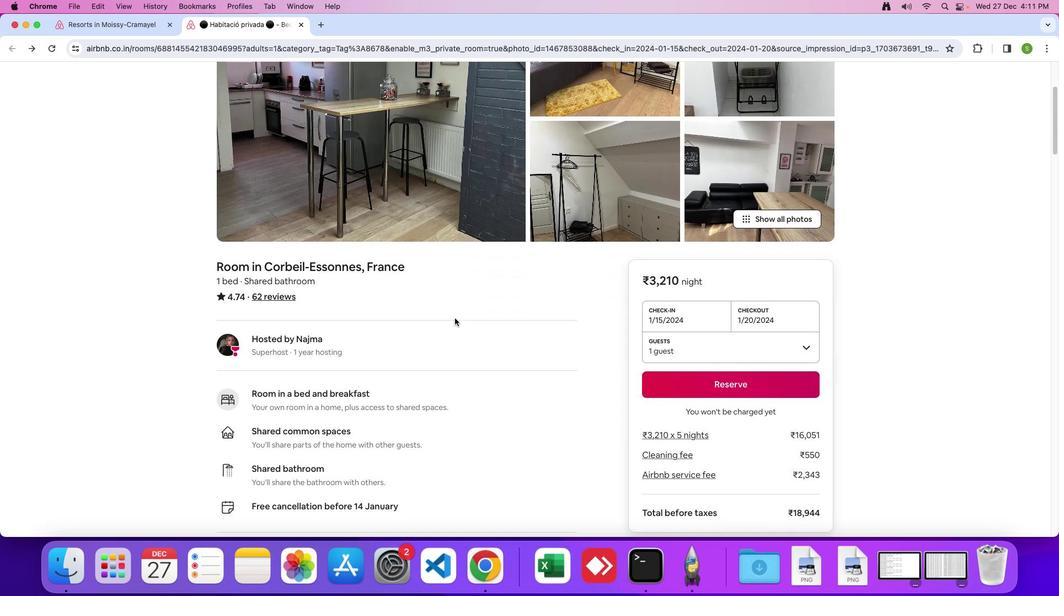 
Action: Mouse scrolled (455, 318) with delta (0, 0)
Screenshot: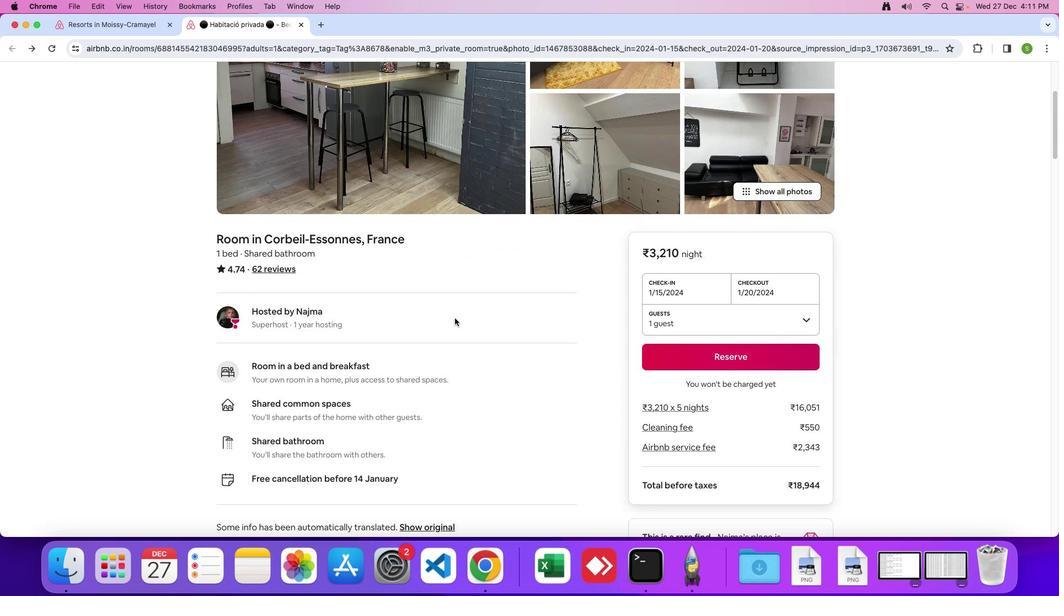 
Action: Mouse scrolled (455, 318) with delta (0, 0)
Screenshot: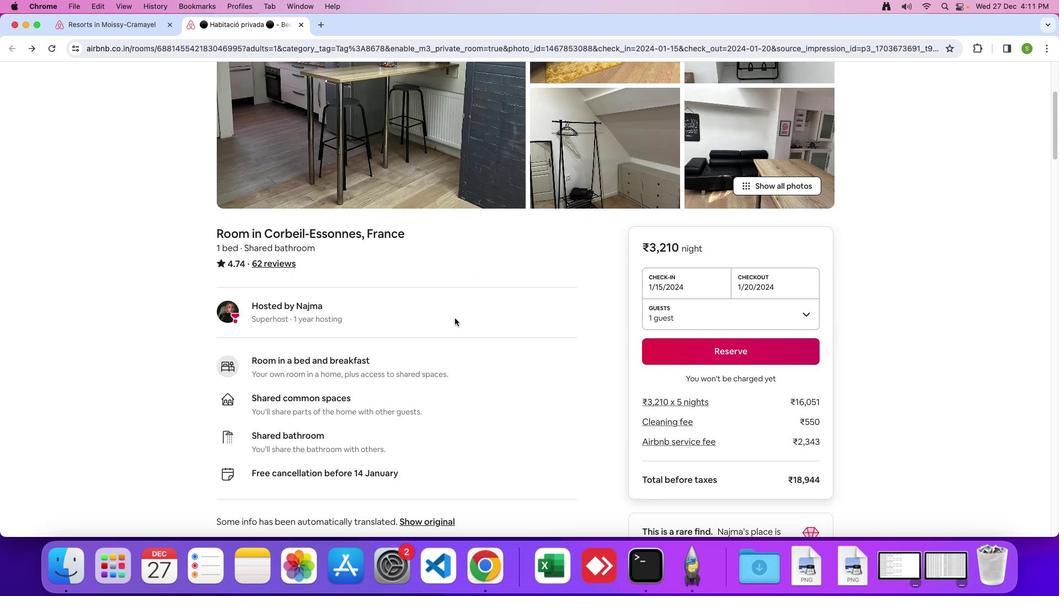 
Action: Mouse scrolled (455, 318) with delta (0, 0)
Screenshot: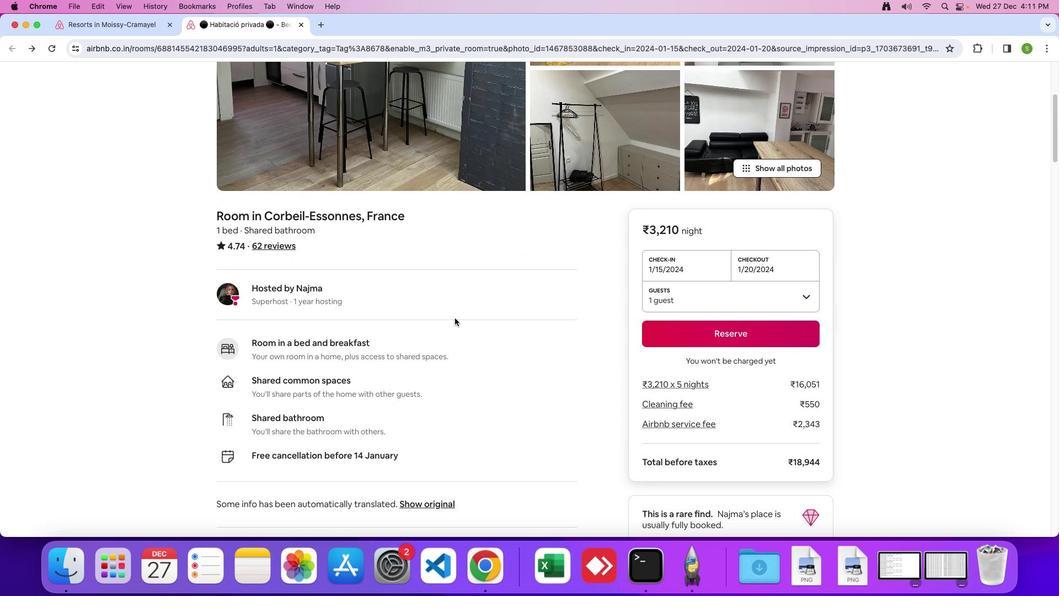 
Action: Mouse scrolled (455, 318) with delta (0, 0)
Screenshot: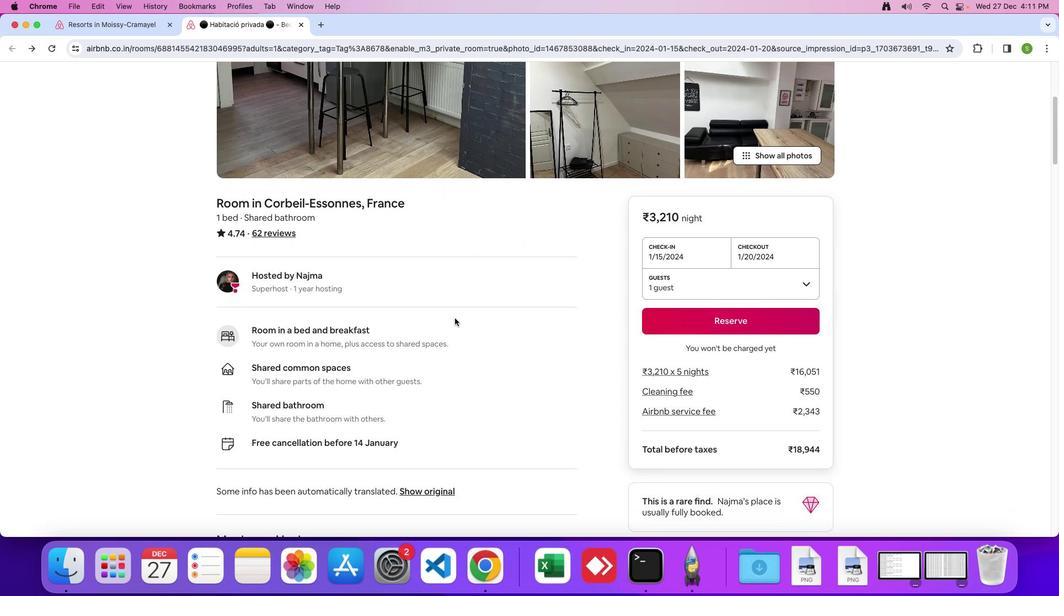 
Action: Mouse scrolled (455, 318) with delta (0, -1)
Screenshot: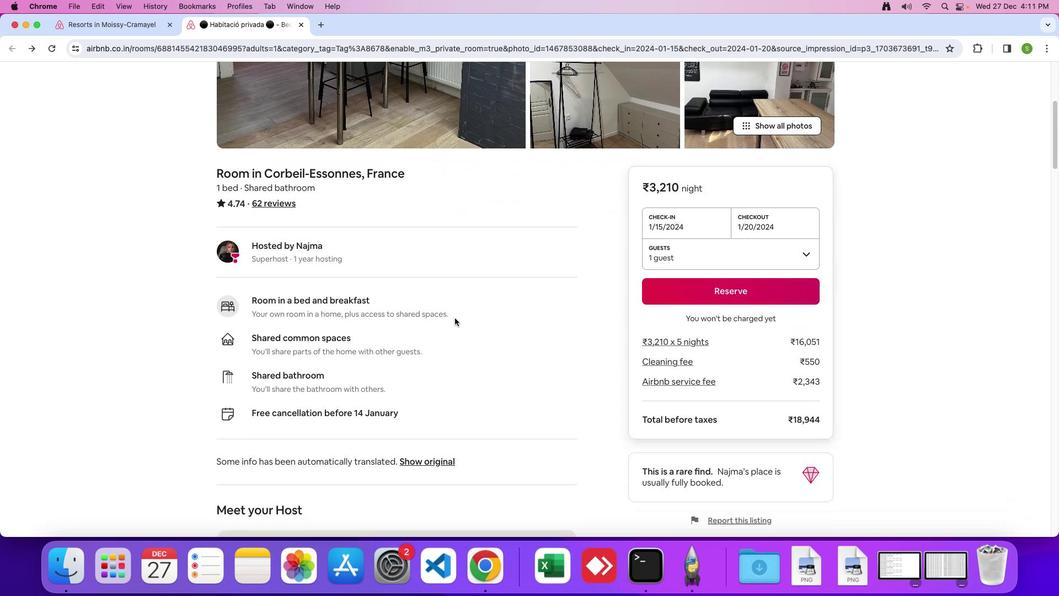 
Action: Mouse moved to (455, 318)
Screenshot: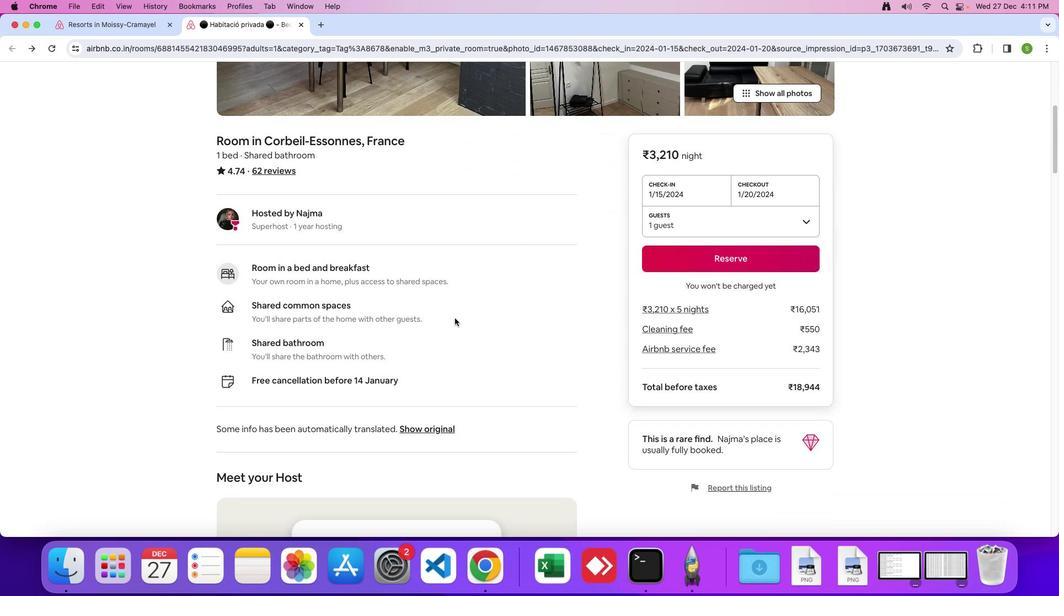 
Action: Mouse scrolled (455, 318) with delta (0, 0)
Screenshot: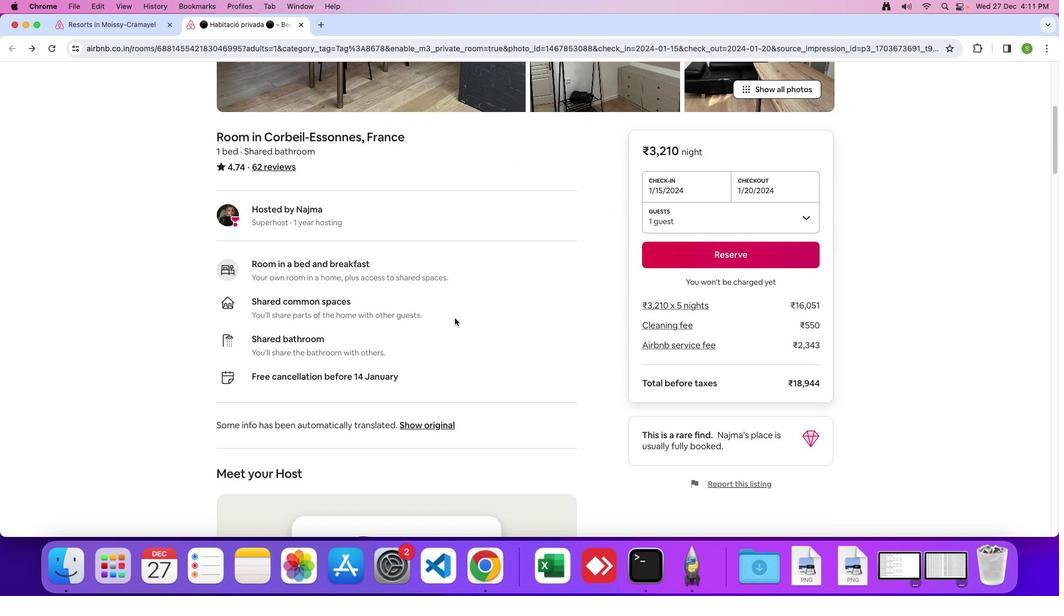 
Action: Mouse scrolled (455, 318) with delta (0, 0)
Screenshot: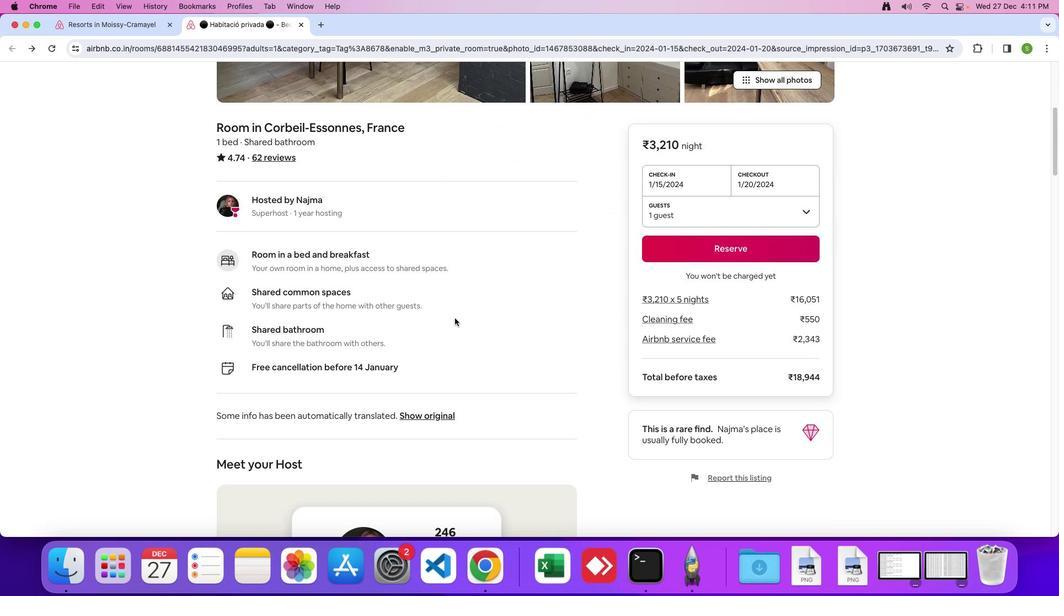
Action: Mouse scrolled (455, 318) with delta (0, 0)
Screenshot: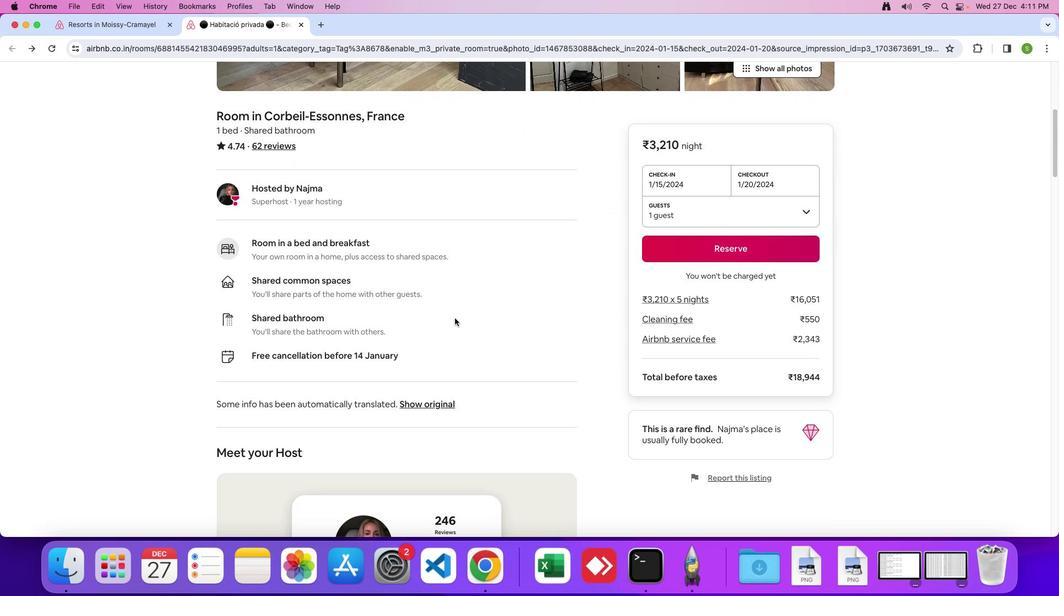 
Action: Mouse moved to (454, 318)
Screenshot: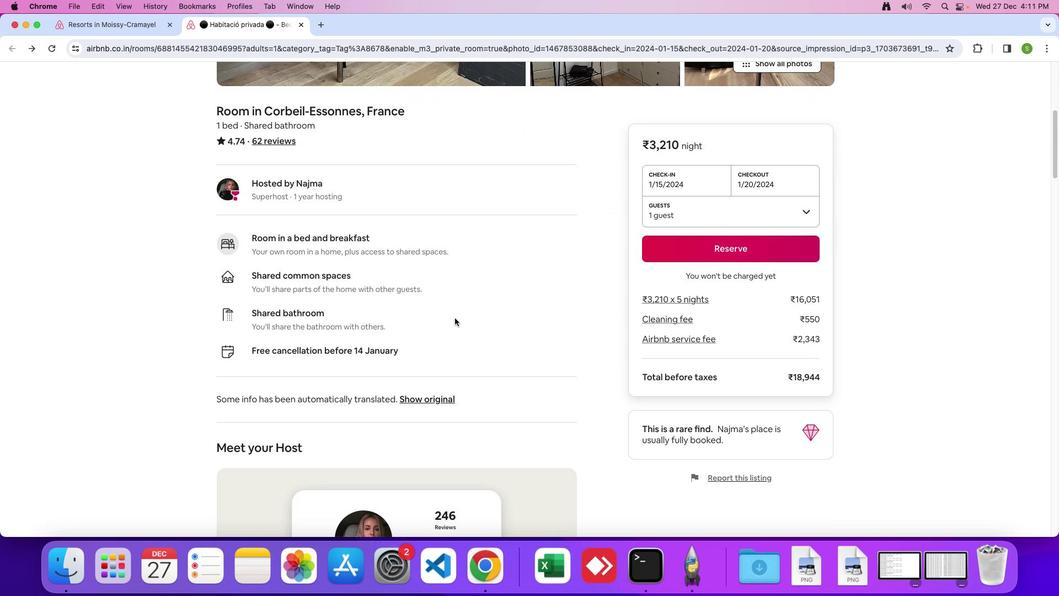 
Action: Mouse scrolled (454, 318) with delta (0, 0)
Screenshot: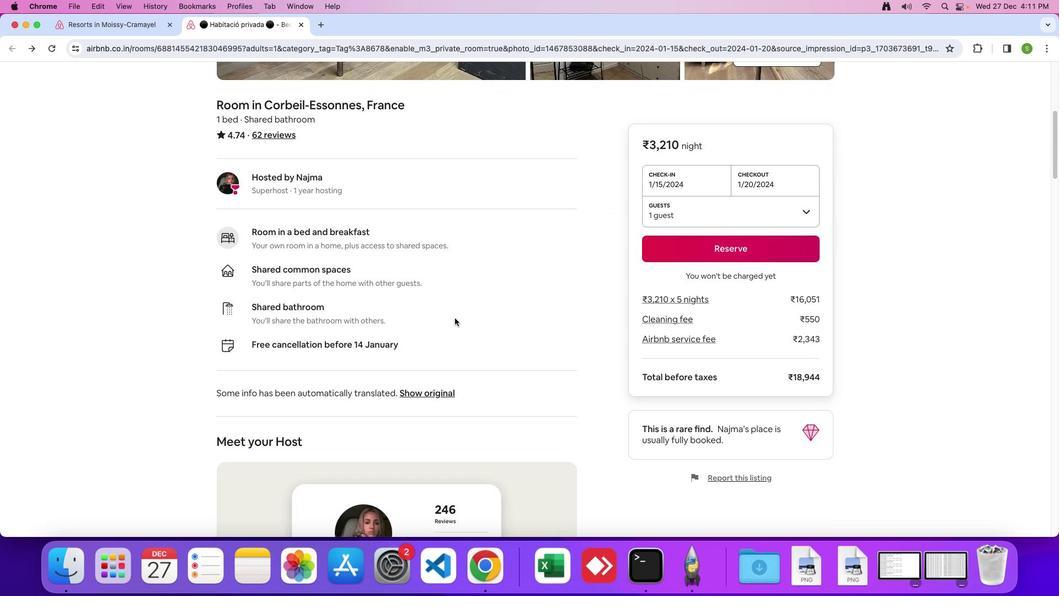 
Action: Mouse scrolled (454, 318) with delta (0, 0)
Screenshot: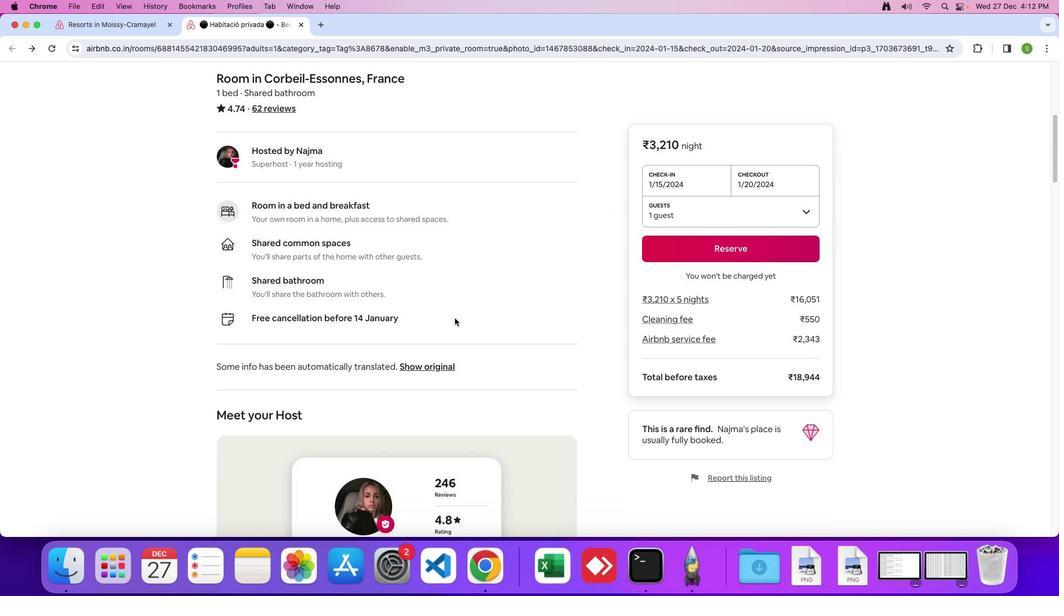 
Action: Mouse scrolled (454, 318) with delta (0, 0)
Screenshot: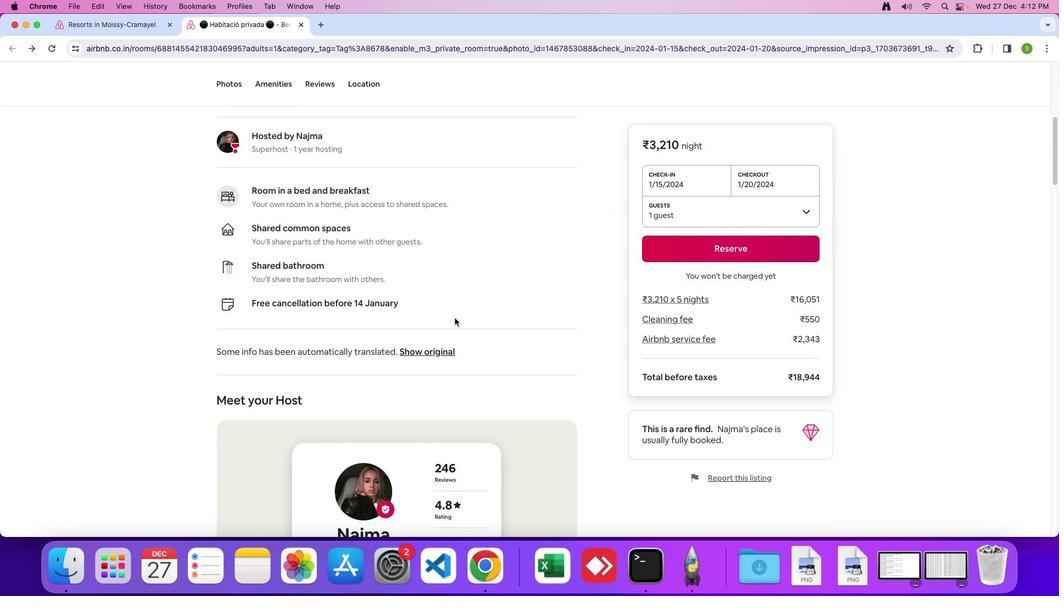 
Action: Mouse scrolled (454, 318) with delta (0, 0)
Screenshot: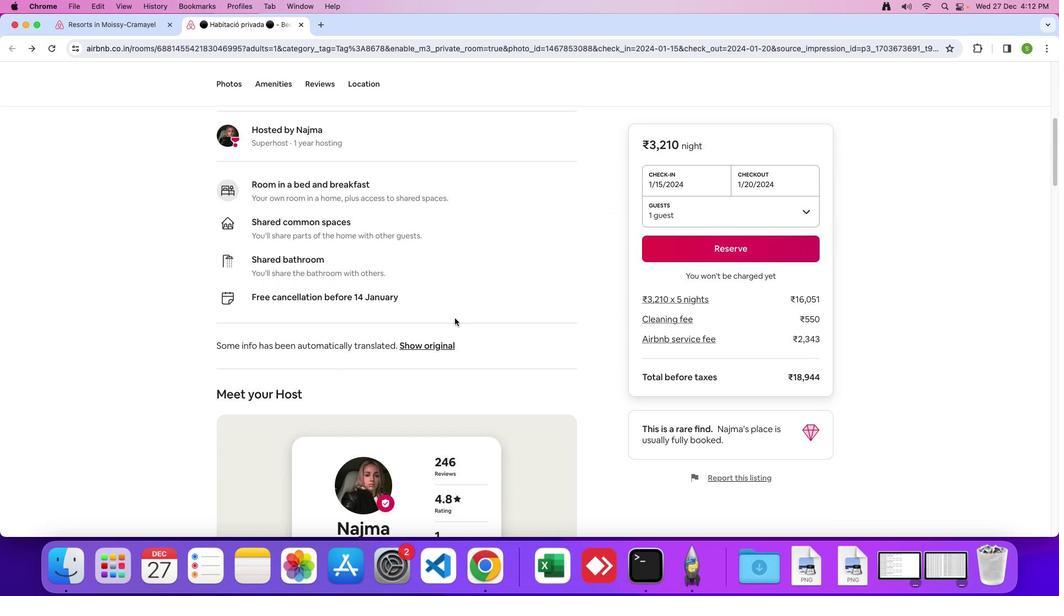 
Action: Mouse scrolled (454, 318) with delta (0, 0)
Screenshot: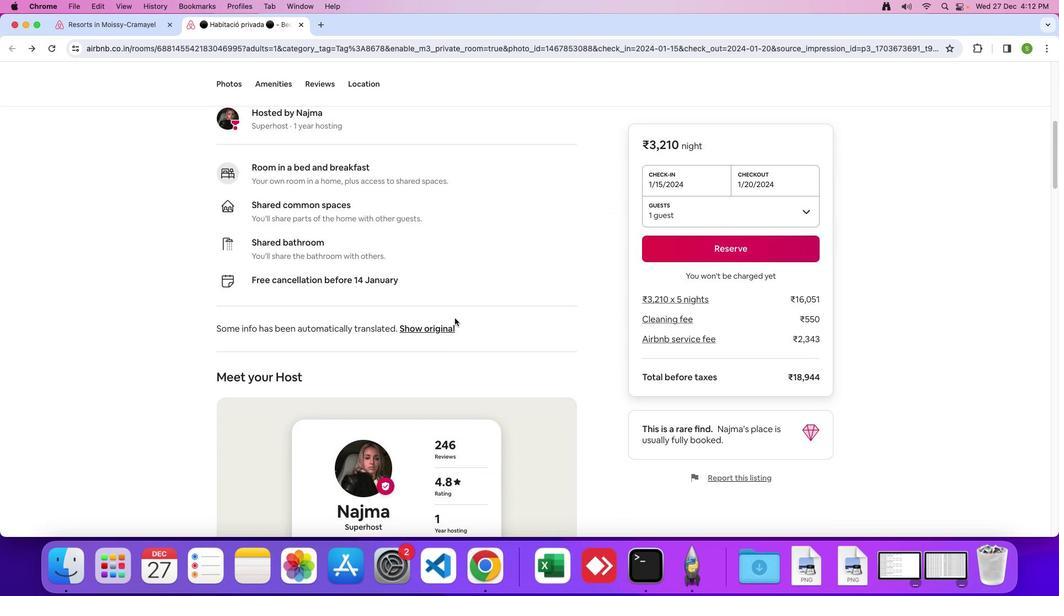 
Action: Mouse scrolled (454, 318) with delta (0, 0)
Screenshot: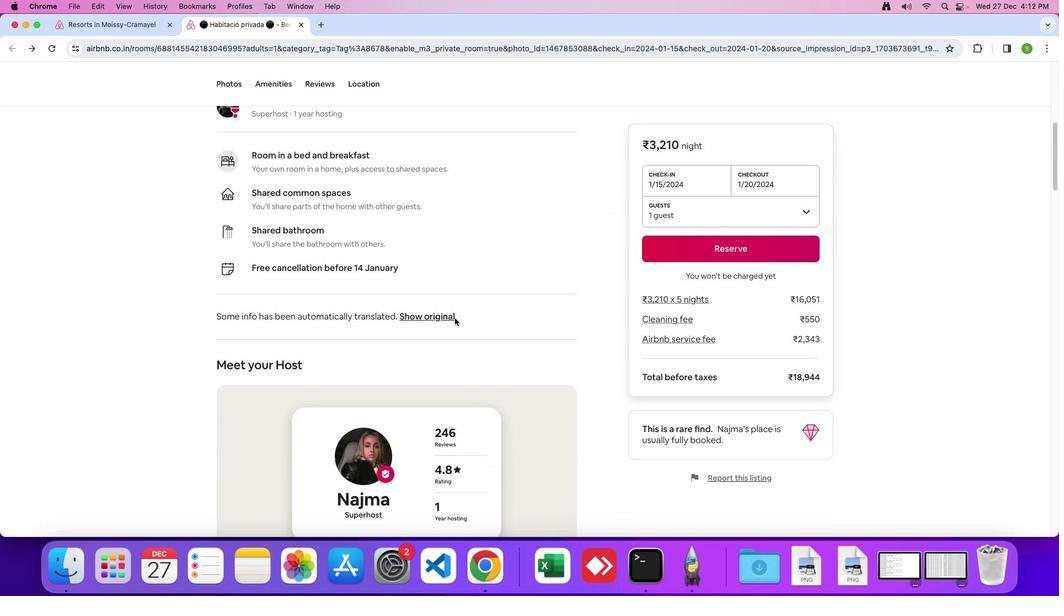 
Action: Mouse scrolled (454, 318) with delta (0, 0)
Screenshot: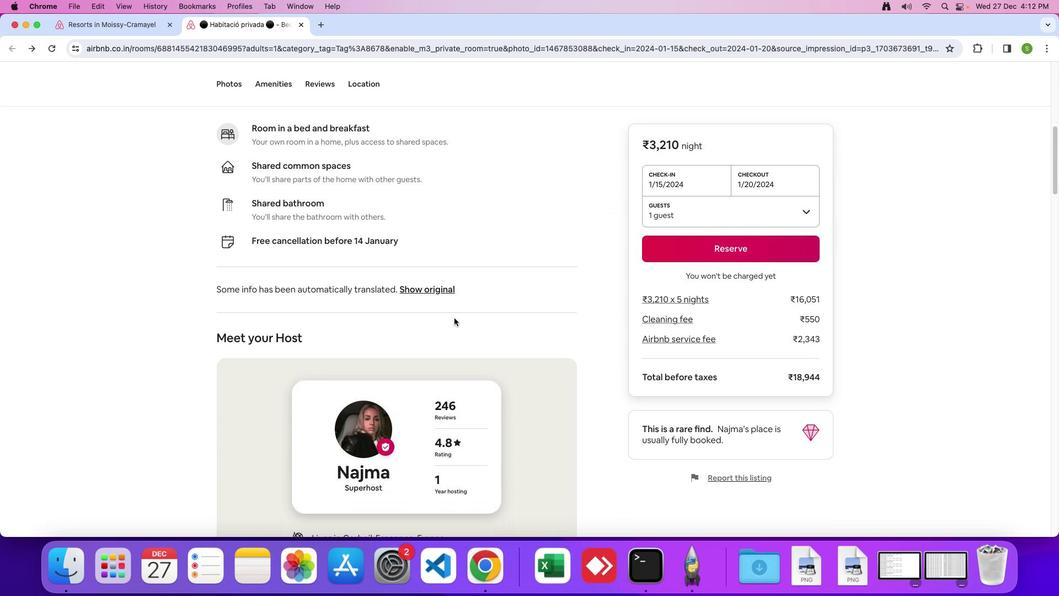 
Action: Mouse moved to (453, 319)
Screenshot: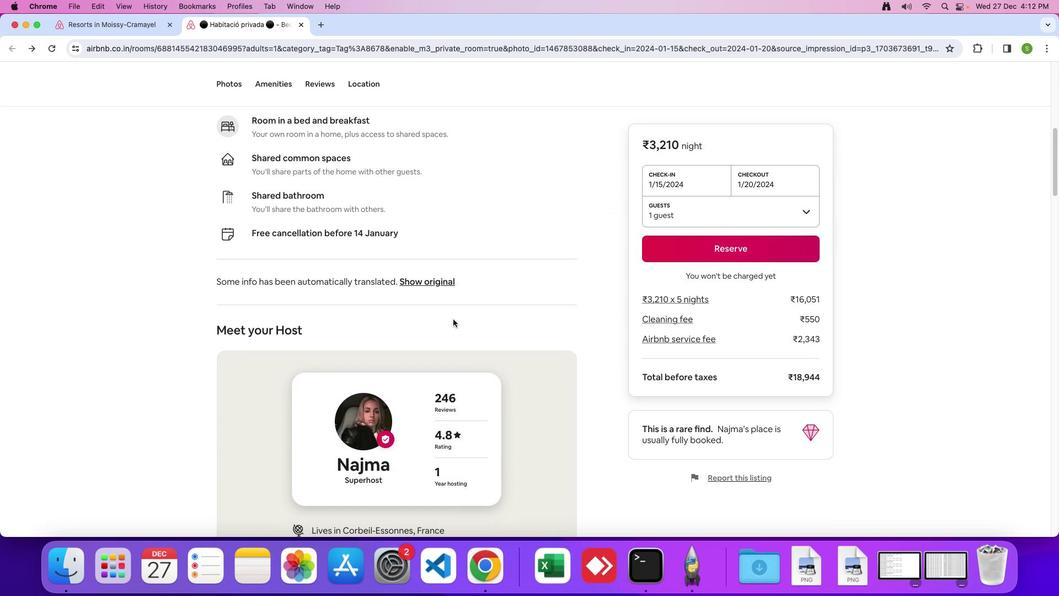 
Action: Mouse scrolled (453, 319) with delta (0, 0)
Screenshot: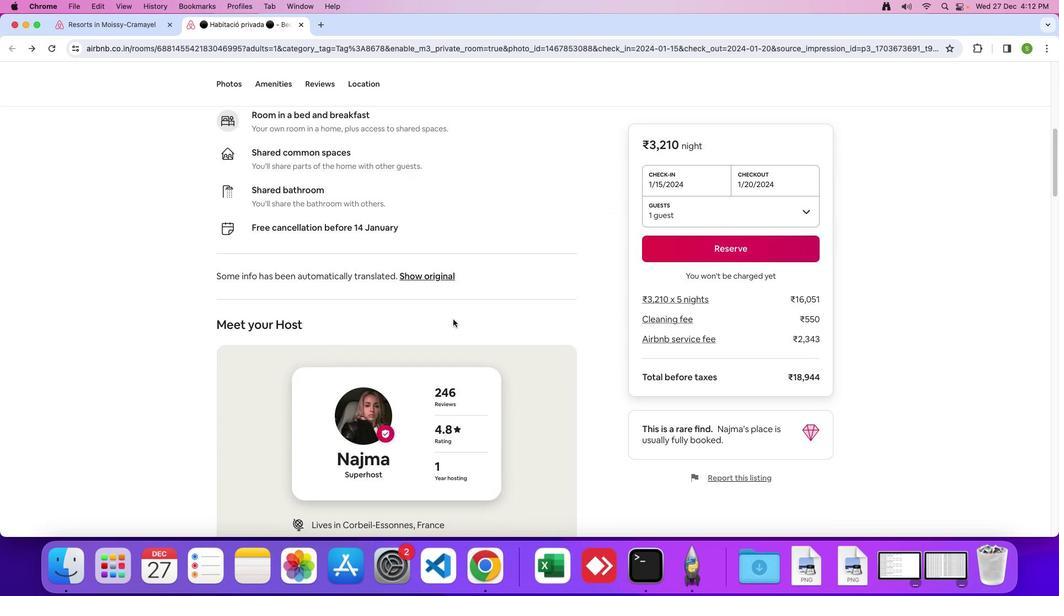 
Action: Mouse scrolled (453, 319) with delta (0, 0)
Screenshot: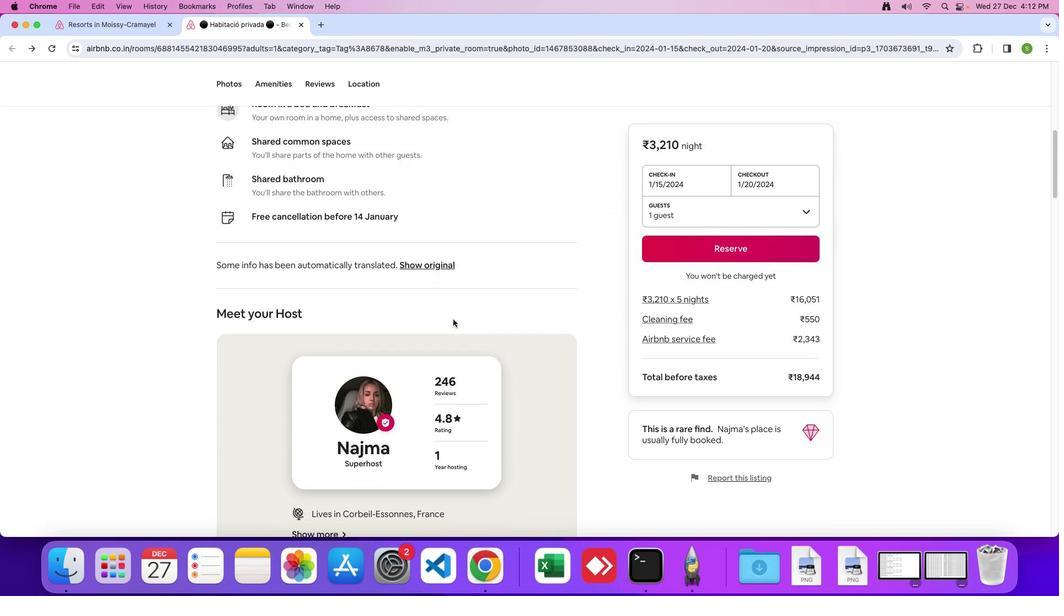 
Action: Mouse scrolled (453, 319) with delta (0, 0)
Screenshot: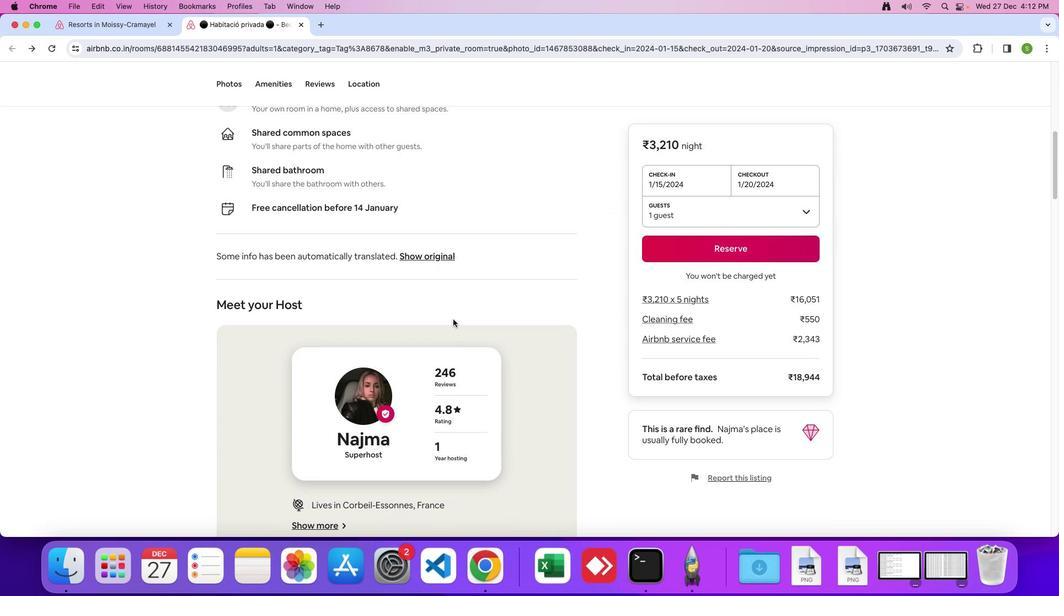 
Action: Mouse scrolled (453, 319) with delta (0, 0)
Screenshot: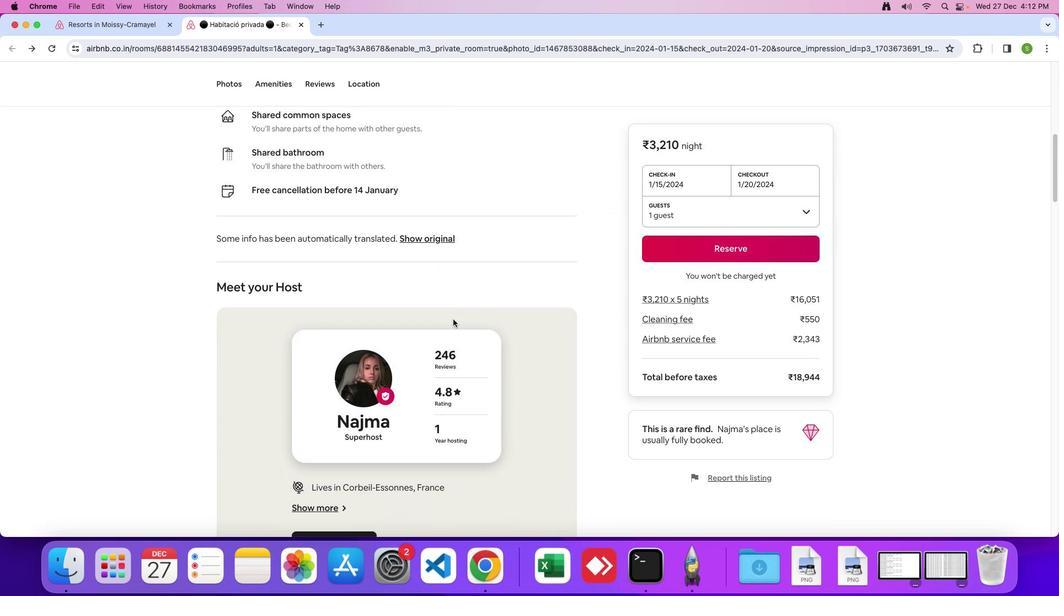 
Action: Mouse moved to (453, 319)
Screenshot: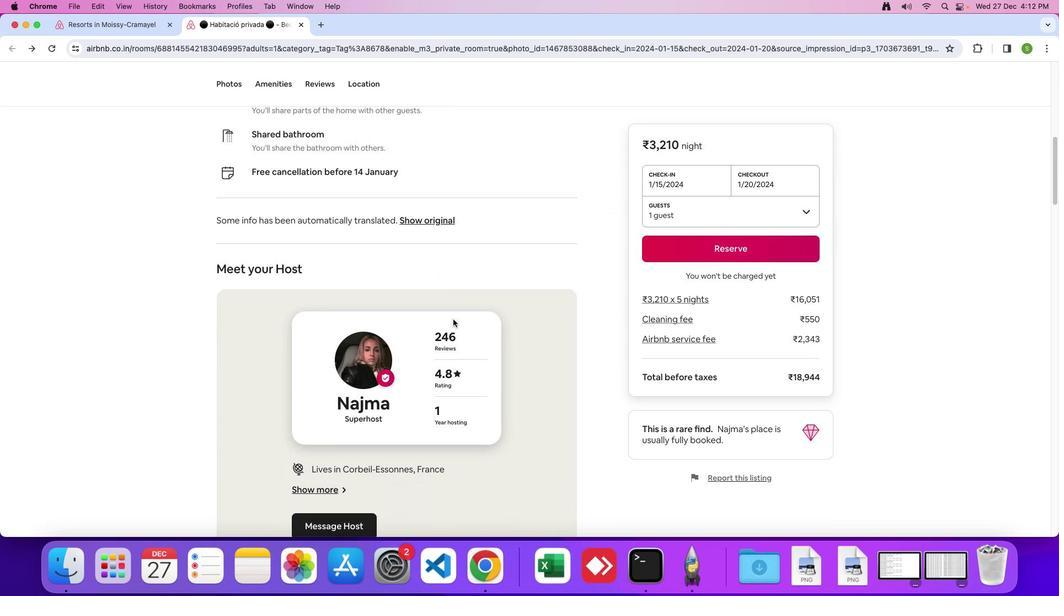 
Action: Mouse scrolled (453, 319) with delta (0, -1)
Screenshot: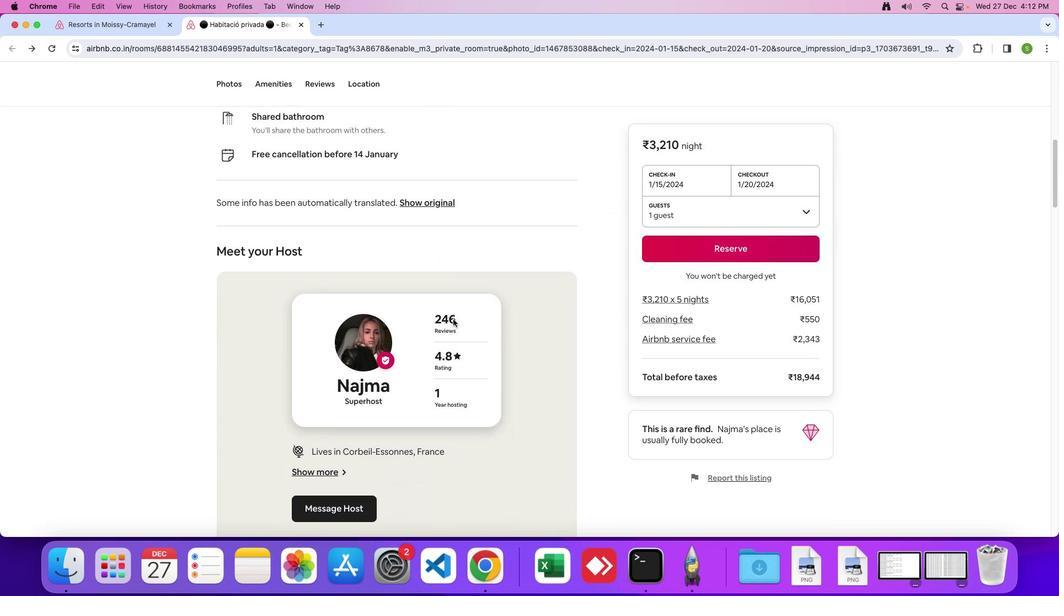 
Action: Mouse scrolled (453, 319) with delta (0, 0)
Screenshot: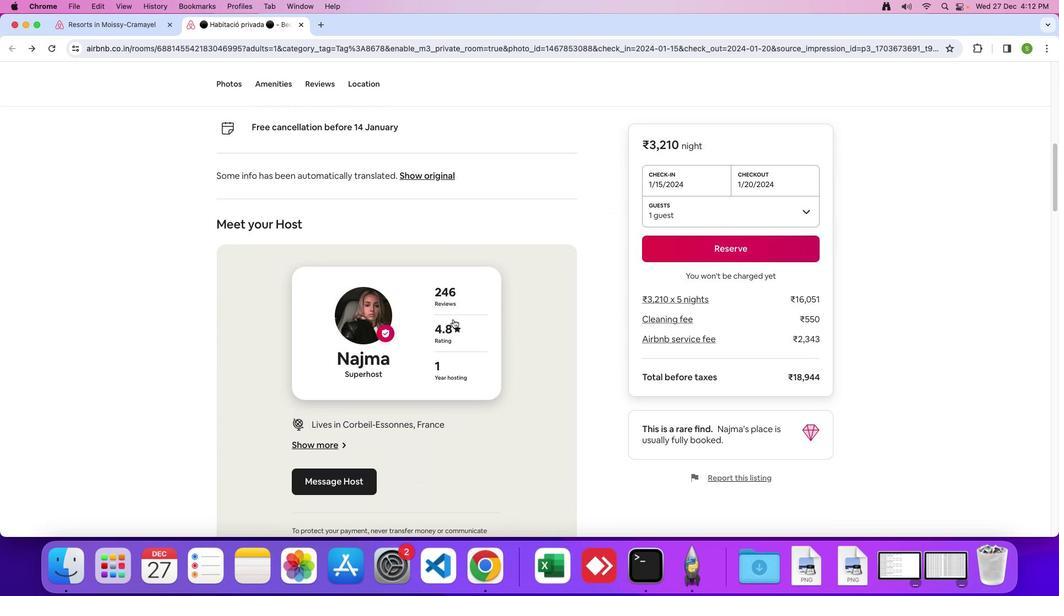 
Action: Mouse moved to (453, 319)
Screenshot: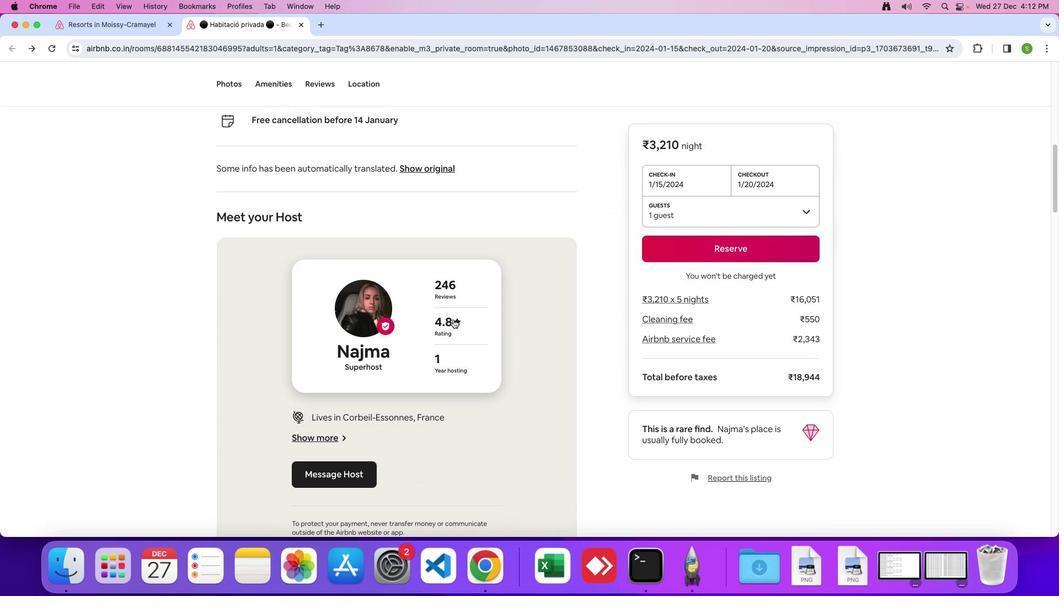 
Action: Mouse scrolled (453, 319) with delta (0, 0)
Screenshot: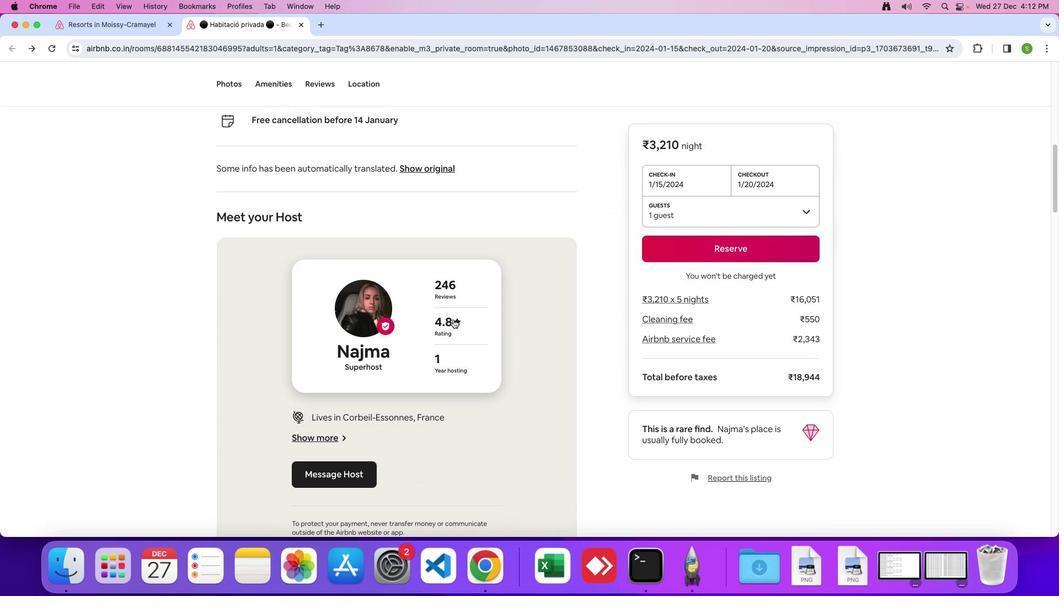 
Action: Mouse scrolled (453, 319) with delta (0, 0)
Screenshot: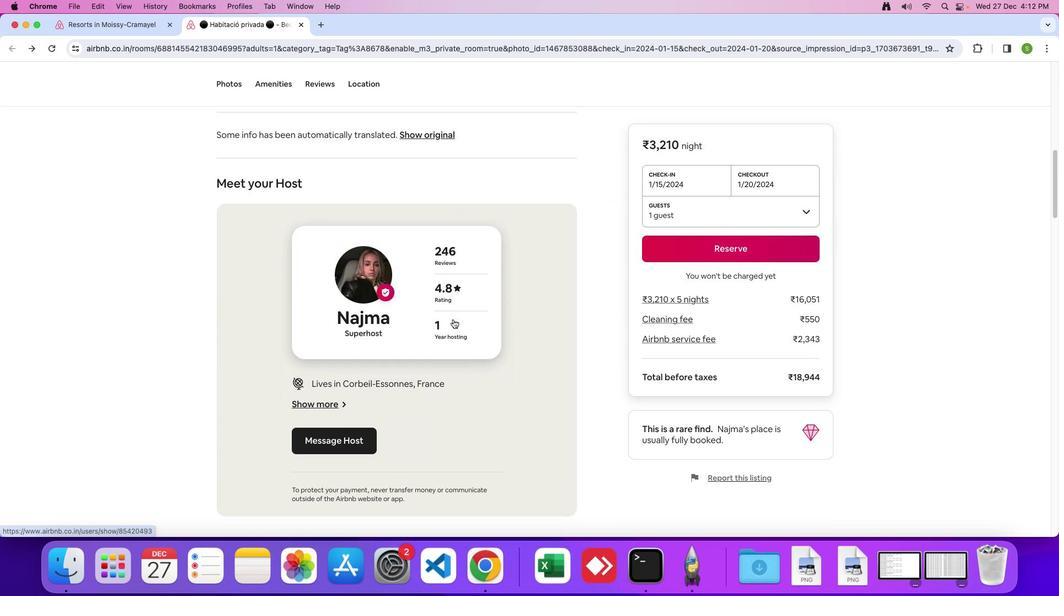 
Action: Mouse scrolled (453, 319) with delta (0, 0)
Screenshot: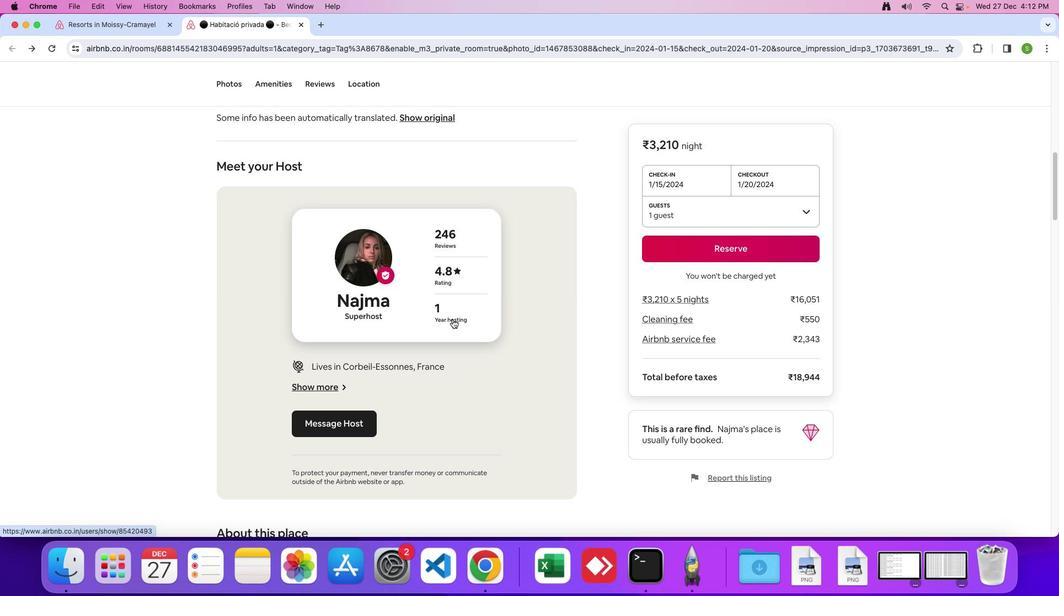 
Action: Mouse moved to (453, 319)
Screenshot: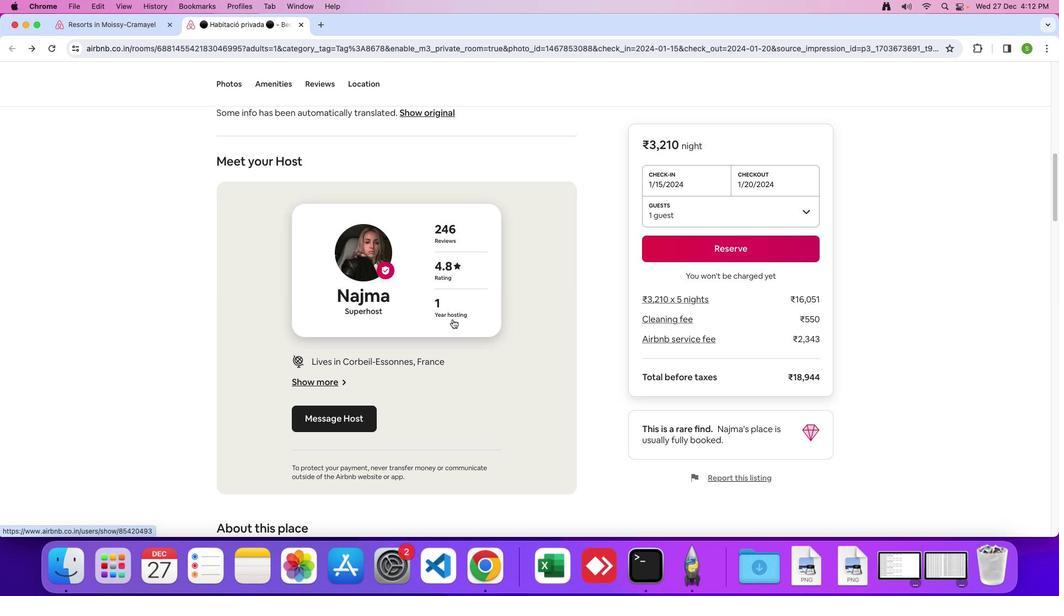 
Action: Mouse scrolled (453, 319) with delta (0, 0)
Screenshot: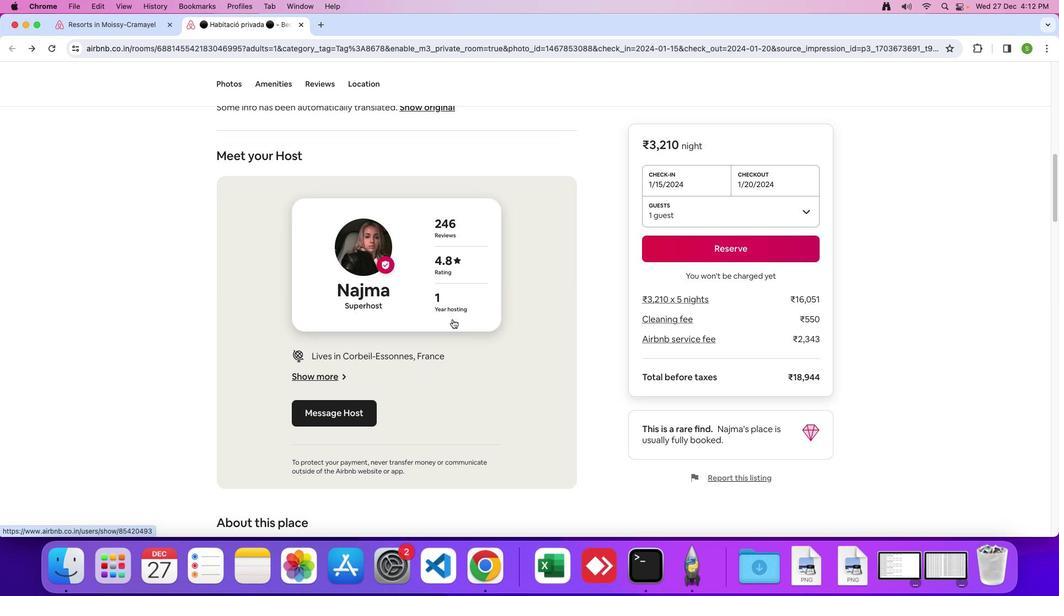 
Action: Mouse scrolled (453, 319) with delta (0, 0)
Screenshot: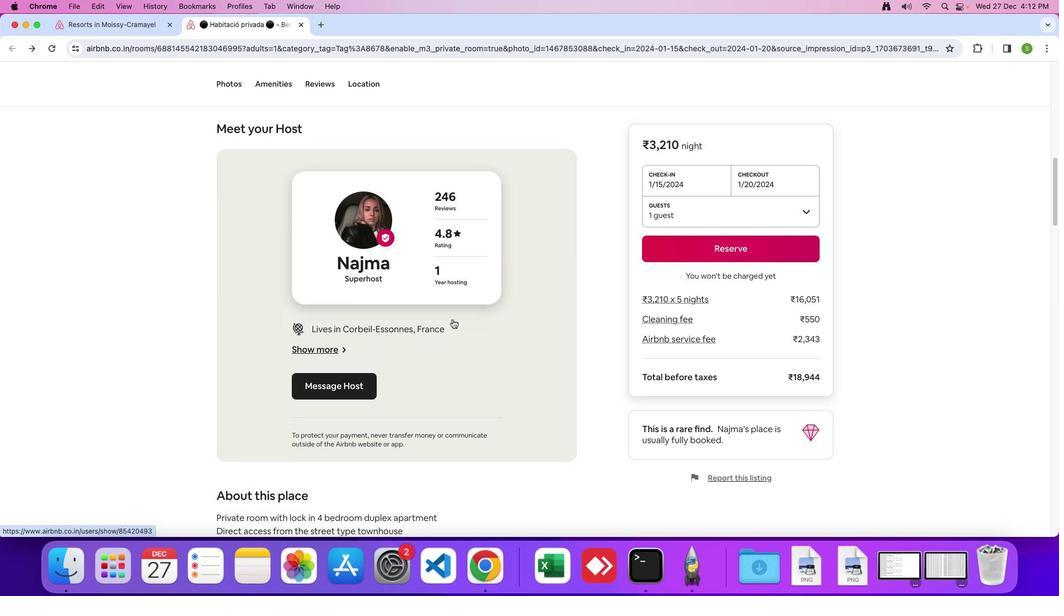 
Action: Mouse scrolled (453, 319) with delta (0, 0)
Screenshot: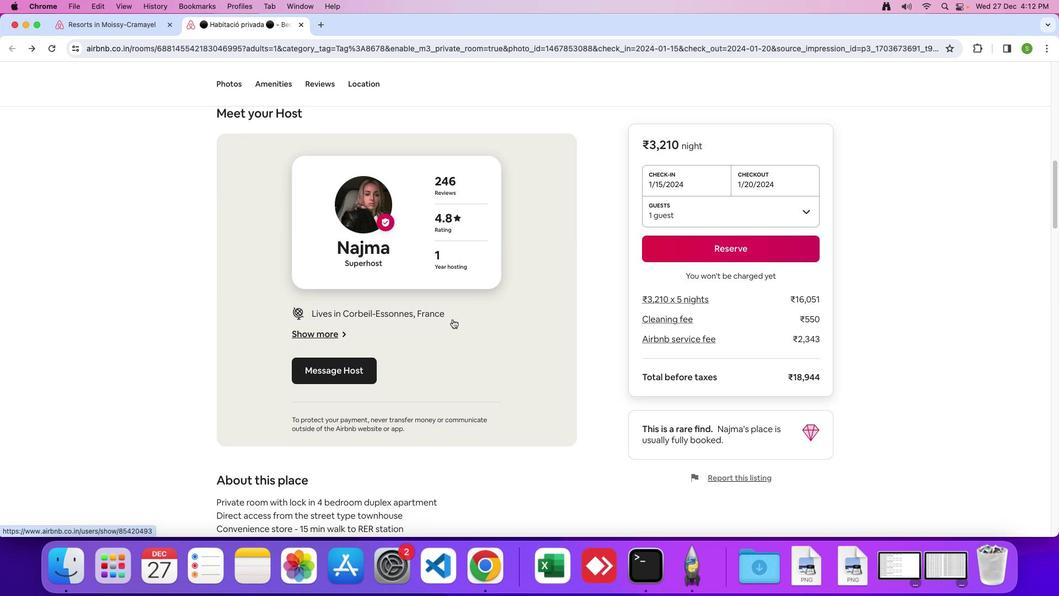 
Action: Mouse scrolled (453, 319) with delta (0, 0)
Screenshot: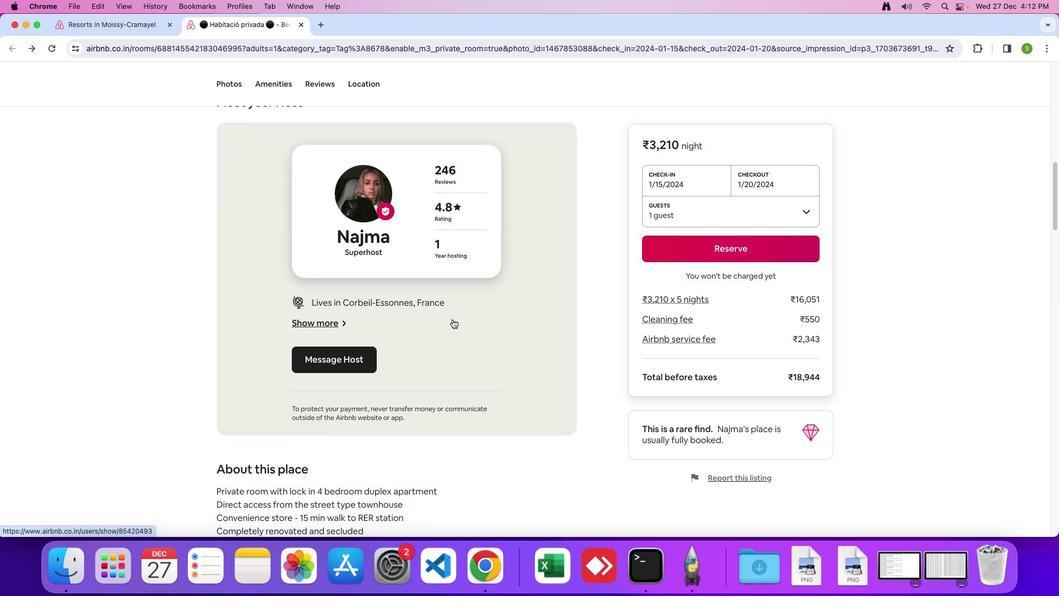 
Action: Mouse scrolled (453, 319) with delta (0, 0)
Screenshot: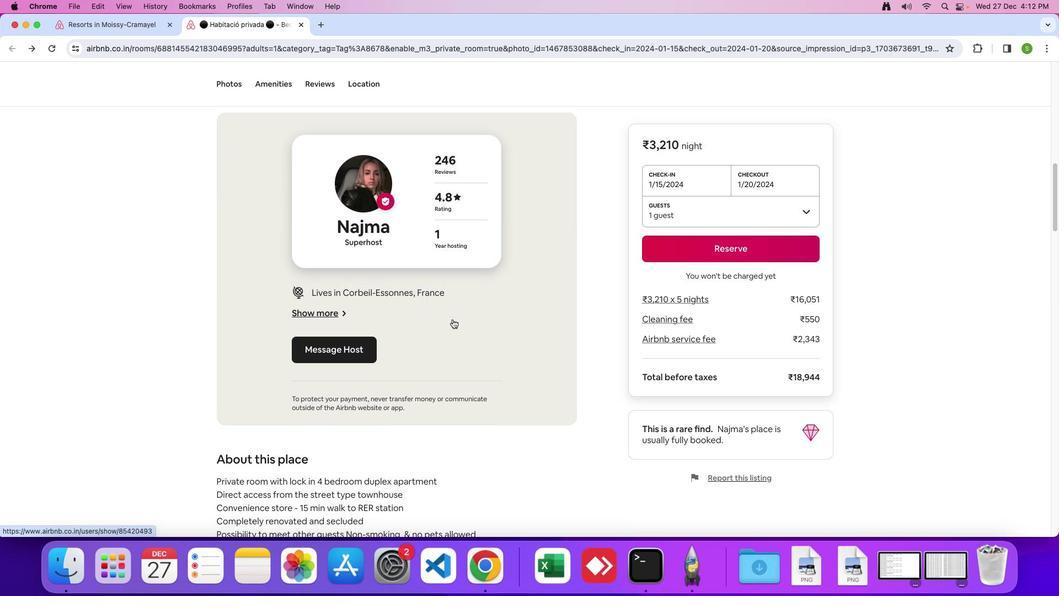 
Action: Mouse scrolled (453, 319) with delta (0, 0)
Screenshot: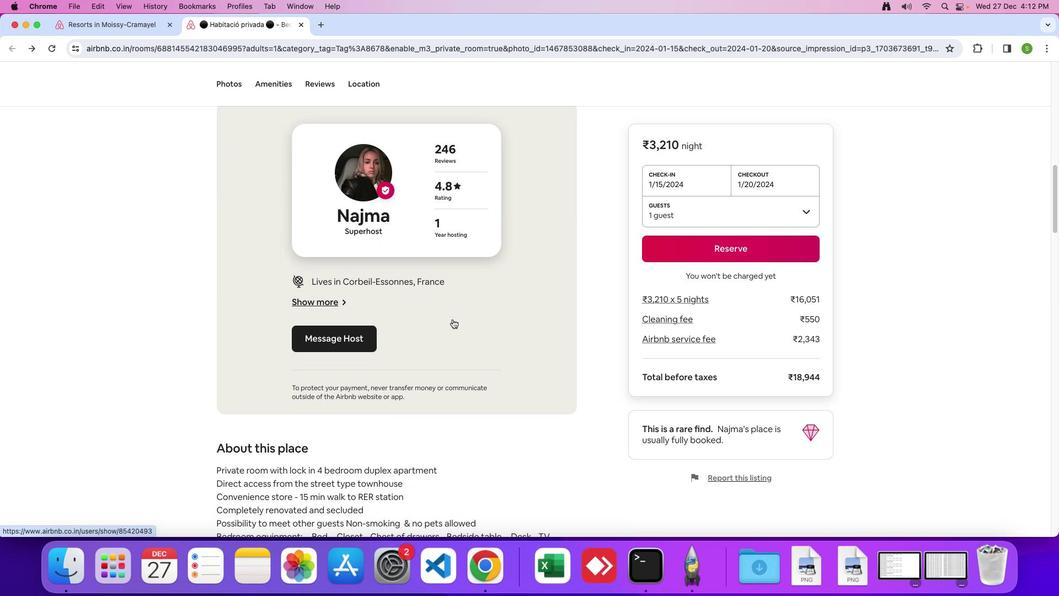 
Action: Mouse scrolled (453, 319) with delta (0, 0)
Screenshot: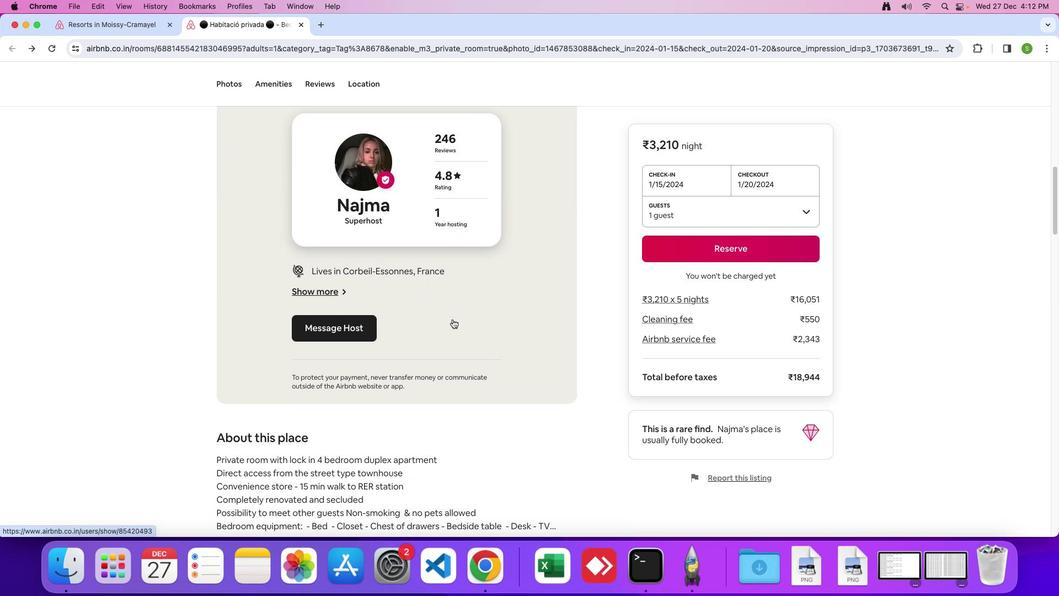 
Action: Mouse scrolled (453, 319) with delta (0, 0)
